 Task: Look for Airbnb properties in Cooper City, United States from 5th November, 2023 to 16th November, 2023 for 2 adults. Place can be entire room with 1  bedroom having 1 bed and 1 bathroom. Property type can be hotel.
Action: Mouse moved to (499, 97)
Screenshot: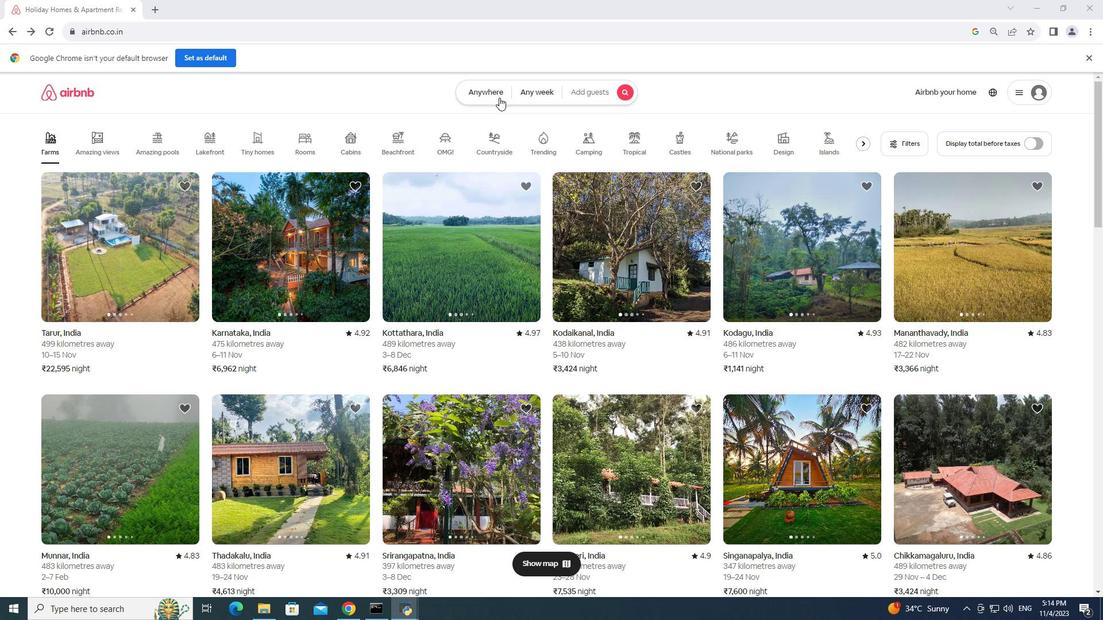 
Action: Mouse pressed left at (499, 97)
Screenshot: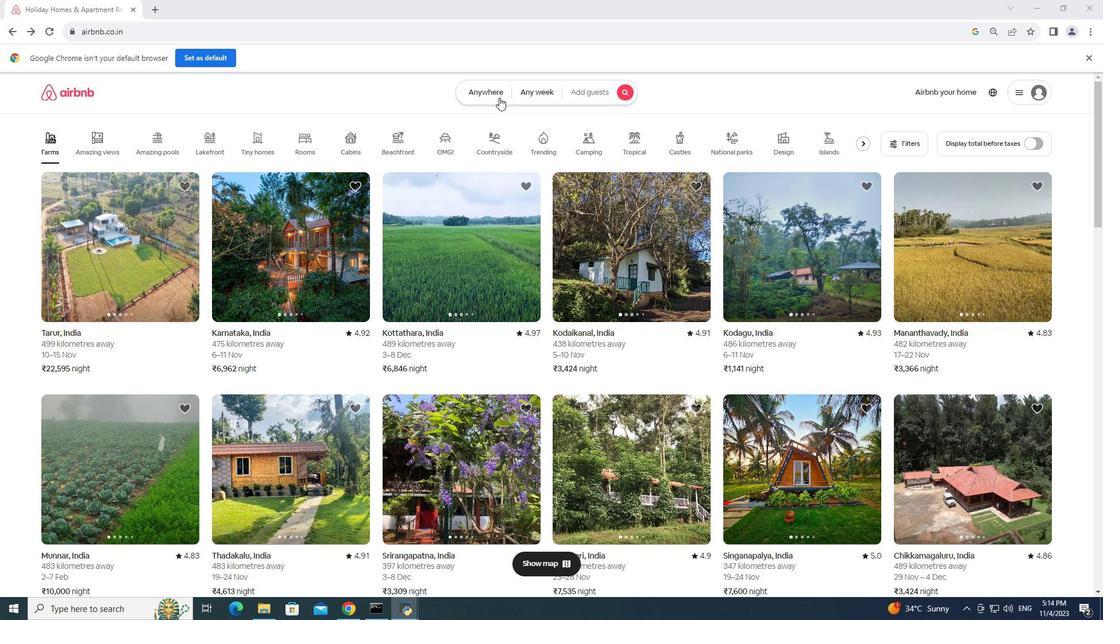 
Action: Mouse moved to (404, 129)
Screenshot: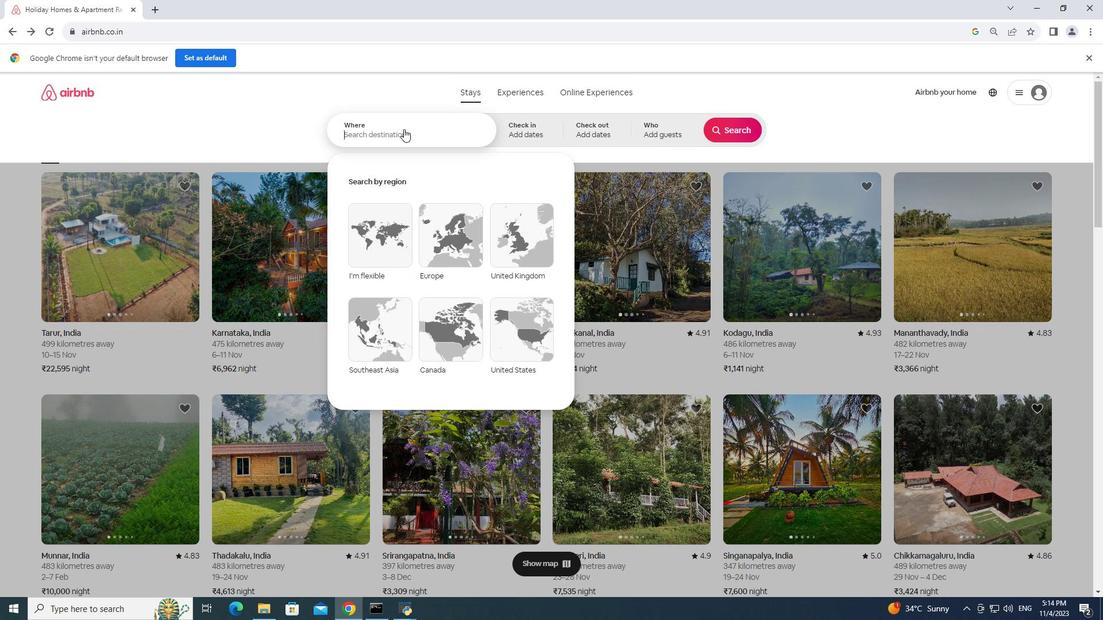 
Action: Key pressed cooper<Key.space>city,<Key.space>united<Key.space>states<Key.enter>
Screenshot: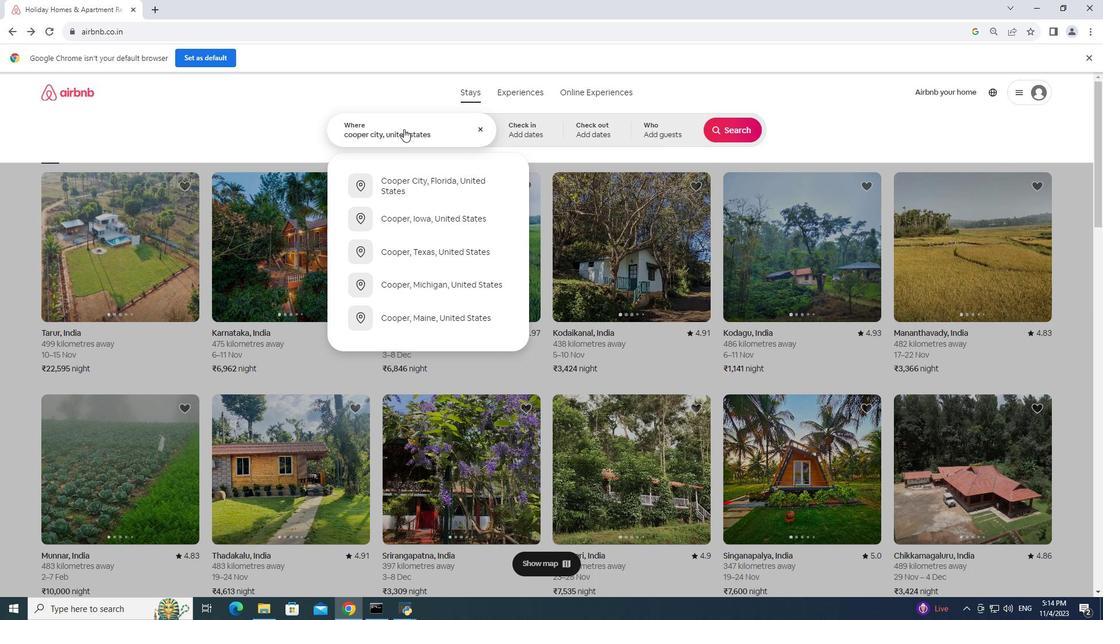 
Action: Mouse moved to (367, 284)
Screenshot: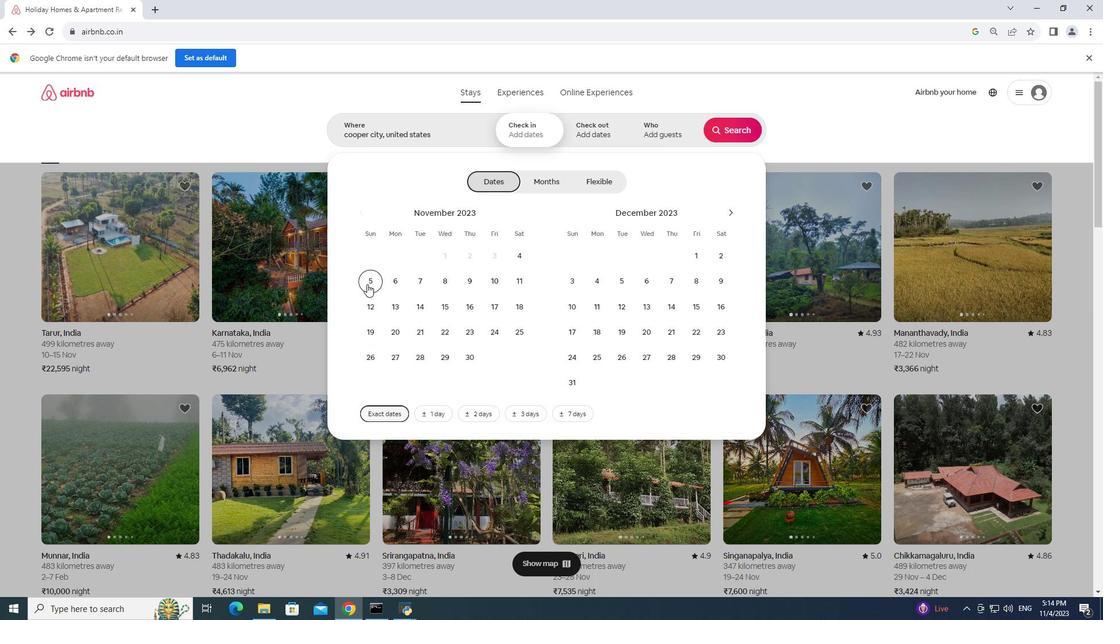 
Action: Mouse pressed left at (367, 284)
Screenshot: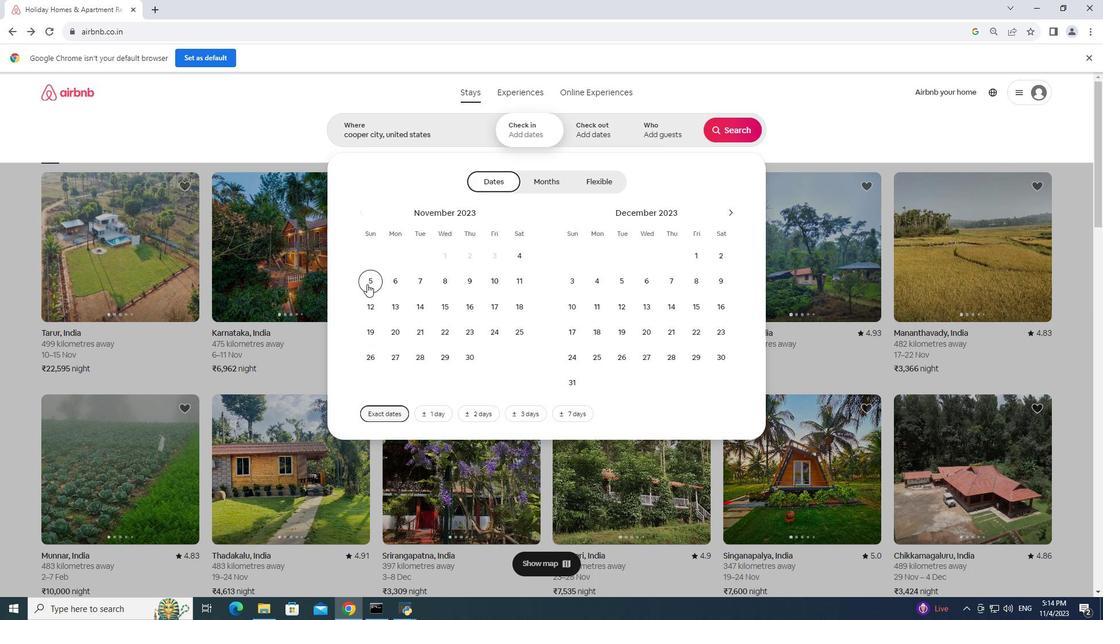 
Action: Mouse moved to (471, 308)
Screenshot: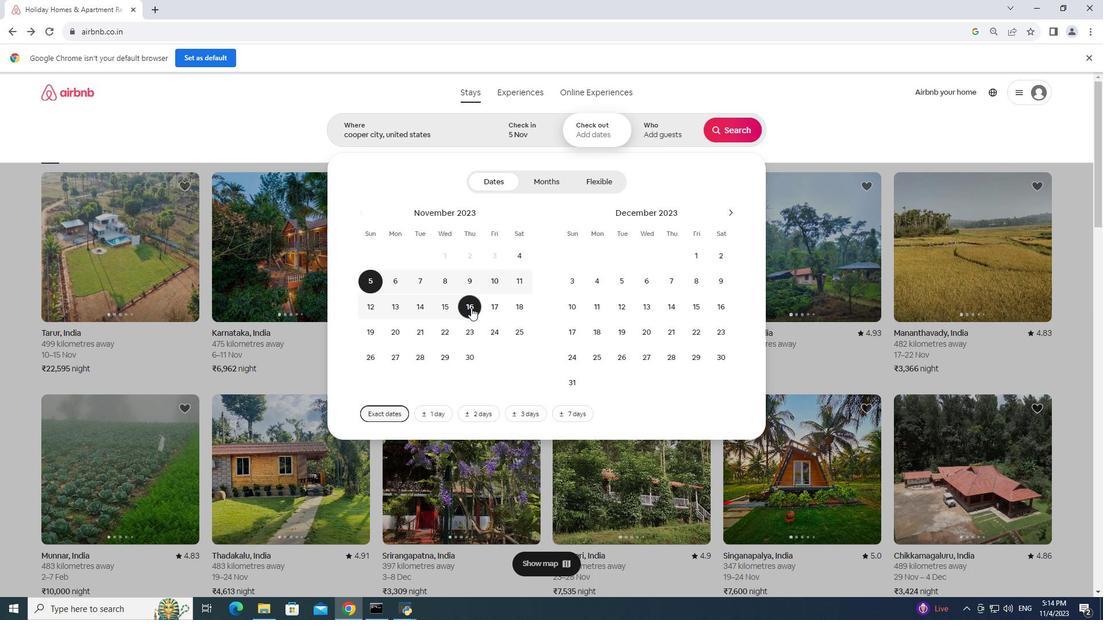 
Action: Mouse pressed left at (471, 308)
Screenshot: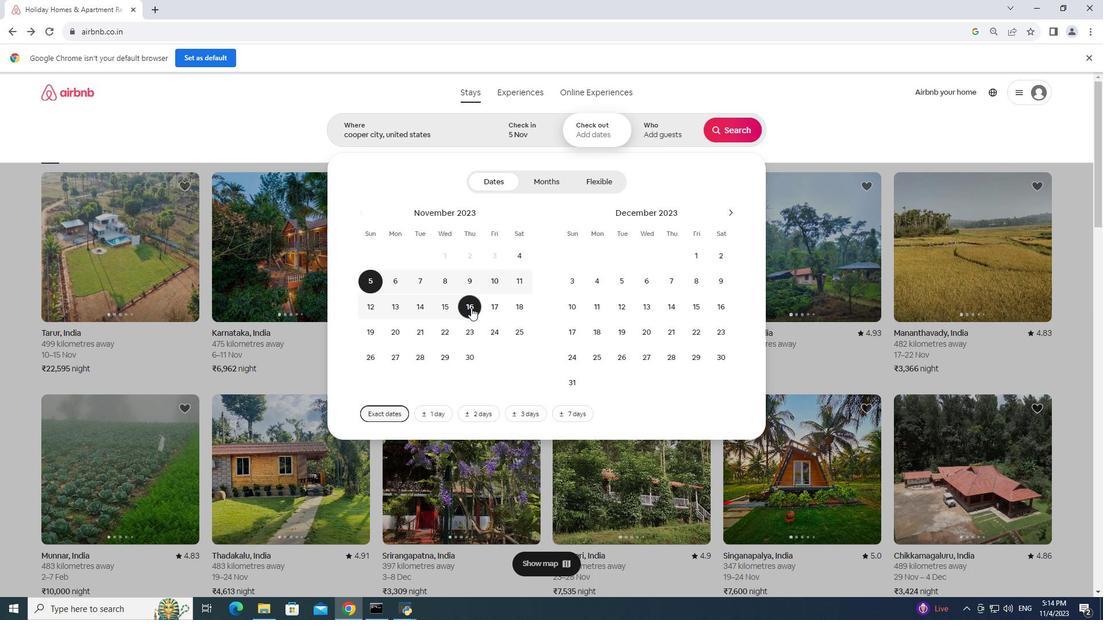 
Action: Mouse moved to (663, 130)
Screenshot: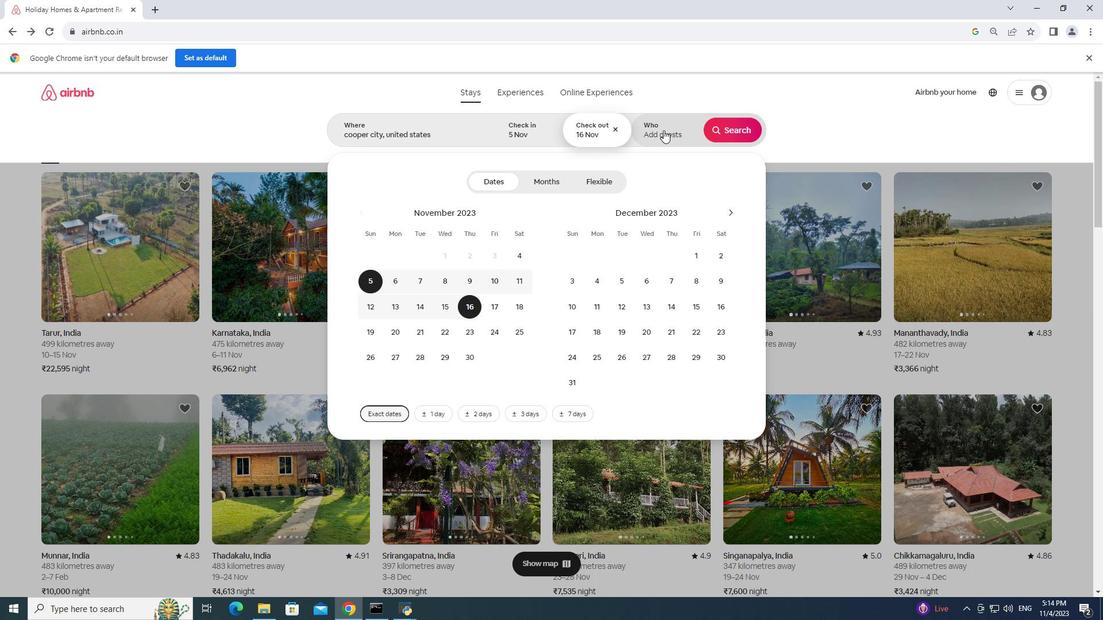 
Action: Mouse pressed left at (663, 130)
Screenshot: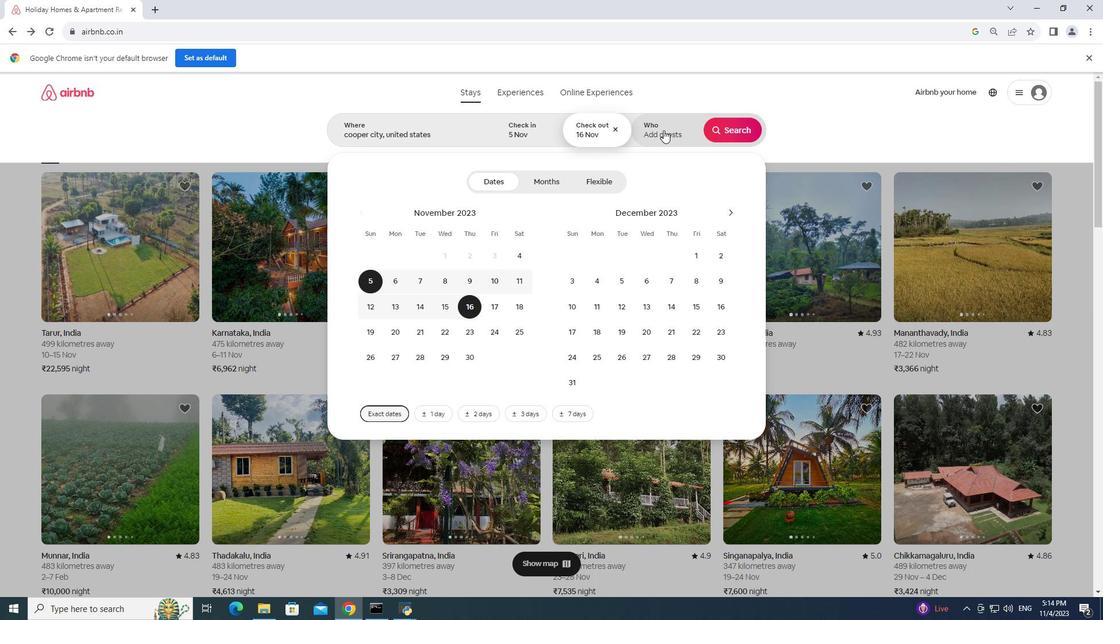 
Action: Mouse moved to (739, 179)
Screenshot: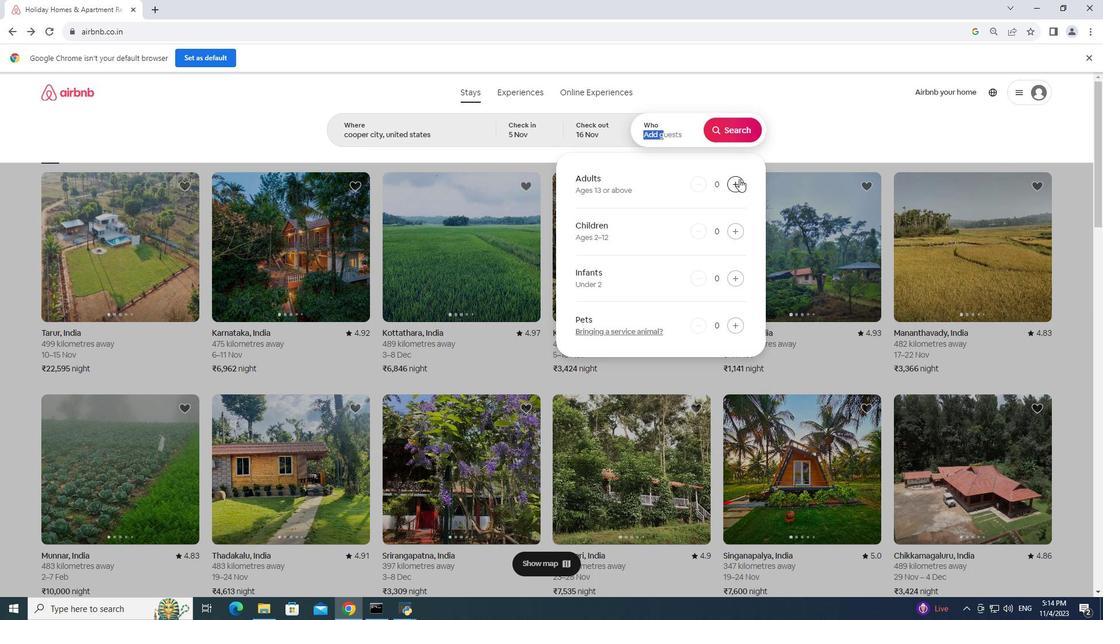 
Action: Mouse pressed left at (739, 179)
Screenshot: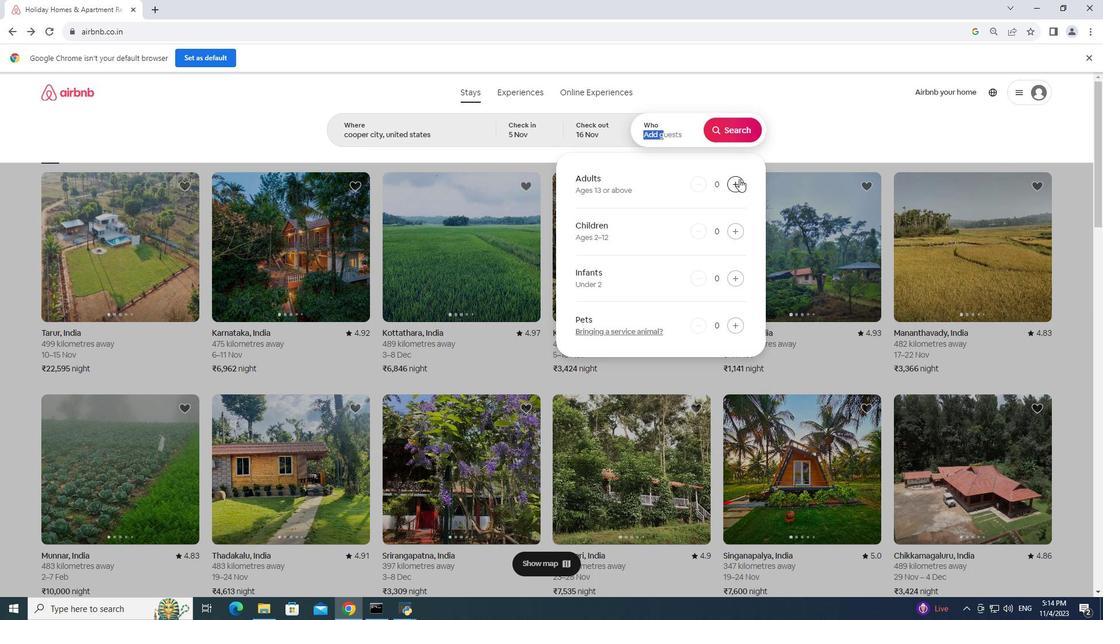 
Action: Mouse pressed left at (739, 179)
Screenshot: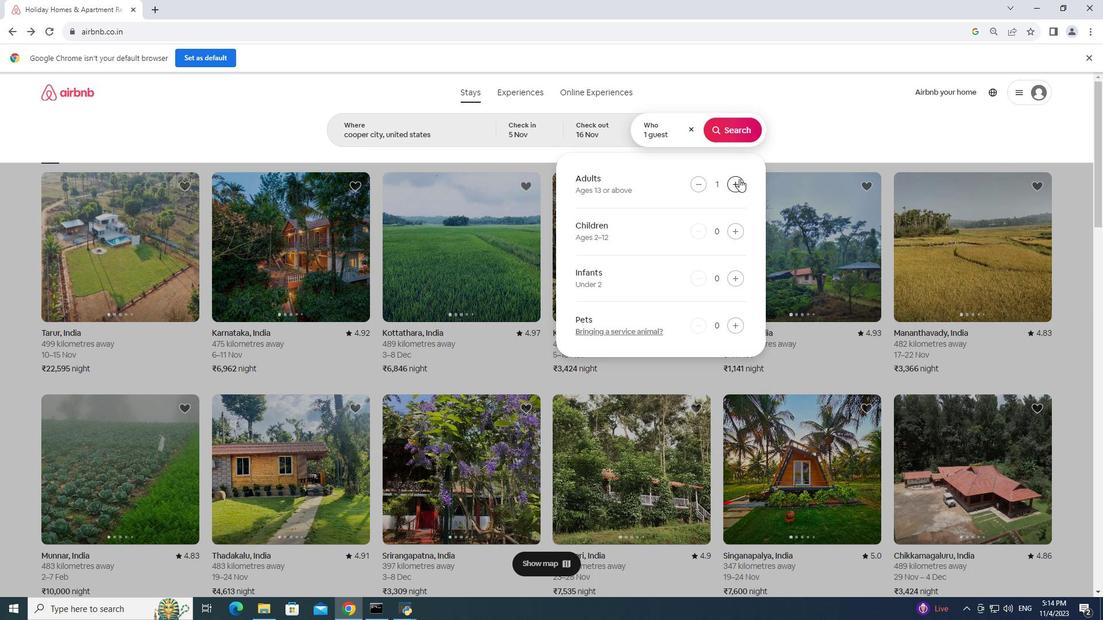 
Action: Mouse moved to (738, 123)
Screenshot: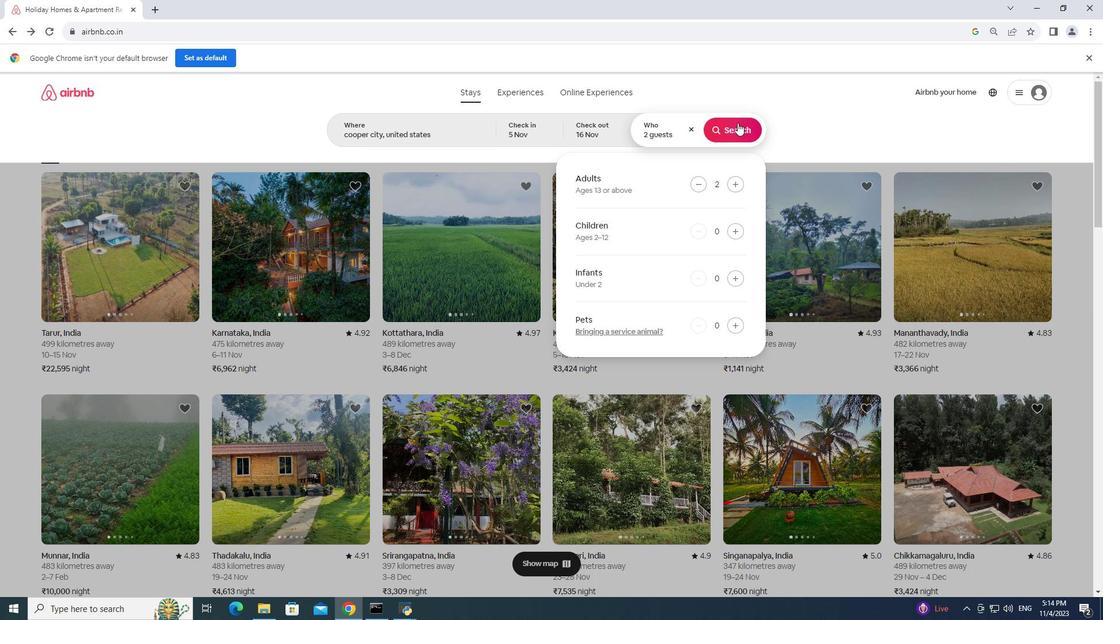 
Action: Mouse pressed left at (738, 123)
Screenshot: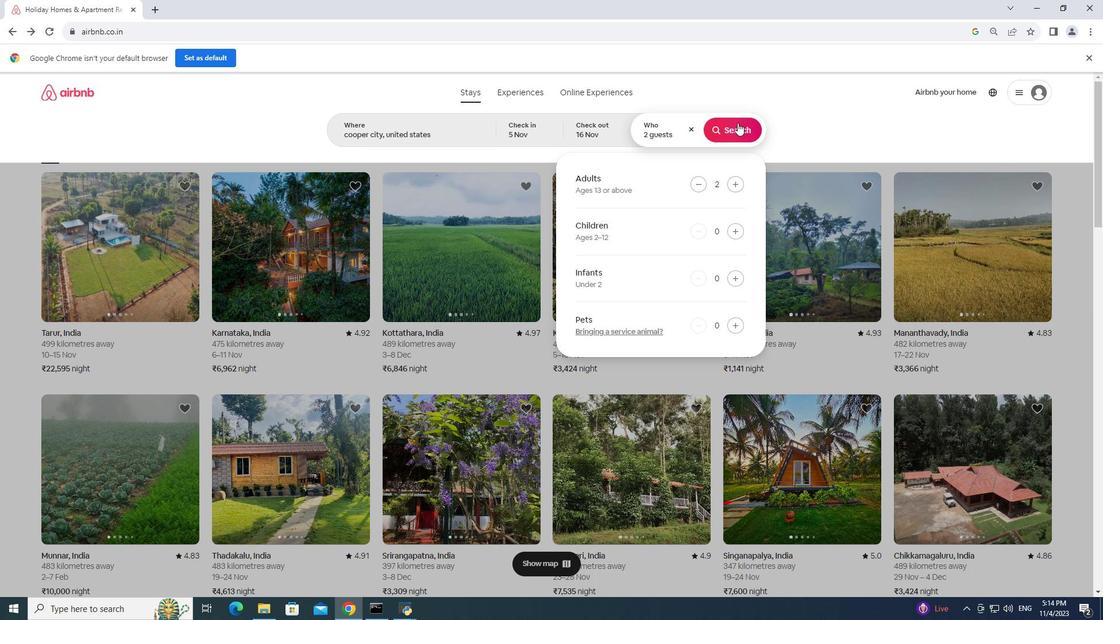 
Action: Mouse moved to (929, 133)
Screenshot: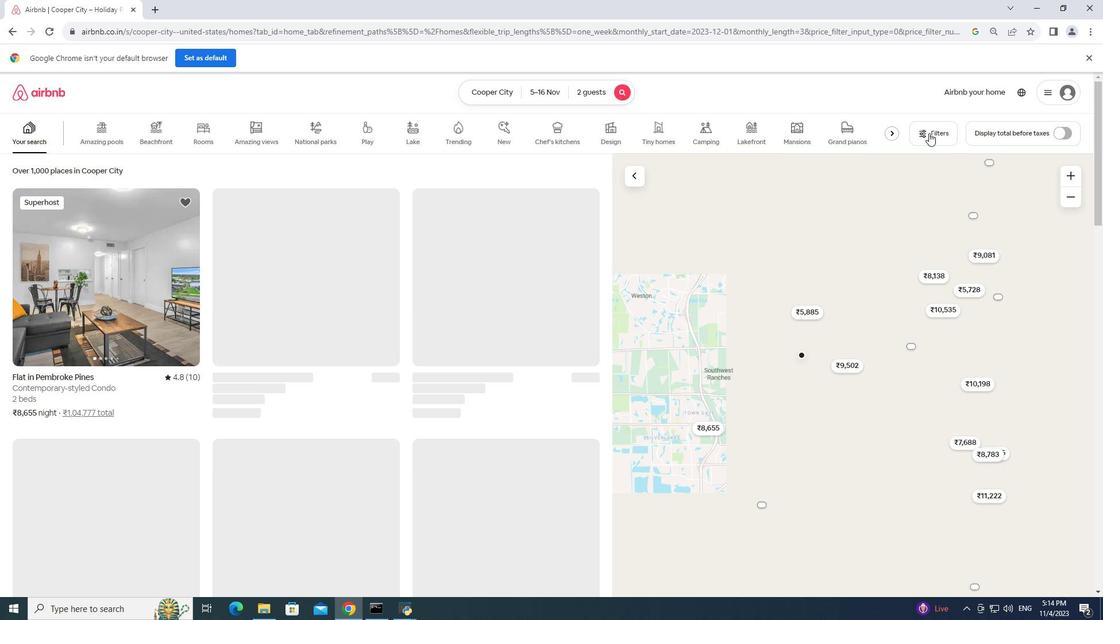 
Action: Mouse pressed left at (929, 133)
Screenshot: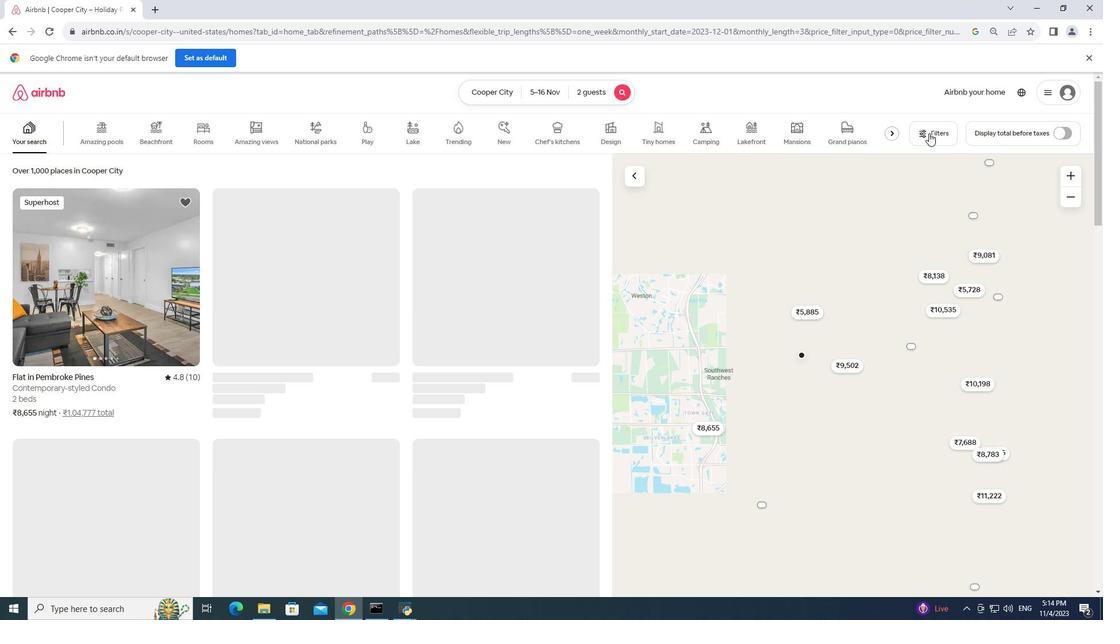 
Action: Mouse moved to (942, 137)
Screenshot: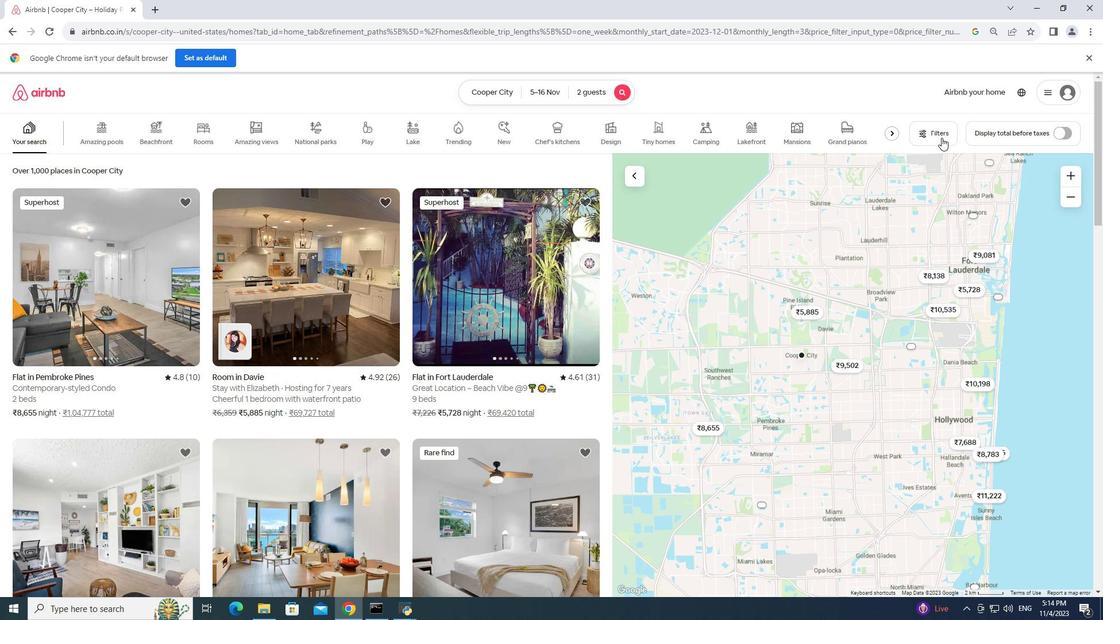 
Action: Mouse pressed left at (942, 137)
Screenshot: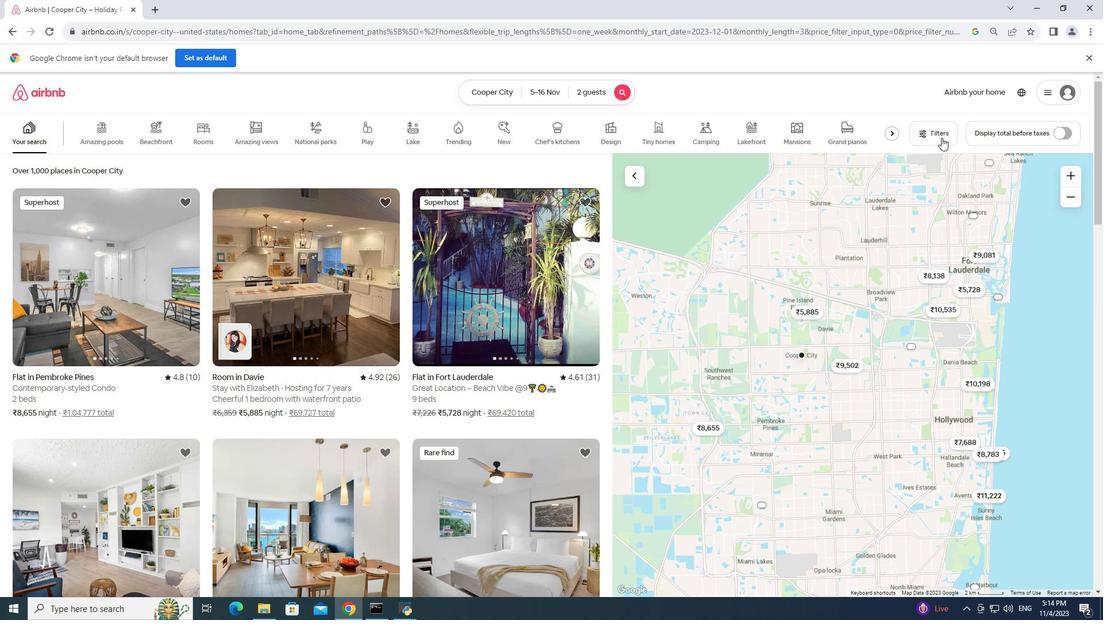 
Action: Mouse moved to (429, 459)
Screenshot: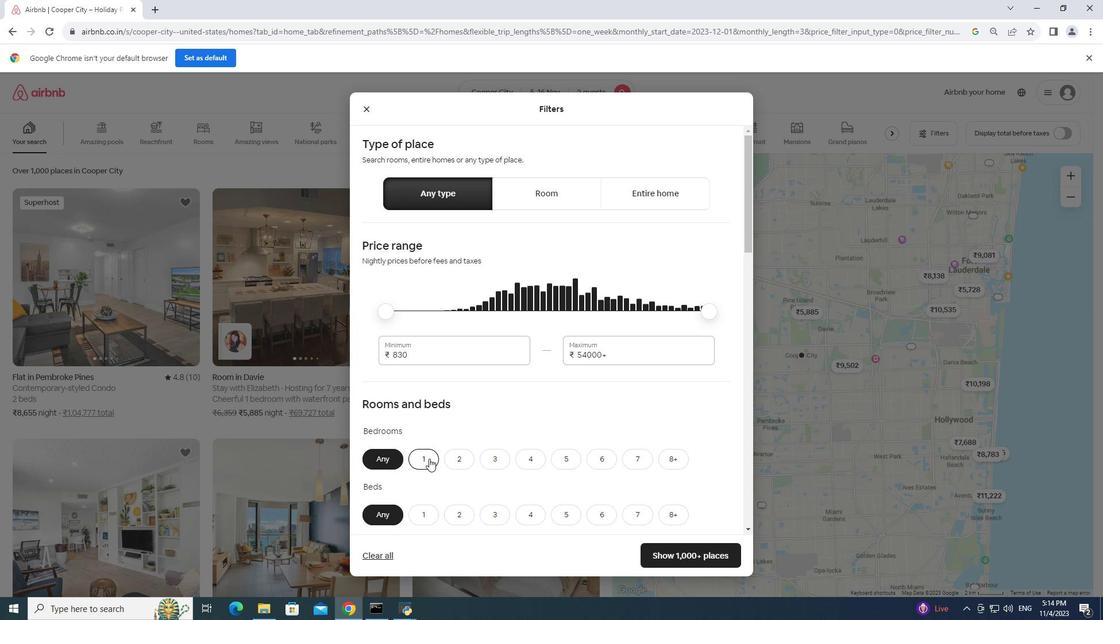 
Action: Mouse pressed left at (429, 459)
Screenshot: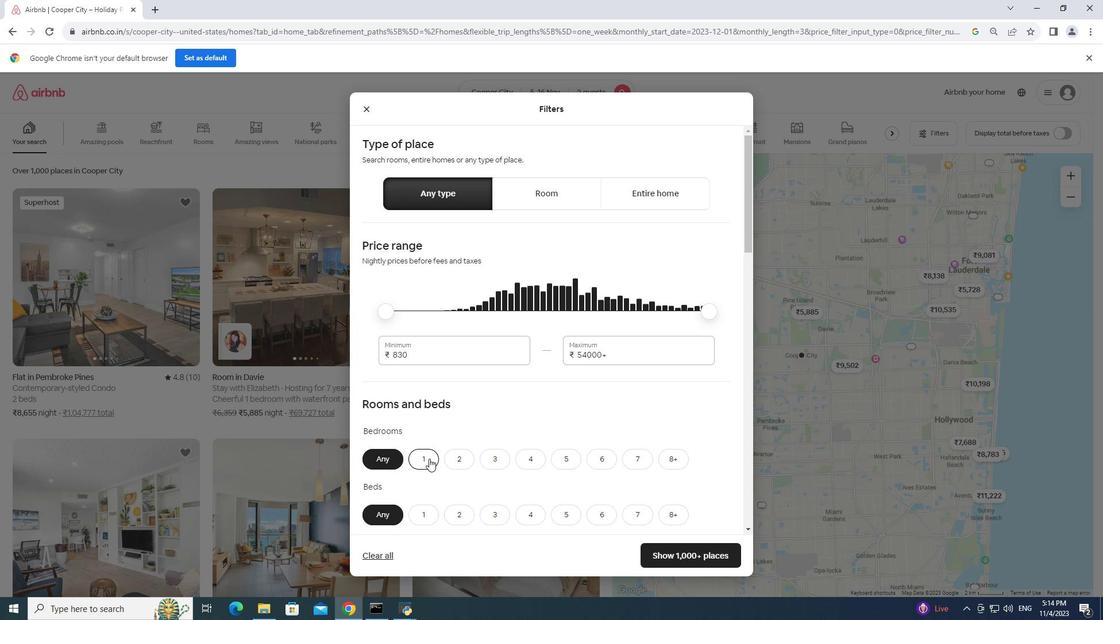 
Action: Mouse moved to (429, 458)
Screenshot: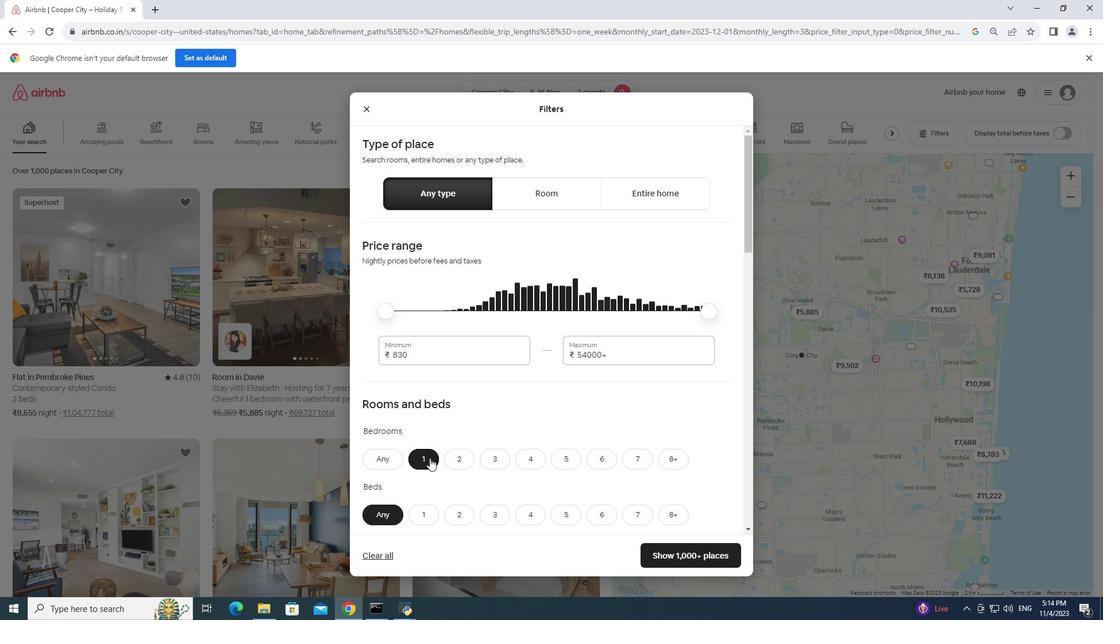 
Action: Mouse scrolled (429, 458) with delta (0, 0)
Screenshot: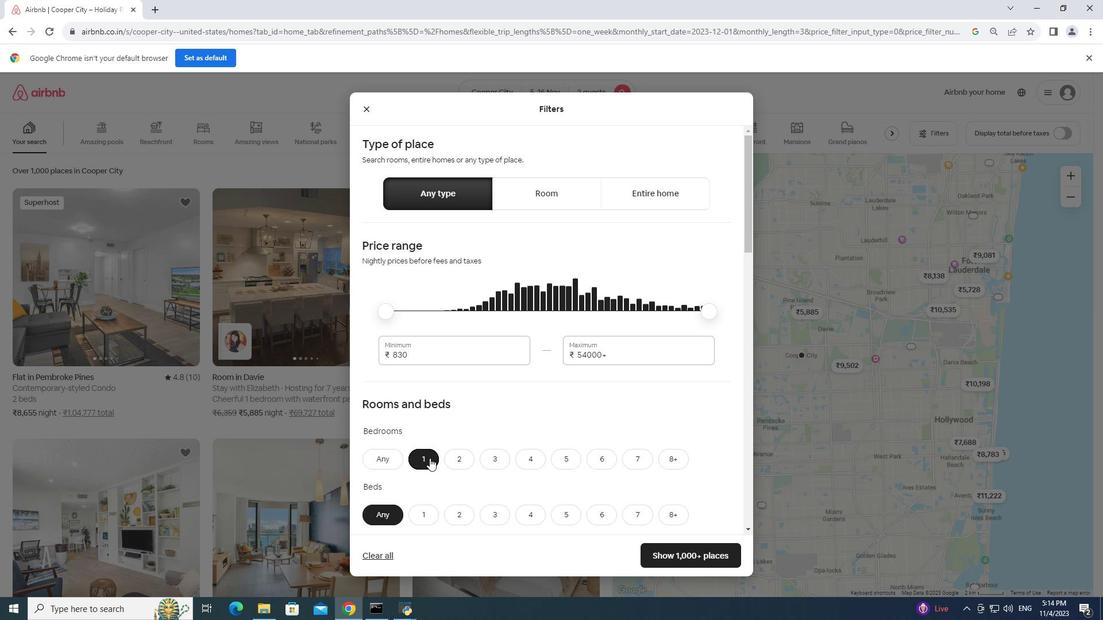 
Action: Mouse scrolled (429, 458) with delta (0, 0)
Screenshot: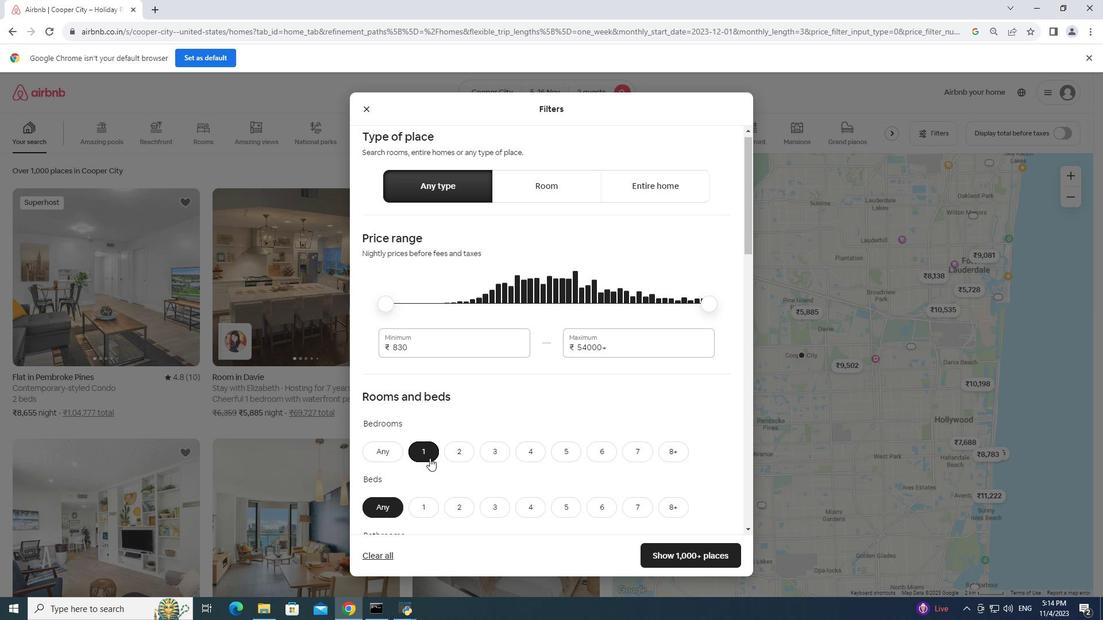 
Action: Mouse moved to (429, 394)
Screenshot: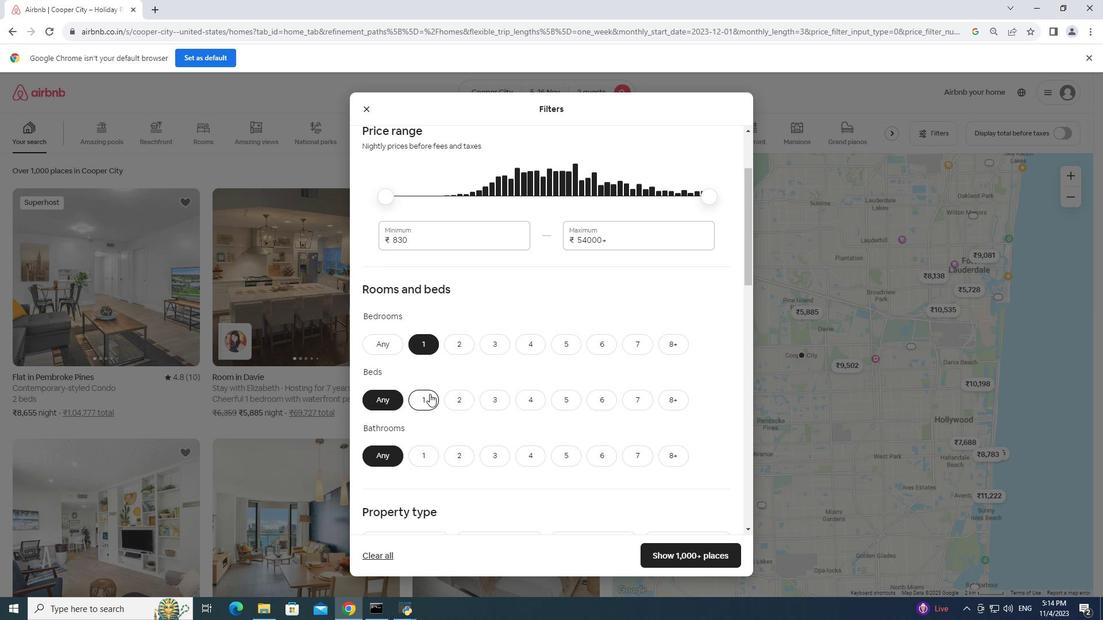 
Action: Mouse pressed left at (429, 394)
Screenshot: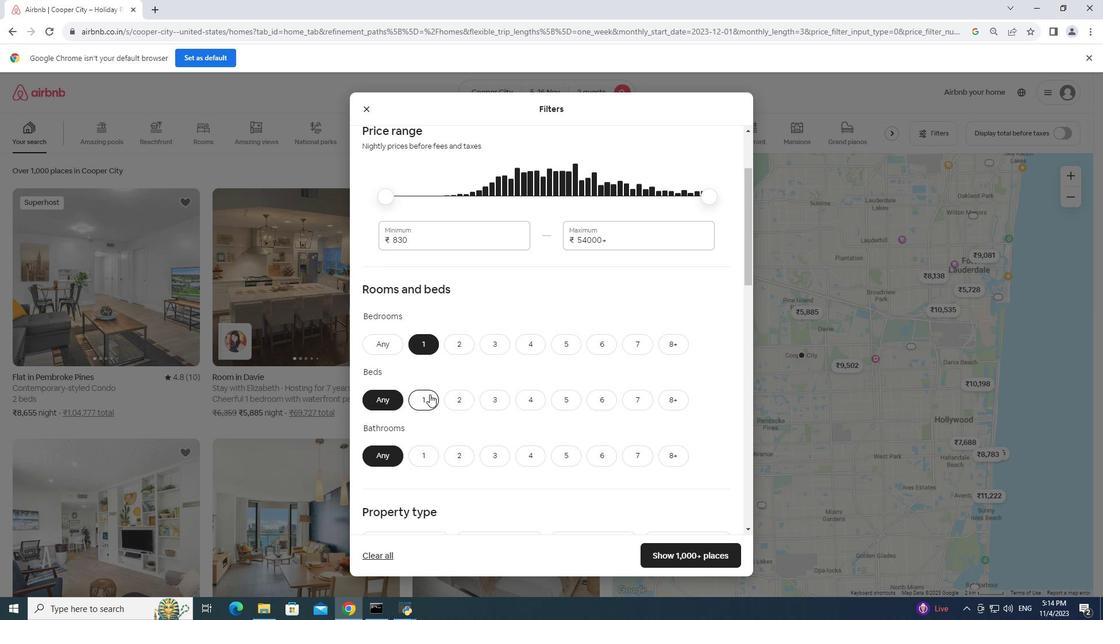 
Action: Mouse moved to (429, 453)
Screenshot: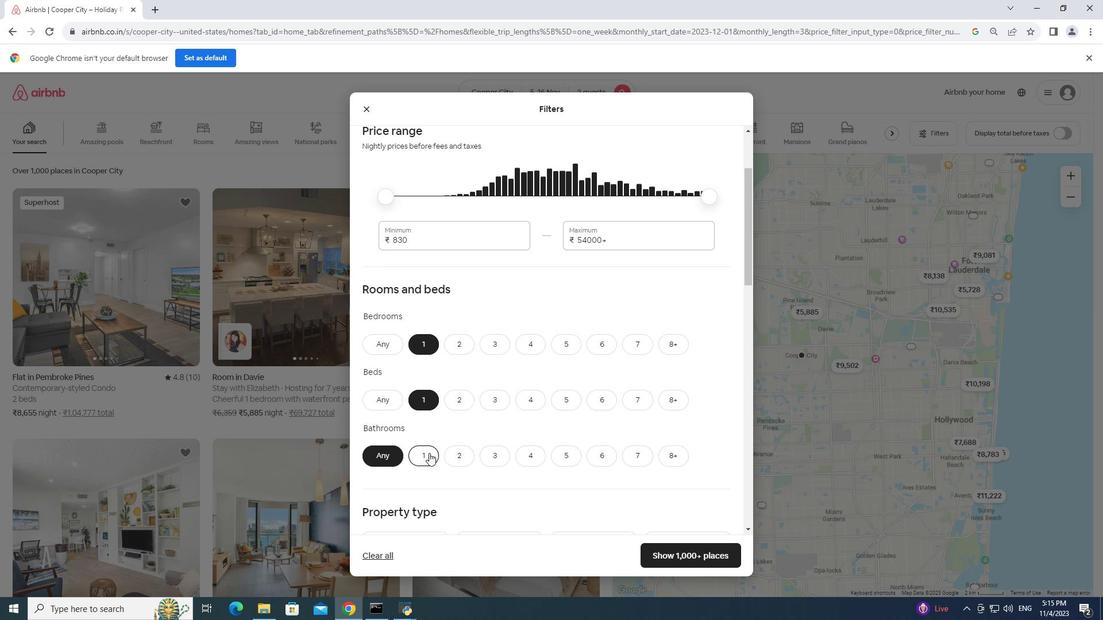 
Action: Mouse pressed left at (429, 453)
Screenshot: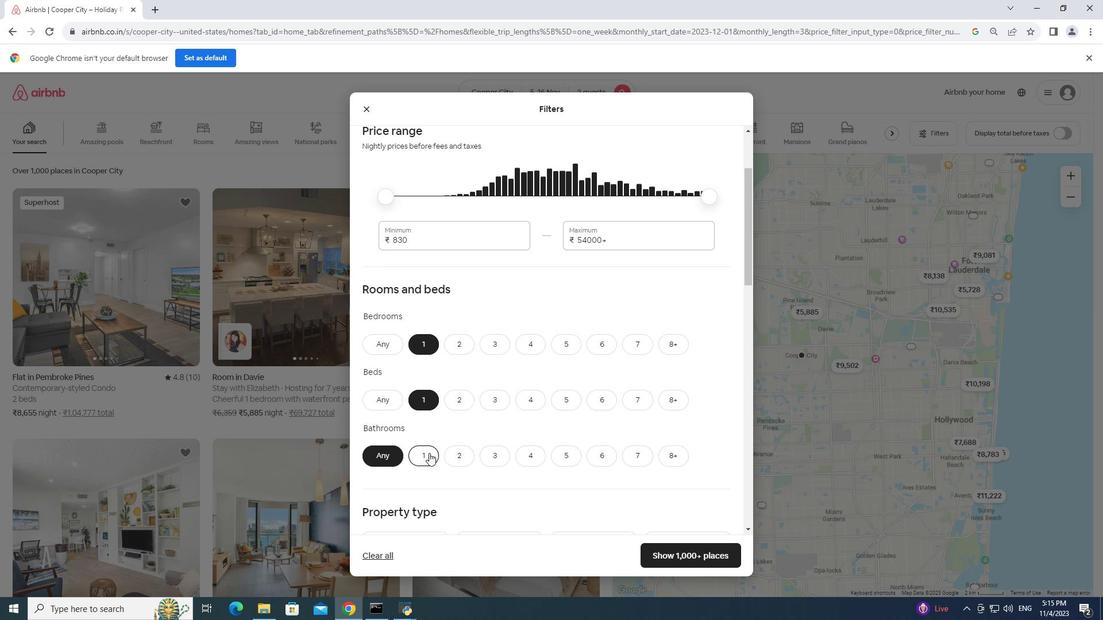 
Action: Mouse moved to (429, 447)
Screenshot: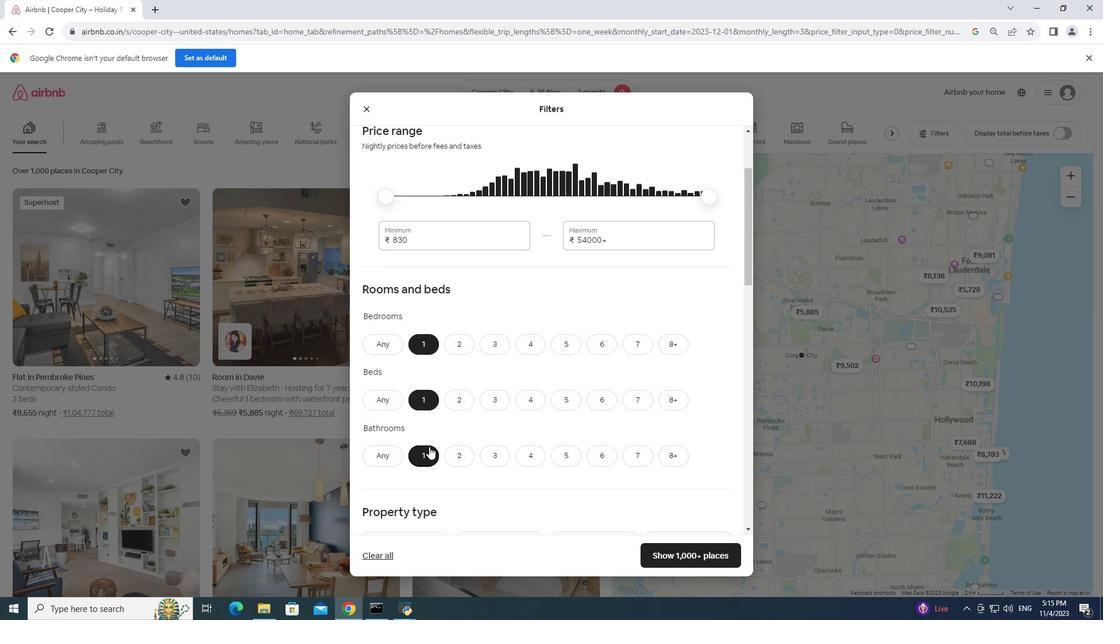 
Action: Mouse scrolled (429, 446) with delta (0, 0)
Screenshot: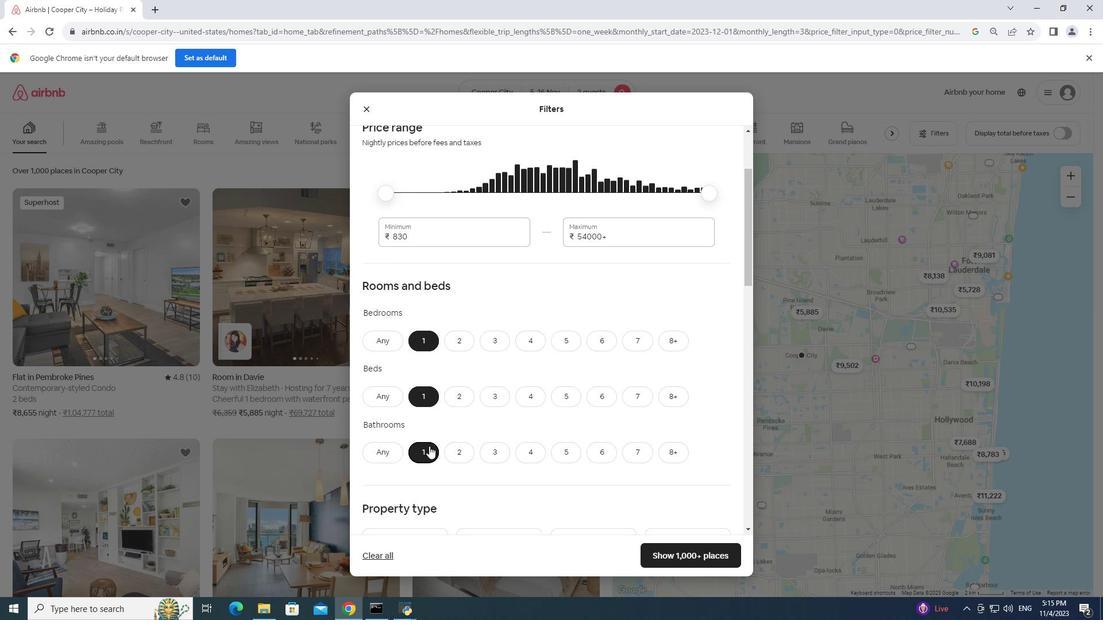 
Action: Mouse moved to (429, 446)
Screenshot: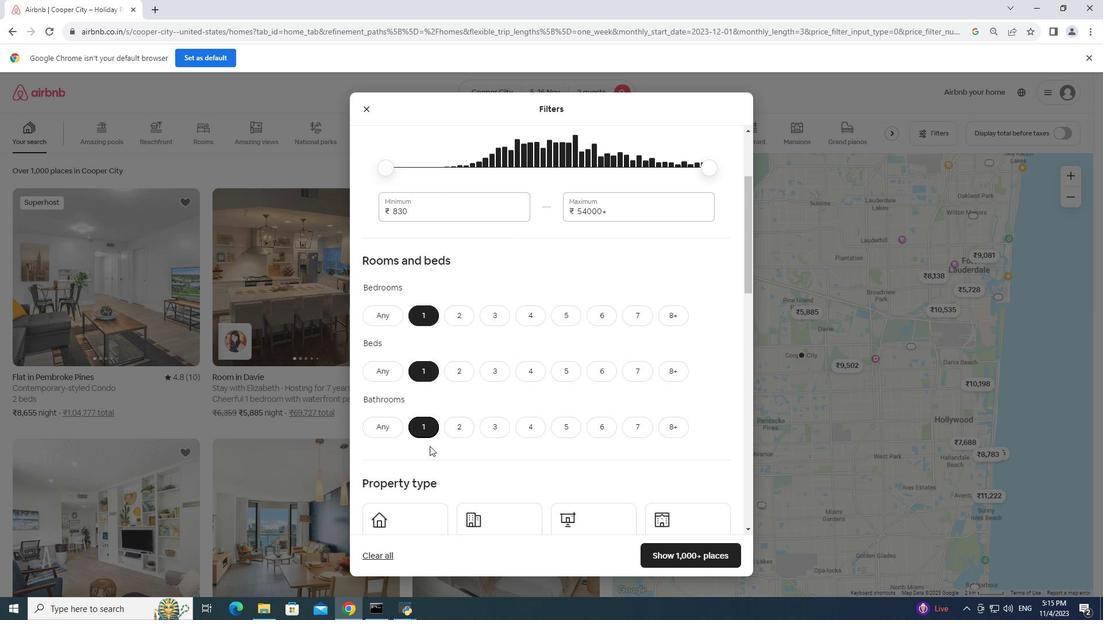 
Action: Mouse scrolled (429, 446) with delta (0, 0)
Screenshot: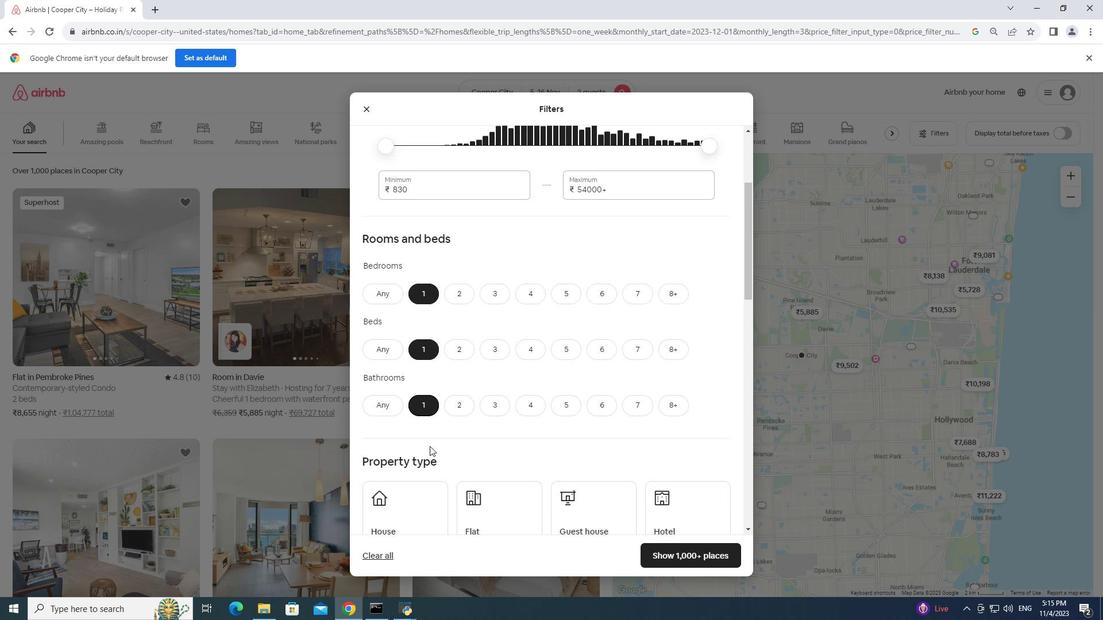 
Action: Mouse scrolled (429, 446) with delta (0, 0)
Screenshot: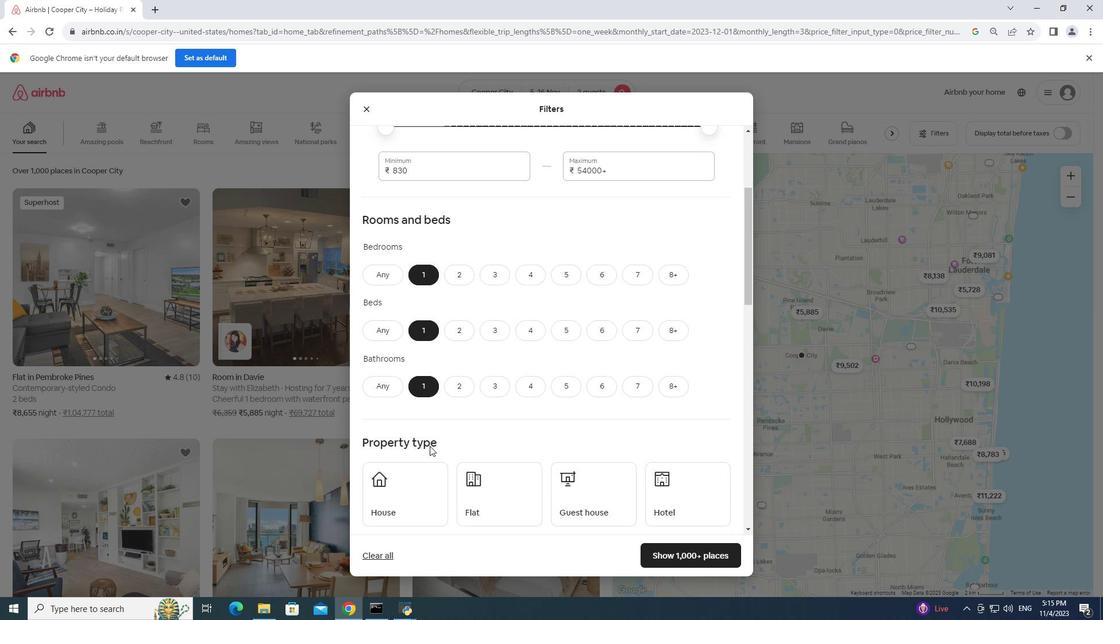 
Action: Mouse moved to (677, 399)
Screenshot: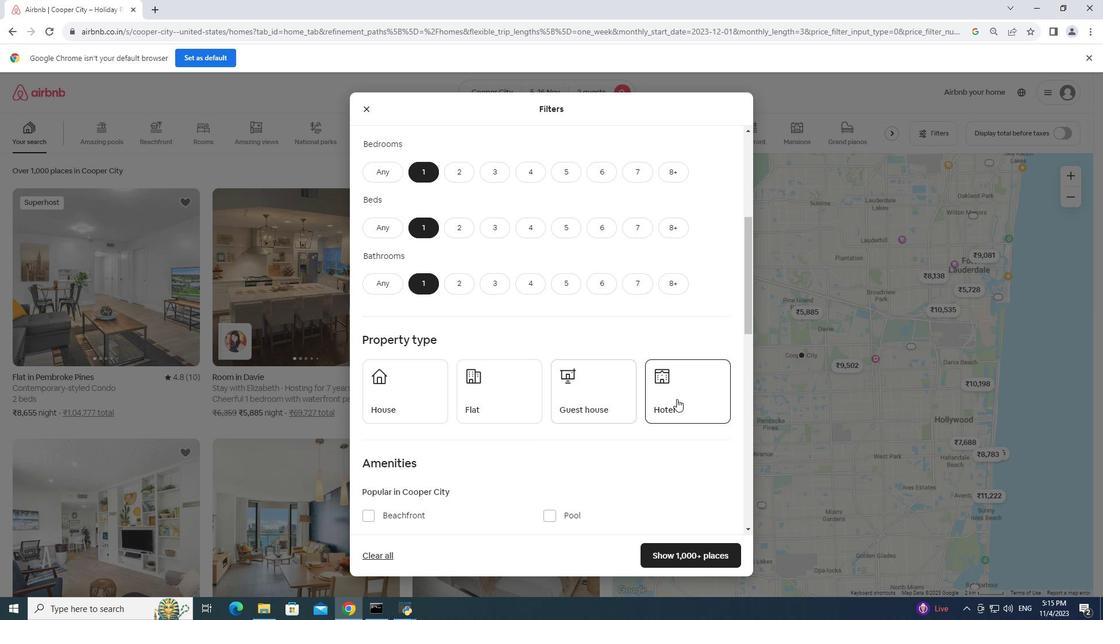 
Action: Mouse pressed left at (677, 399)
Screenshot: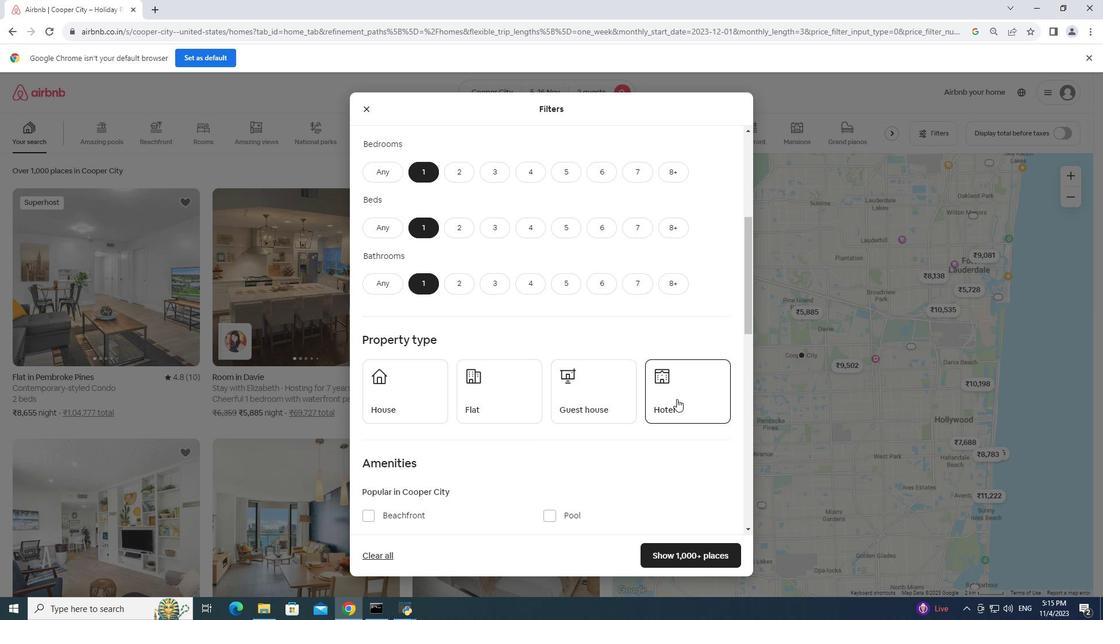 
Action: Mouse moved to (692, 558)
Screenshot: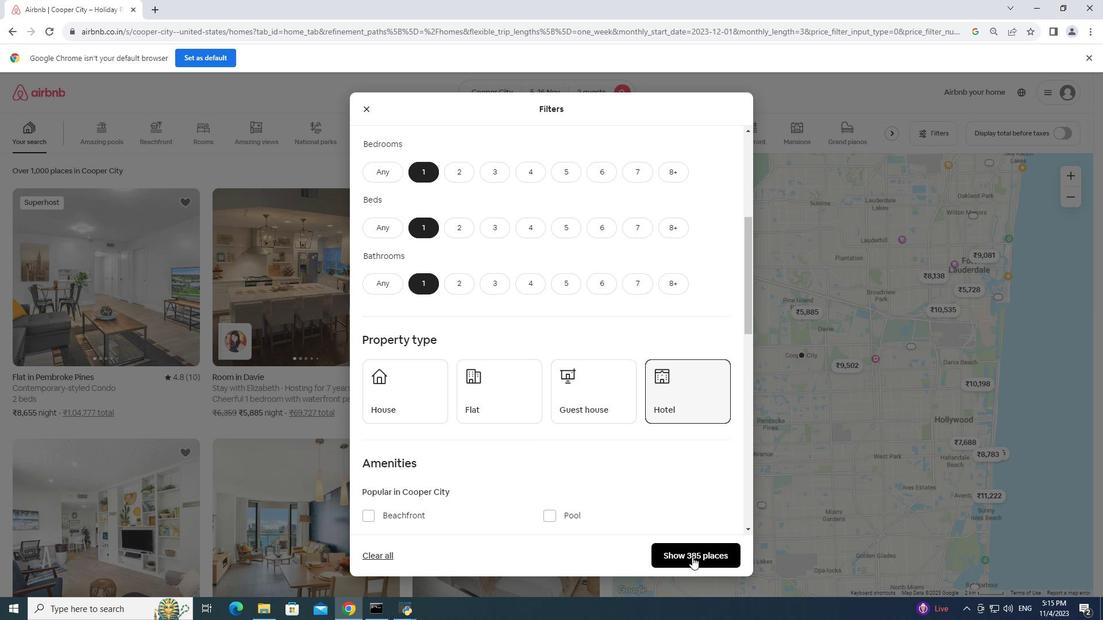
Action: Mouse pressed left at (692, 558)
Screenshot: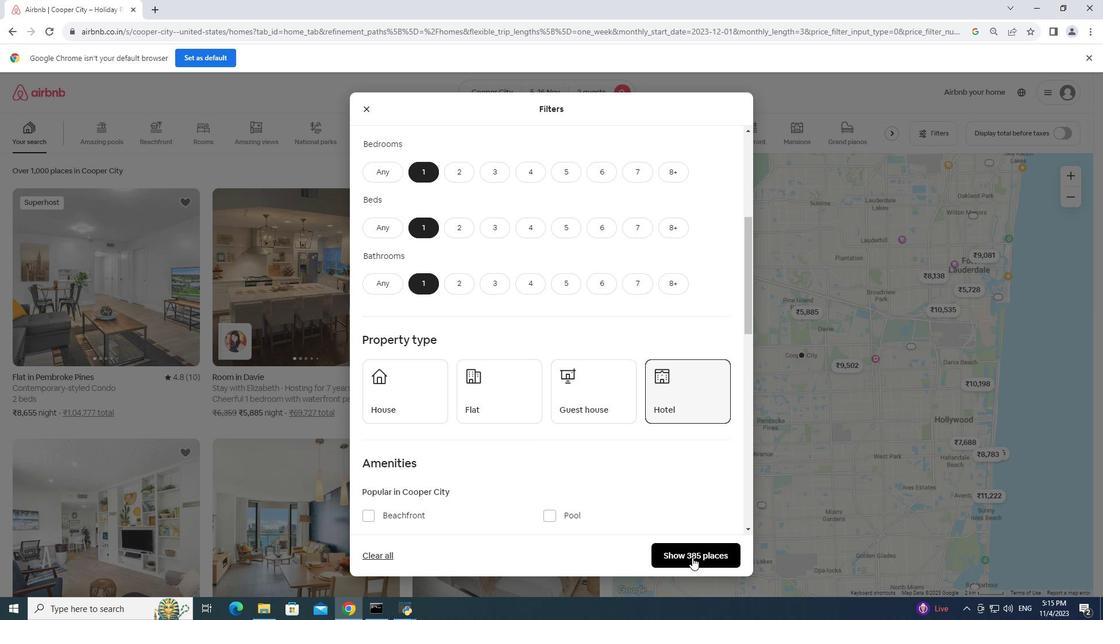 
Action: Mouse moved to (692, 557)
Screenshot: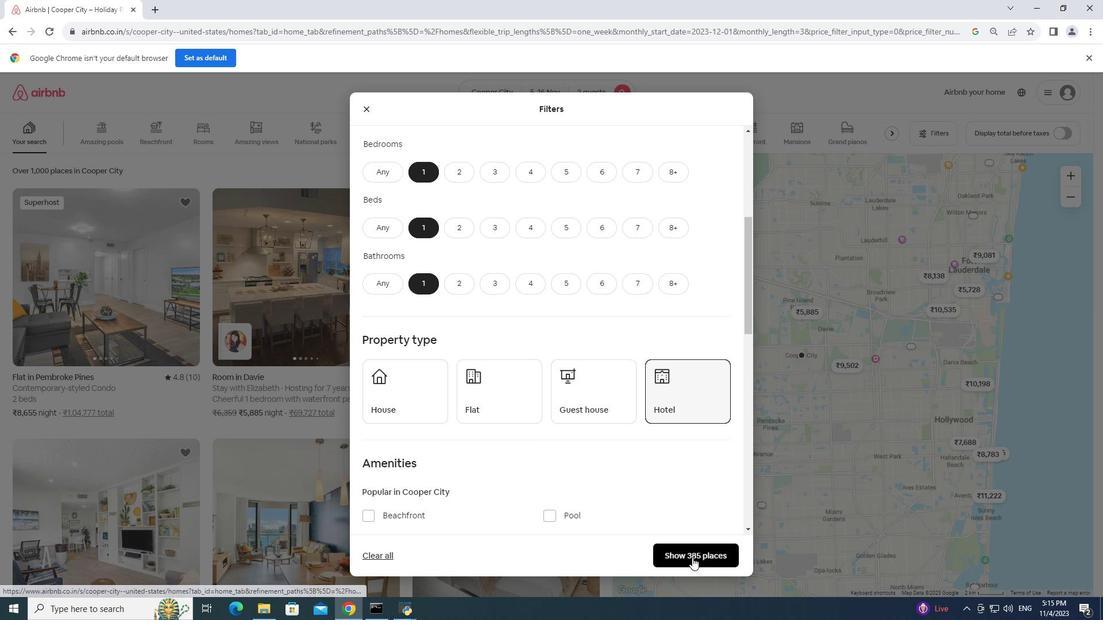 
Action: Mouse pressed left at (692, 557)
Screenshot: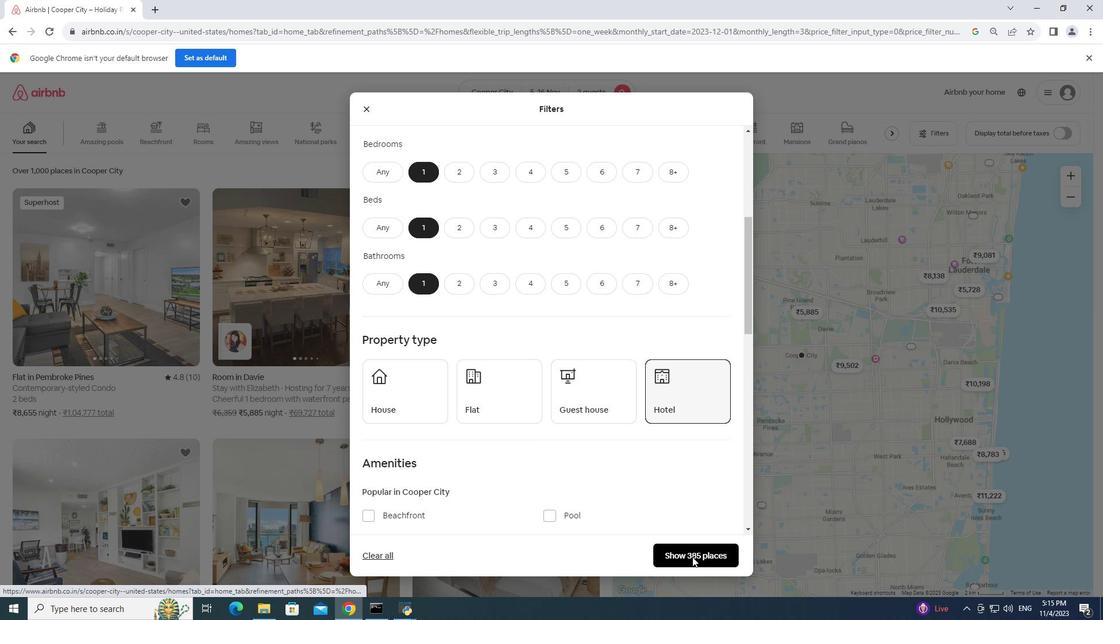 
Action: Mouse moved to (286, 332)
Screenshot: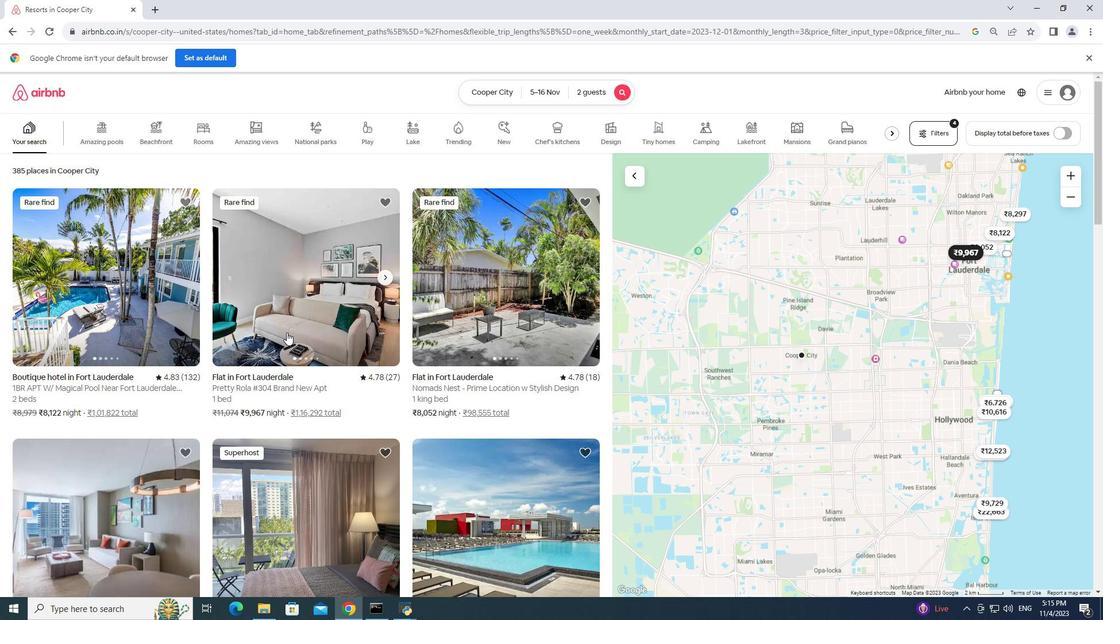 
Action: Mouse pressed left at (286, 332)
Screenshot: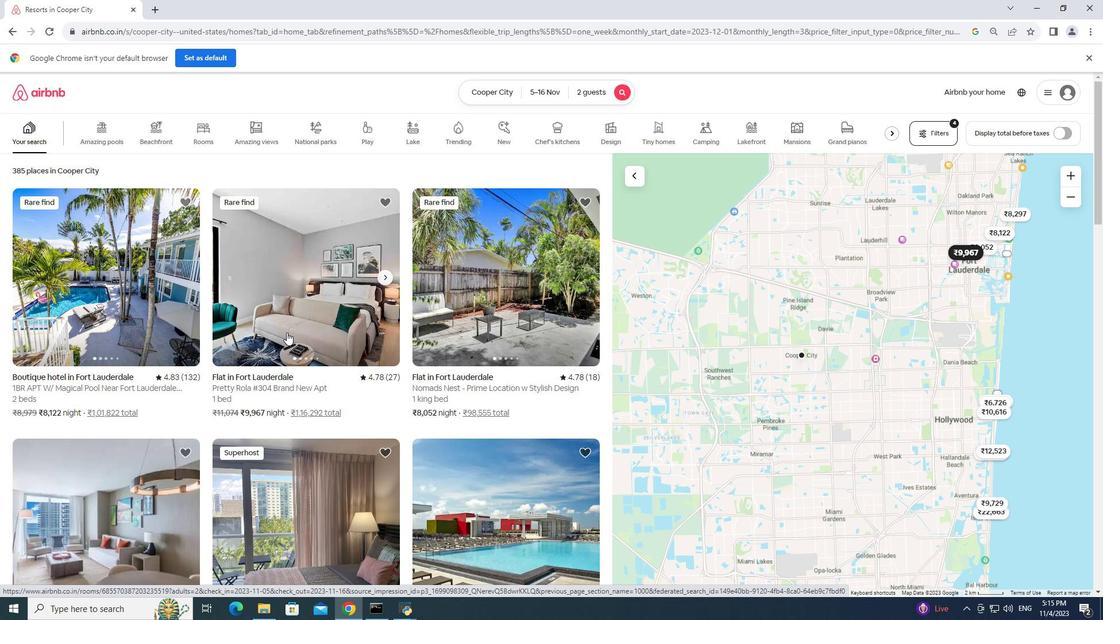
Action: Mouse moved to (794, 405)
Screenshot: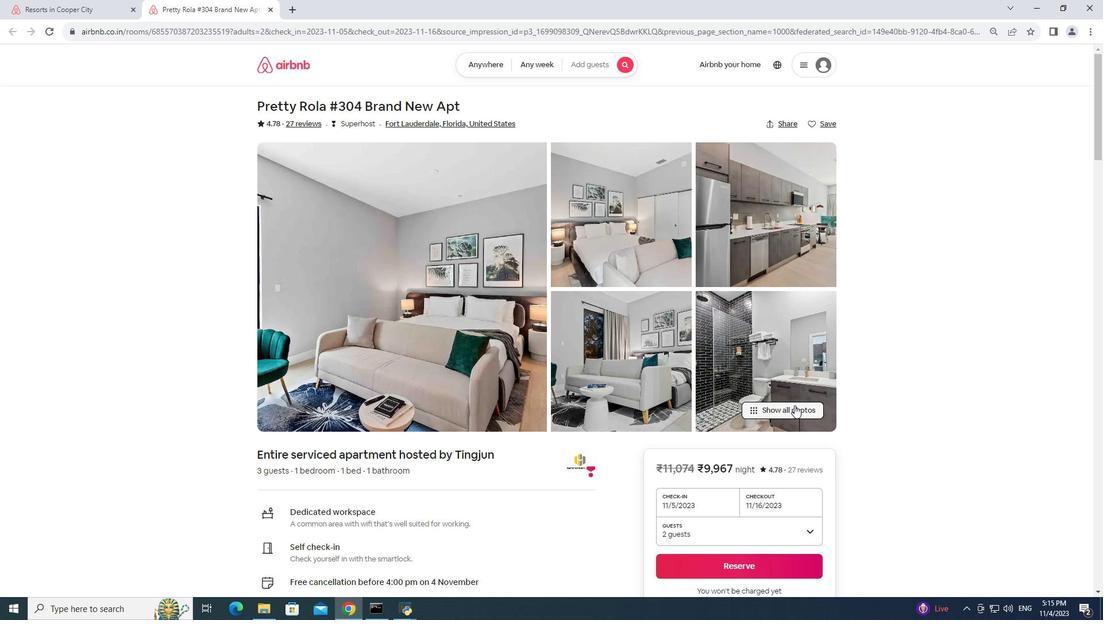 
Action: Mouse pressed left at (794, 405)
Screenshot: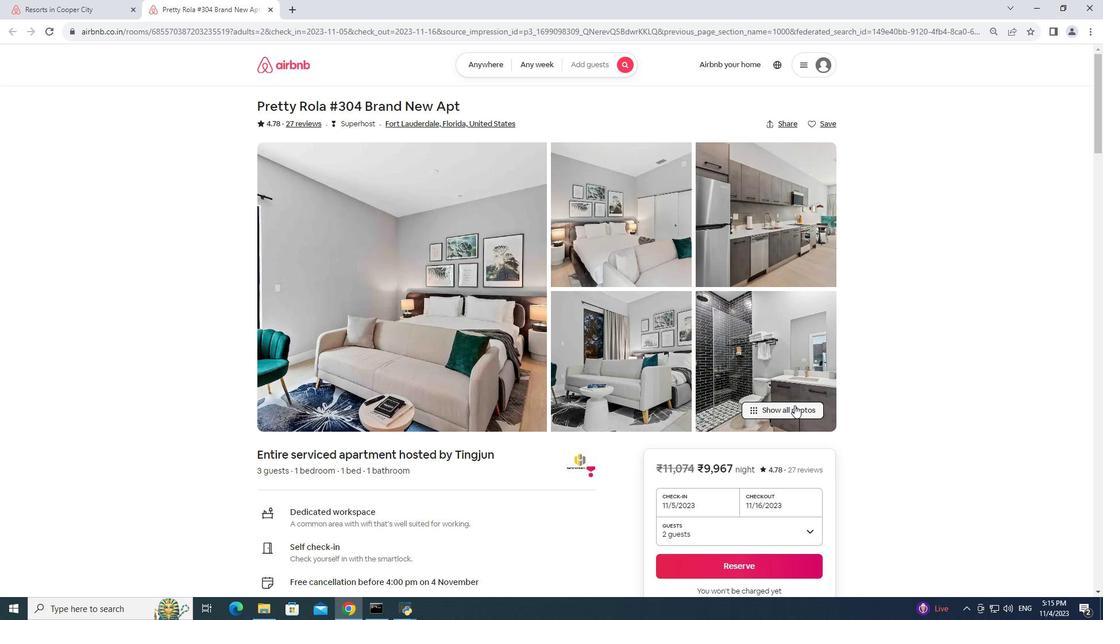 
Action: Mouse moved to (385, 193)
Screenshot: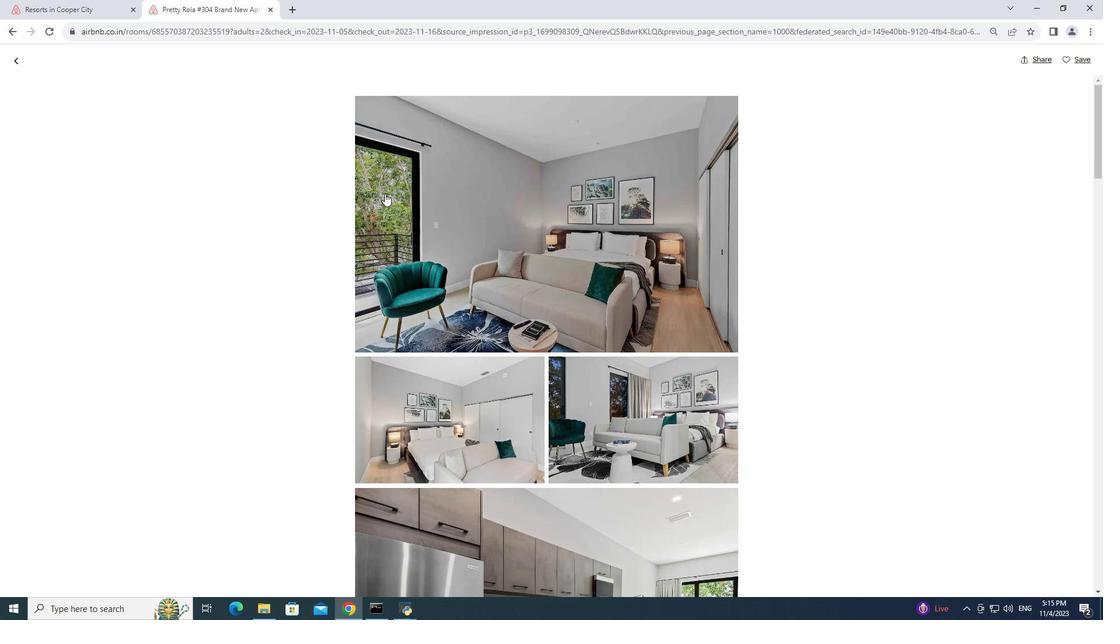 
Action: Mouse scrolled (385, 193) with delta (0, 0)
Screenshot: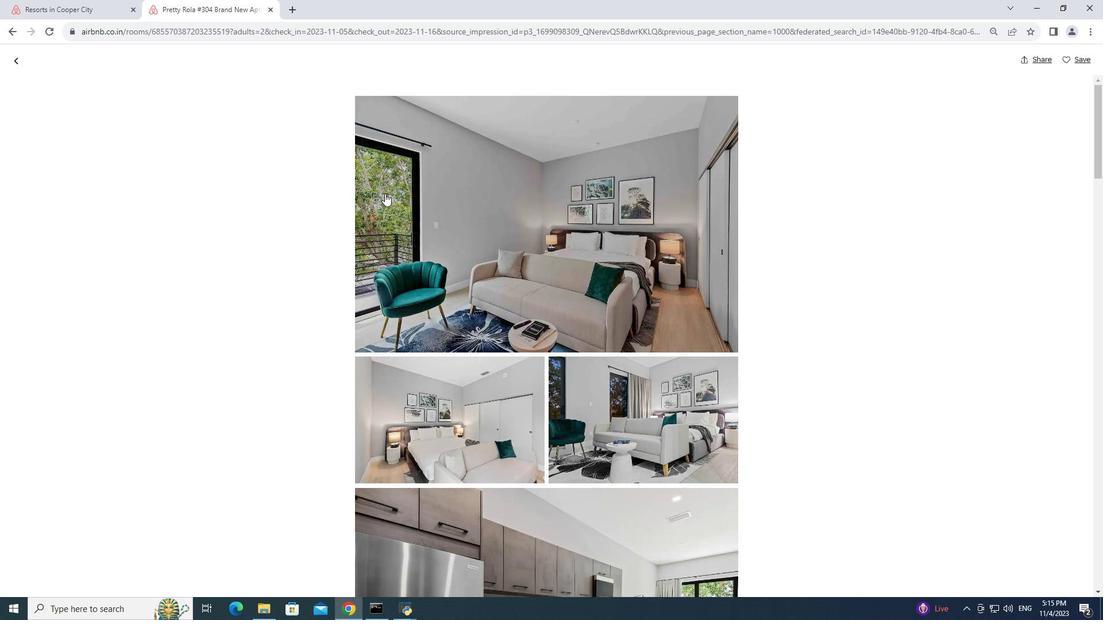 
Action: Mouse moved to (383, 194)
Screenshot: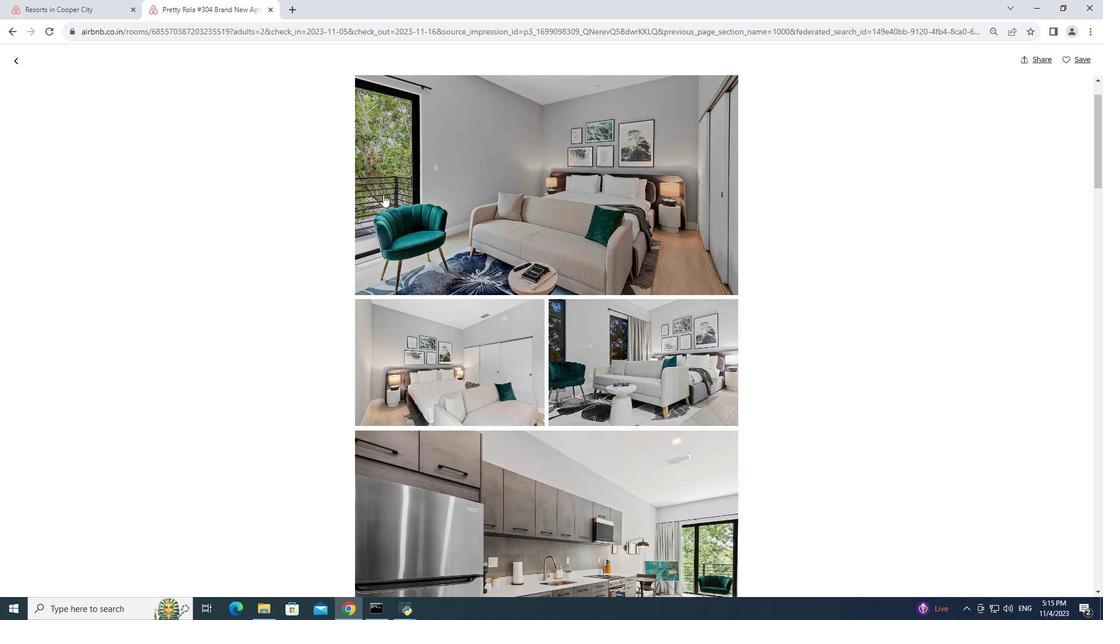 
Action: Mouse scrolled (383, 194) with delta (0, 0)
Screenshot: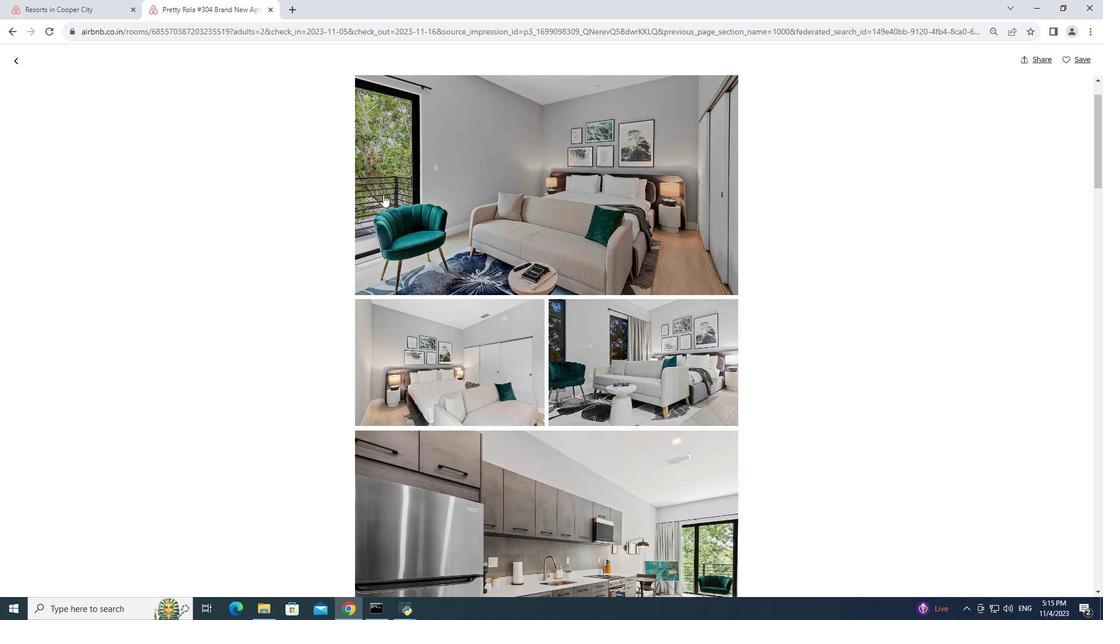 
Action: Mouse scrolled (383, 194) with delta (0, 0)
Screenshot: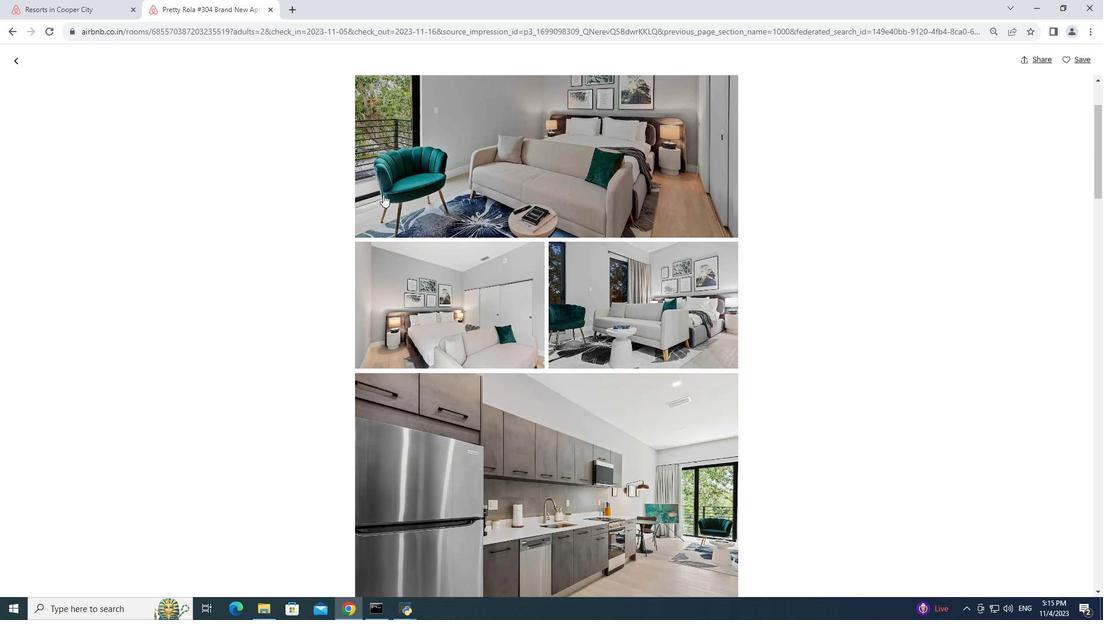 
Action: Mouse moved to (383, 191)
Screenshot: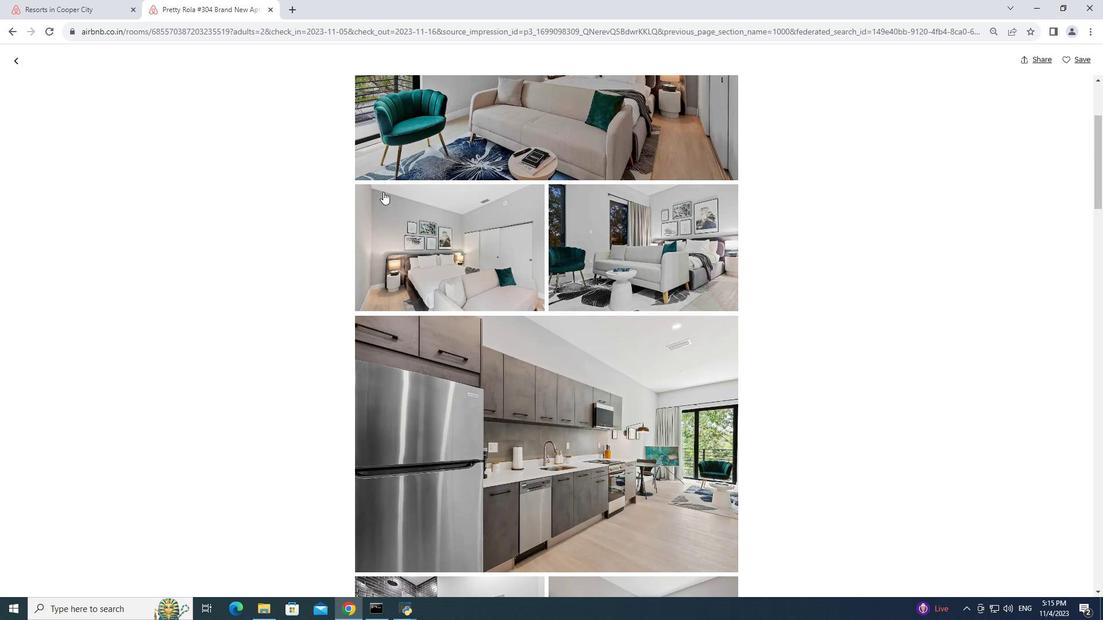 
Action: Mouse scrolled (383, 191) with delta (0, 0)
Screenshot: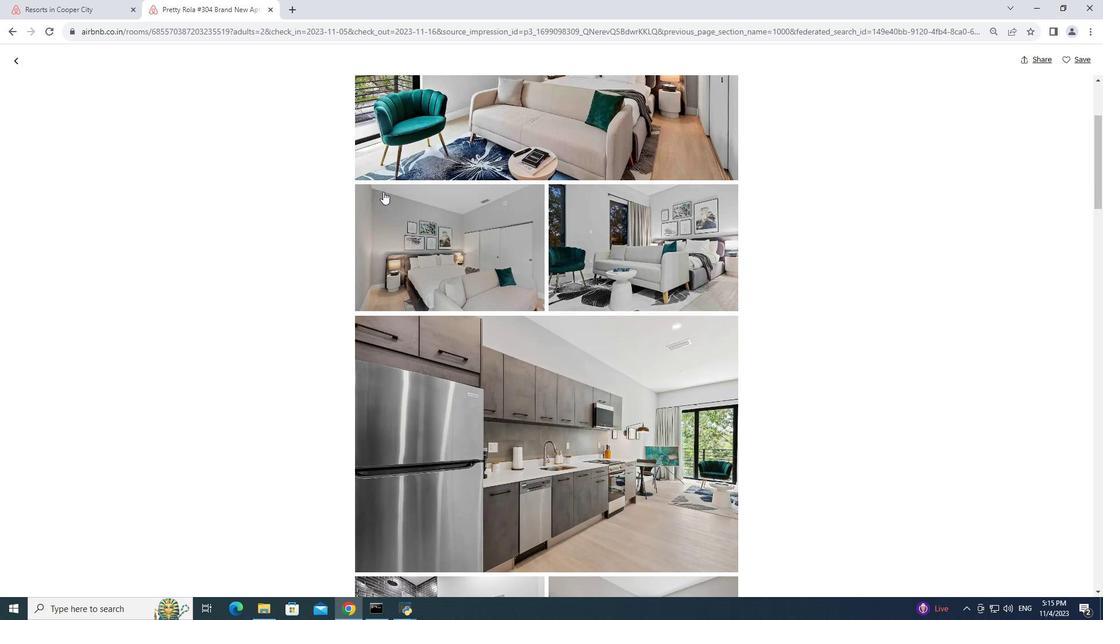 
Action: Mouse scrolled (383, 191) with delta (0, 0)
Screenshot: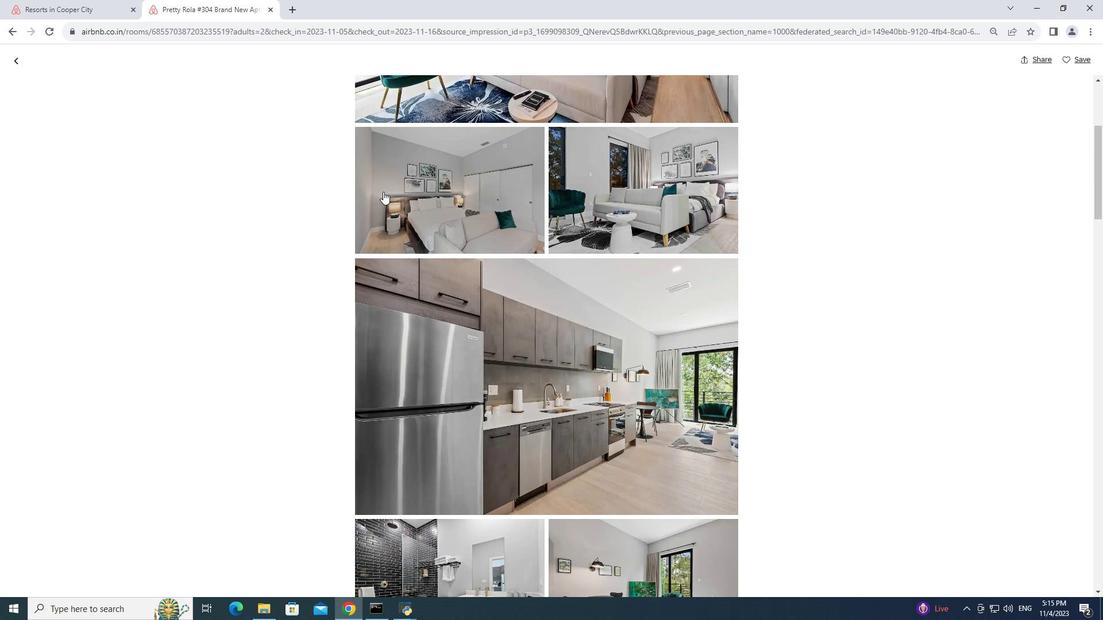 
Action: Mouse moved to (382, 189)
Screenshot: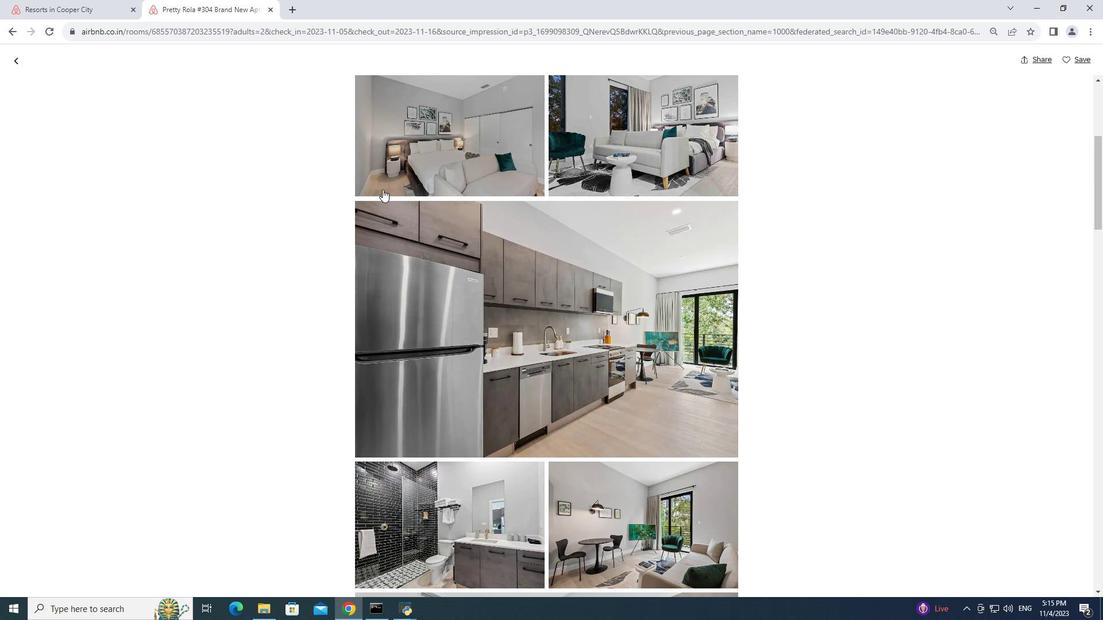 
Action: Mouse scrolled (382, 189) with delta (0, 0)
Screenshot: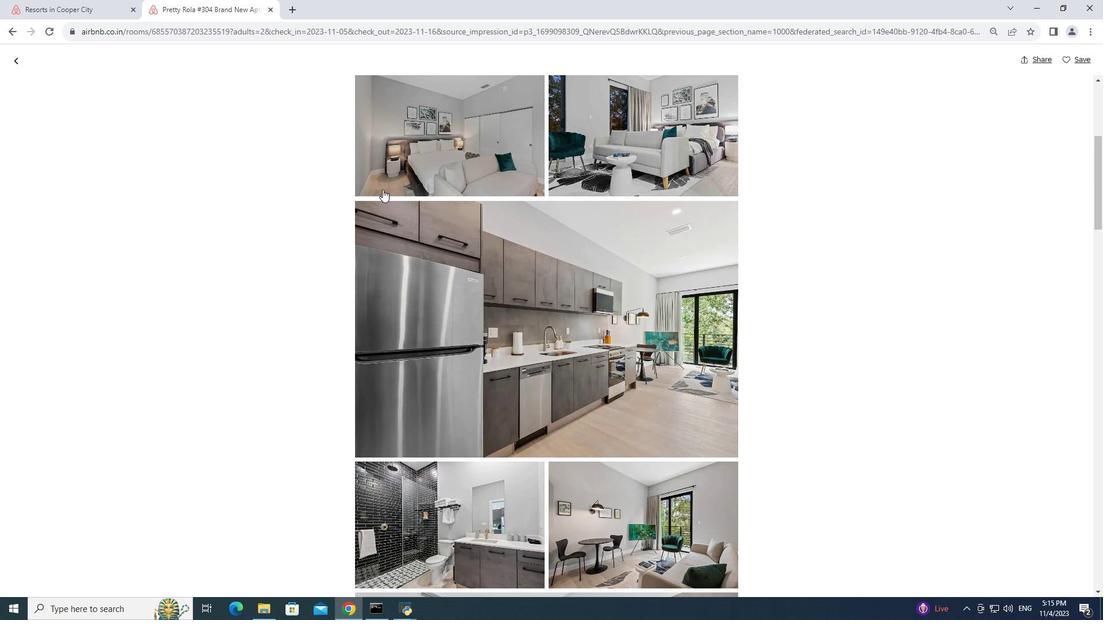 
Action: Mouse scrolled (382, 189) with delta (0, 0)
Screenshot: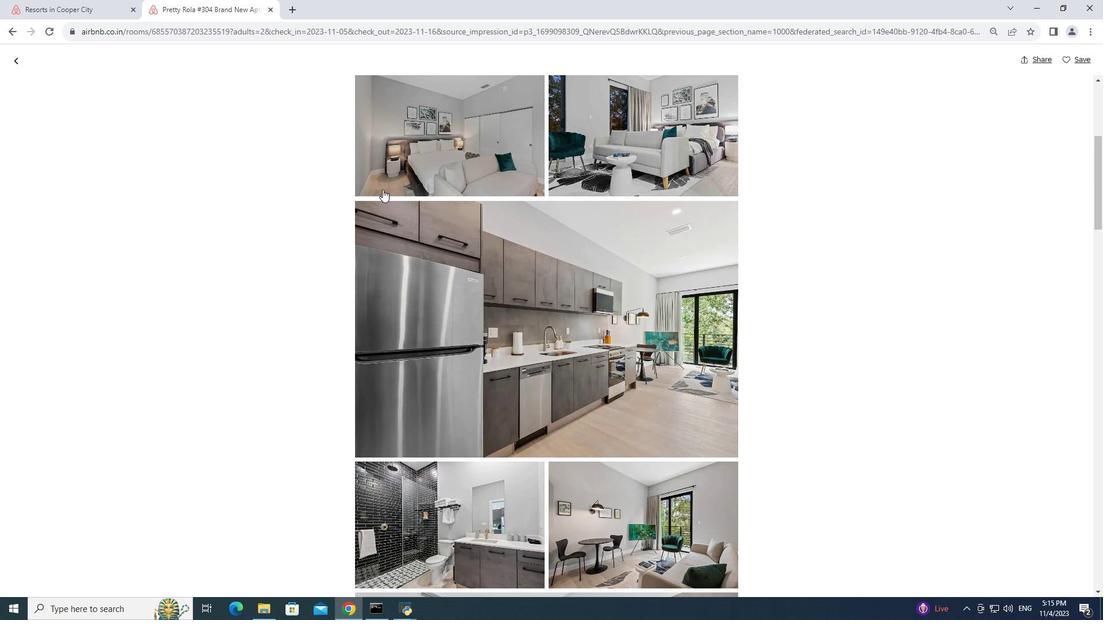 
Action: Mouse moved to (382, 189)
Screenshot: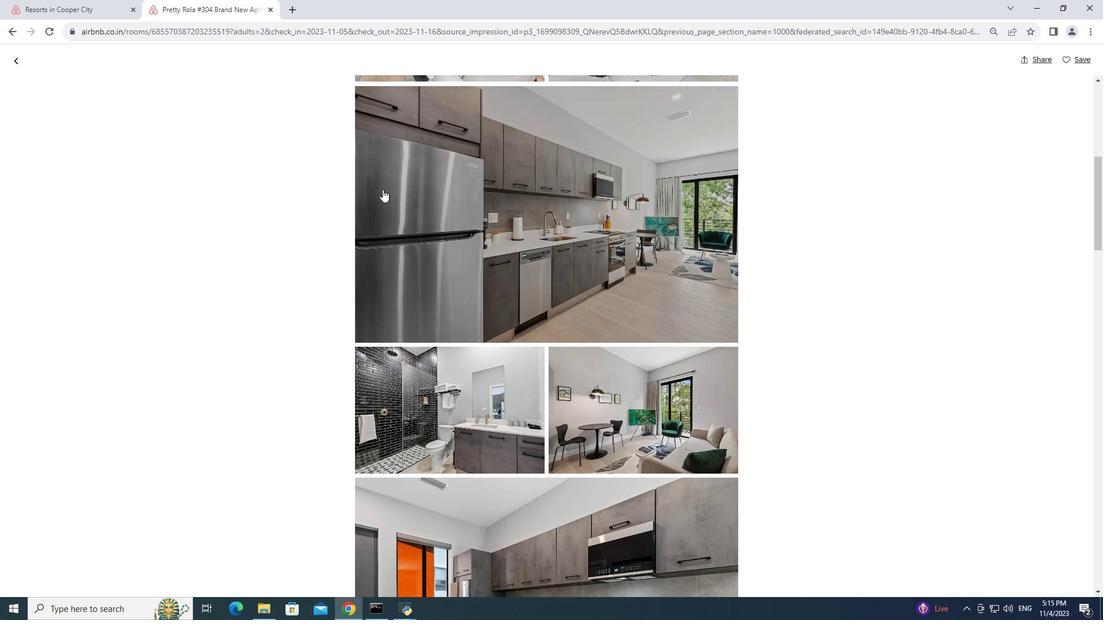 
Action: Mouse scrolled (382, 189) with delta (0, 0)
Screenshot: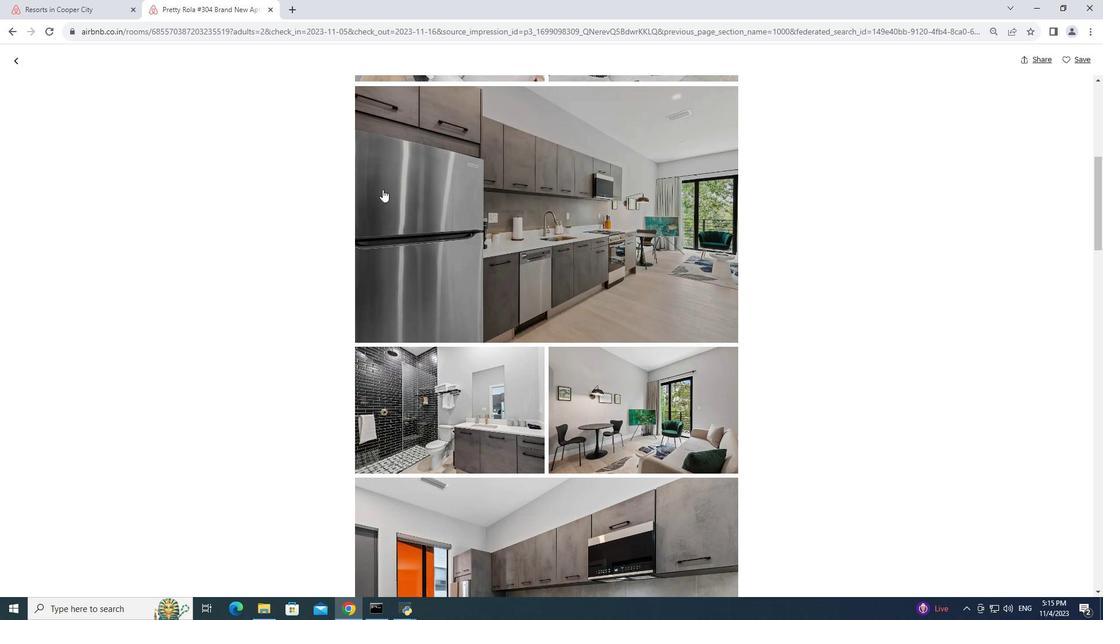 
Action: Mouse moved to (382, 189)
Screenshot: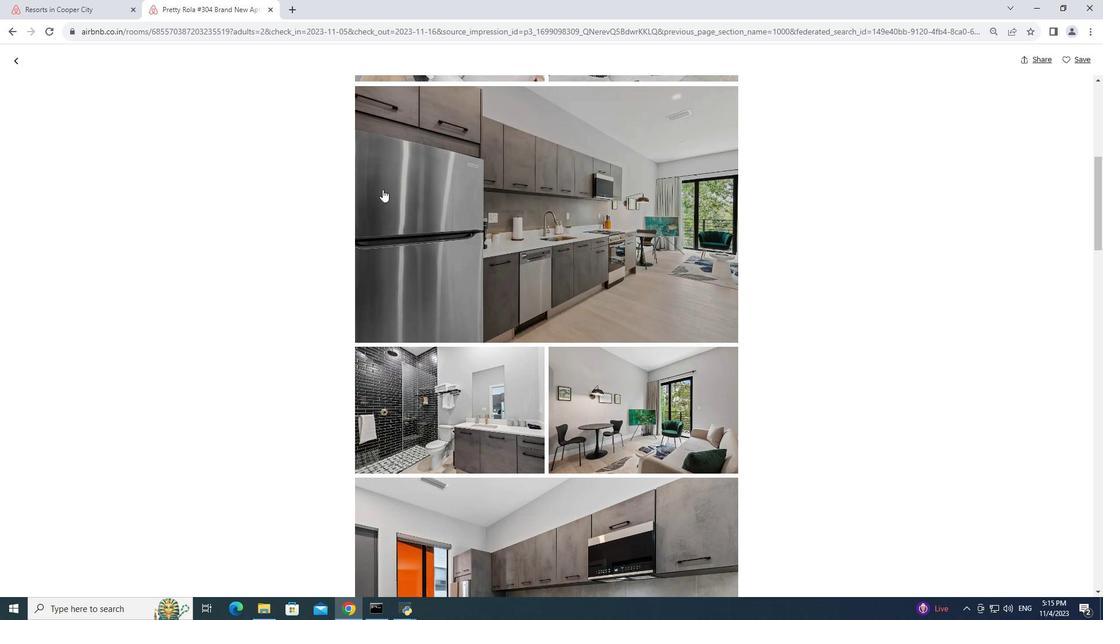 
Action: Mouse scrolled (382, 189) with delta (0, 0)
Screenshot: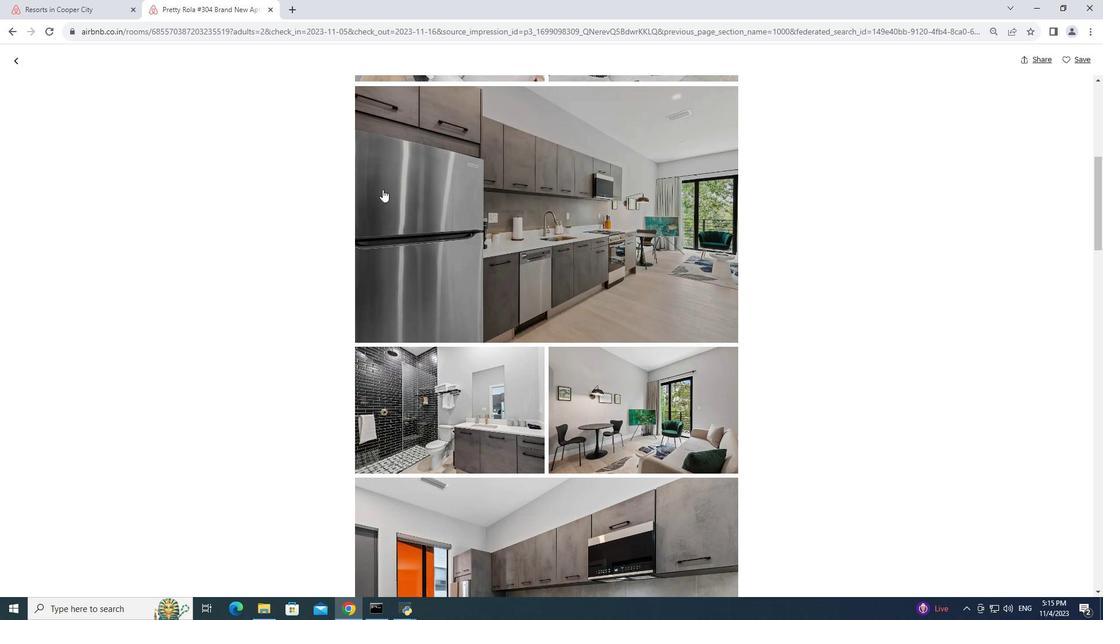 
Action: Mouse moved to (382, 189)
Screenshot: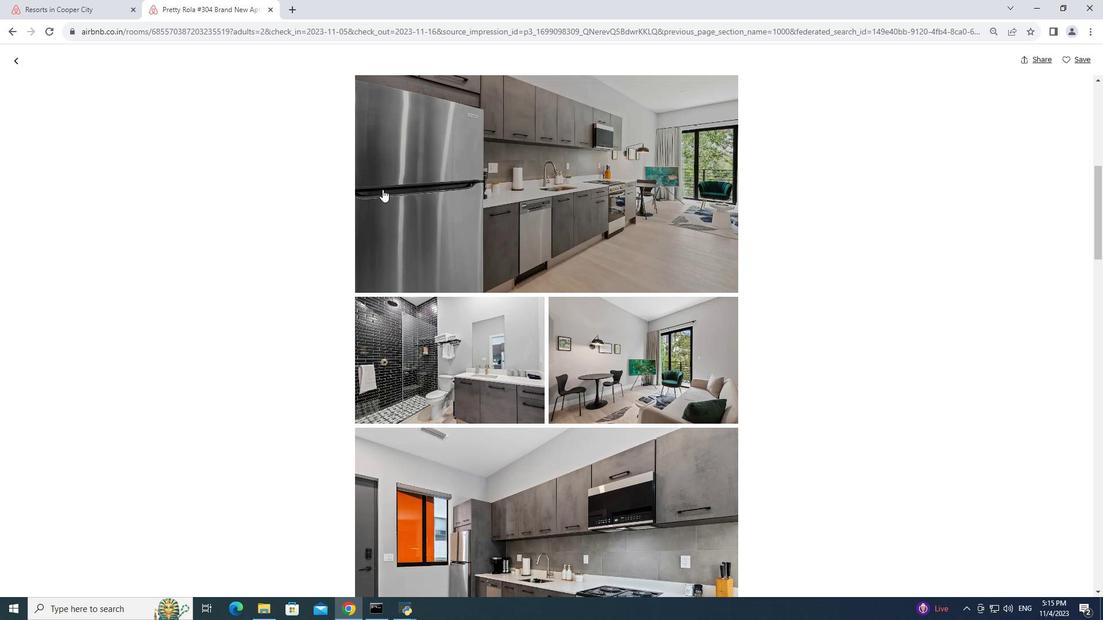 
Action: Mouse scrolled (382, 188) with delta (0, 0)
Screenshot: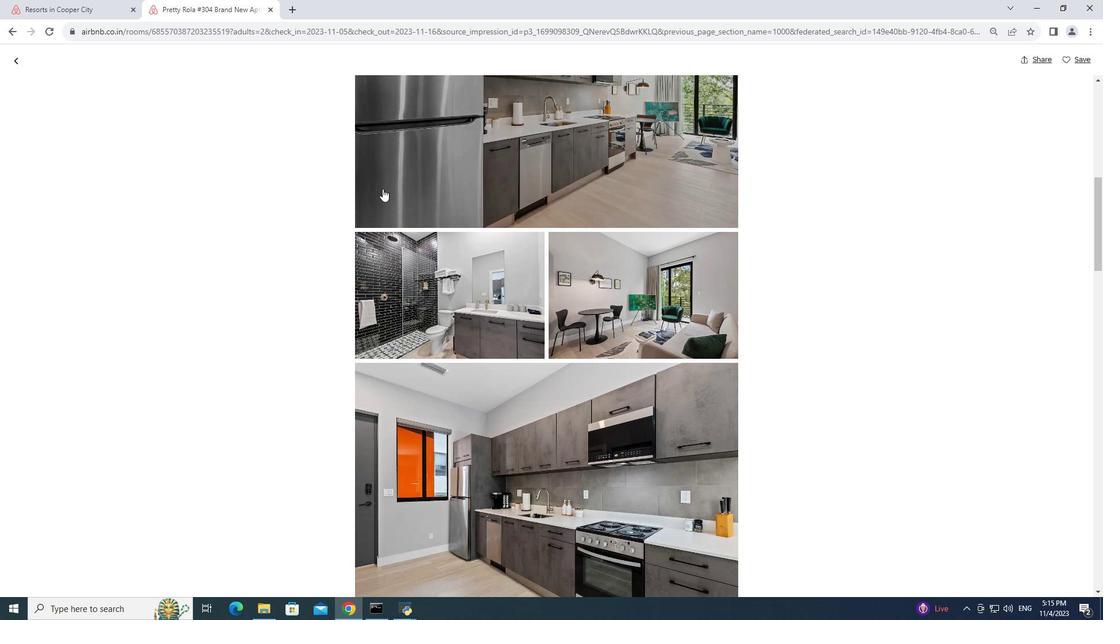 
Action: Mouse moved to (382, 187)
Screenshot: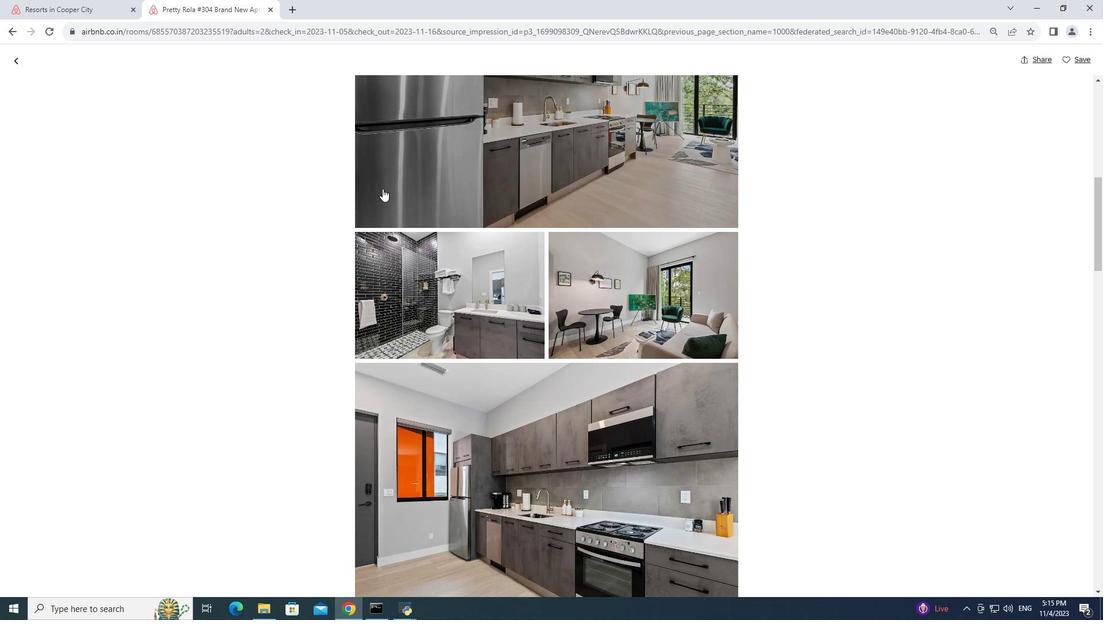 
Action: Mouse scrolled (382, 187) with delta (0, 0)
Screenshot: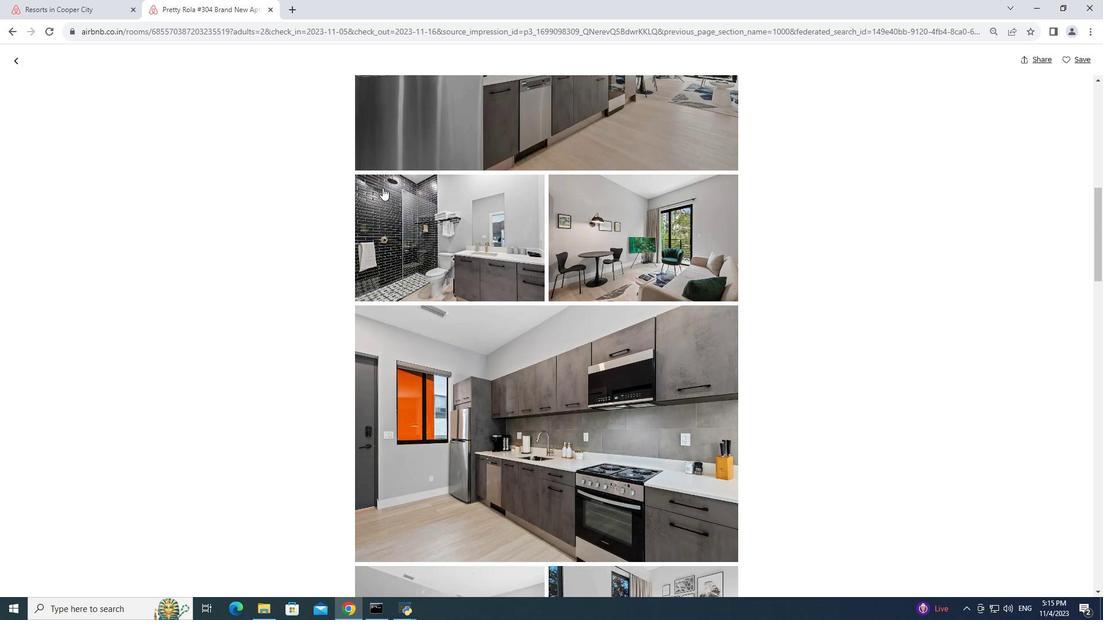 
Action: Mouse moved to (384, 189)
Screenshot: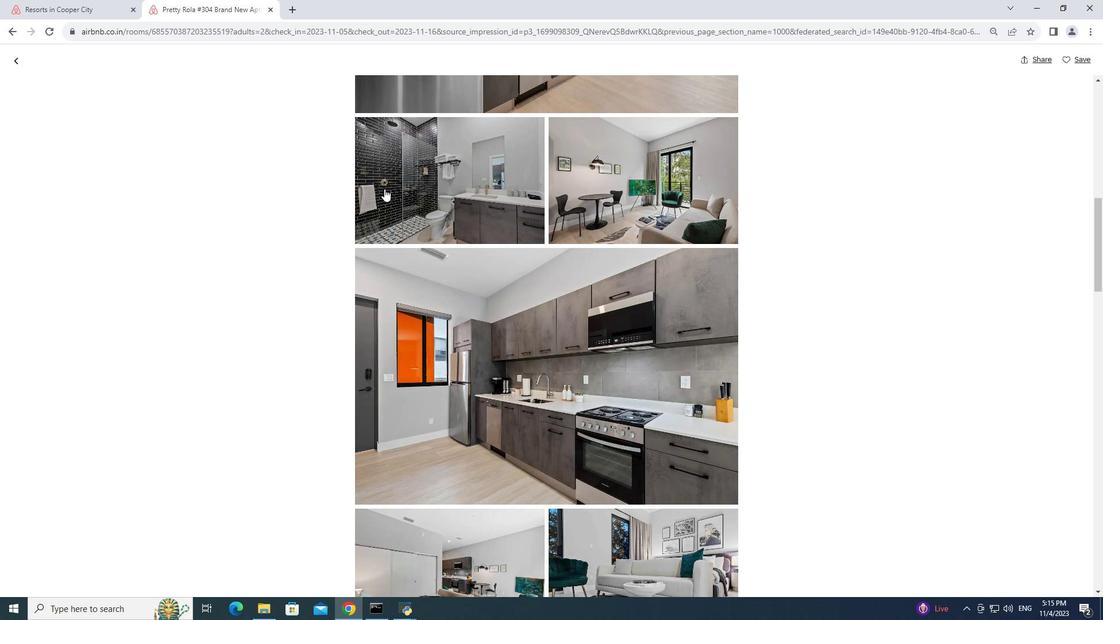 
Action: Mouse scrolled (384, 188) with delta (0, 0)
Screenshot: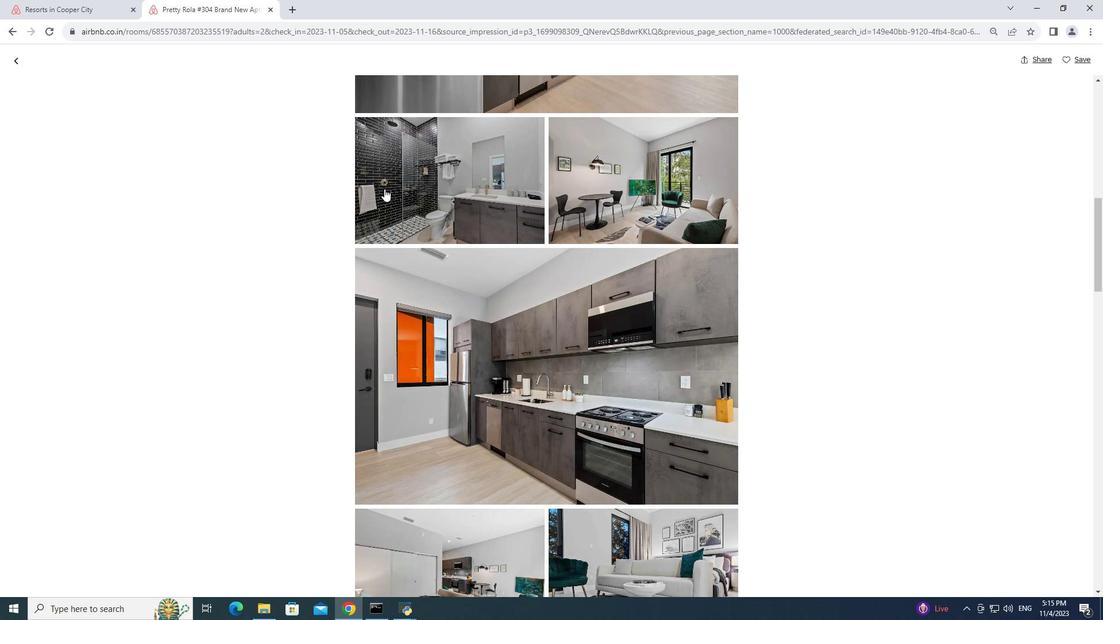 
Action: Mouse moved to (386, 197)
Screenshot: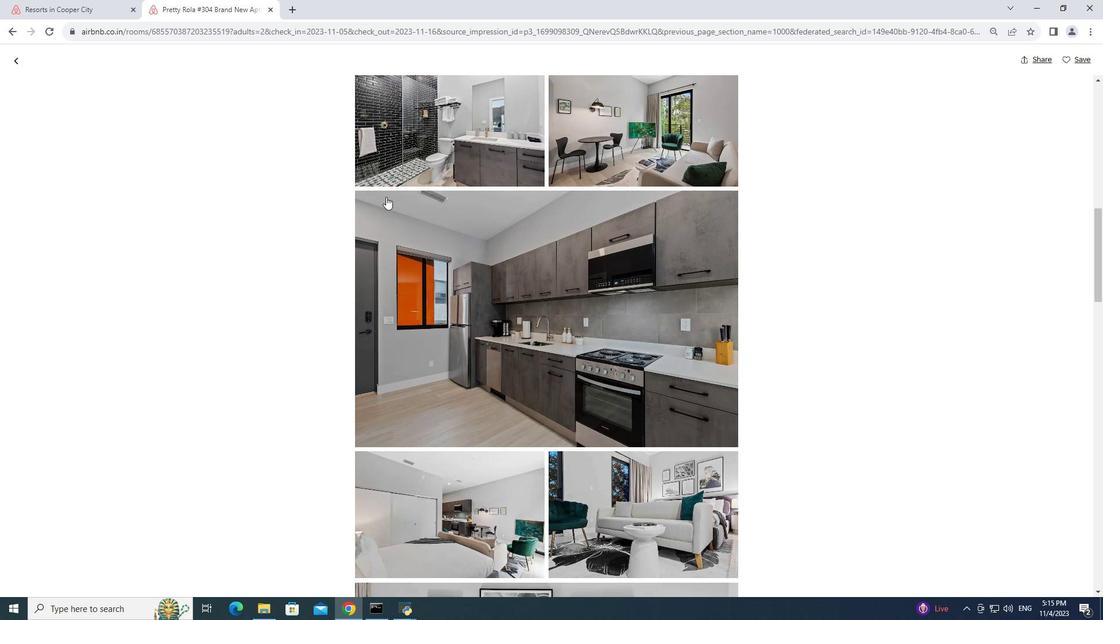 
Action: Mouse scrolled (386, 196) with delta (0, 0)
Screenshot: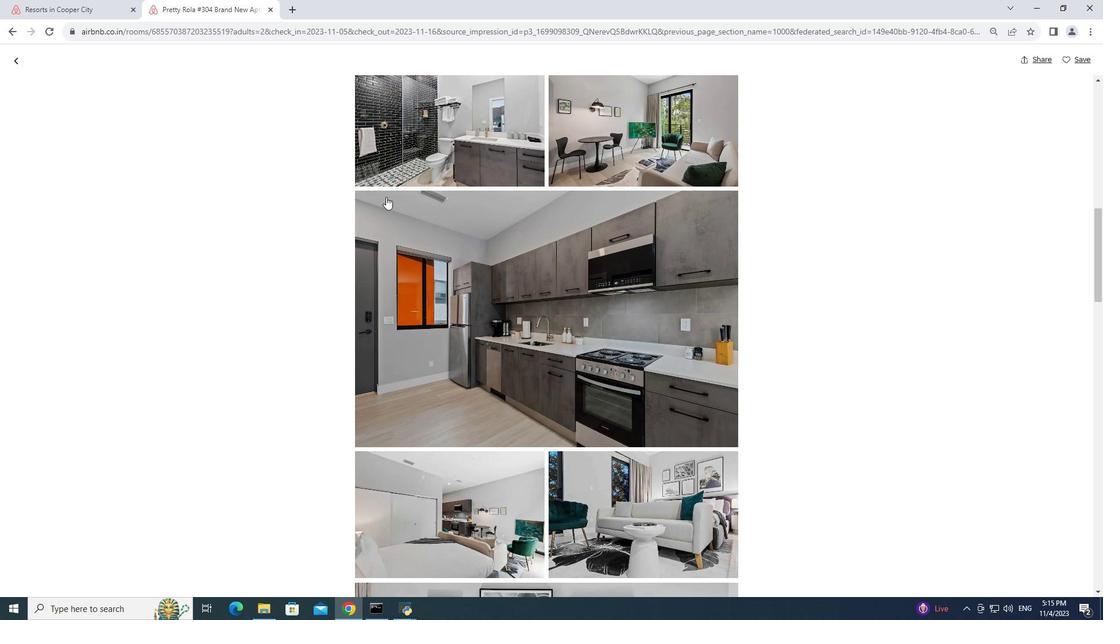 
Action: Mouse scrolled (386, 196) with delta (0, 0)
Screenshot: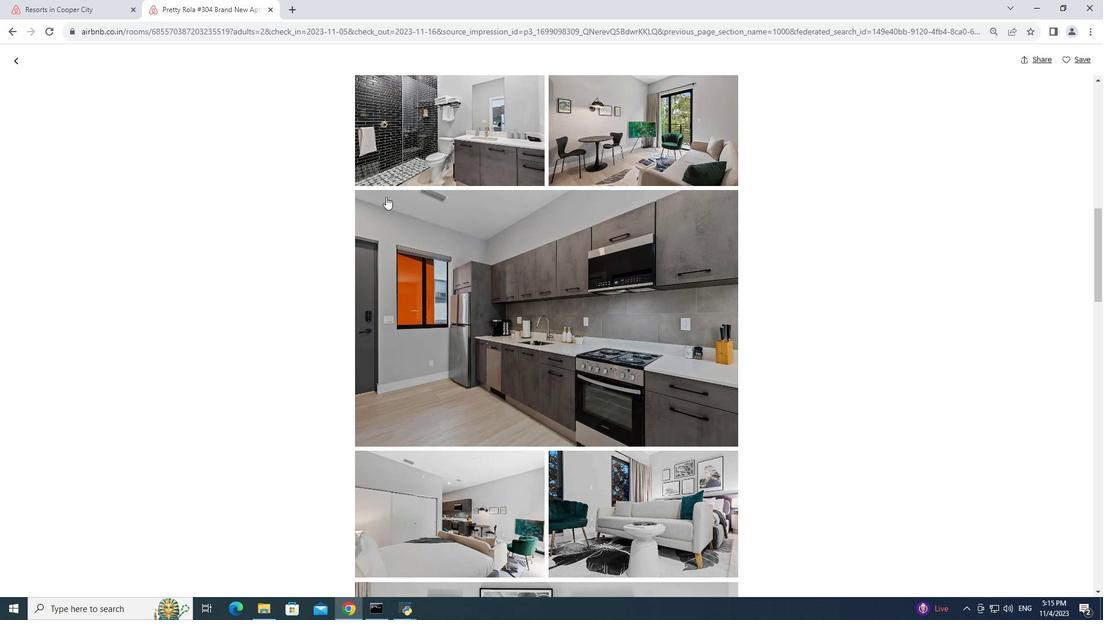 
Action: Mouse moved to (385, 202)
Screenshot: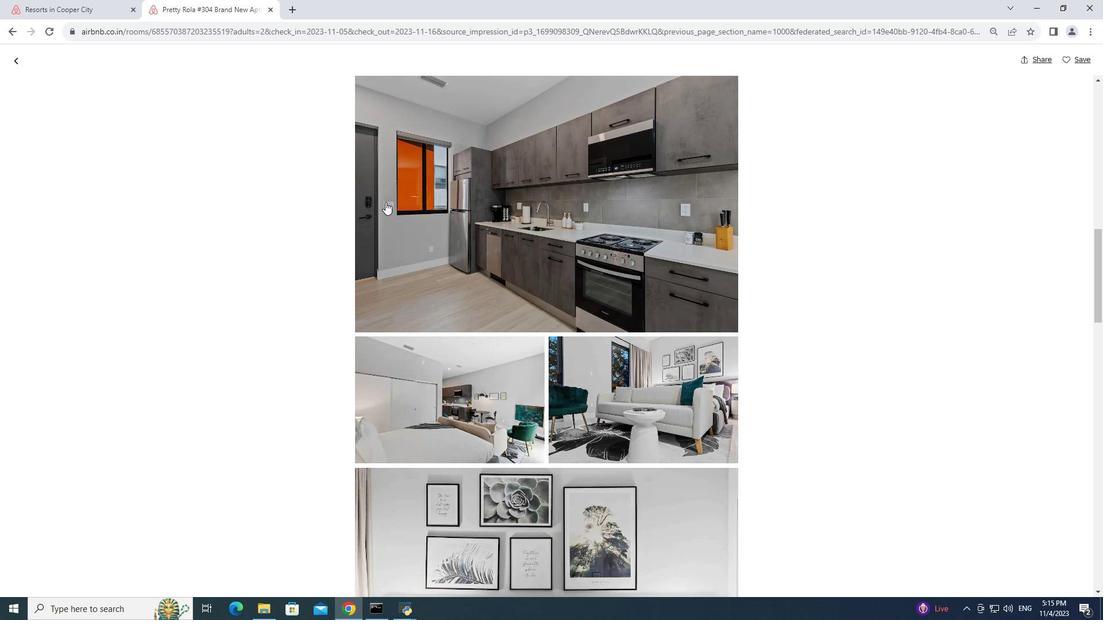 
Action: Mouse scrolled (385, 201) with delta (0, 0)
Screenshot: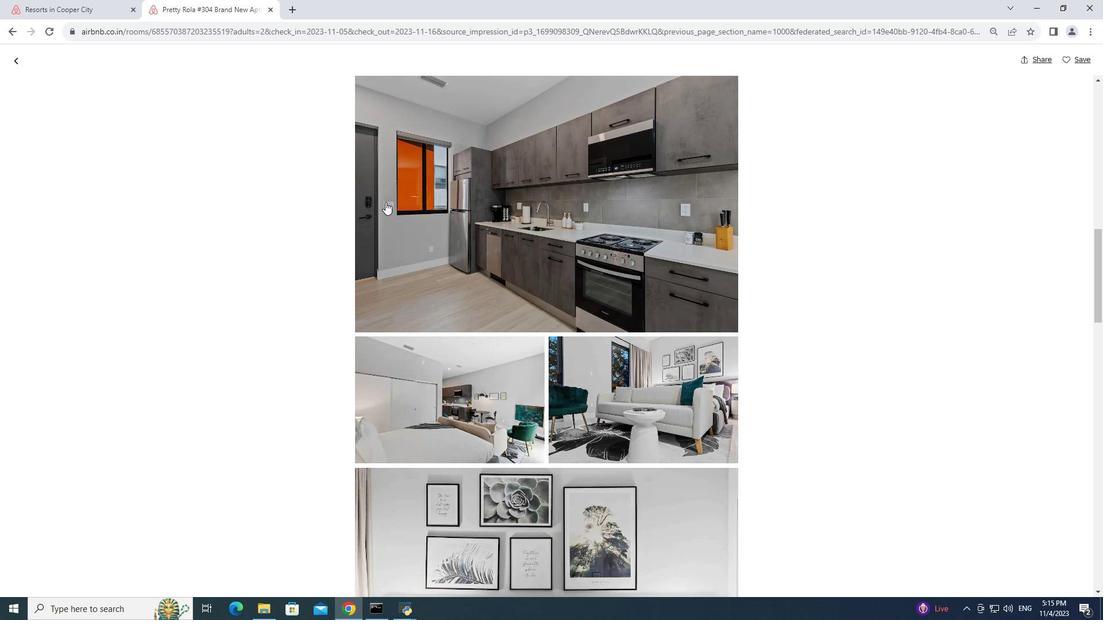 
Action: Mouse moved to (386, 206)
Screenshot: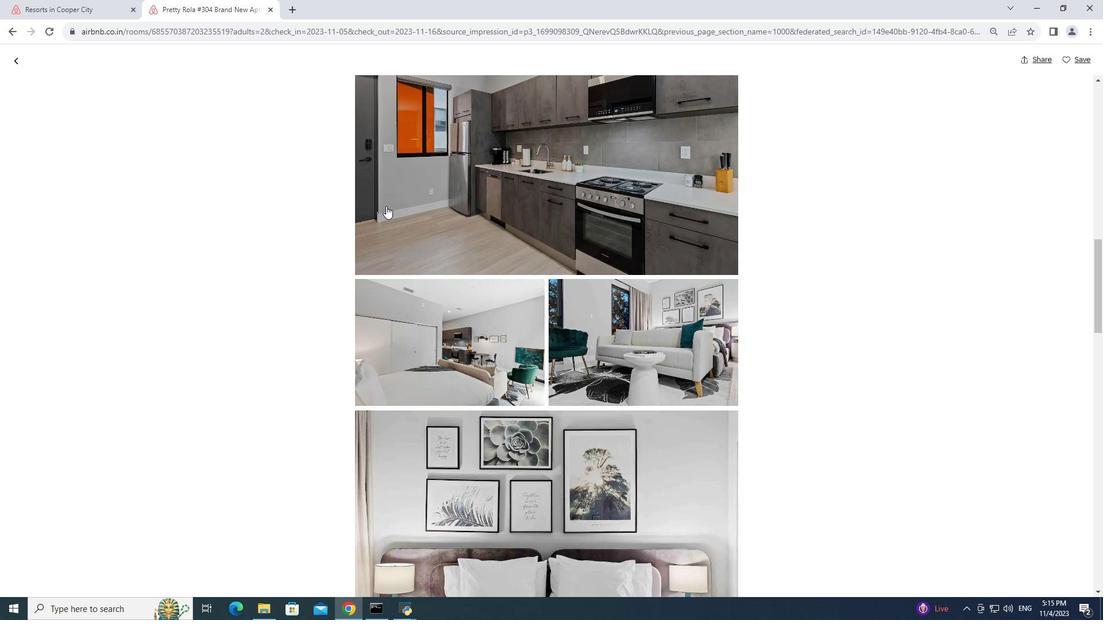 
Action: Mouse scrolled (386, 205) with delta (0, 0)
Screenshot: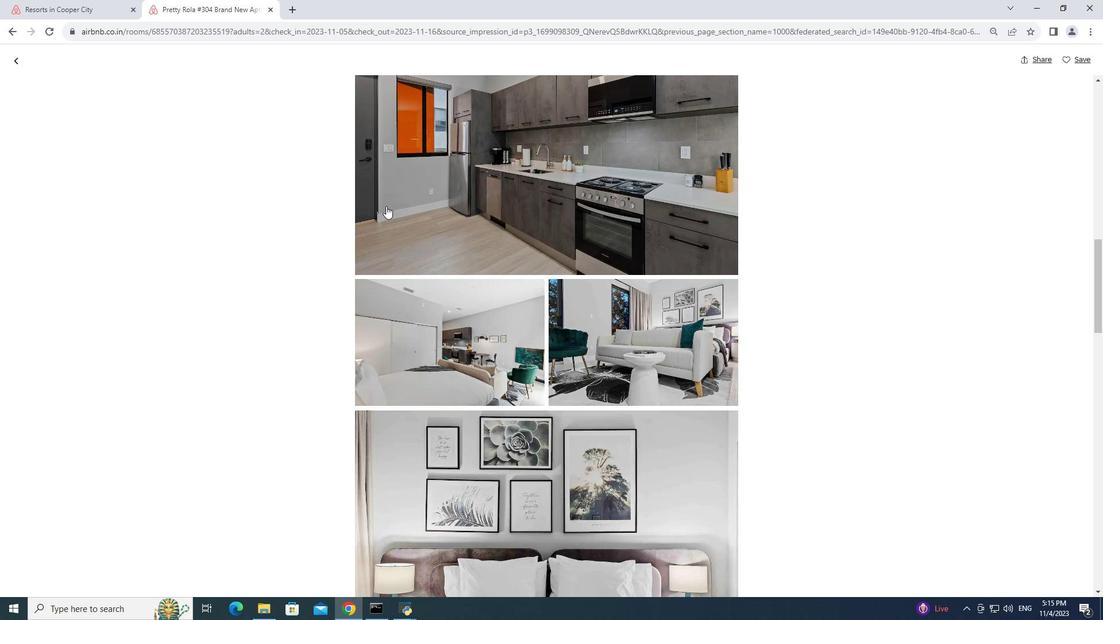 
Action: Mouse moved to (386, 206)
Screenshot: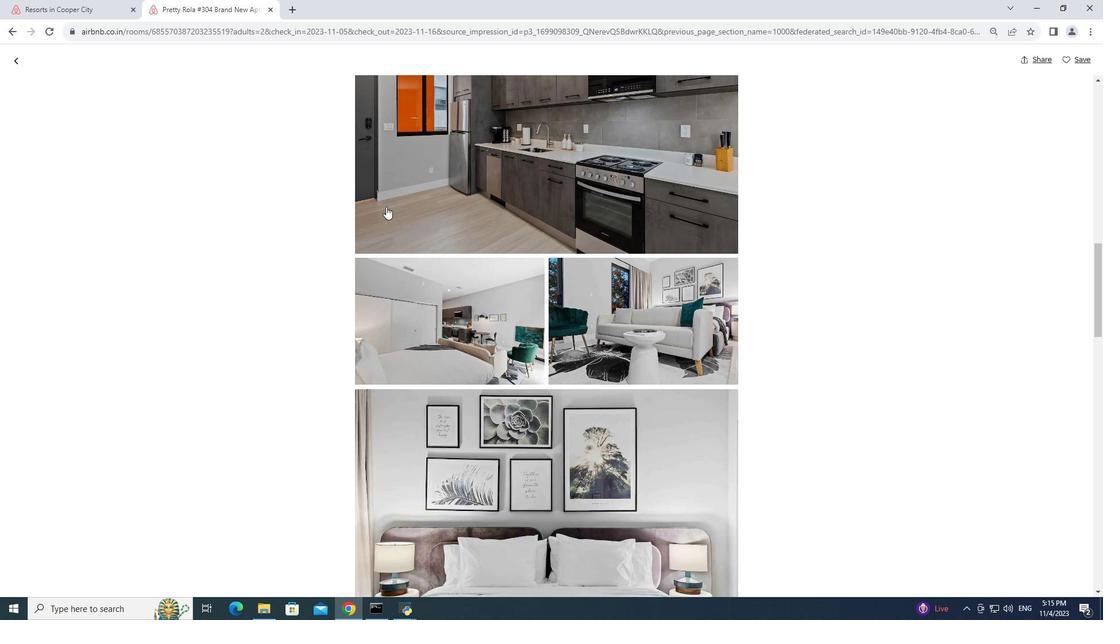 
Action: Mouse scrolled (386, 206) with delta (0, 0)
Screenshot: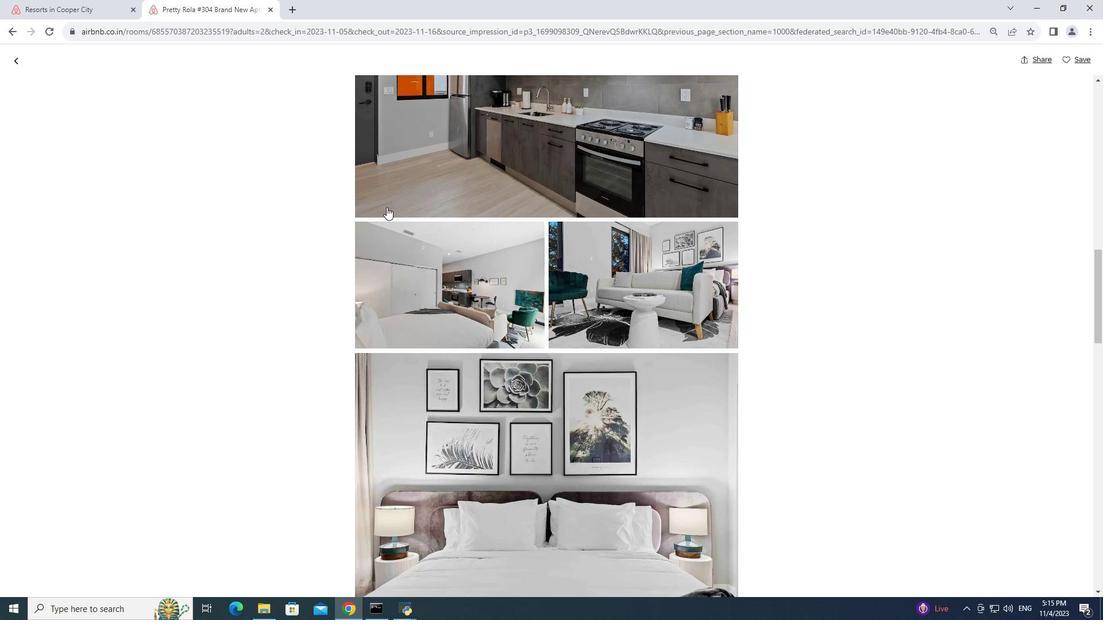 
Action: Mouse moved to (387, 208)
Screenshot: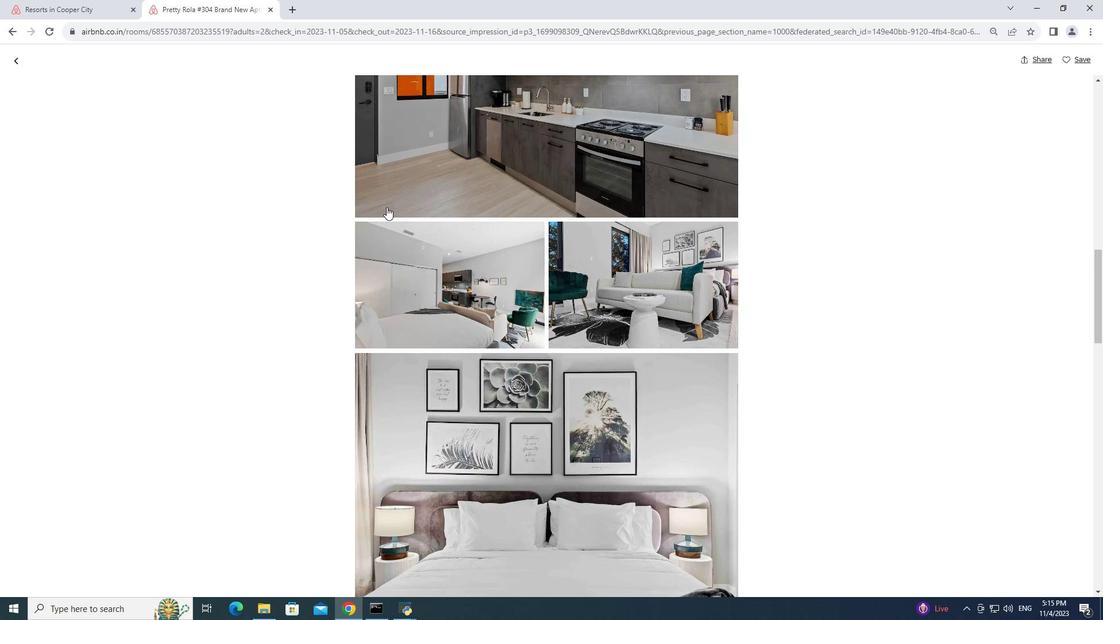 
Action: Mouse scrolled (387, 207) with delta (0, 0)
Screenshot: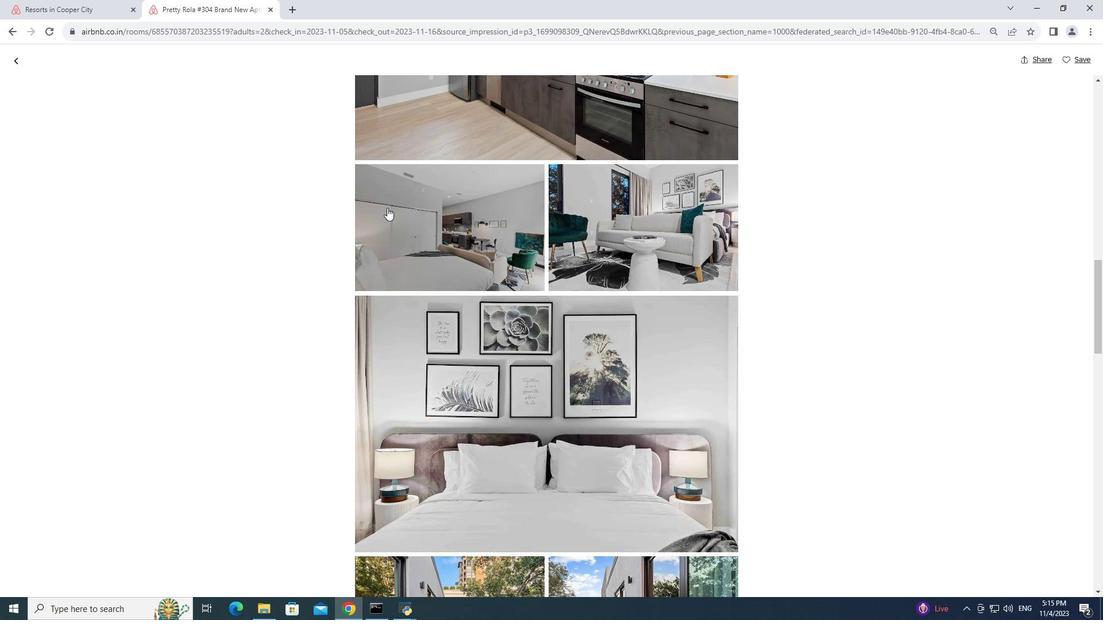 
Action: Mouse scrolled (387, 207) with delta (0, 0)
Screenshot: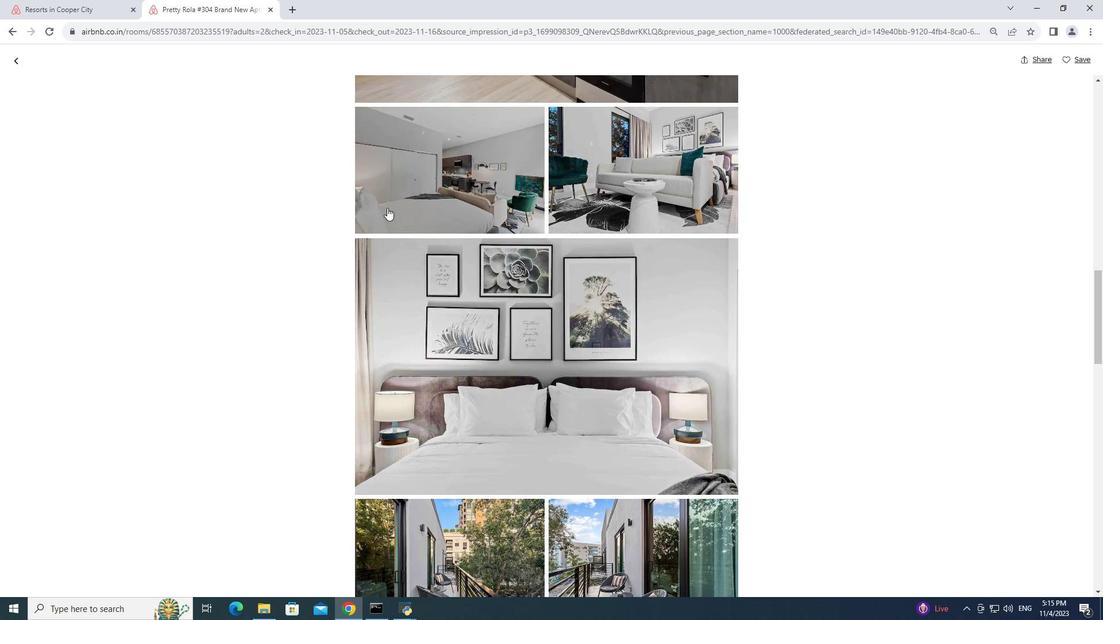 
Action: Mouse moved to (387, 208)
Screenshot: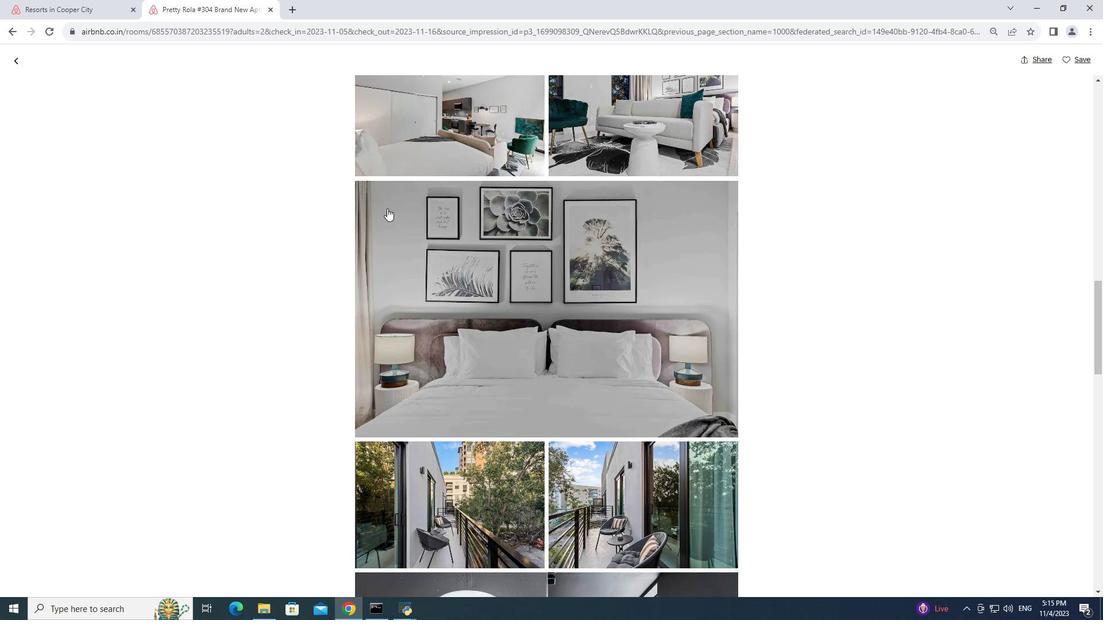 
Action: Mouse scrolled (387, 208) with delta (0, 0)
Screenshot: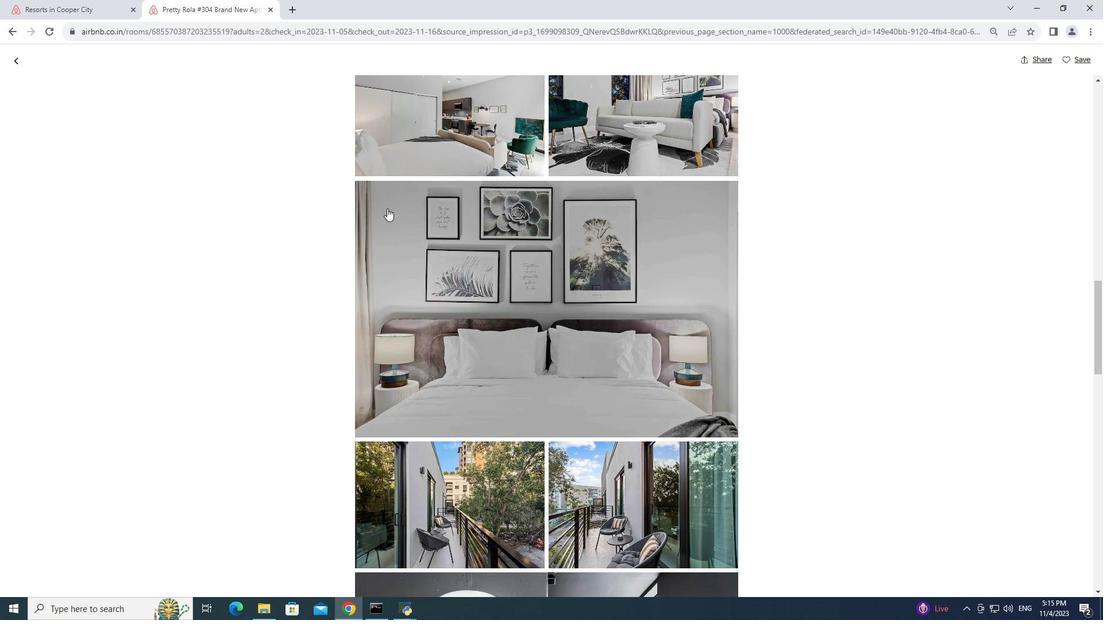 
Action: Mouse scrolled (387, 208) with delta (0, 0)
Screenshot: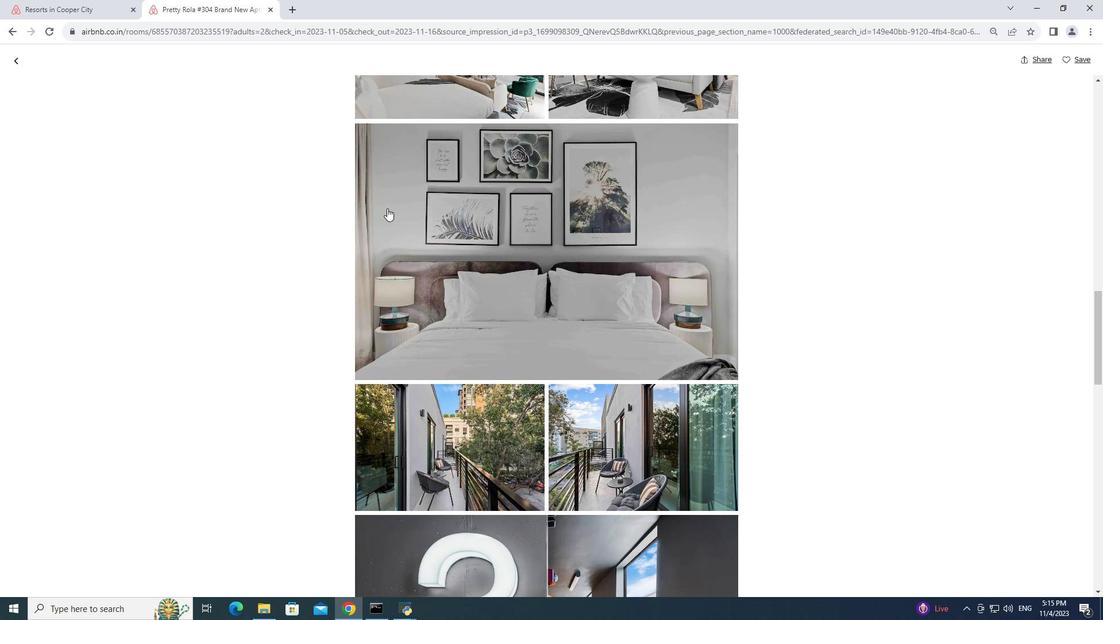 
Action: Mouse moved to (387, 204)
Screenshot: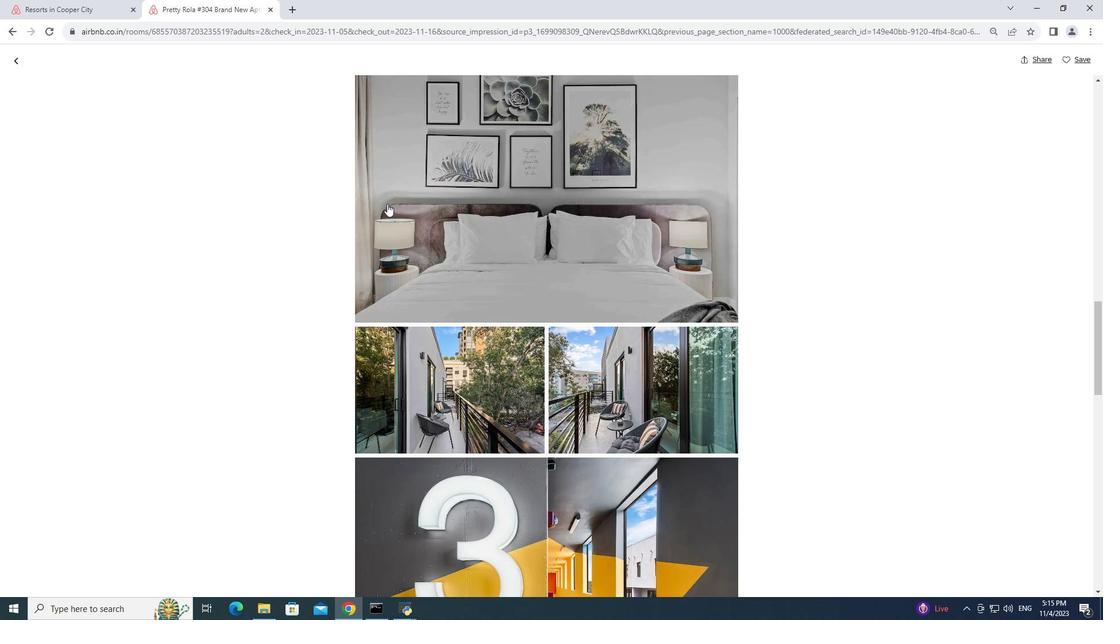
Action: Mouse scrolled (387, 203) with delta (0, 0)
Screenshot: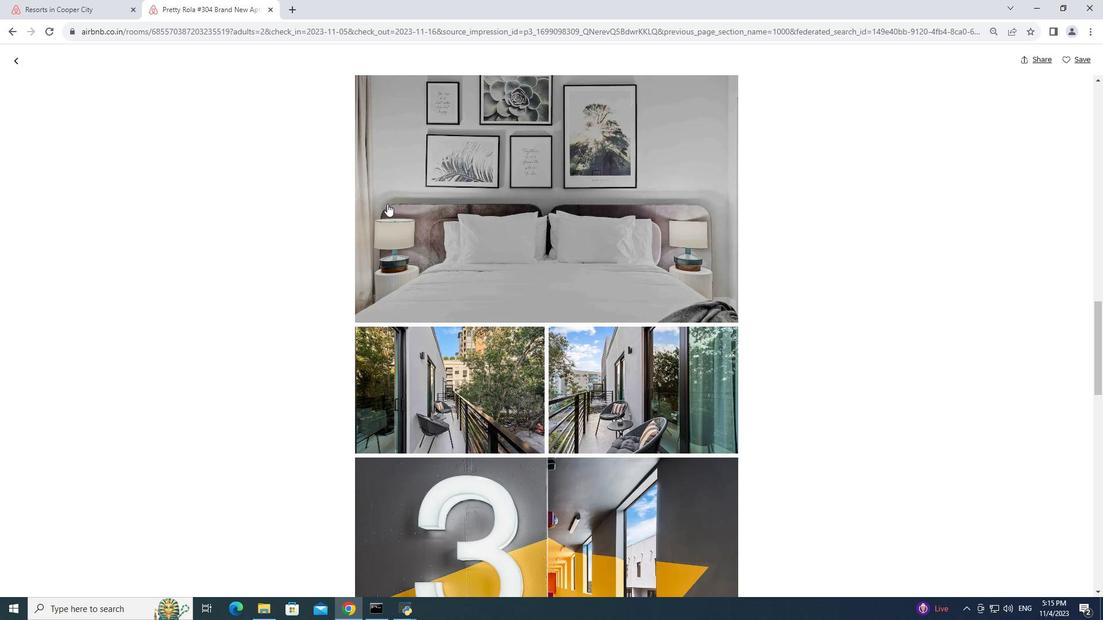 
Action: Mouse moved to (387, 204)
Screenshot: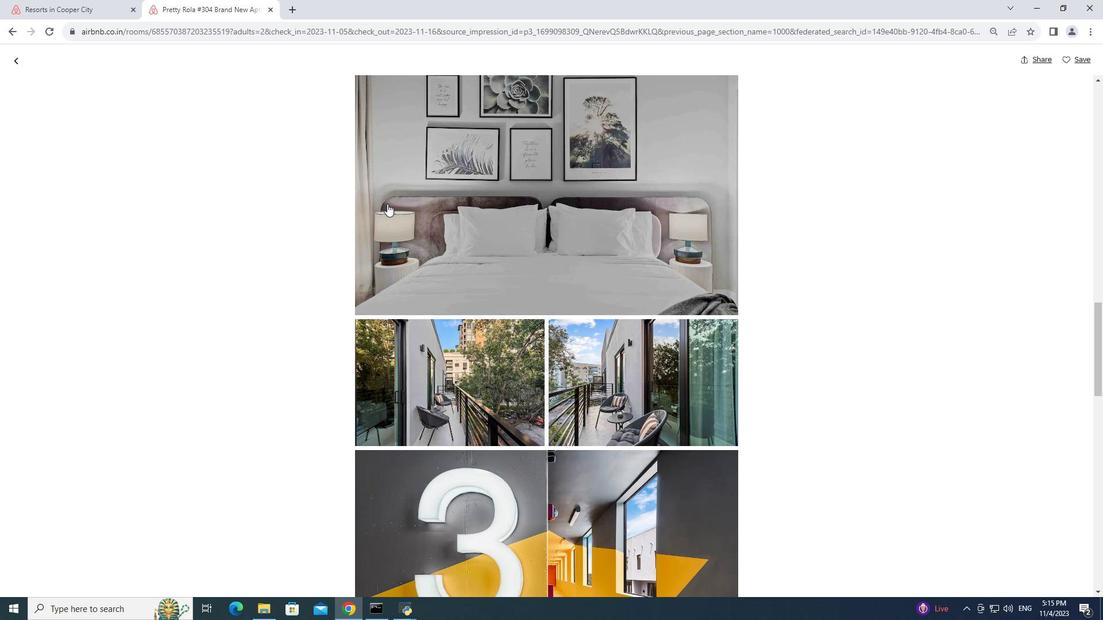 
Action: Mouse scrolled (387, 203) with delta (0, 0)
Screenshot: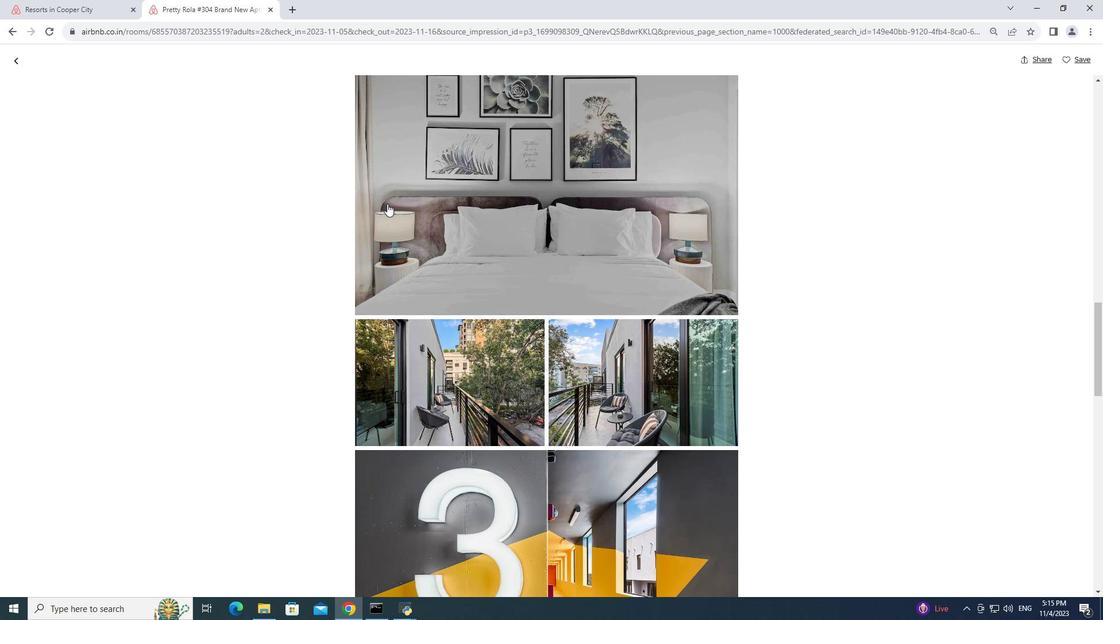 
Action: Mouse scrolled (387, 203) with delta (0, 0)
Screenshot: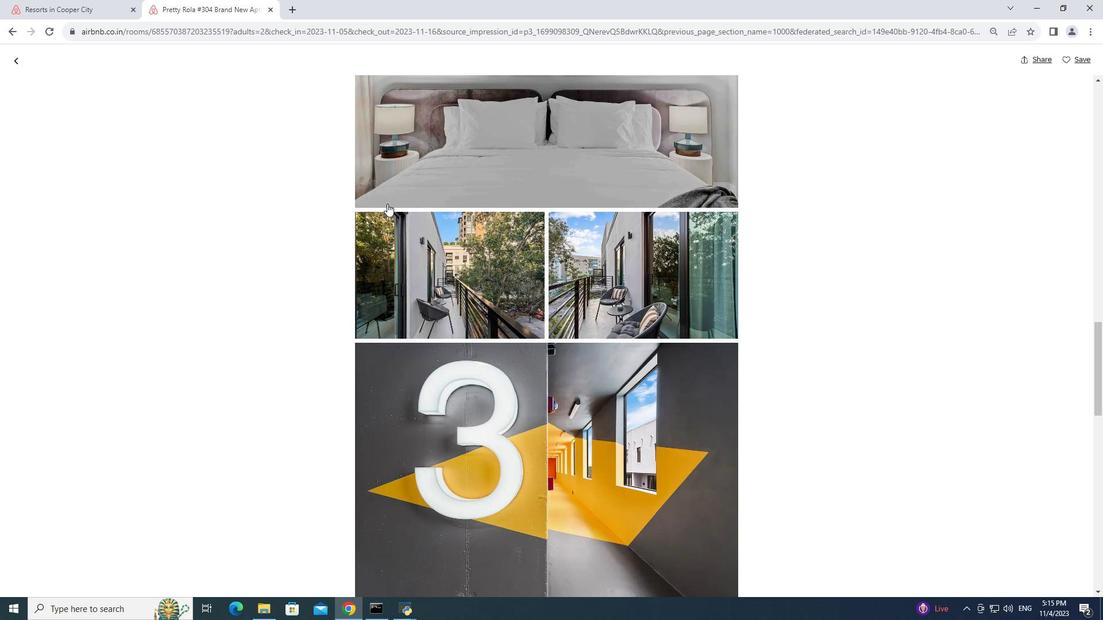 
Action: Mouse scrolled (387, 203) with delta (0, 0)
Screenshot: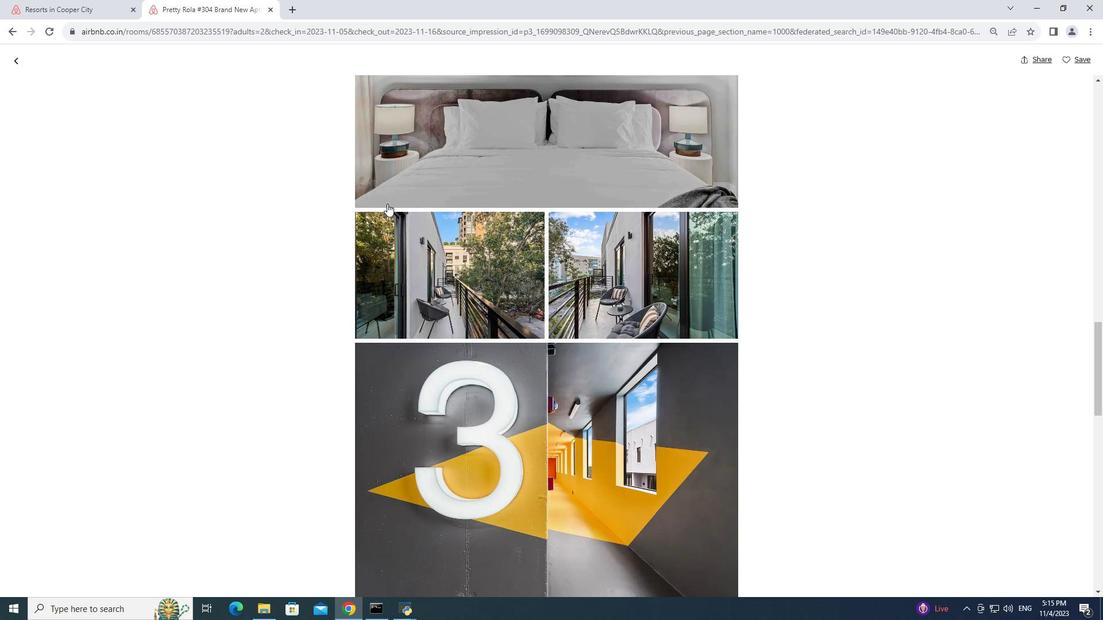 
Action: Mouse moved to (387, 204)
Screenshot: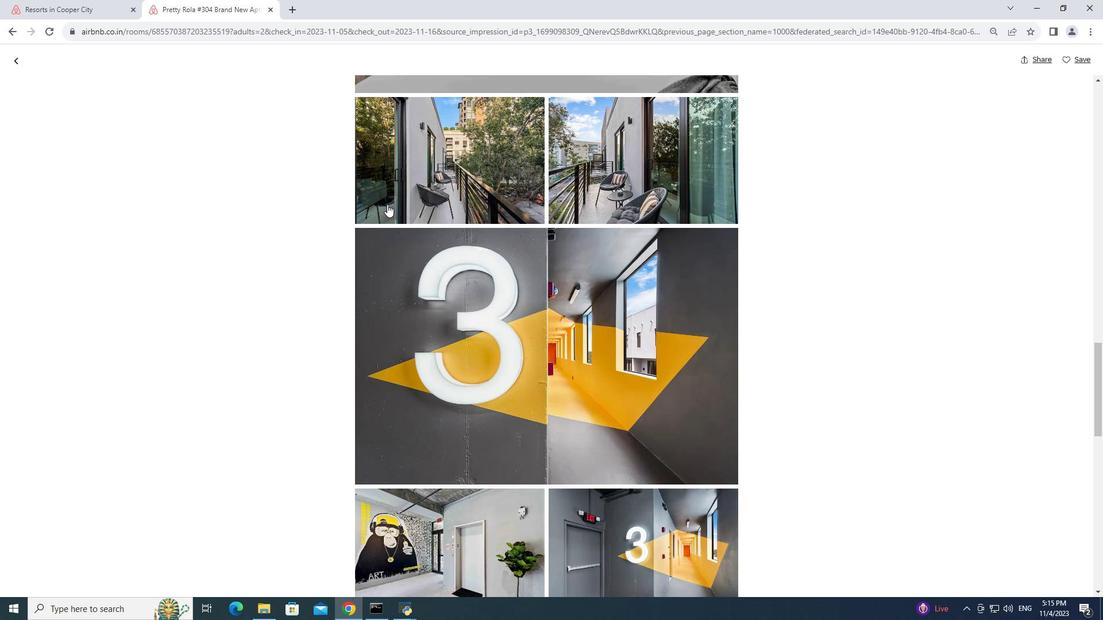 
Action: Mouse scrolled (387, 204) with delta (0, 0)
Screenshot: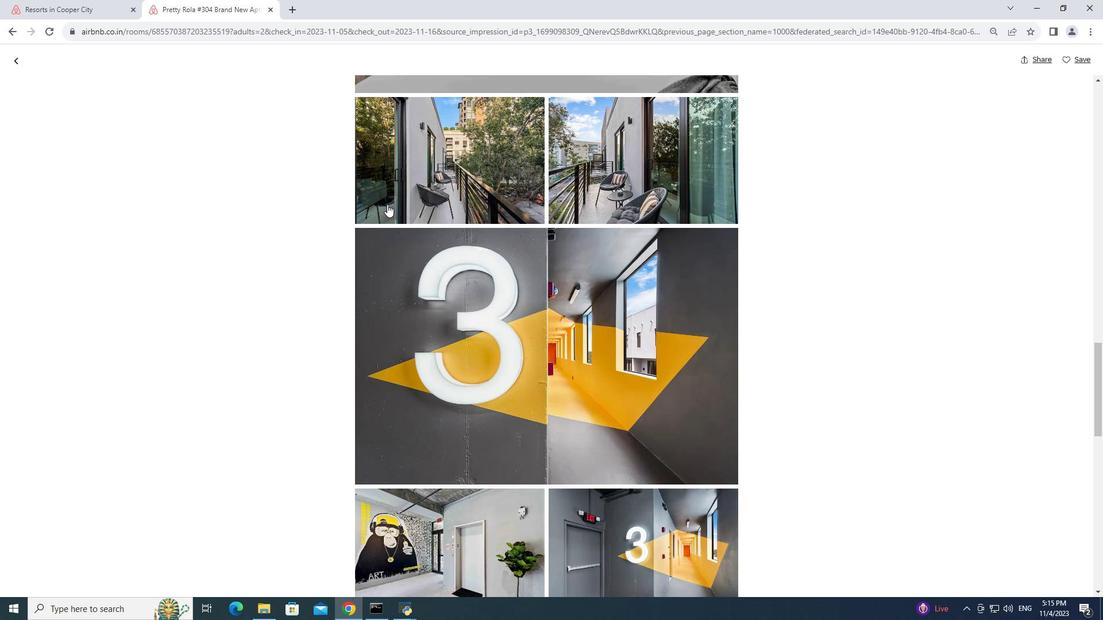 
Action: Mouse scrolled (387, 204) with delta (0, 0)
Screenshot: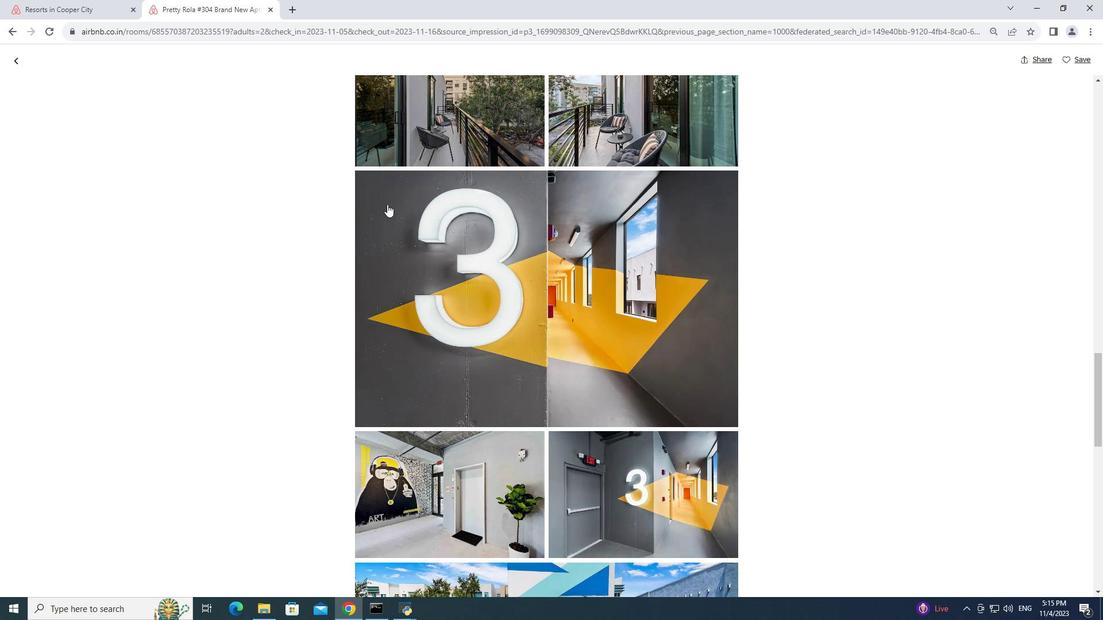 
Action: Mouse scrolled (387, 204) with delta (0, 0)
Screenshot: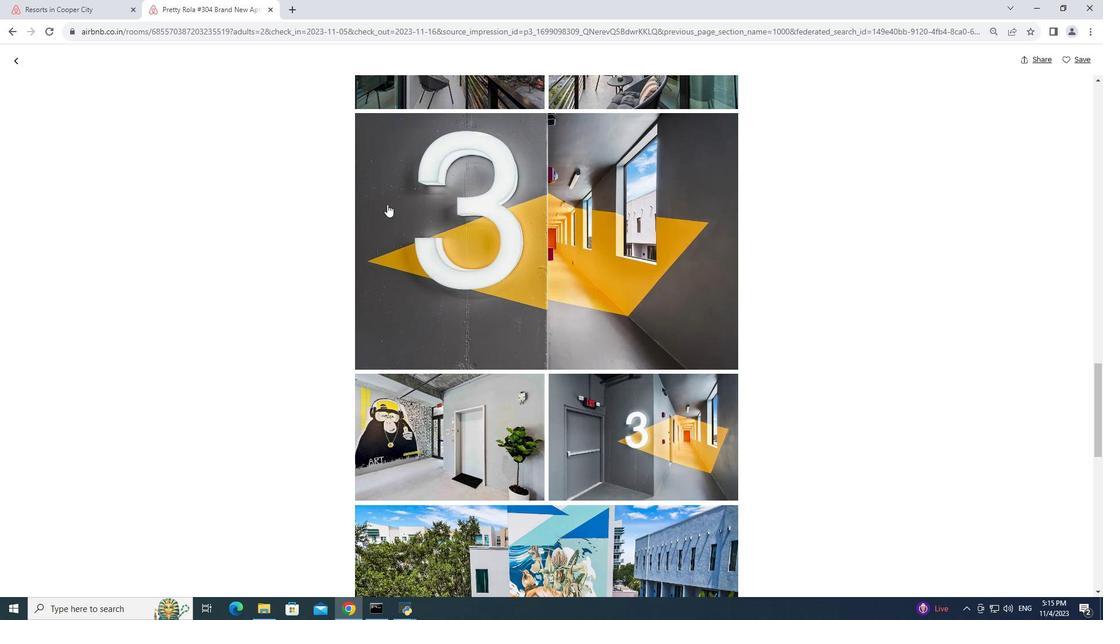 
Action: Mouse scrolled (387, 204) with delta (0, 0)
Screenshot: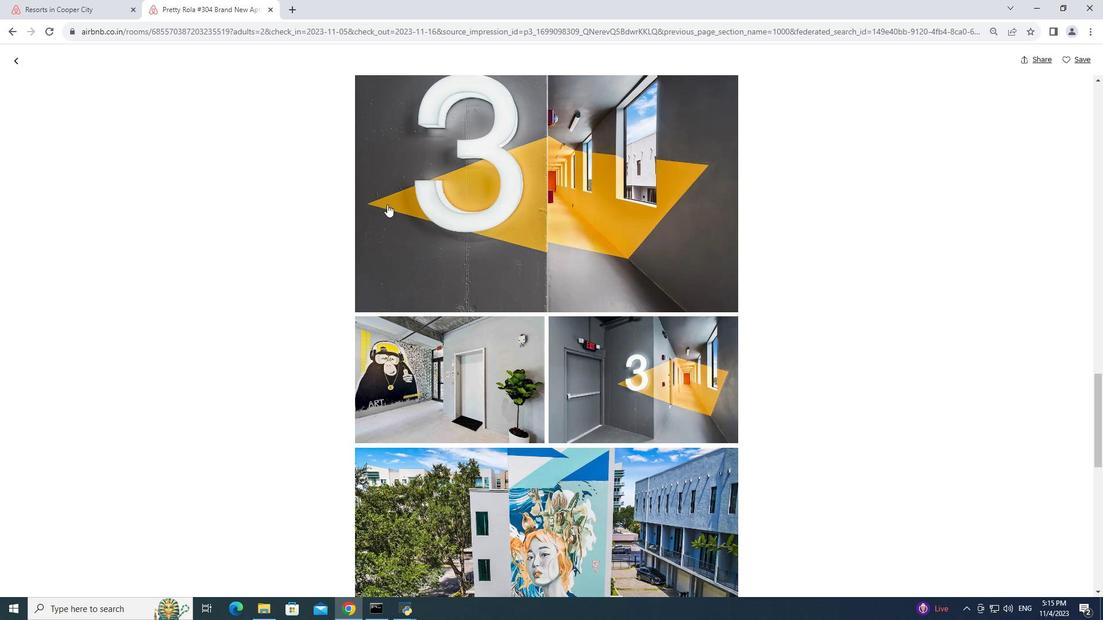 
Action: Mouse scrolled (387, 204) with delta (0, 0)
Screenshot: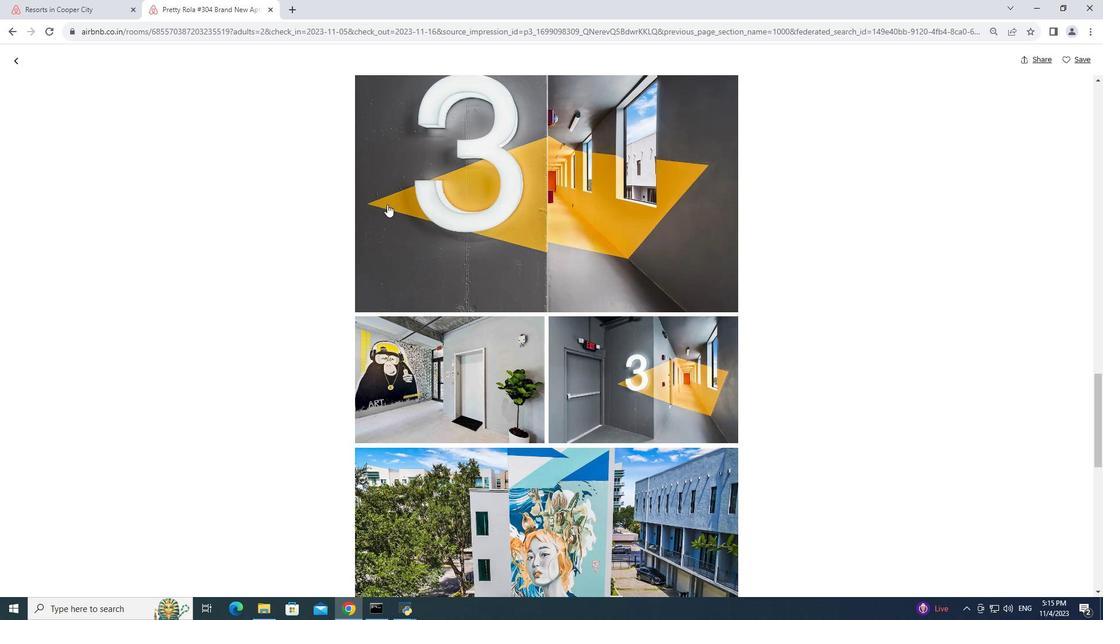 
Action: Mouse scrolled (387, 204) with delta (0, 0)
Screenshot: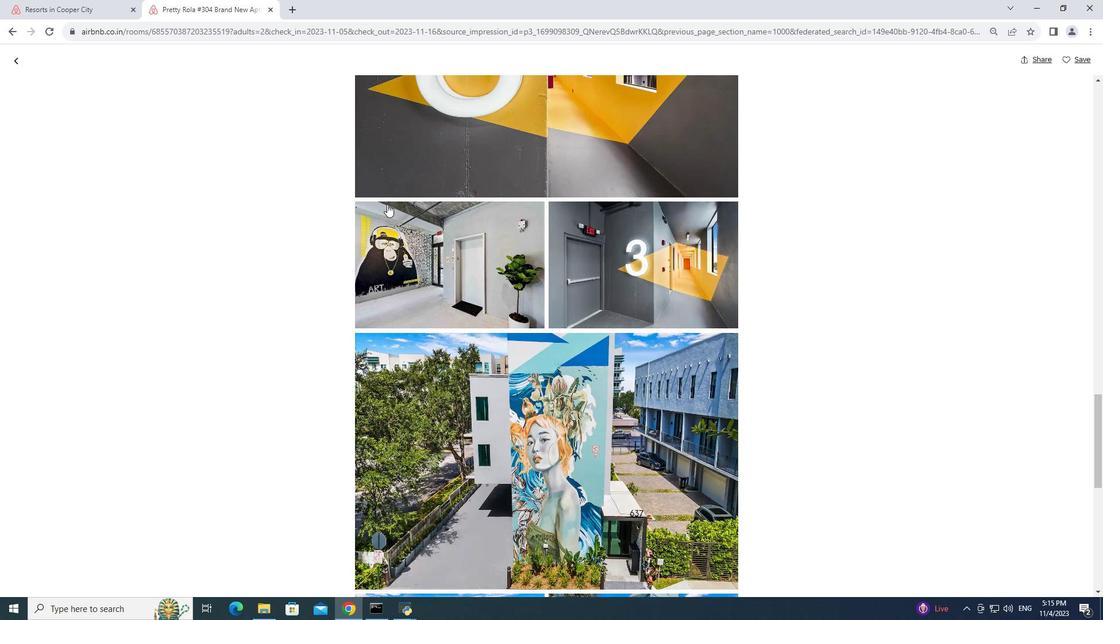 
Action: Mouse scrolled (387, 204) with delta (0, 0)
Screenshot: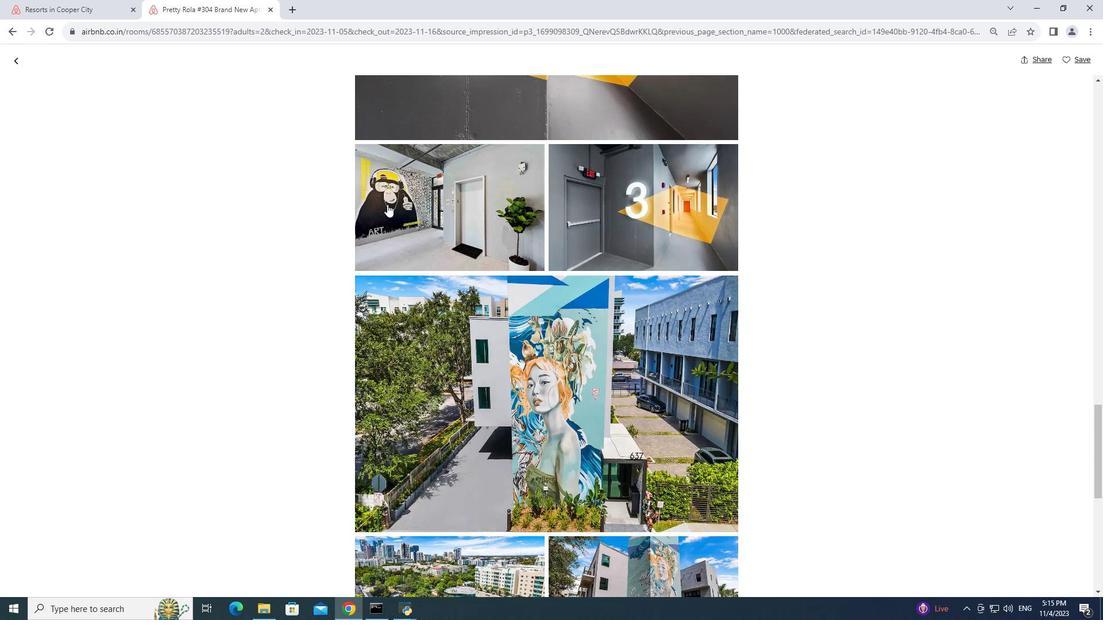 
Action: Mouse scrolled (387, 204) with delta (0, 0)
Screenshot: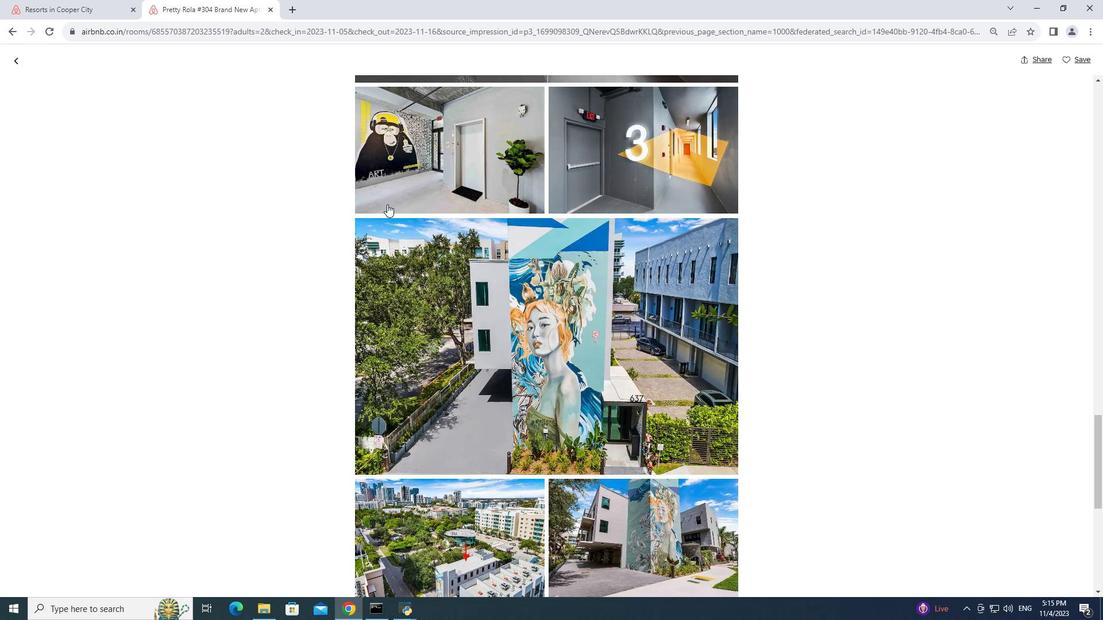 
Action: Mouse scrolled (387, 204) with delta (0, 0)
Screenshot: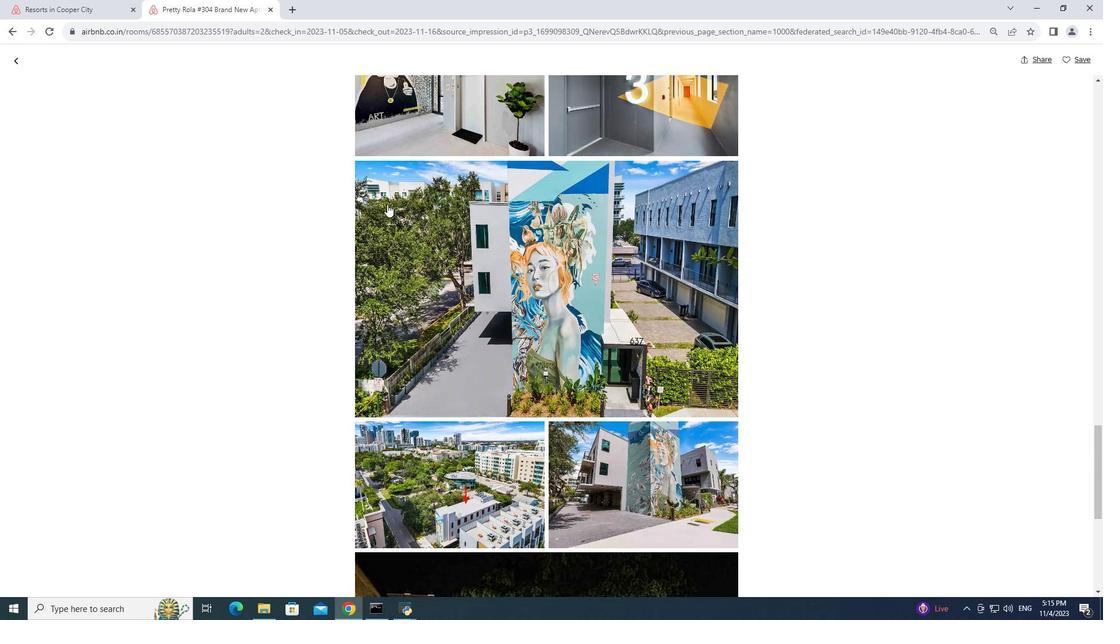
Action: Mouse scrolled (387, 204) with delta (0, 0)
Screenshot: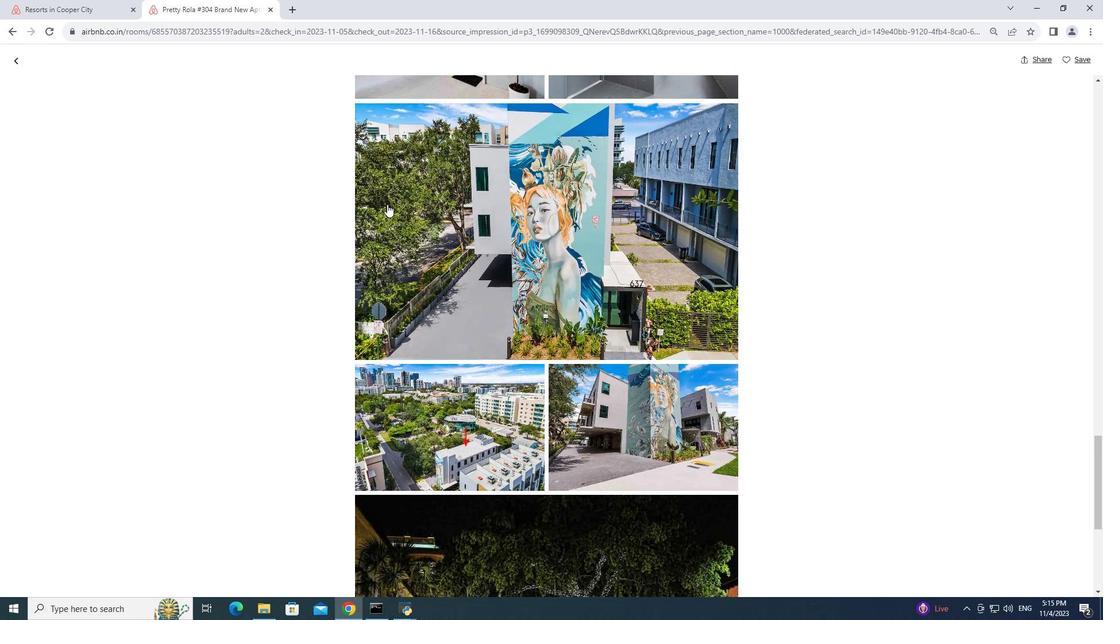 
Action: Mouse scrolled (387, 204) with delta (0, 0)
Screenshot: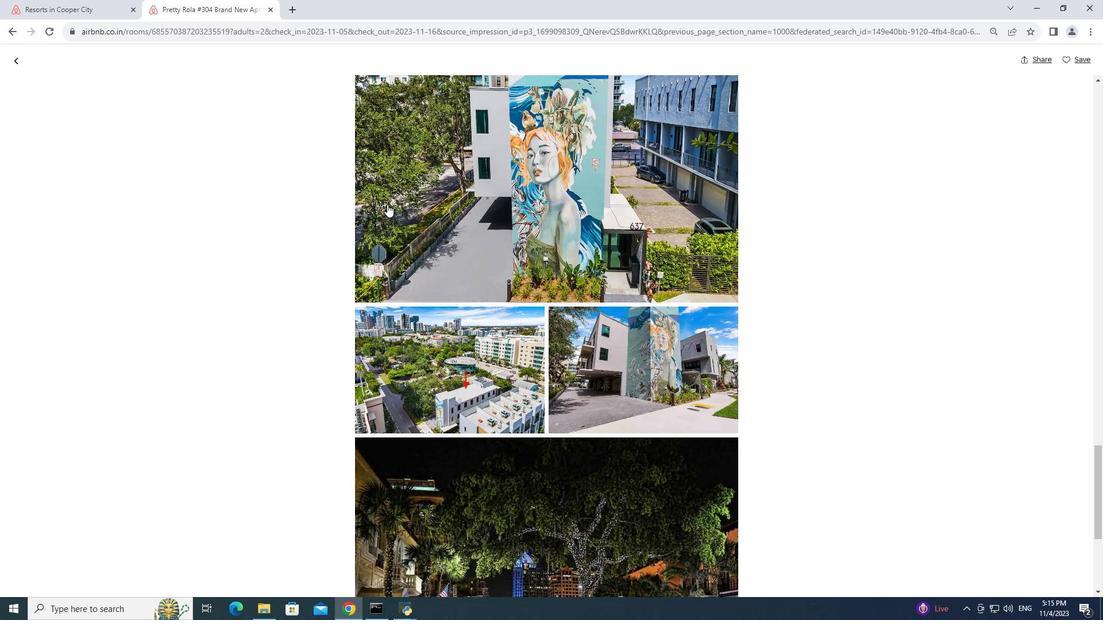 
Action: Mouse scrolled (387, 204) with delta (0, 0)
Screenshot: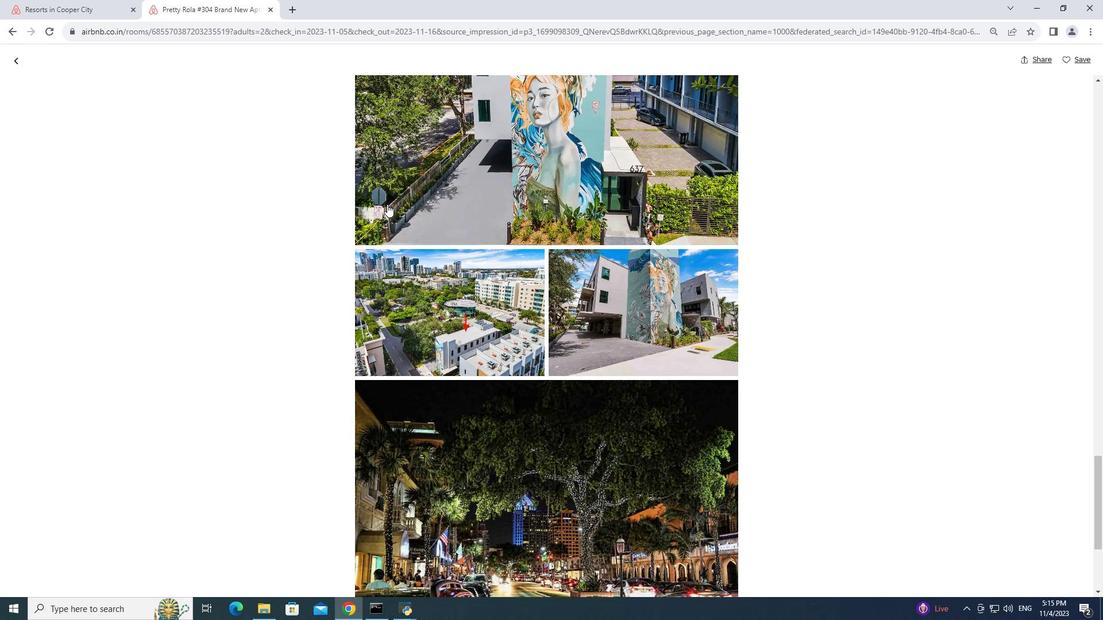 
Action: Mouse moved to (389, 200)
Screenshot: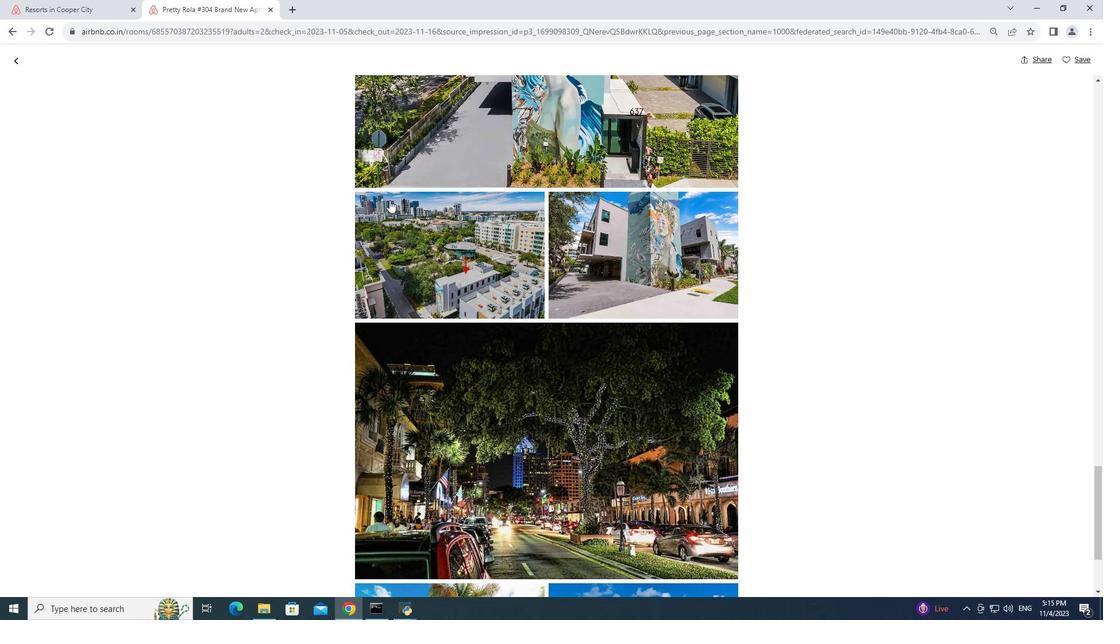 
Action: Mouse scrolled (389, 200) with delta (0, 0)
Screenshot: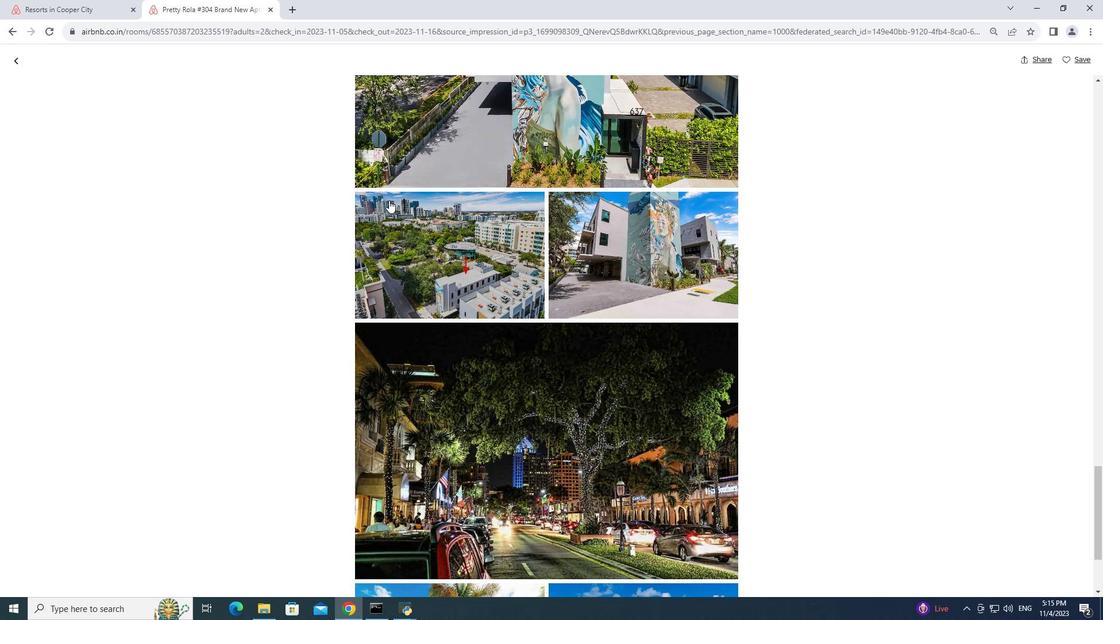 
Action: Mouse moved to (389, 200)
Screenshot: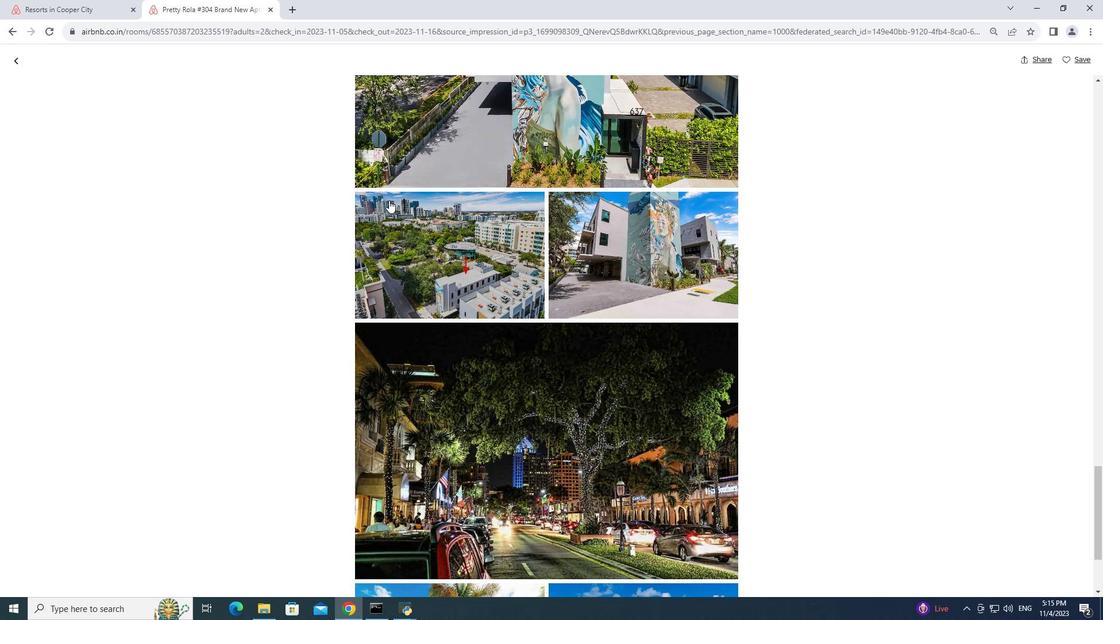 
Action: Mouse scrolled (389, 200) with delta (0, 0)
Screenshot: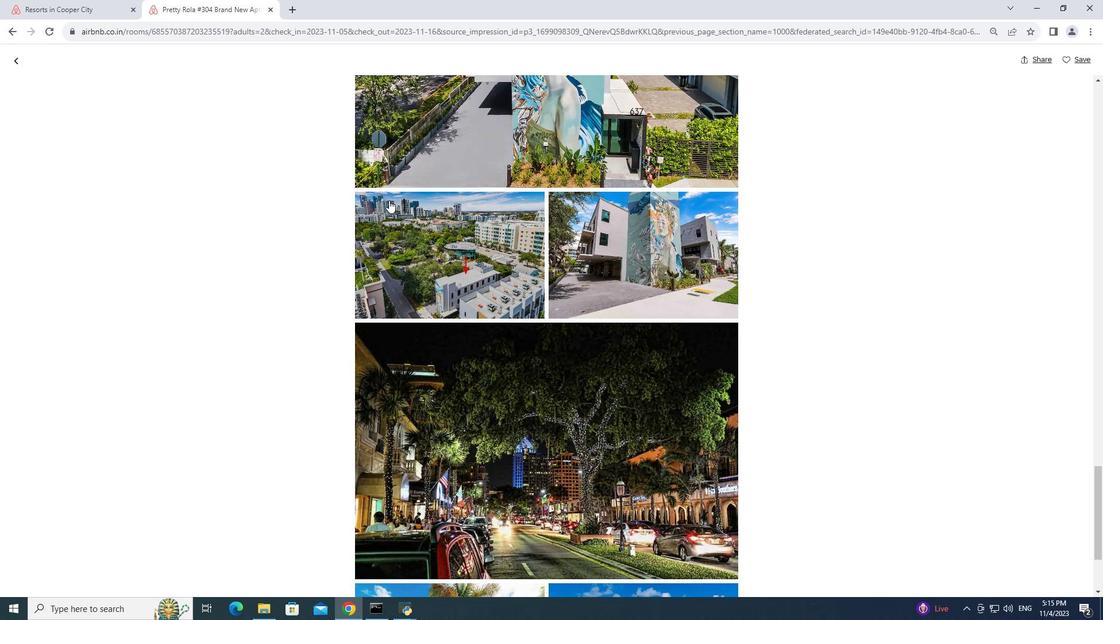 
Action: Mouse moved to (390, 200)
Screenshot: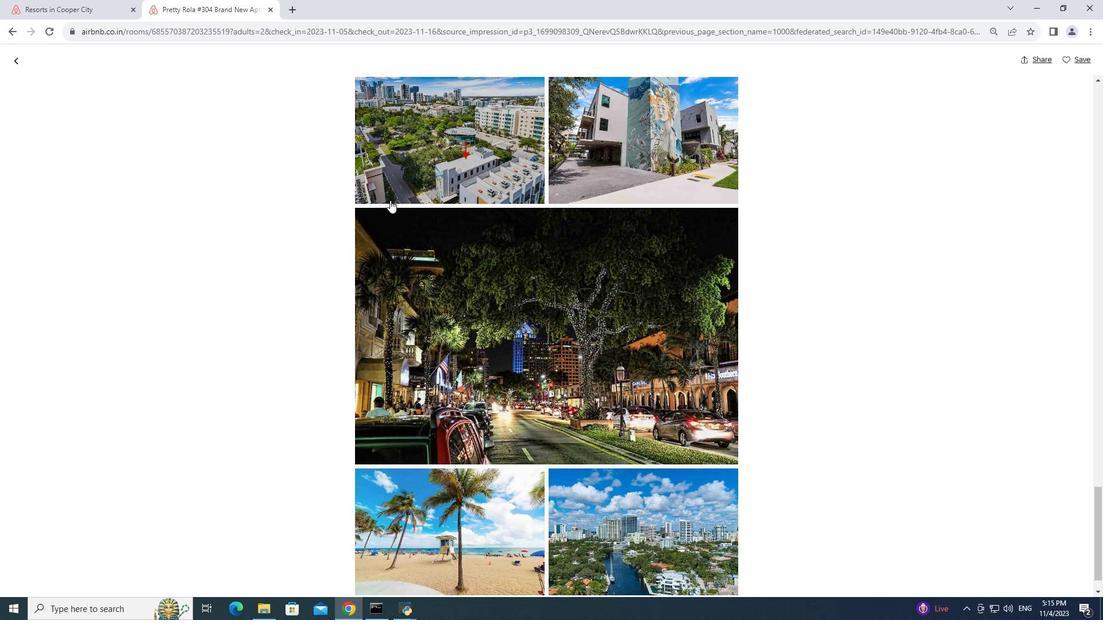 
Action: Mouse scrolled (390, 200) with delta (0, 0)
Screenshot: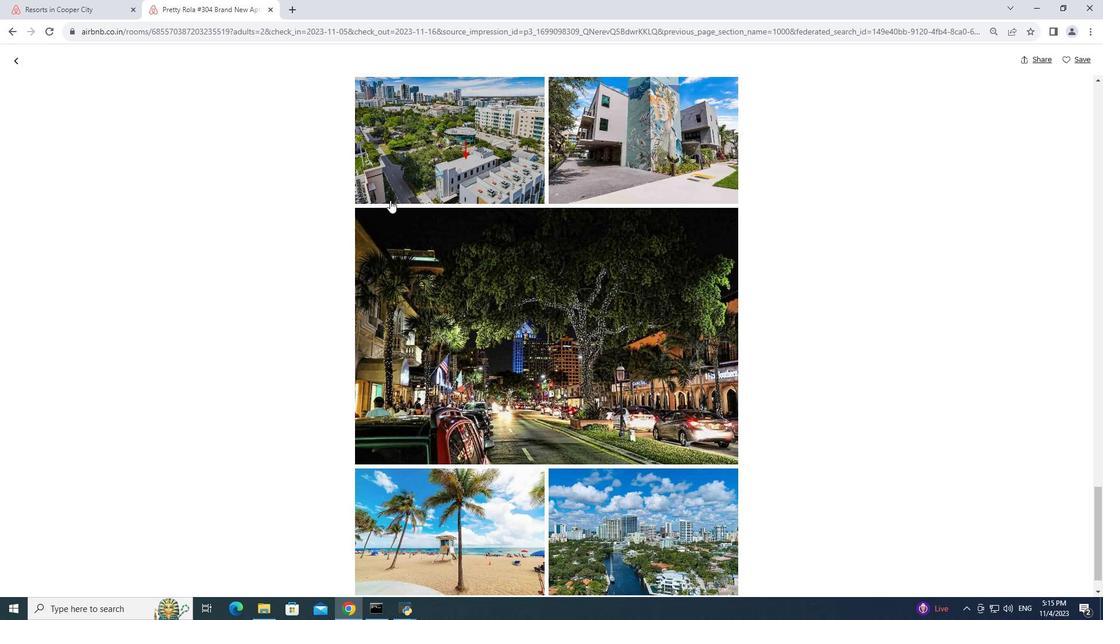 
Action: Mouse scrolled (390, 200) with delta (0, 0)
Screenshot: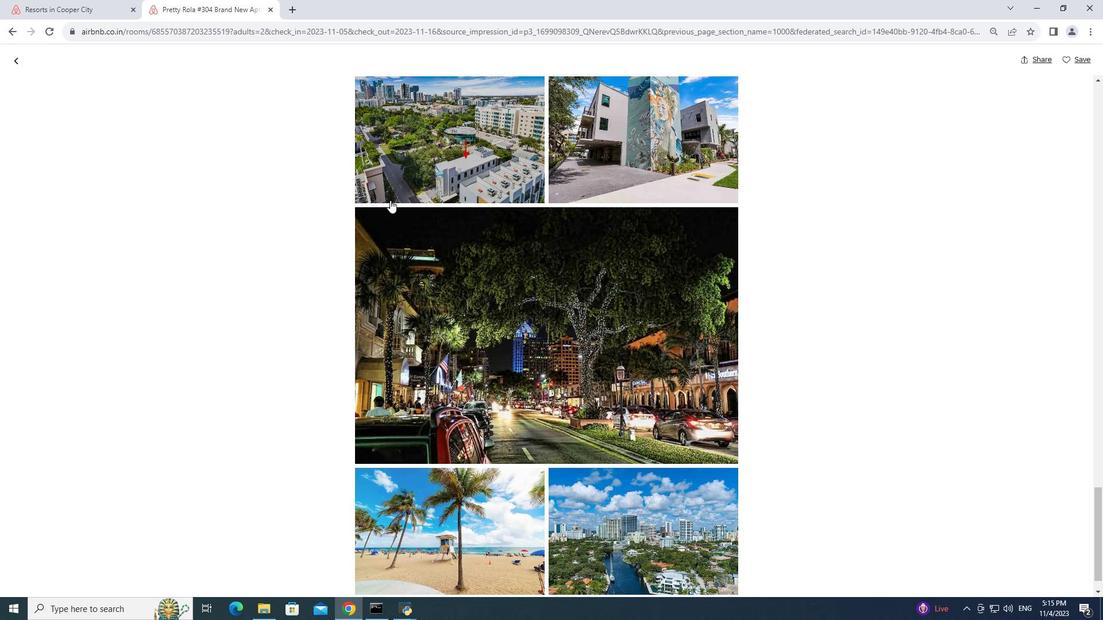
Action: Mouse moved to (389, 204)
Screenshot: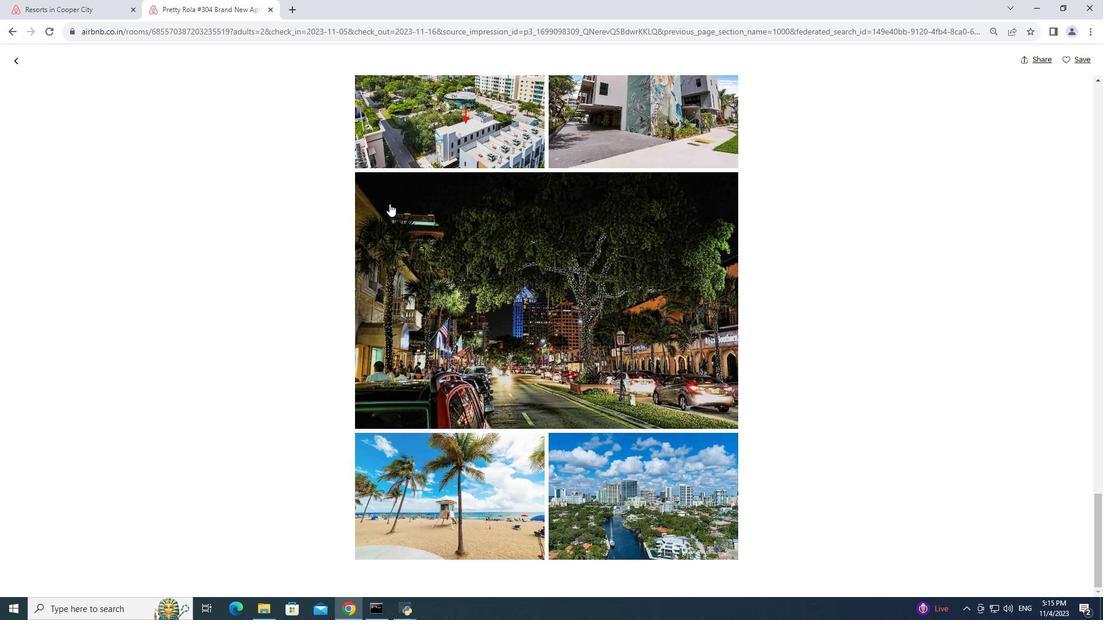
Action: Mouse scrolled (389, 204) with delta (0, 0)
Screenshot: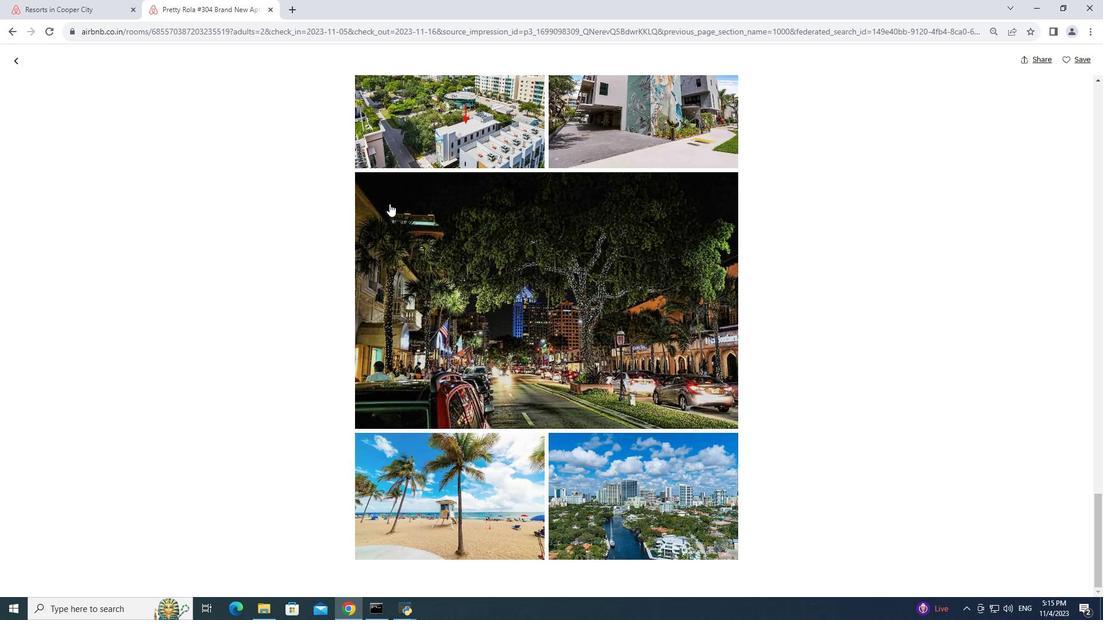 
Action: Mouse scrolled (389, 204) with delta (0, 0)
Screenshot: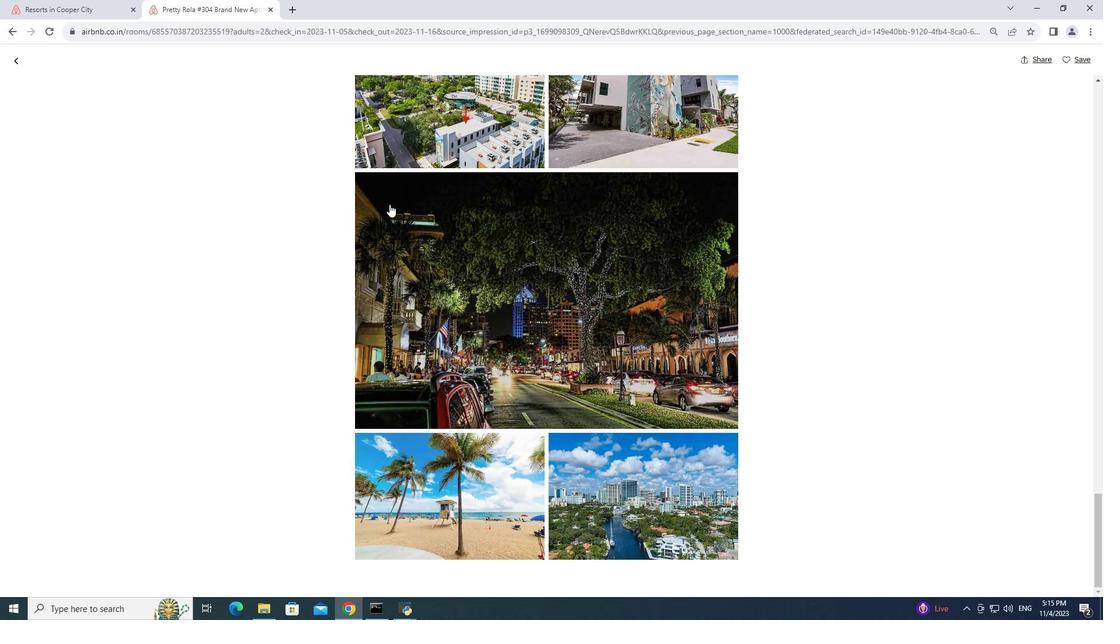 
Action: Mouse moved to (389, 204)
Screenshot: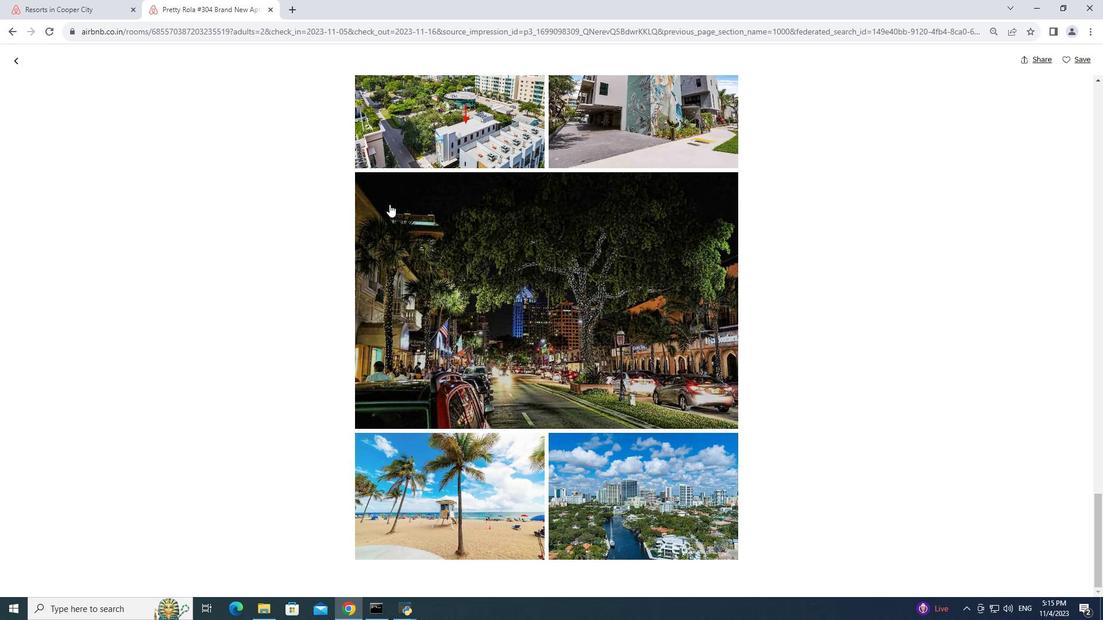 
Action: Mouse scrolled (389, 204) with delta (0, 0)
Screenshot: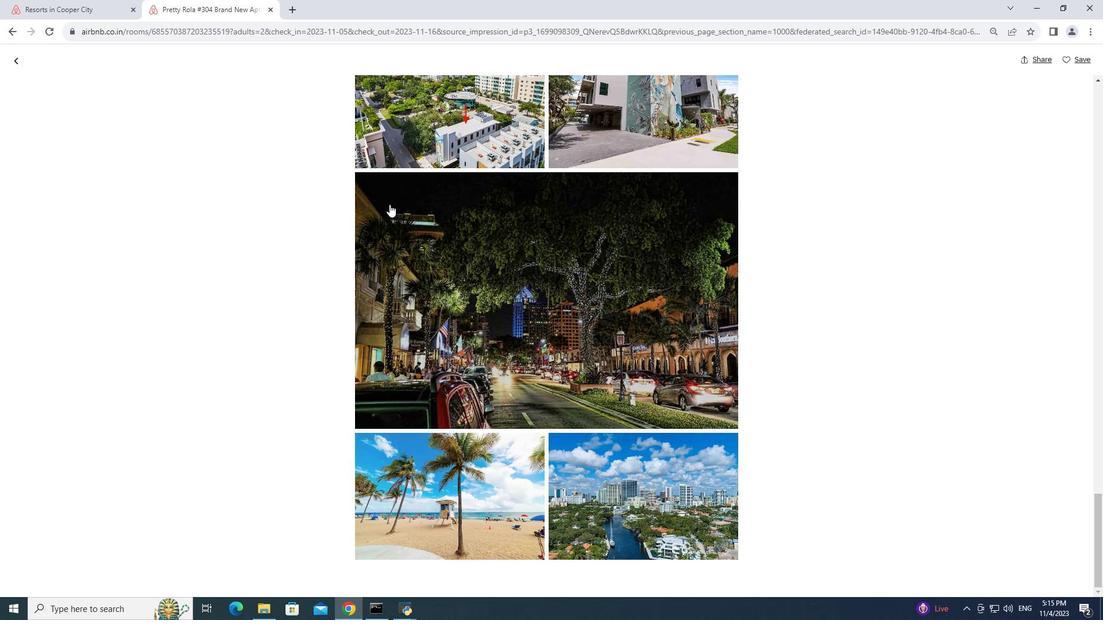 
Action: Mouse scrolled (389, 204) with delta (0, 0)
Screenshot: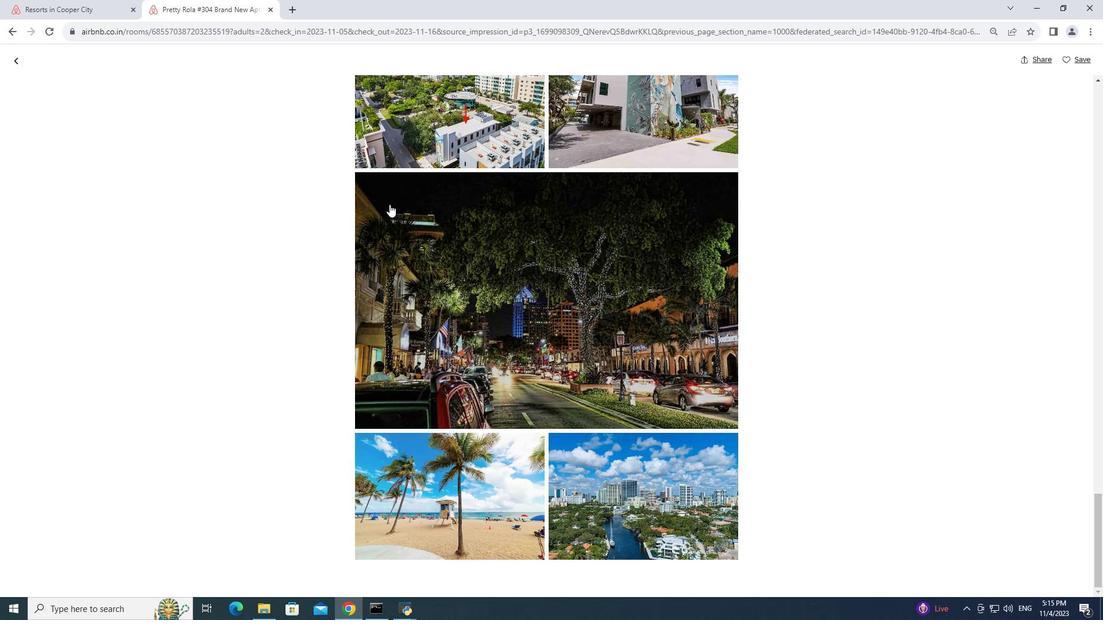 
Action: Mouse scrolled (389, 204) with delta (0, 0)
Screenshot: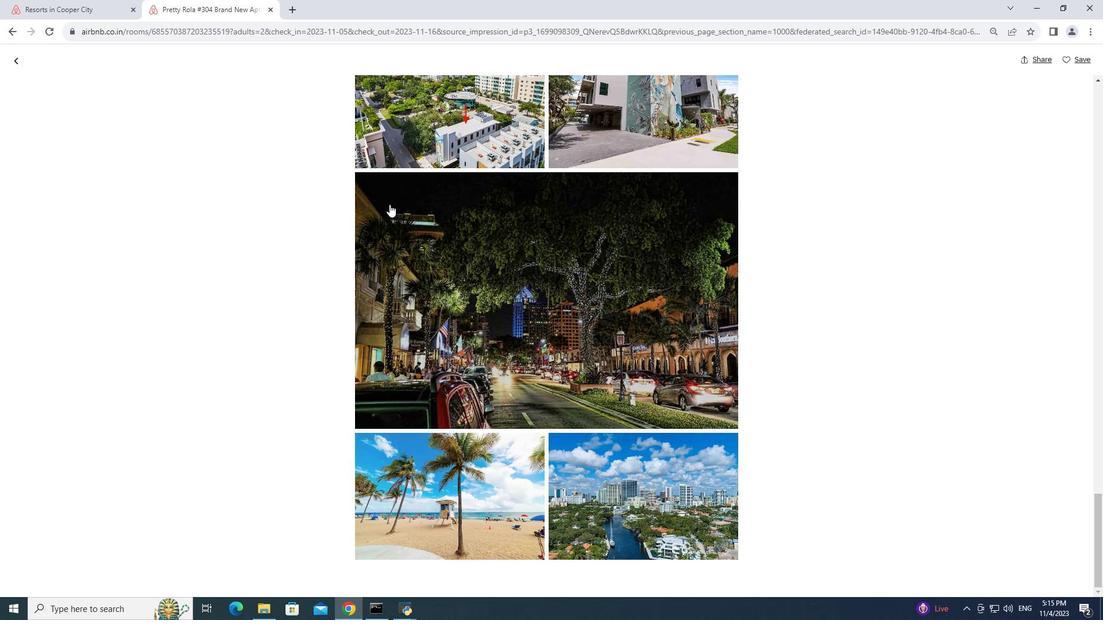 
Action: Mouse moved to (389, 204)
Screenshot: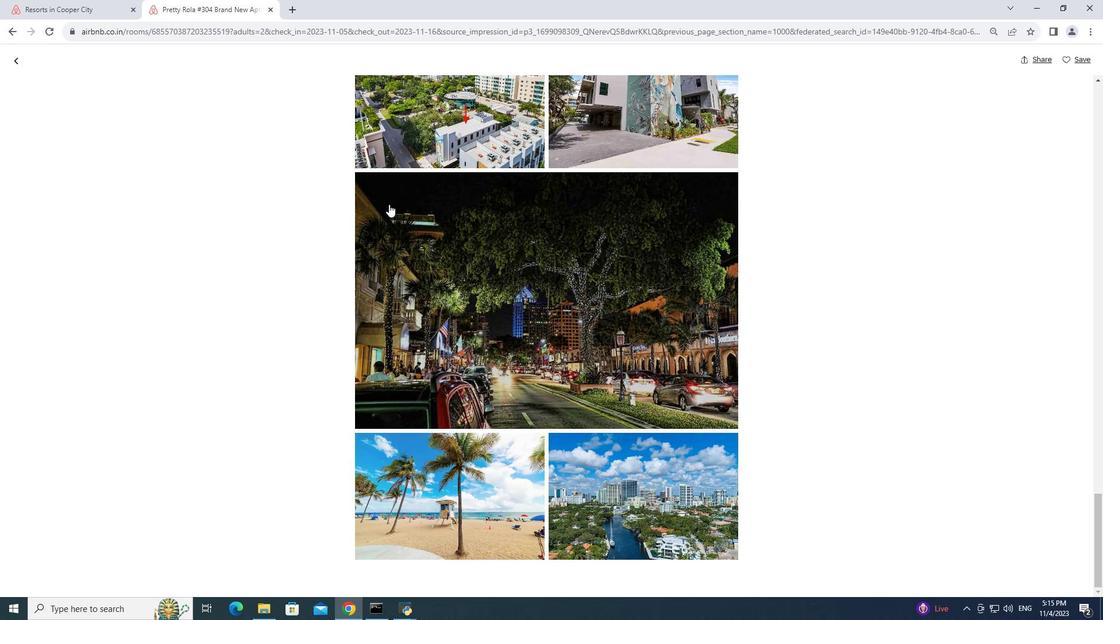 
Action: Mouse scrolled (389, 204) with delta (0, 0)
Screenshot: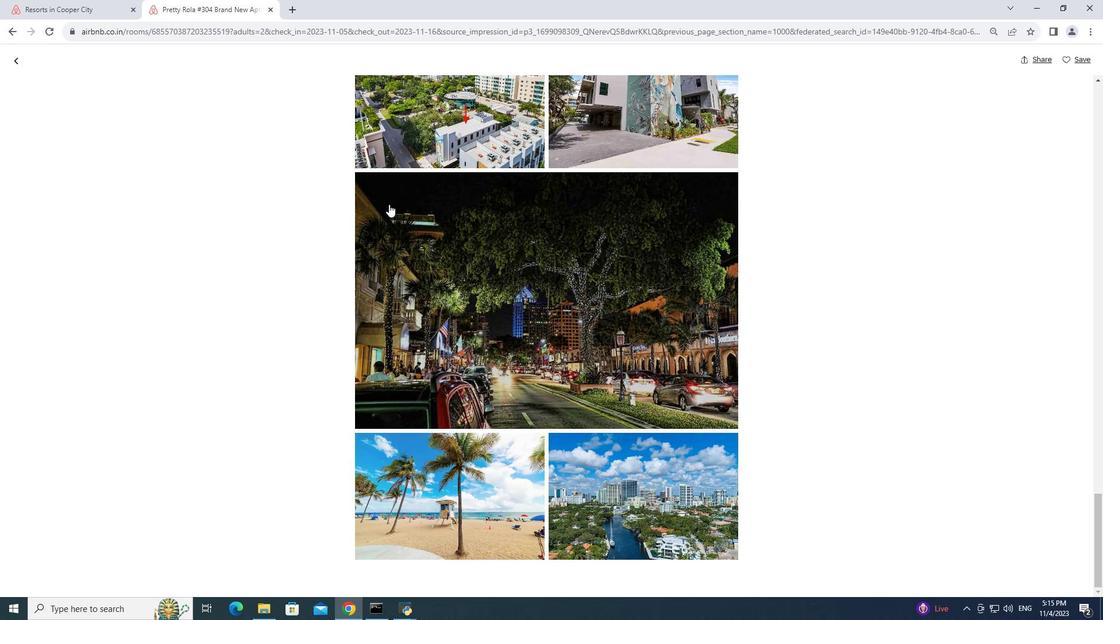 
Action: Mouse scrolled (389, 204) with delta (0, 0)
Screenshot: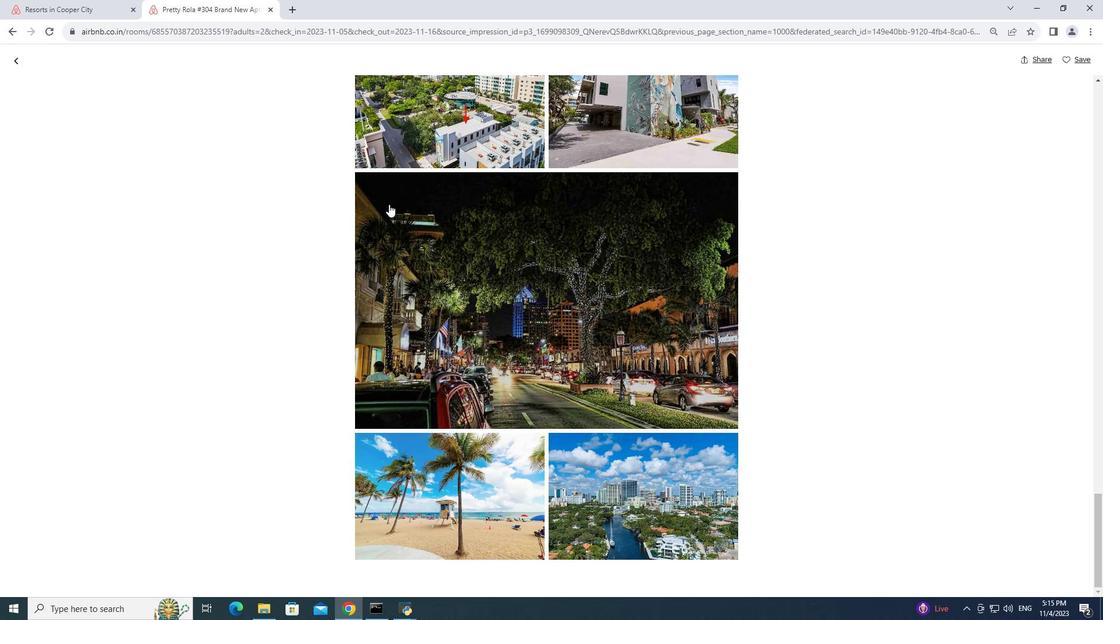 
Action: Mouse scrolled (389, 204) with delta (0, 0)
Screenshot: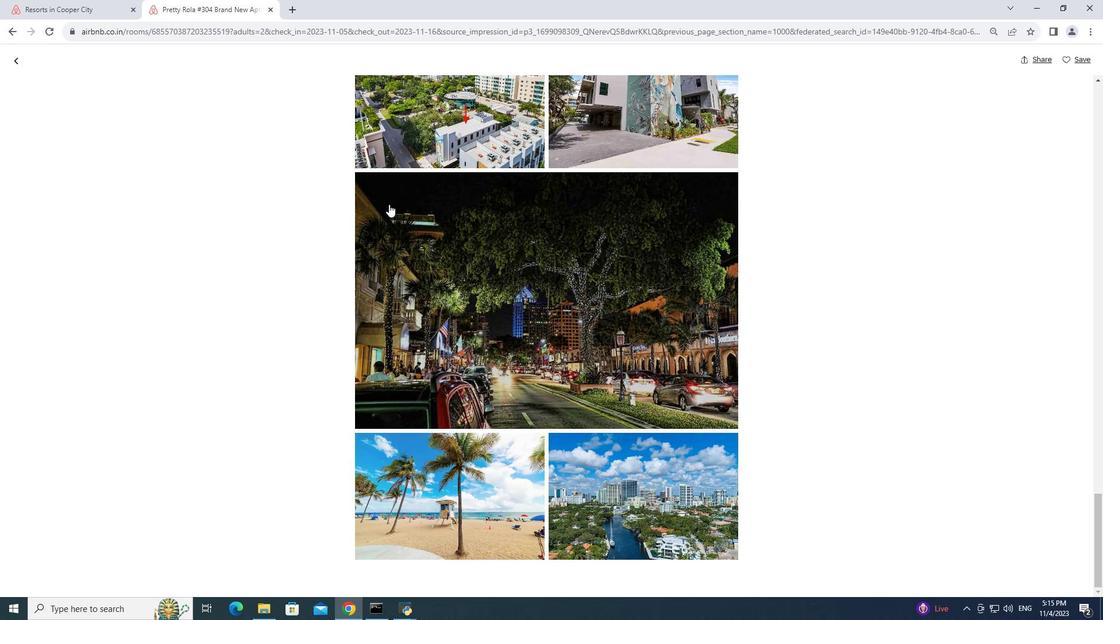 
Action: Mouse scrolled (389, 204) with delta (0, 0)
Screenshot: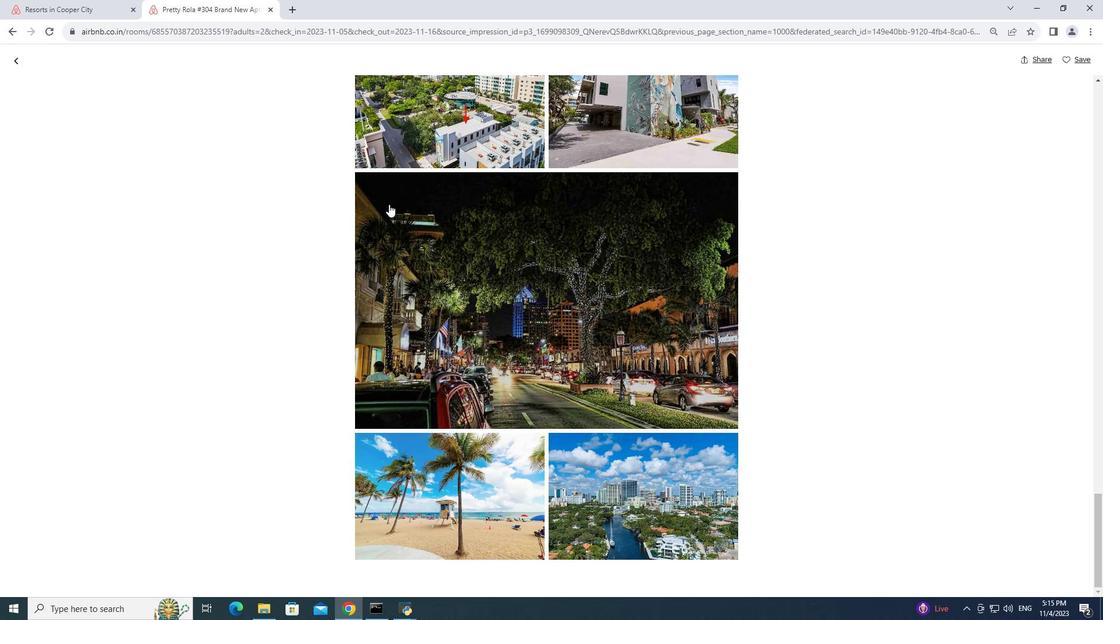 
Action: Mouse scrolled (389, 204) with delta (0, 0)
Screenshot: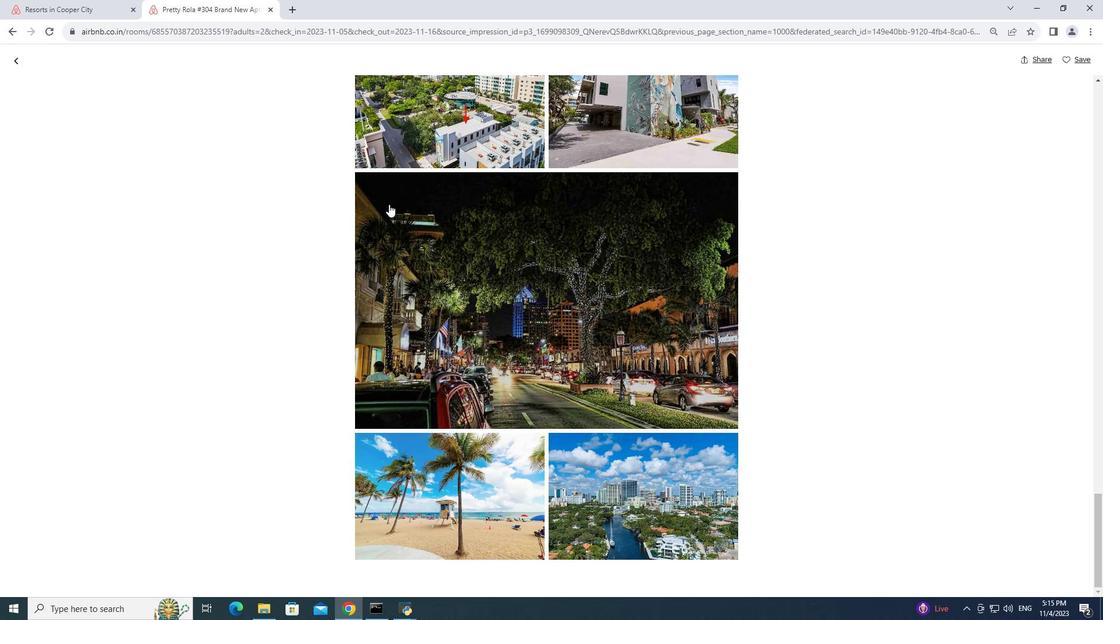 
Action: Mouse scrolled (389, 204) with delta (0, 0)
Screenshot: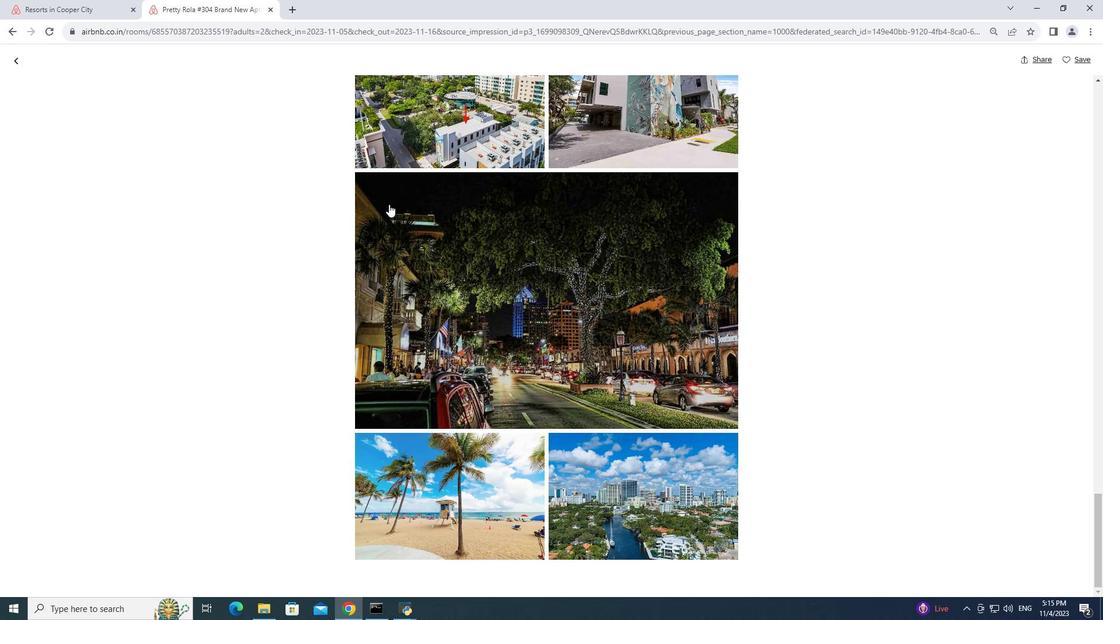 
Action: Mouse scrolled (389, 204) with delta (0, 0)
Screenshot: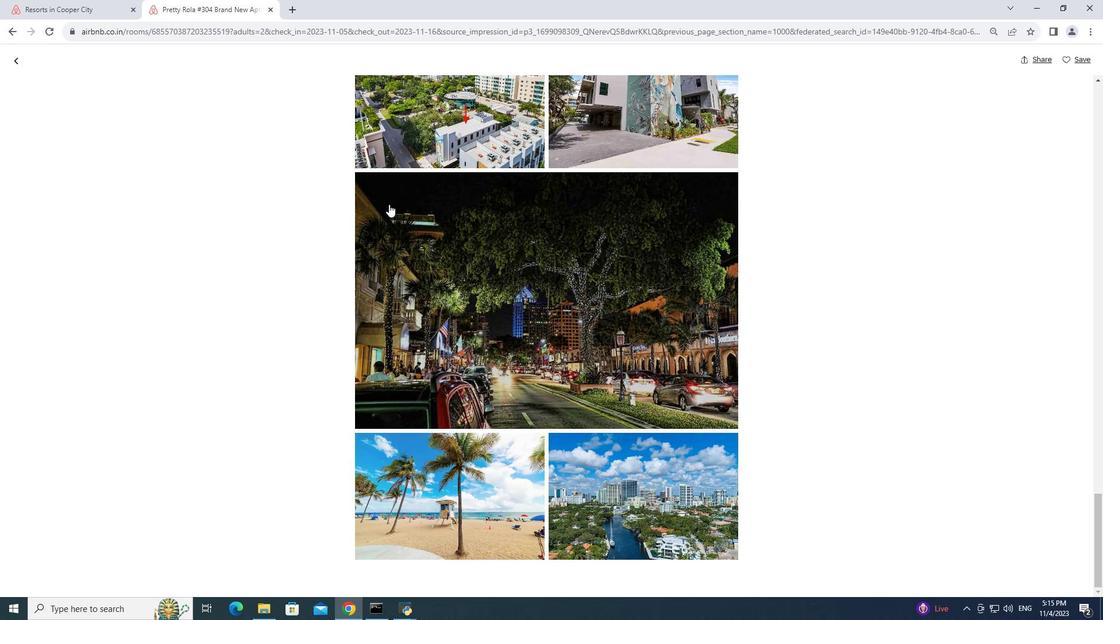 
Action: Mouse scrolled (389, 204) with delta (0, 0)
Screenshot: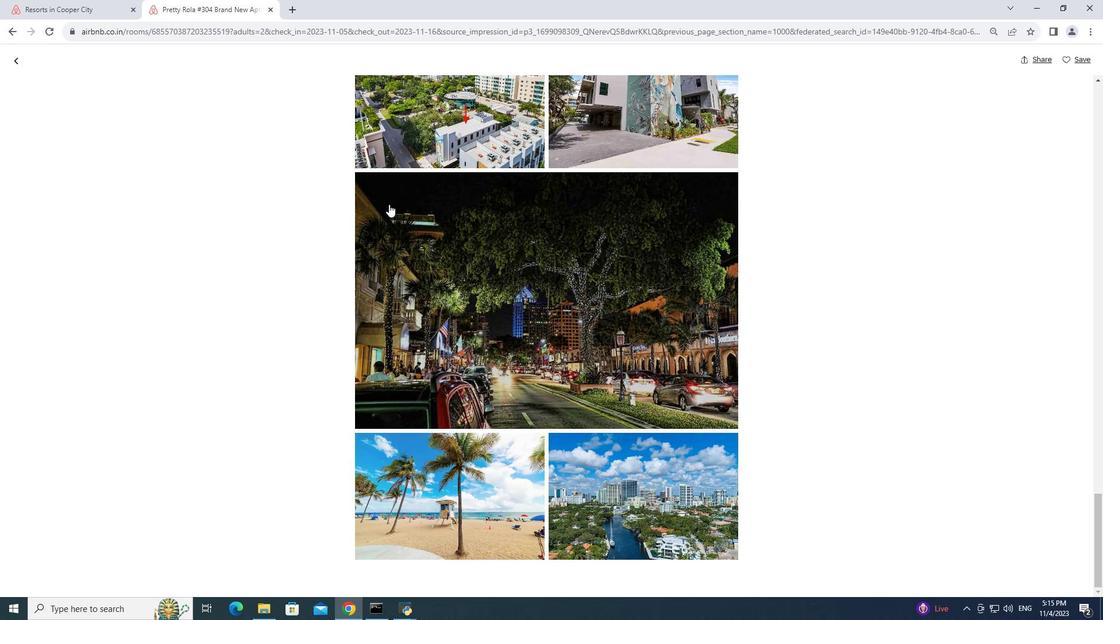 
Action: Mouse scrolled (389, 204) with delta (0, 0)
Screenshot: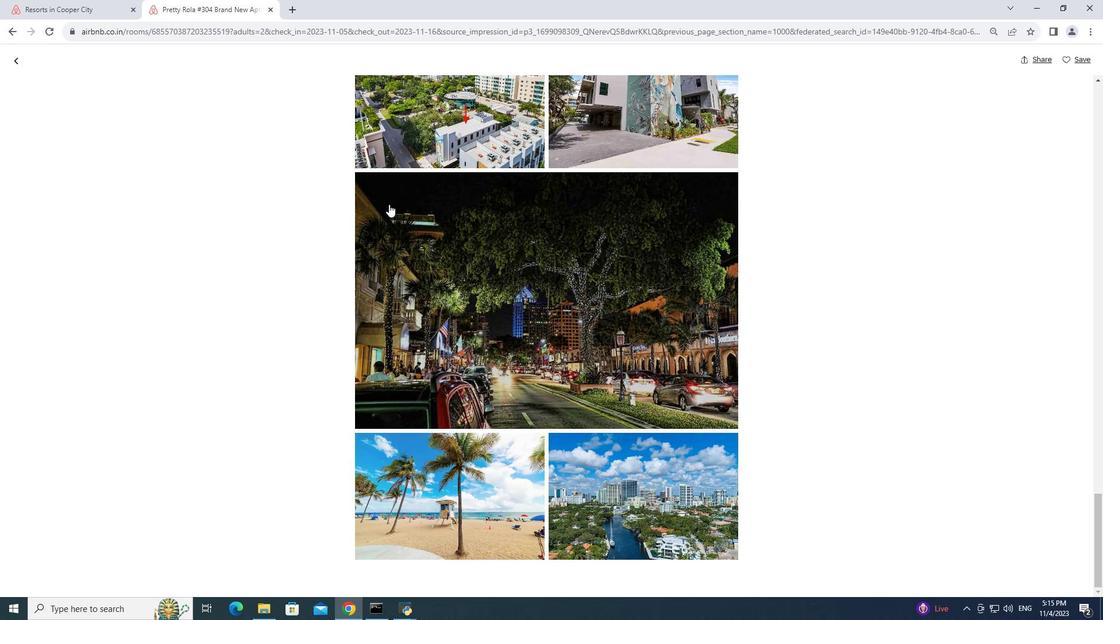 
Action: Mouse scrolled (389, 204) with delta (0, 0)
Screenshot: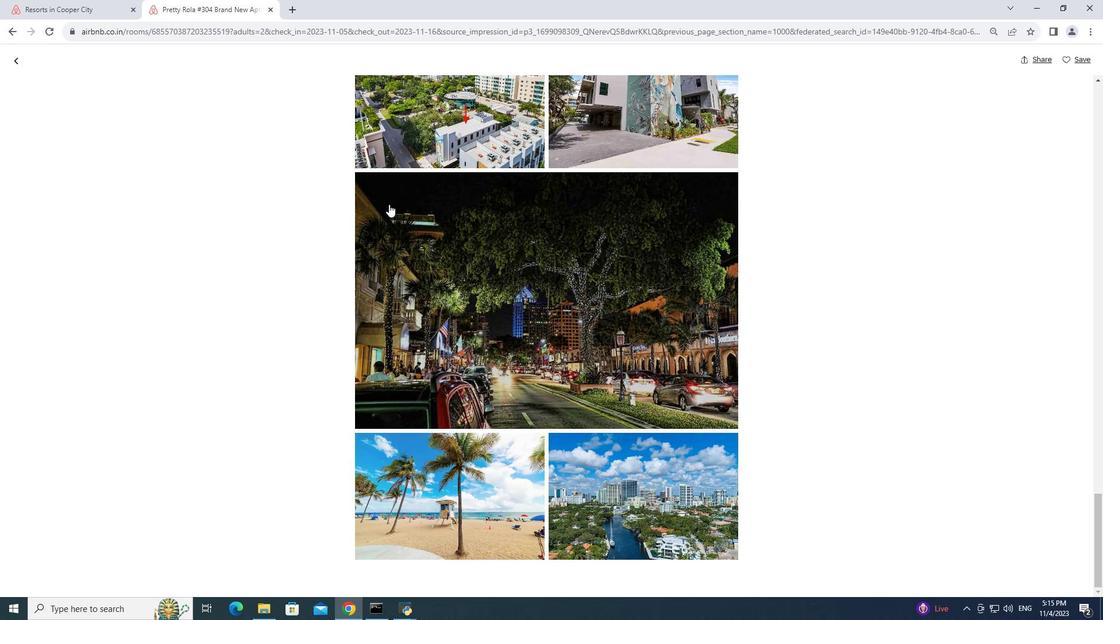 
Action: Mouse scrolled (389, 204) with delta (0, 0)
Screenshot: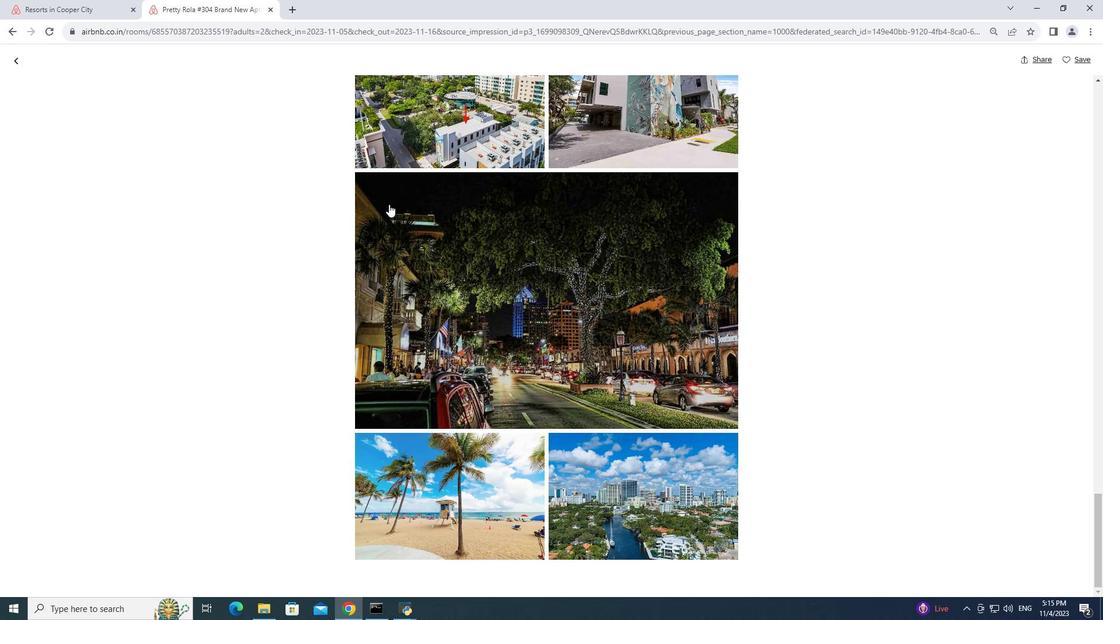 
Action: Mouse scrolled (389, 204) with delta (0, 0)
Screenshot: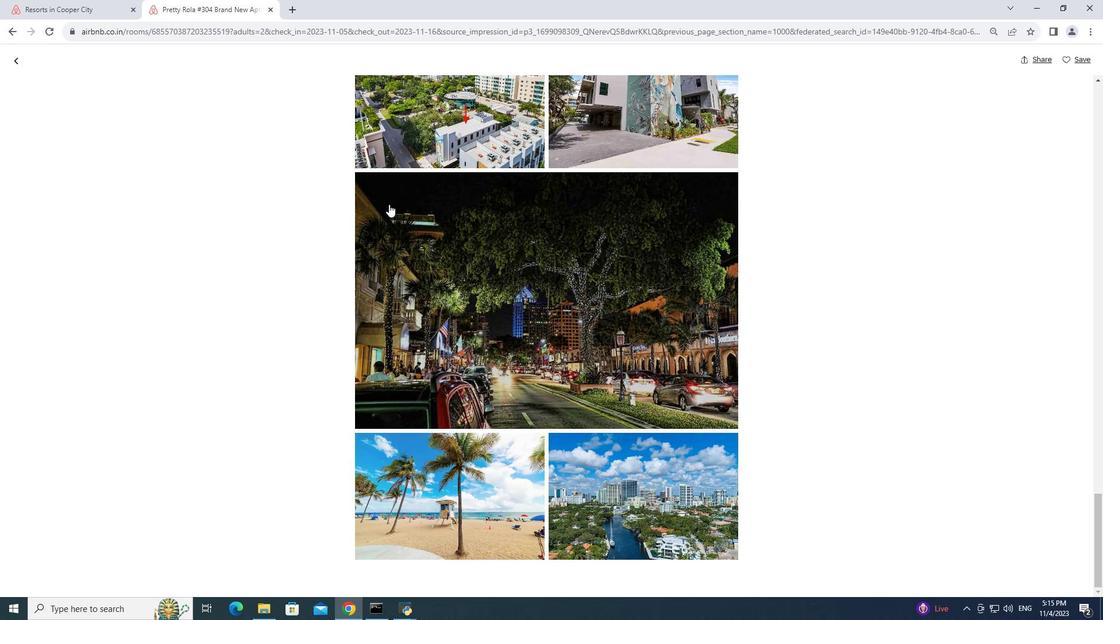 
Action: Mouse scrolled (389, 204) with delta (0, 0)
Screenshot: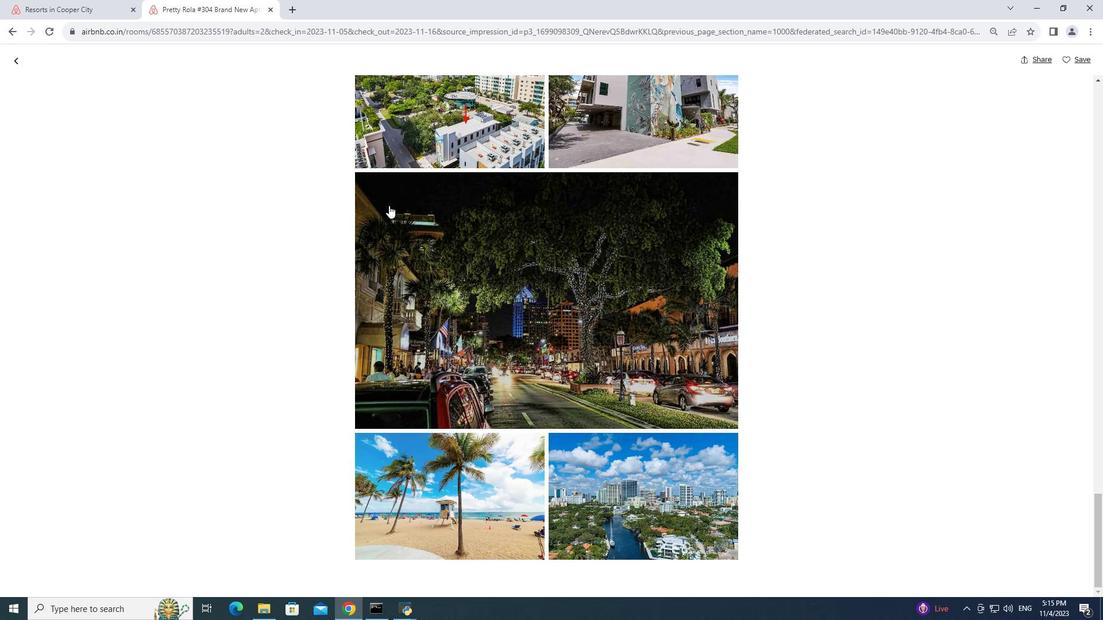 
Action: Mouse moved to (389, 205)
Screenshot: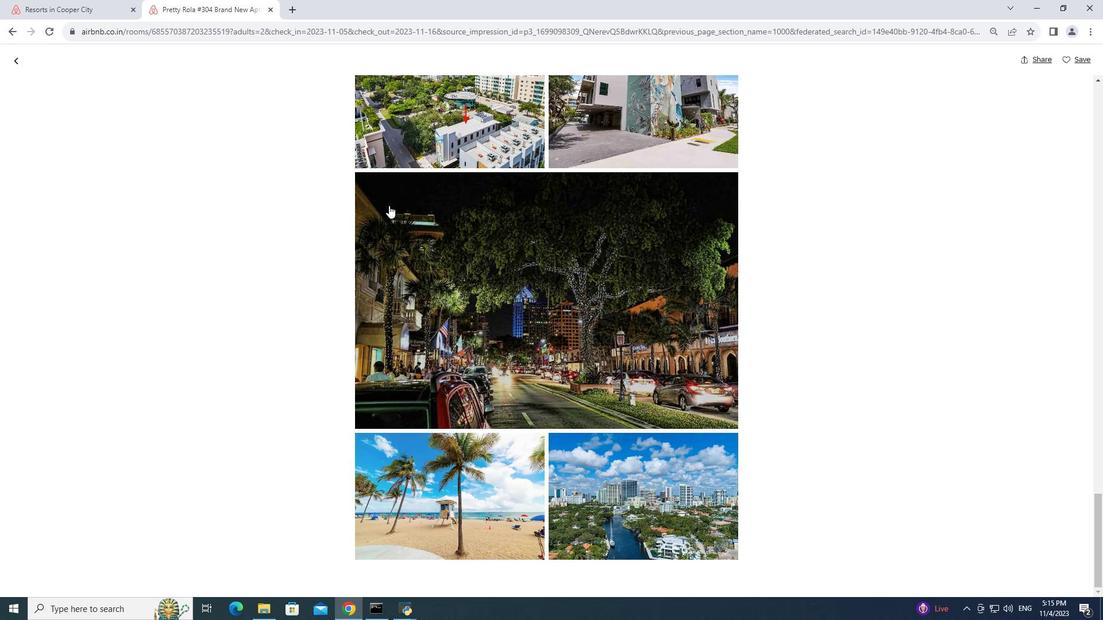 
Action: Mouse scrolled (389, 205) with delta (0, 0)
Screenshot: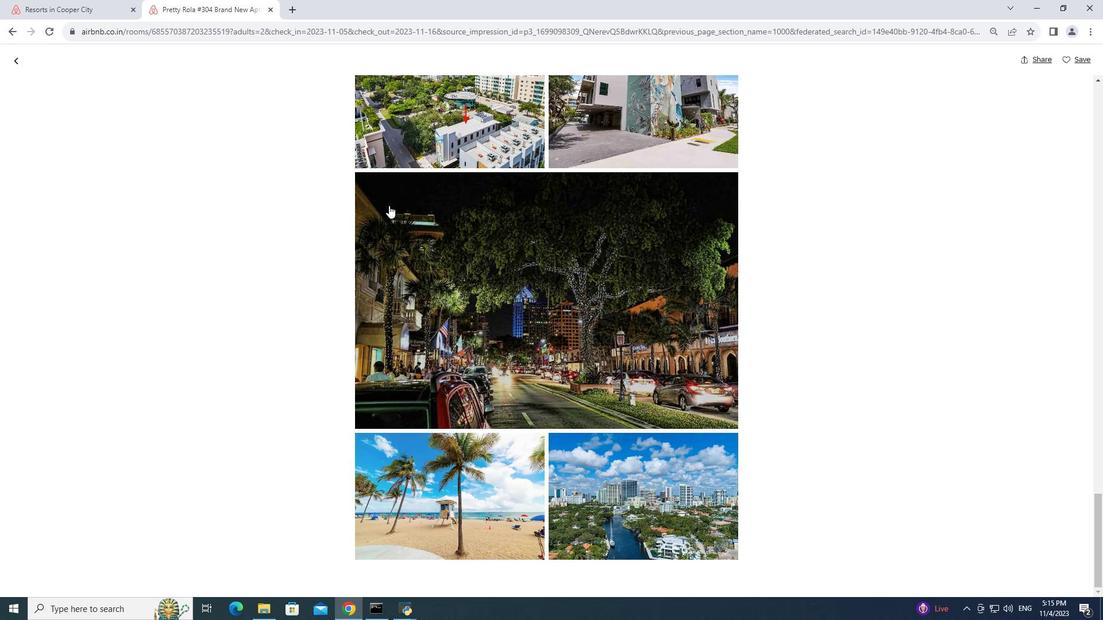 
Action: Mouse scrolled (389, 205) with delta (0, 0)
Screenshot: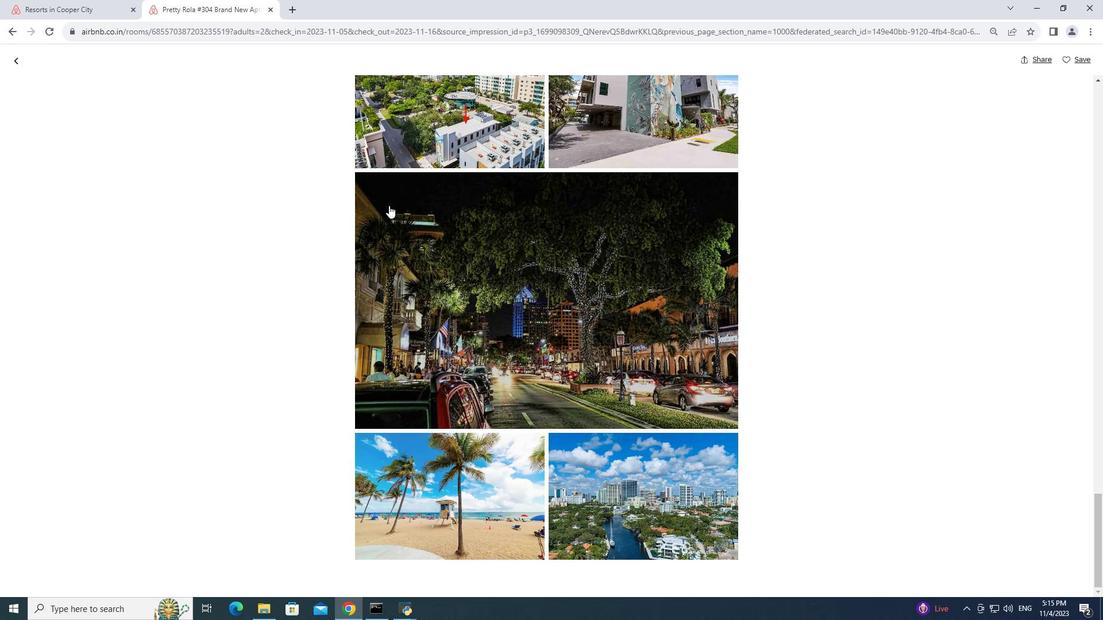 
Action: Mouse moved to (389, 205)
Screenshot: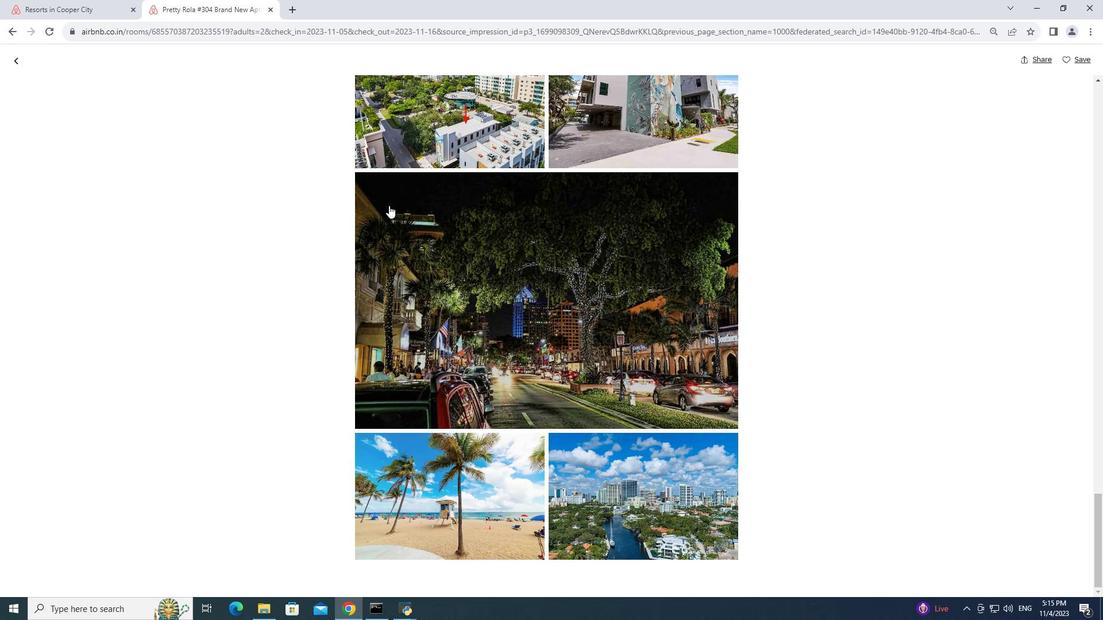 
Action: Mouse scrolled (389, 205) with delta (0, 0)
Screenshot: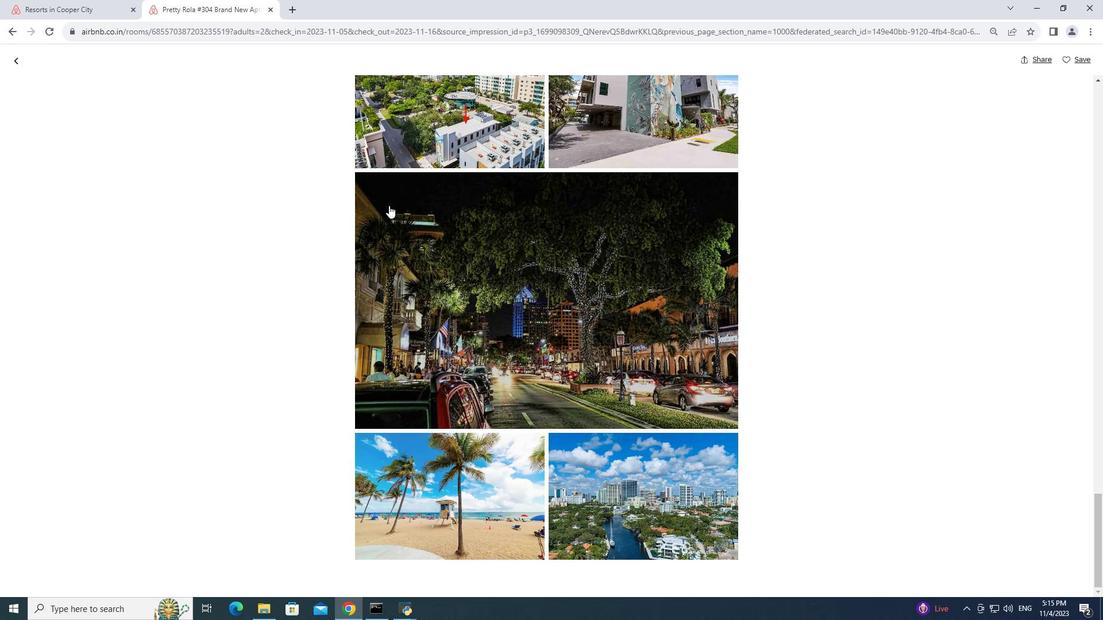 
Action: Mouse scrolled (389, 205) with delta (0, 0)
Screenshot: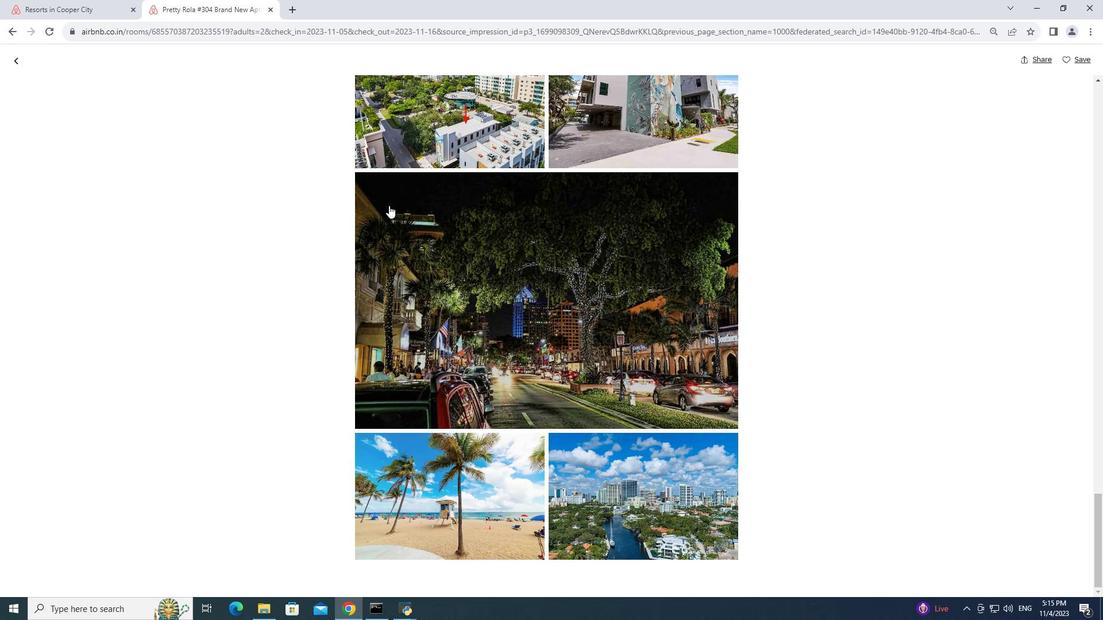
Action: Mouse scrolled (389, 205) with delta (0, 0)
Screenshot: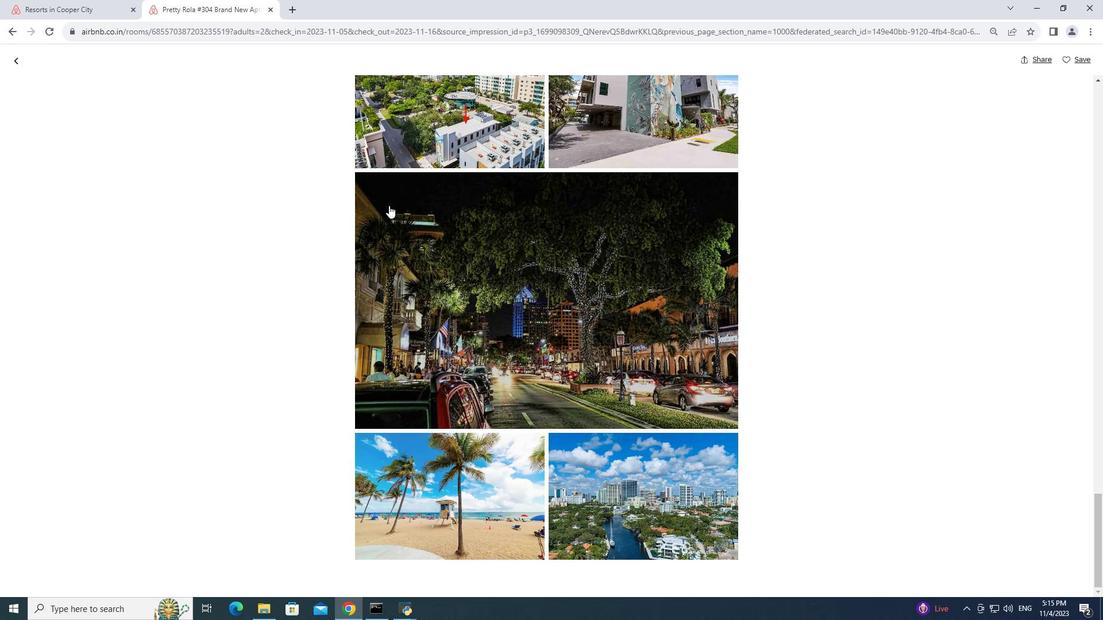 
Action: Mouse scrolled (389, 205) with delta (0, 0)
Screenshot: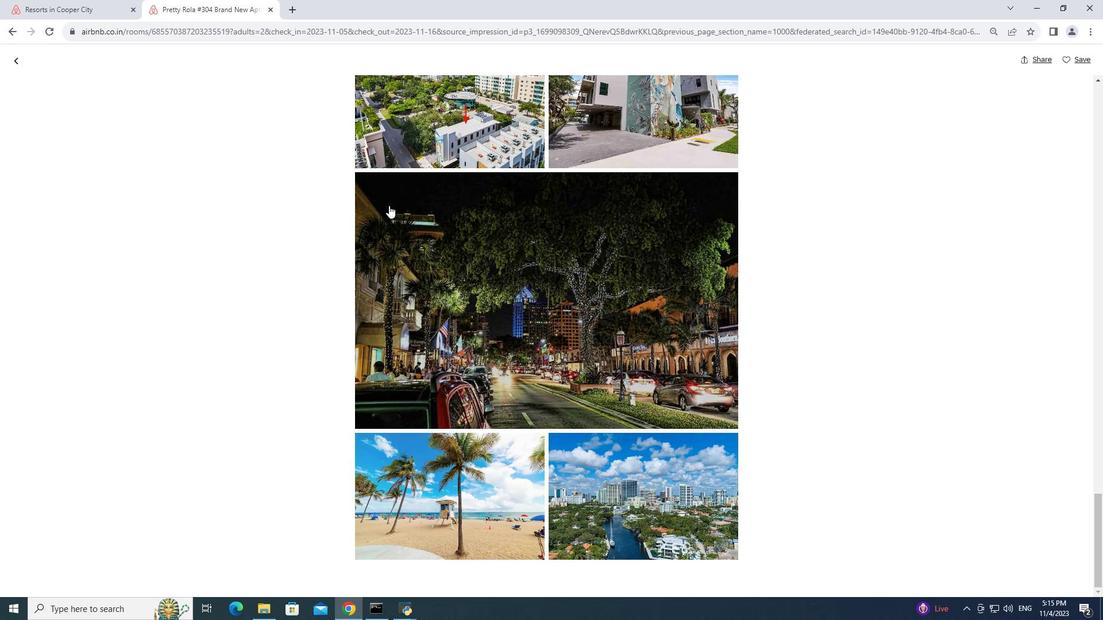 
Action: Mouse scrolled (389, 205) with delta (0, 0)
Screenshot: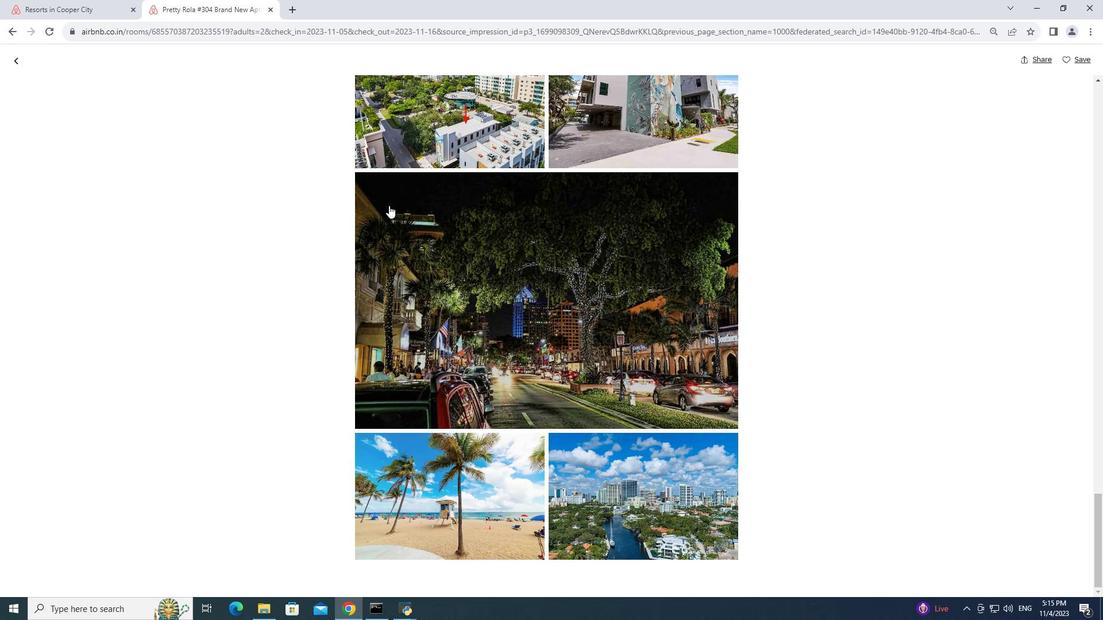 
Action: Mouse scrolled (389, 205) with delta (0, 0)
Screenshot: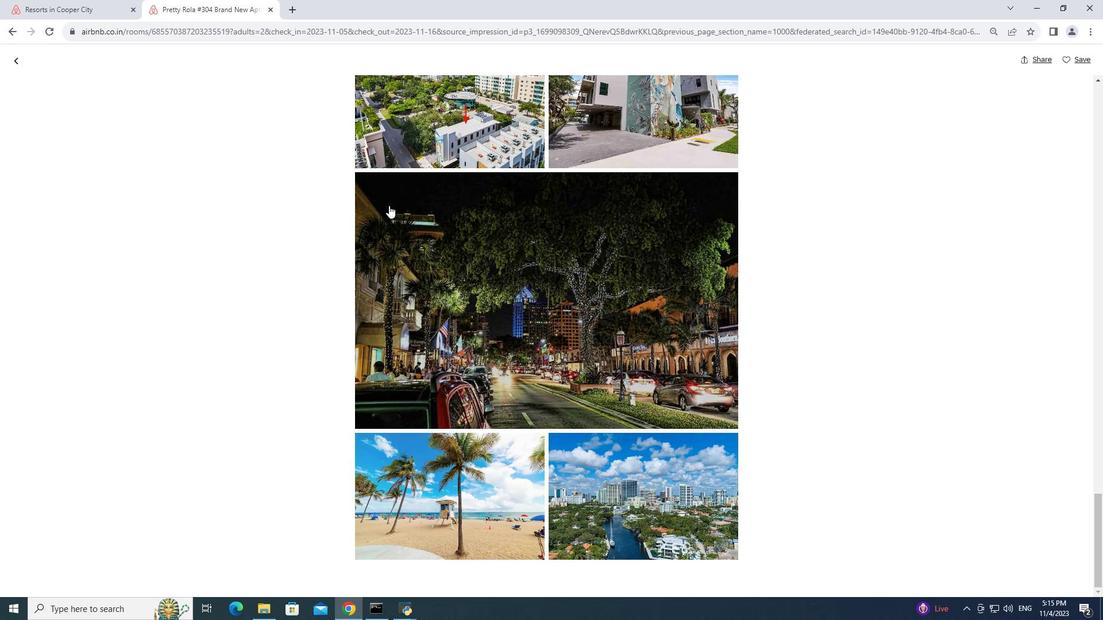 
Action: Mouse scrolled (389, 205) with delta (0, 0)
Screenshot: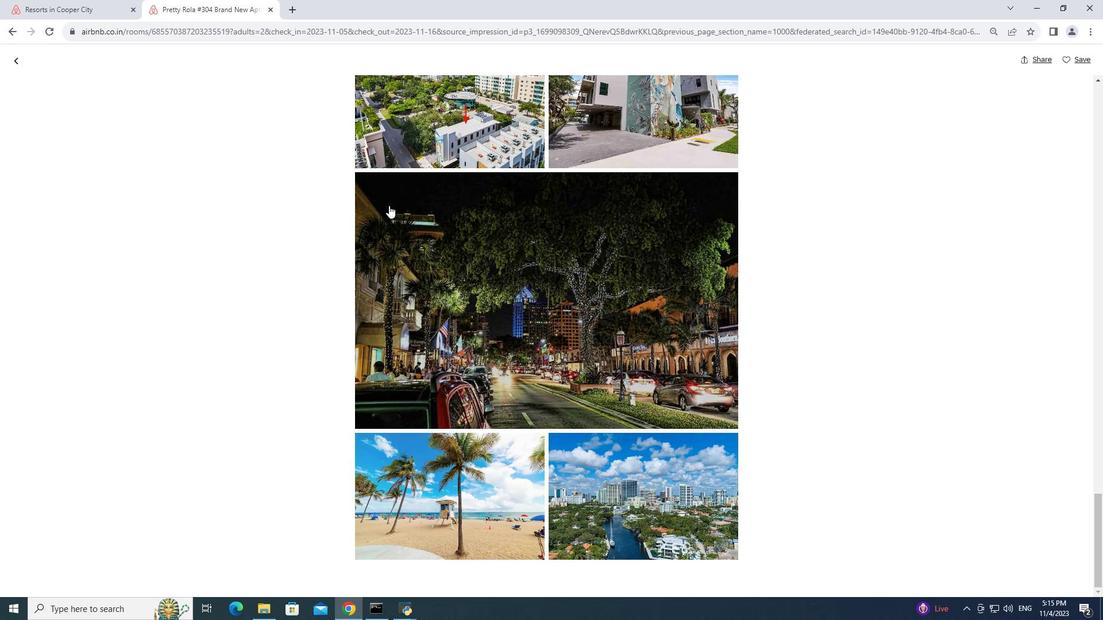 
Action: Mouse scrolled (389, 205) with delta (0, 0)
Screenshot: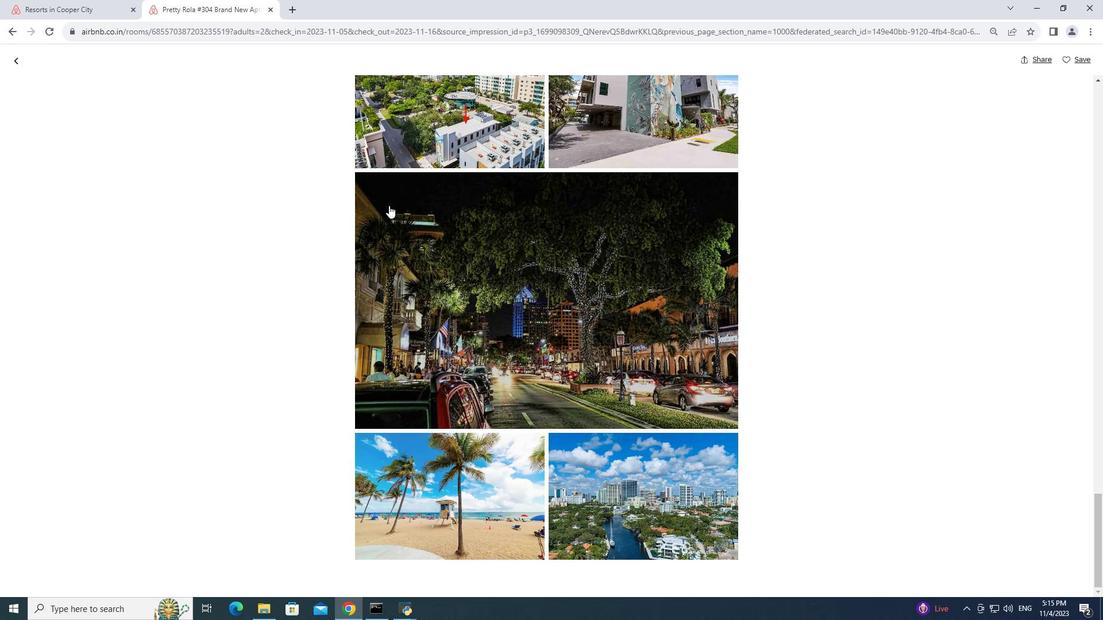 
Action: Mouse moved to (17, 59)
Screenshot: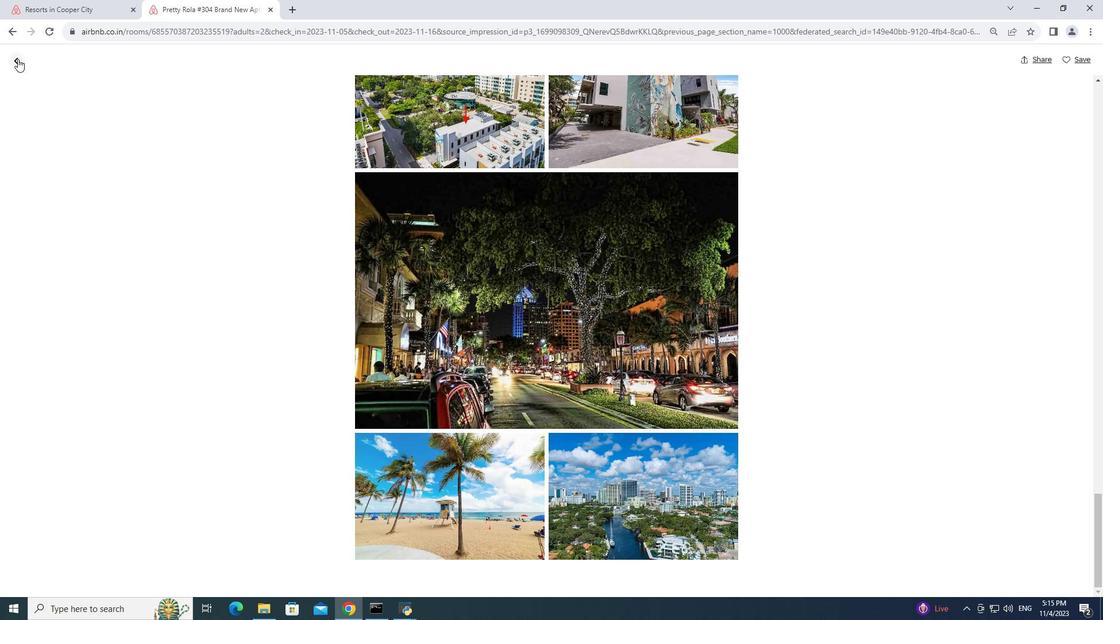 
Action: Mouse pressed left at (17, 59)
Screenshot: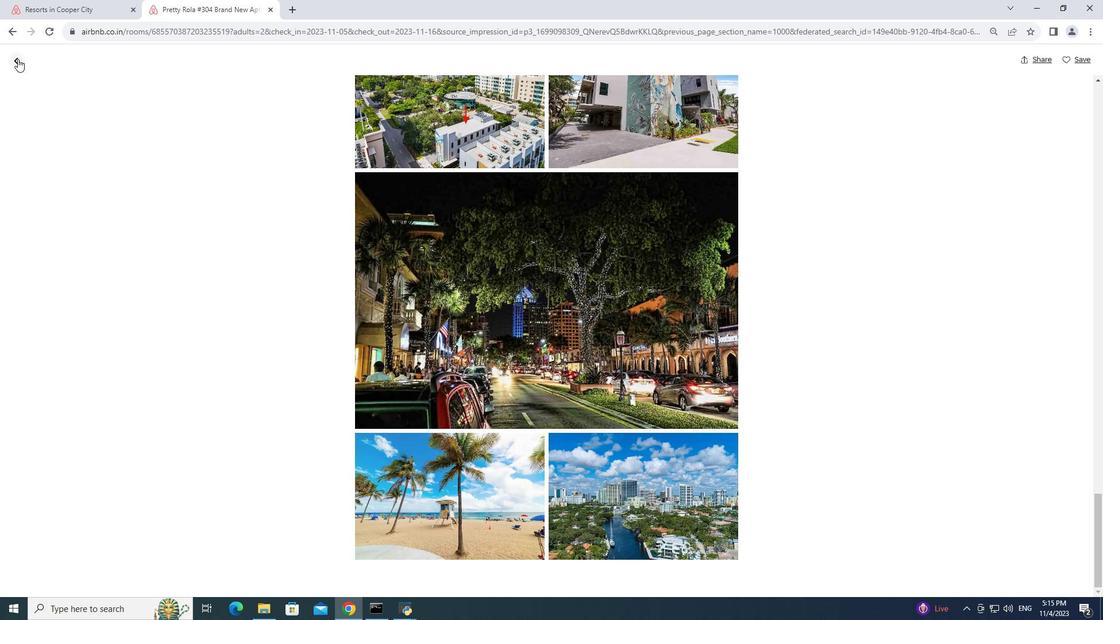 
Action: Mouse moved to (136, 168)
Screenshot: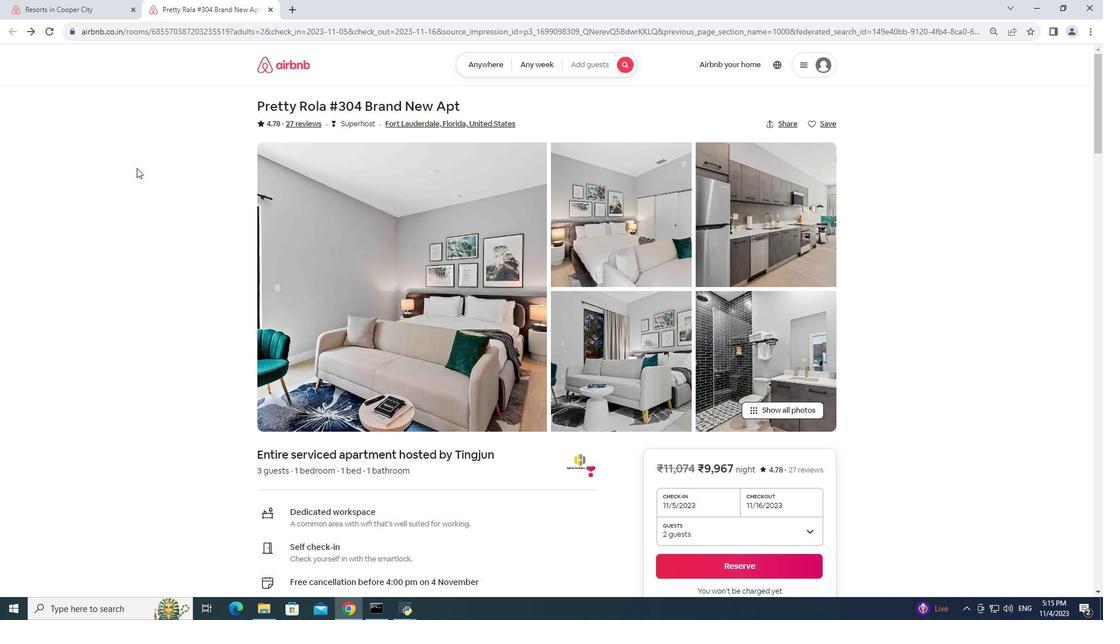 
Action: Mouse scrolled (136, 168) with delta (0, 0)
Screenshot: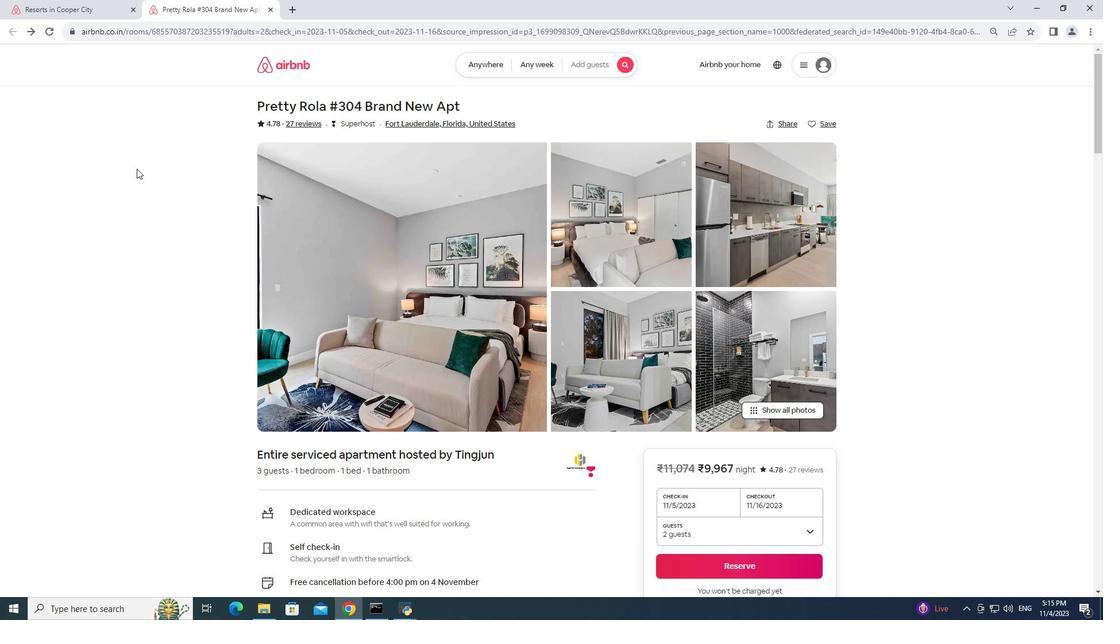 
Action: Mouse scrolled (136, 168) with delta (0, 0)
Screenshot: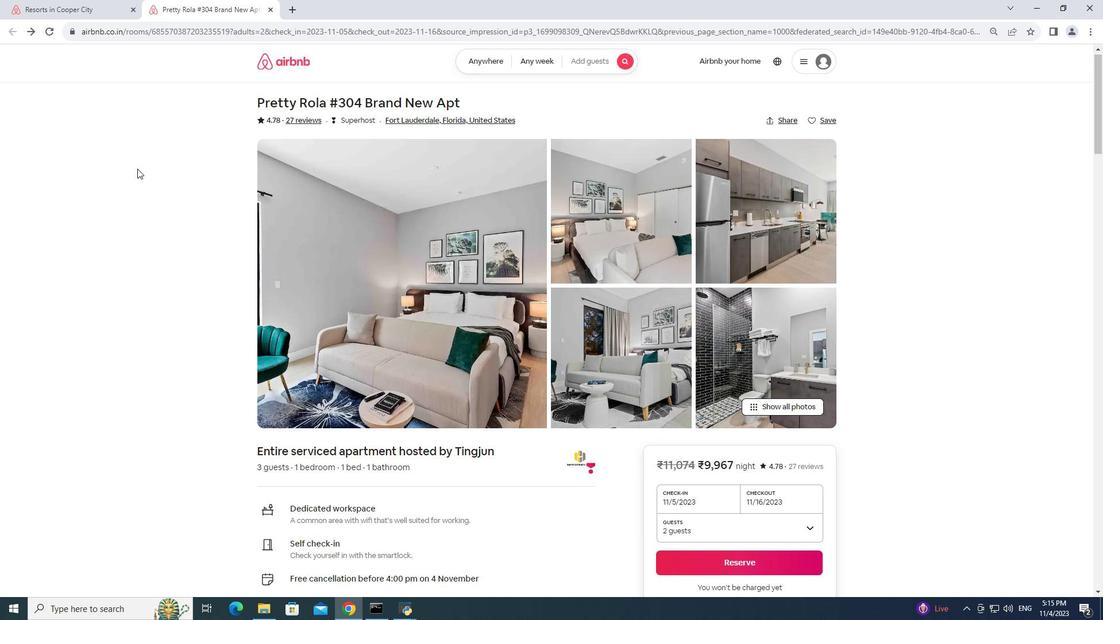 
Action: Mouse moved to (137, 168)
Screenshot: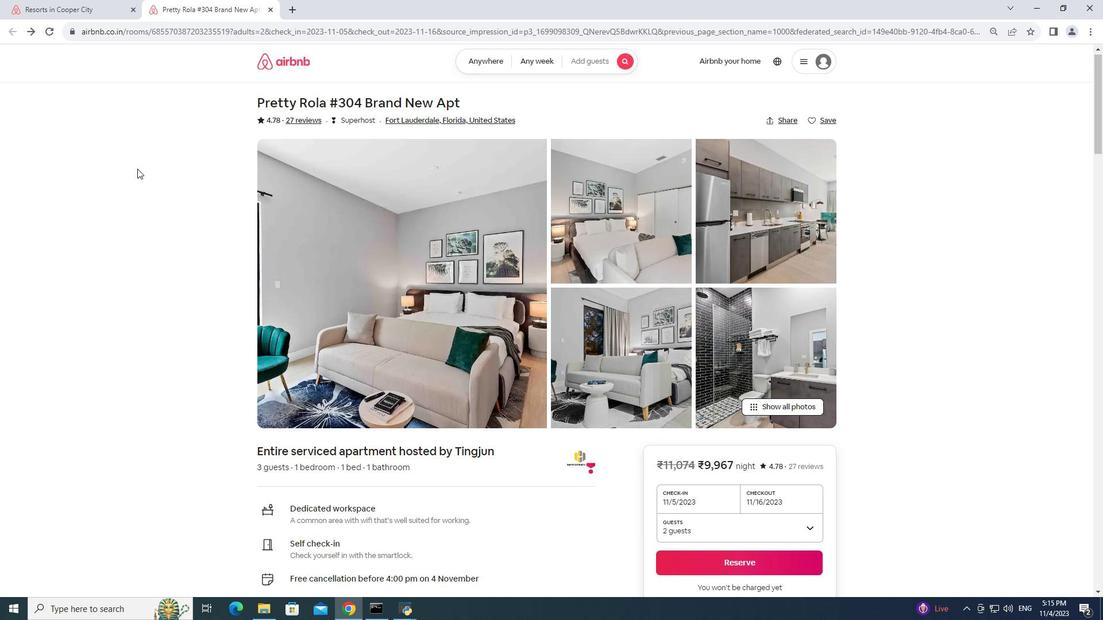 
Action: Mouse scrolled (137, 168) with delta (0, 0)
Screenshot: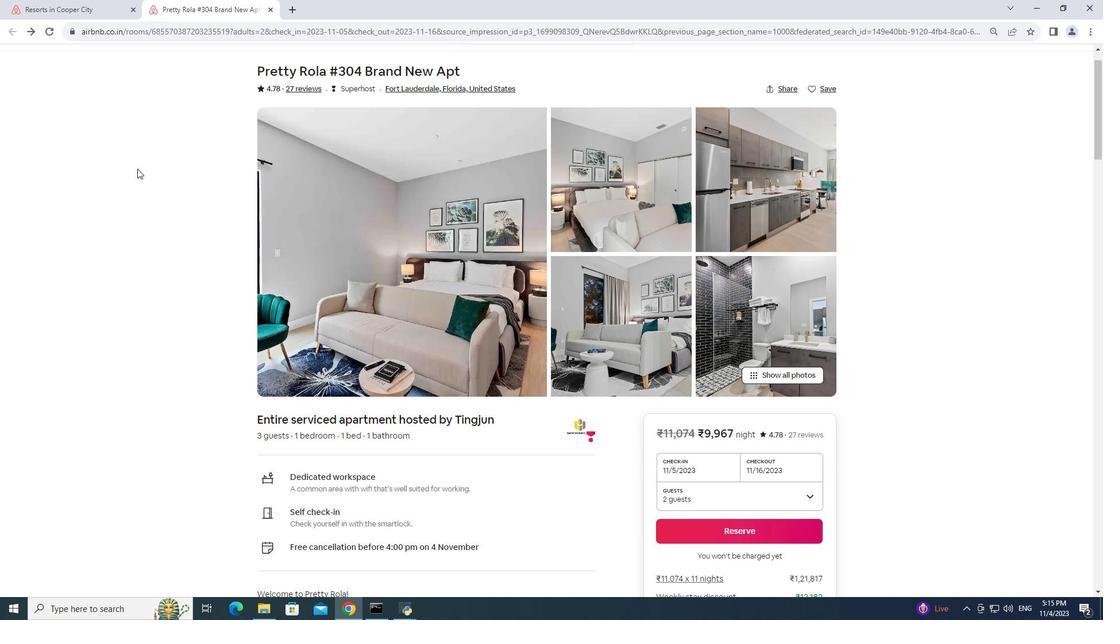 
Action: Mouse moved to (141, 163)
Screenshot: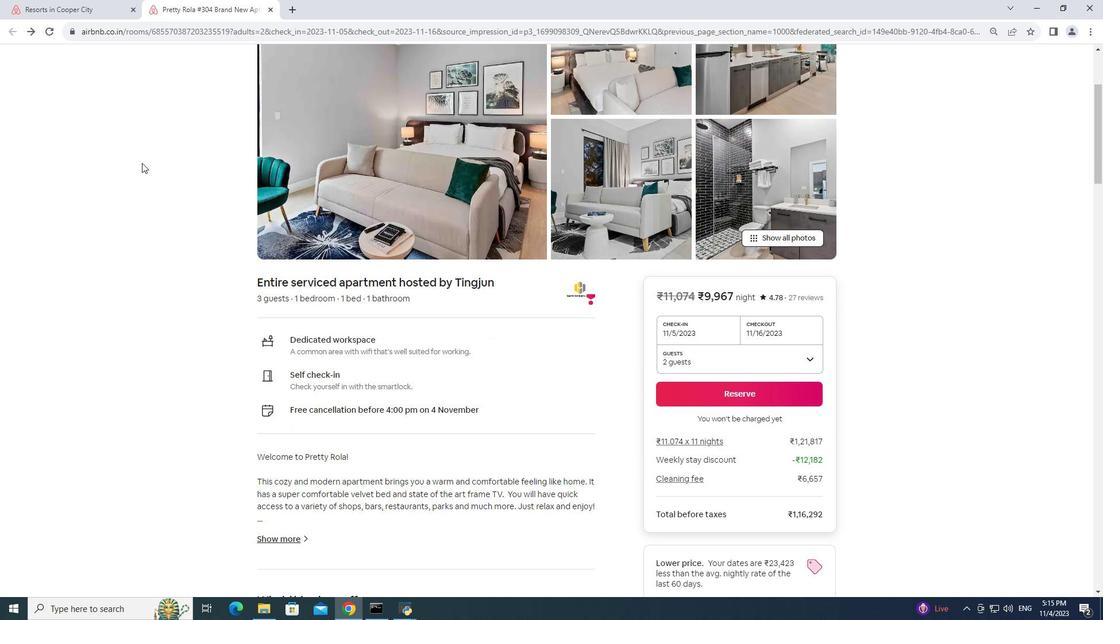 
Action: Mouse scrolled (141, 162) with delta (0, 0)
Screenshot: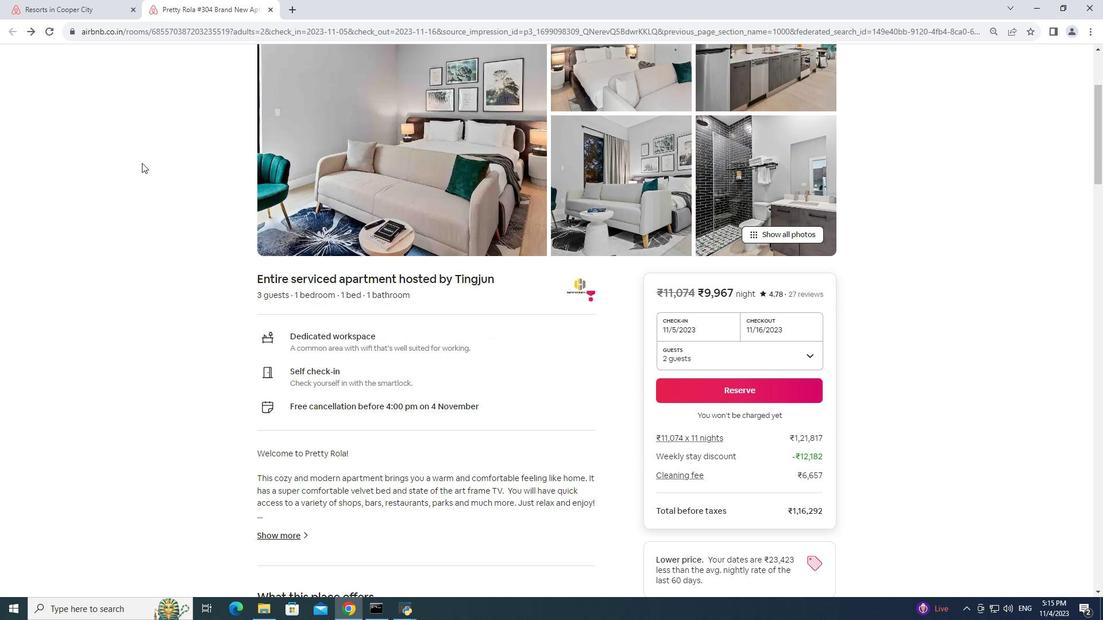 
Action: Mouse scrolled (141, 162) with delta (0, 0)
Screenshot: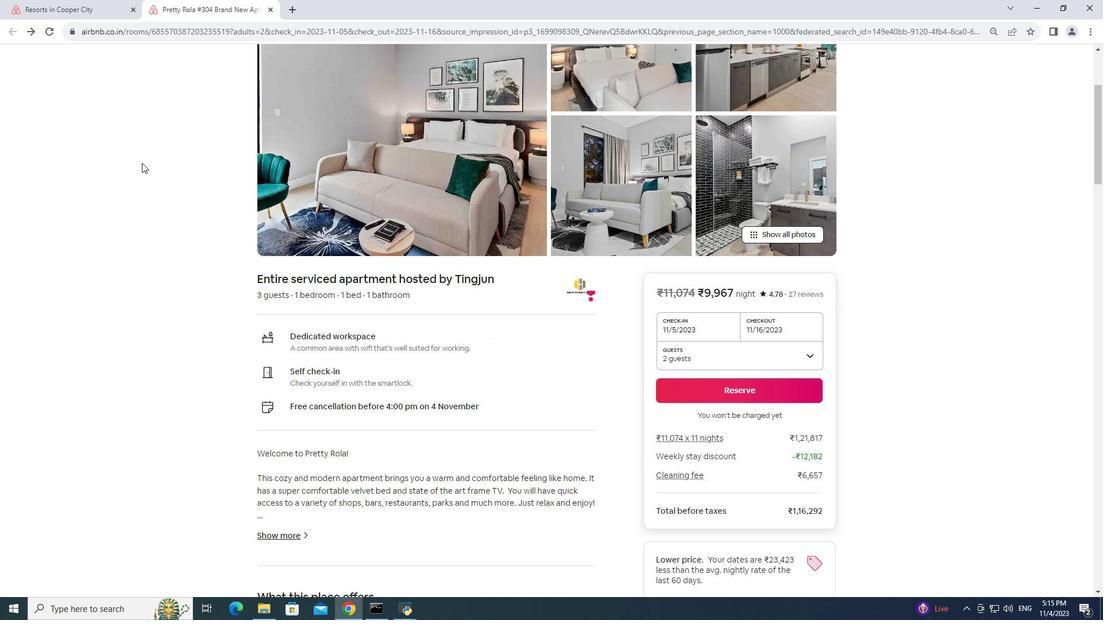 
Action: Mouse moved to (142, 147)
Screenshot: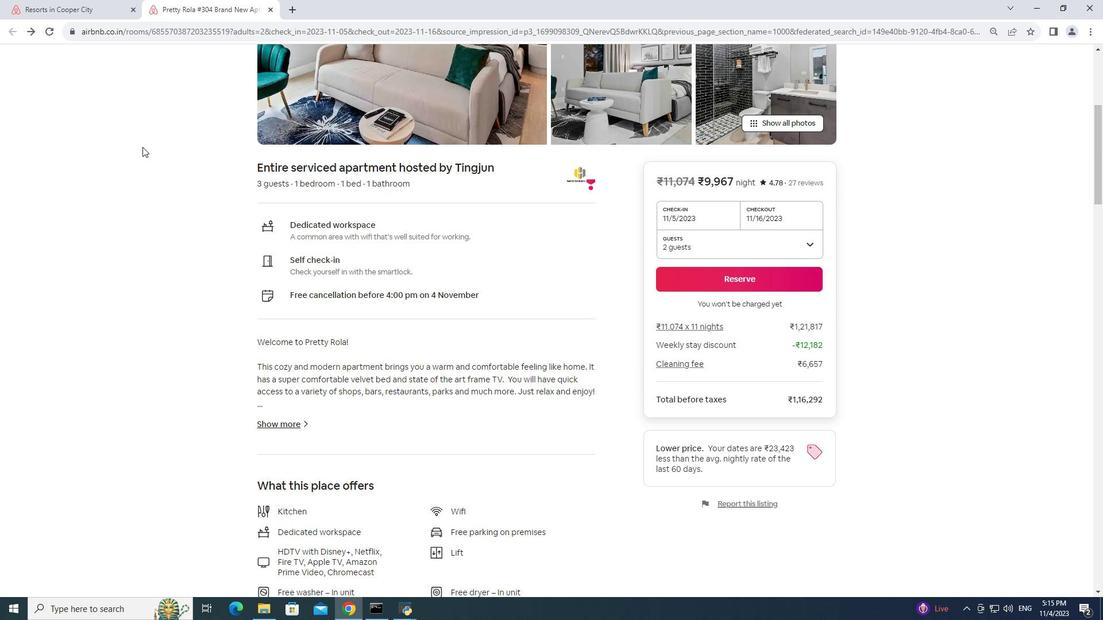 
Action: Mouse scrolled (142, 146) with delta (0, 0)
Screenshot: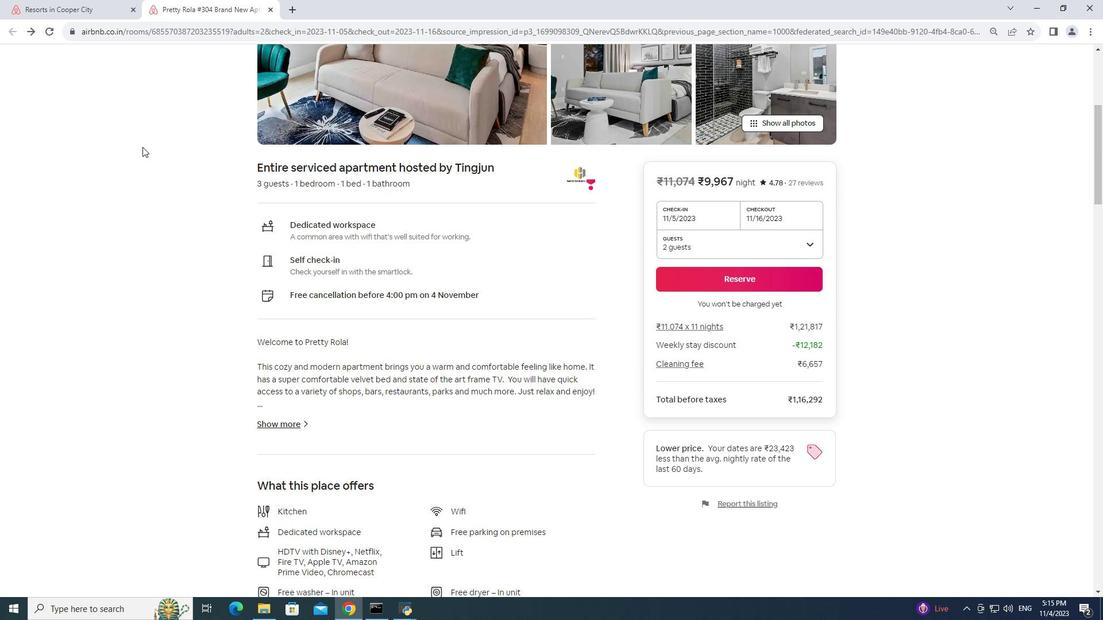 
Action: Mouse scrolled (142, 146) with delta (0, 0)
Screenshot: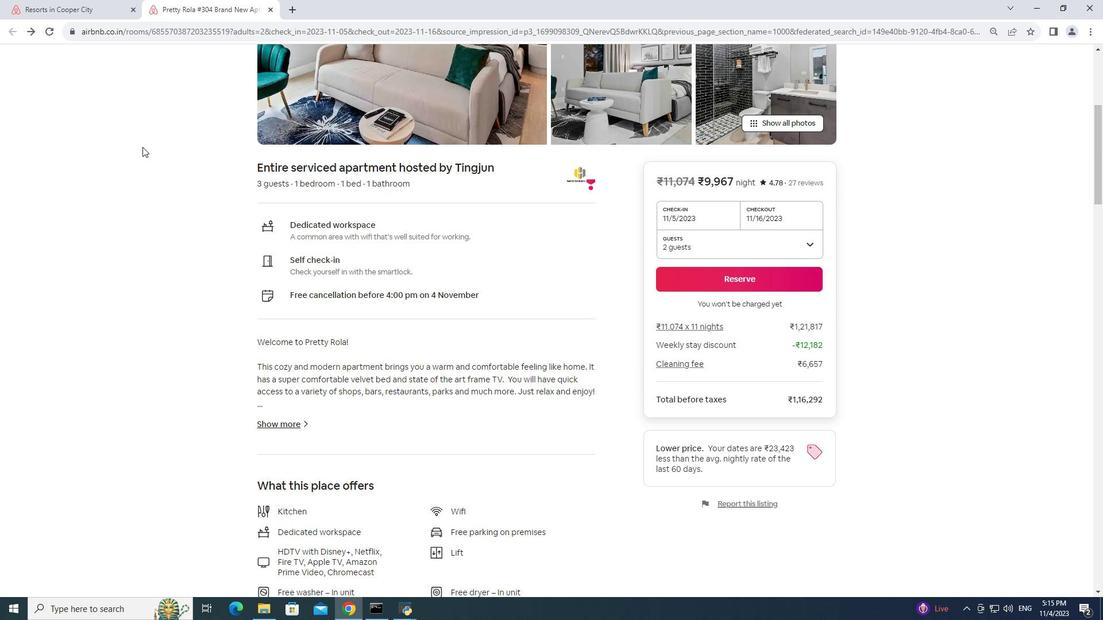 
Action: Mouse moved to (135, 156)
Screenshot: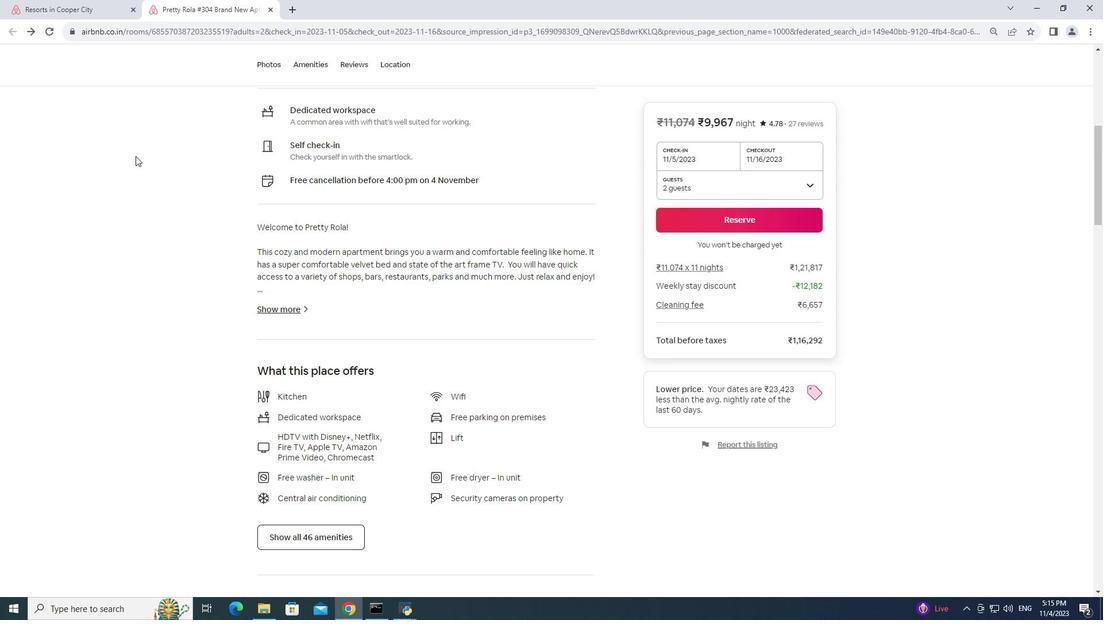 
Action: Mouse scrolled (135, 156) with delta (0, 0)
Screenshot: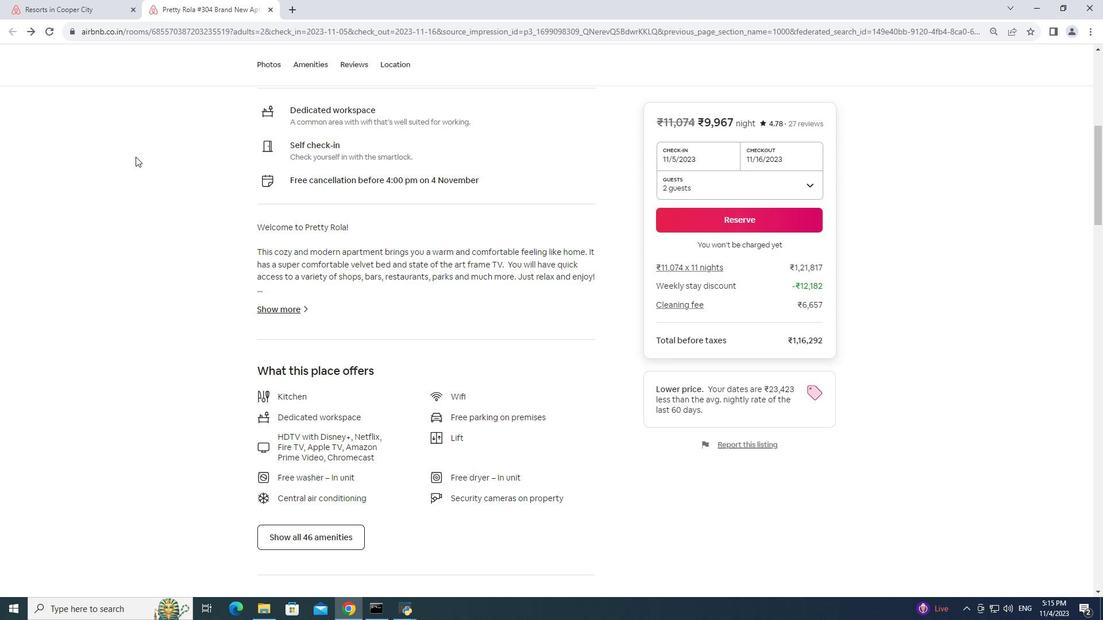 
Action: Mouse scrolled (135, 156) with delta (0, 0)
Screenshot: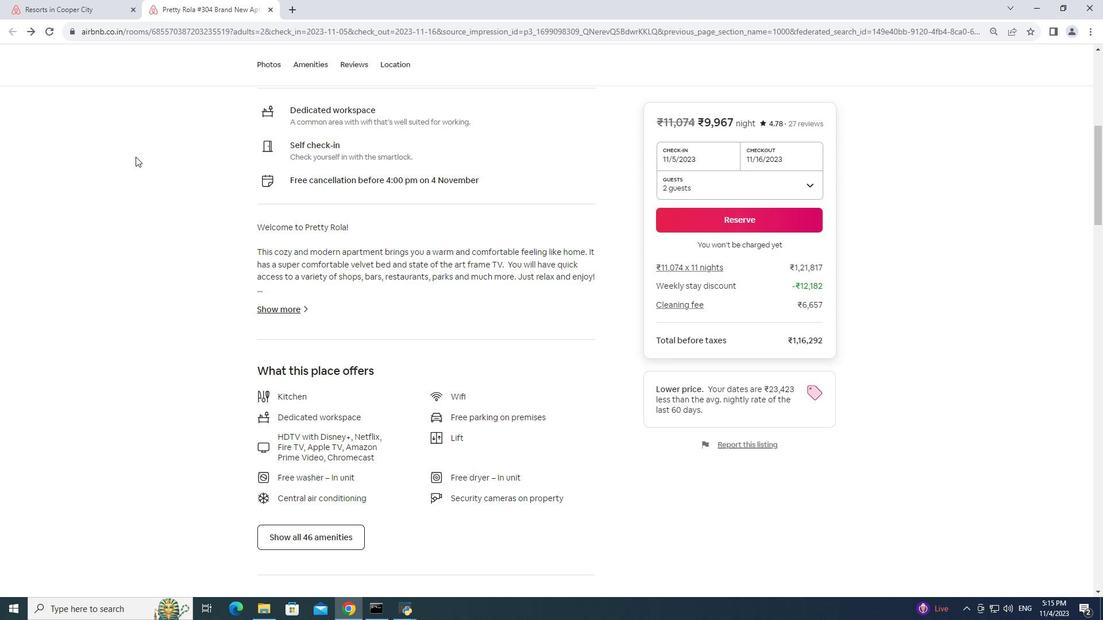 
Action: Mouse scrolled (135, 156) with delta (0, 0)
Screenshot: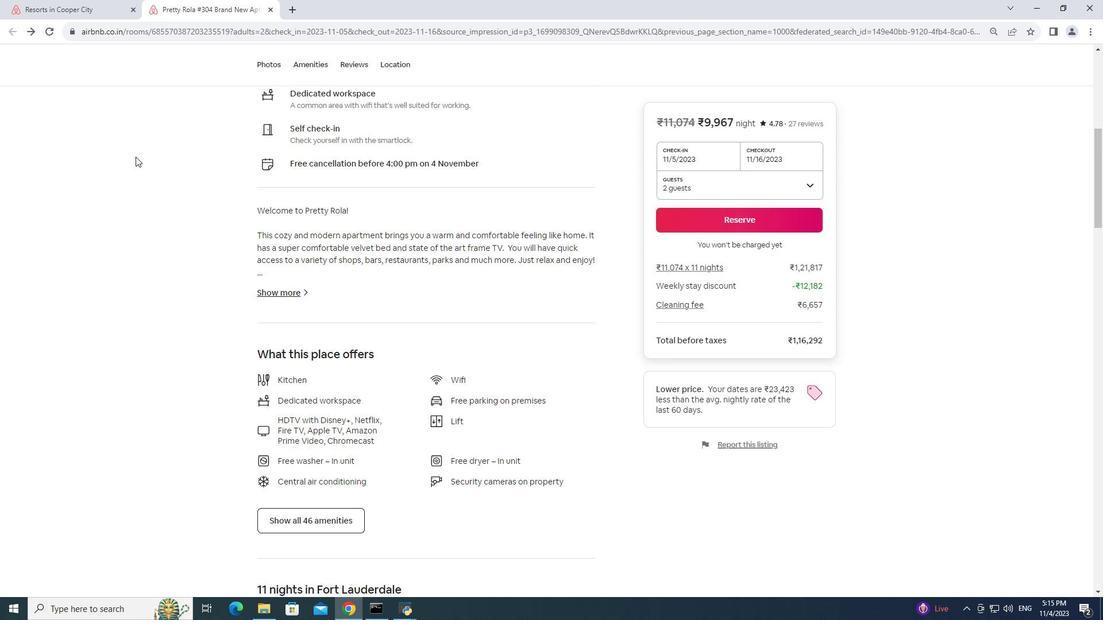 
Action: Mouse scrolled (135, 156) with delta (0, 0)
Screenshot: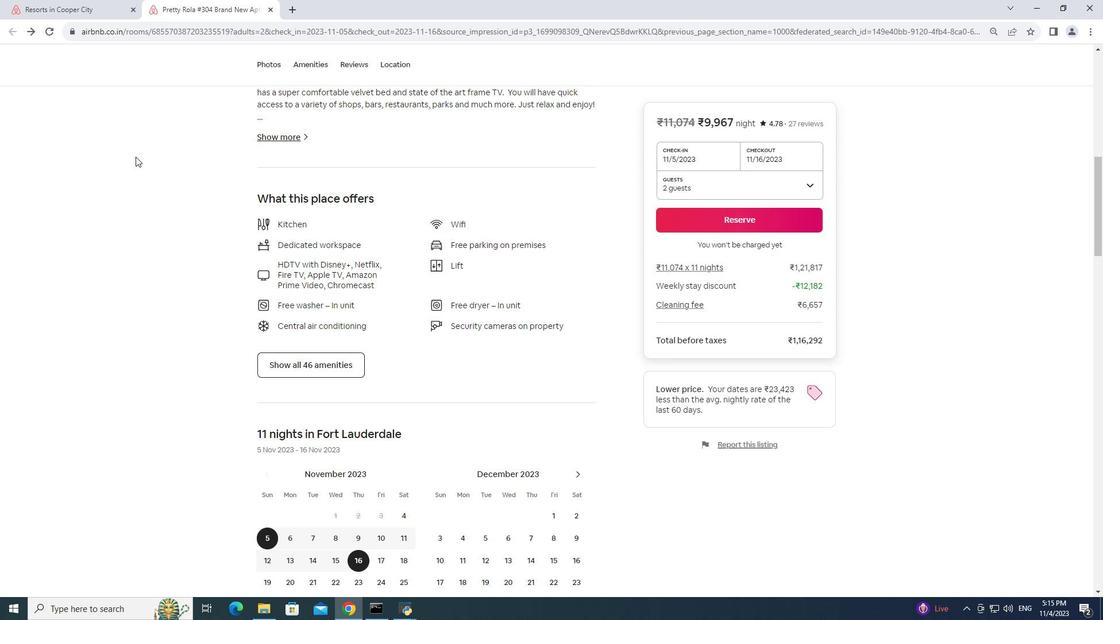 
Action: Mouse scrolled (135, 156) with delta (0, 0)
Screenshot: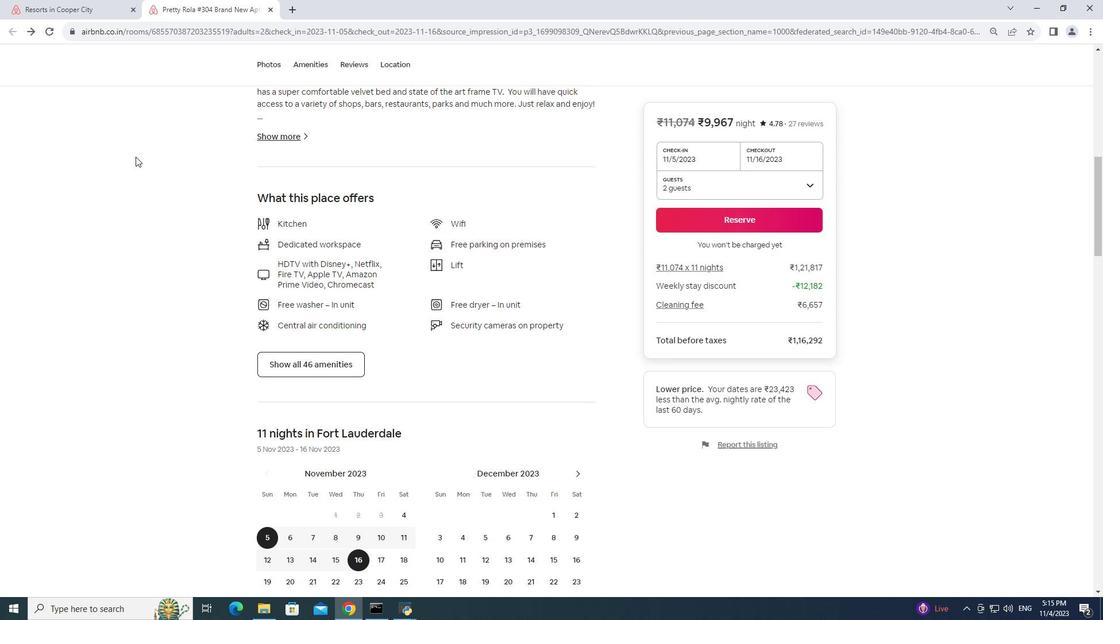 
Action: Mouse scrolled (135, 156) with delta (0, 0)
Screenshot: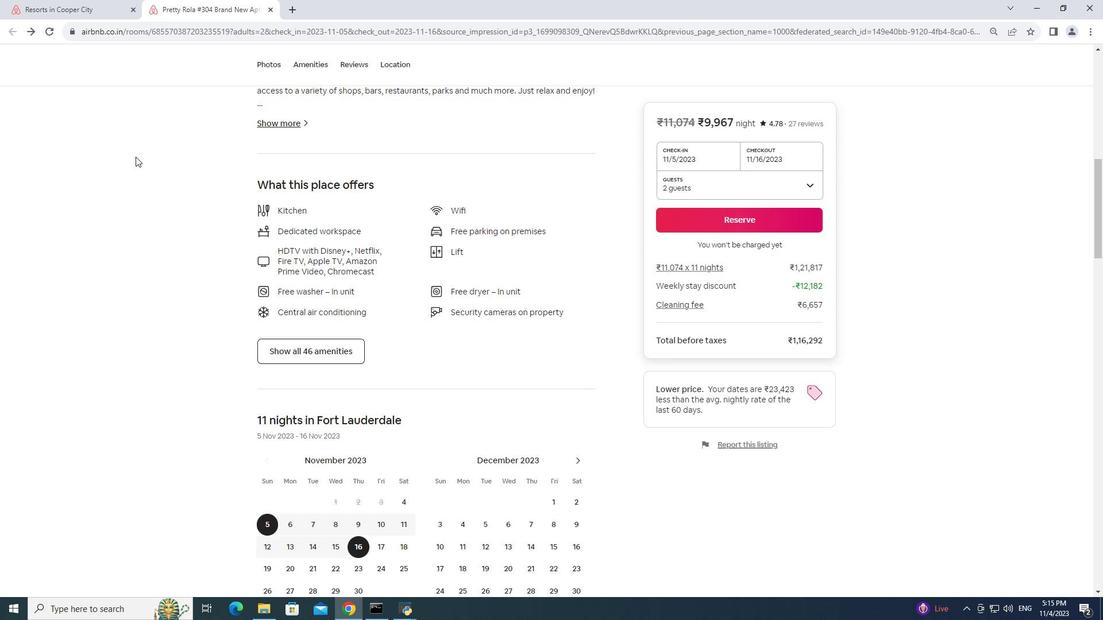 
Action: Mouse moved to (203, 202)
Screenshot: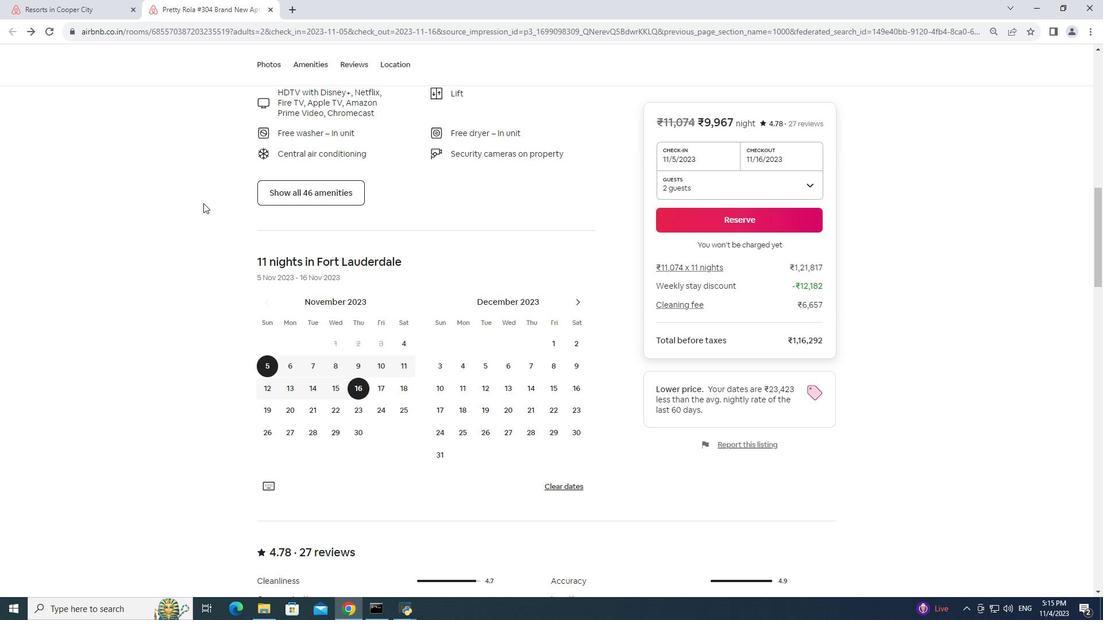 
Action: Mouse scrolled (203, 203) with delta (0, 0)
Screenshot: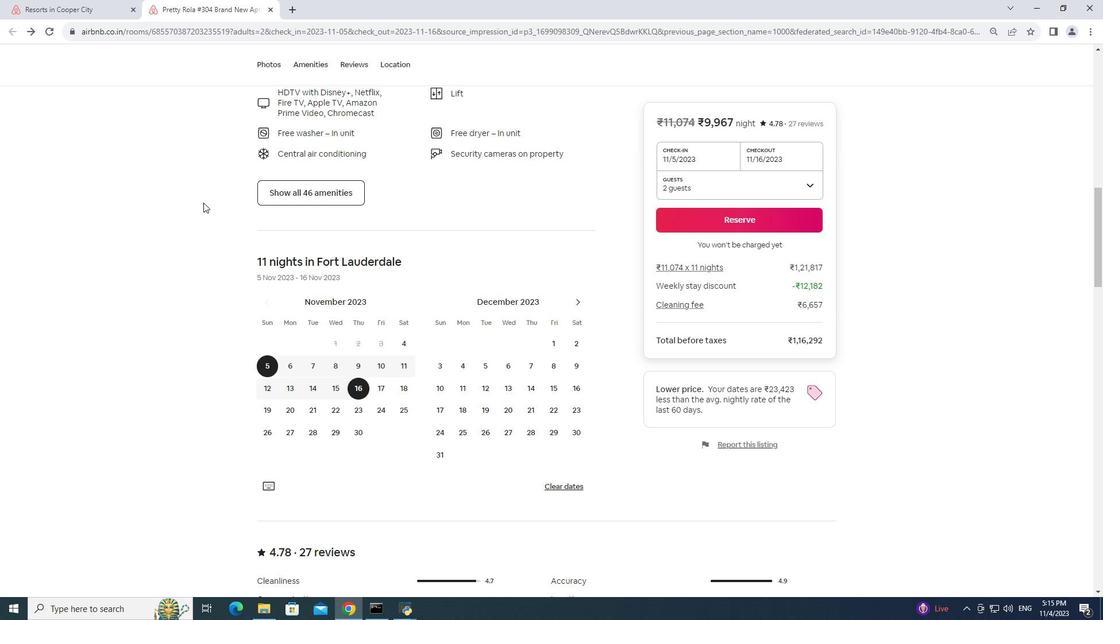 
Action: Mouse scrolled (203, 203) with delta (0, 0)
Screenshot: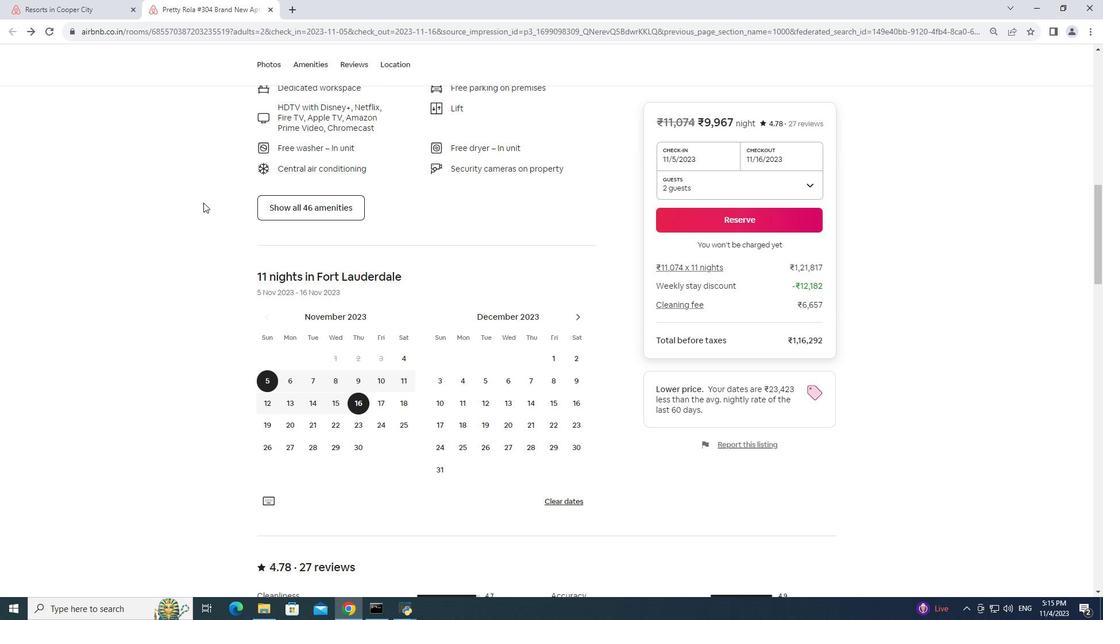 
Action: Mouse moved to (203, 202)
Screenshot: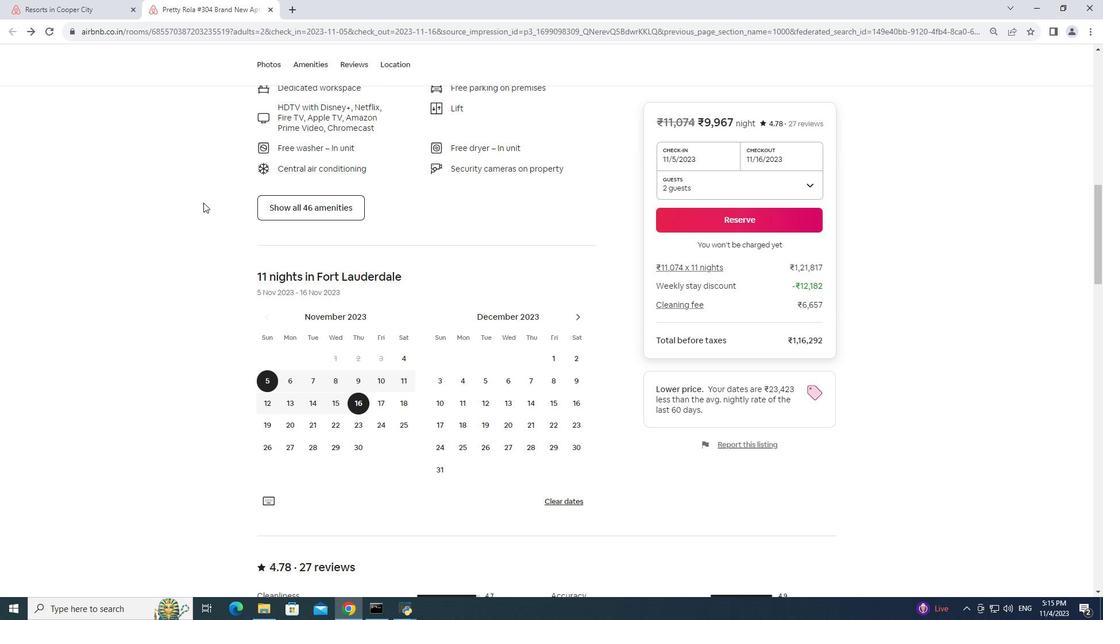 
Action: Mouse scrolled (203, 203) with delta (0, 0)
Screenshot: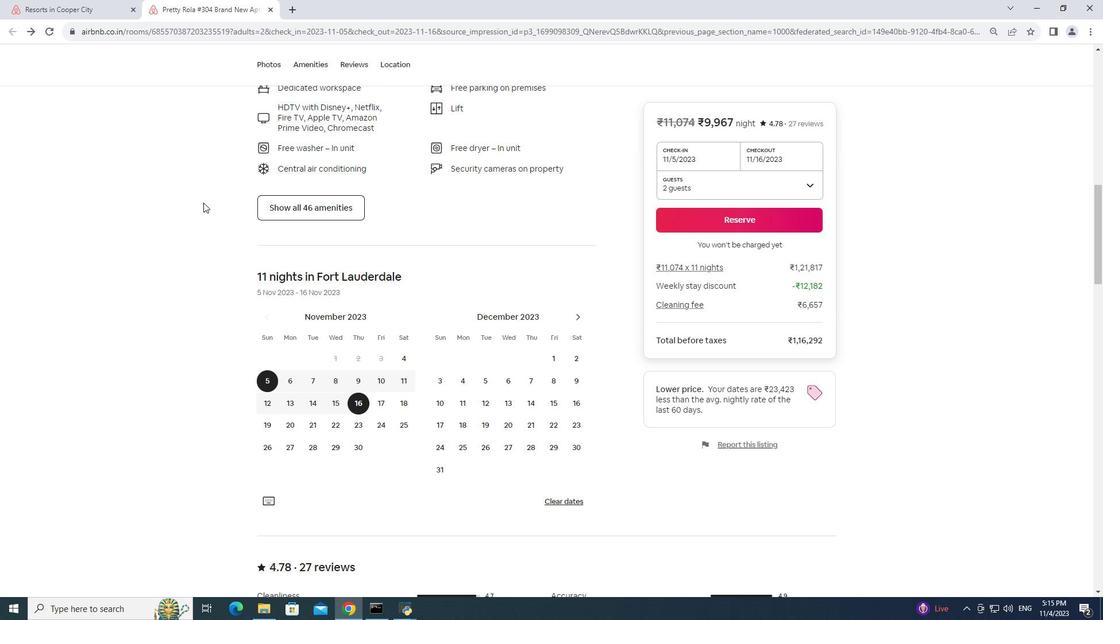 
Action: Mouse moved to (304, 362)
Screenshot: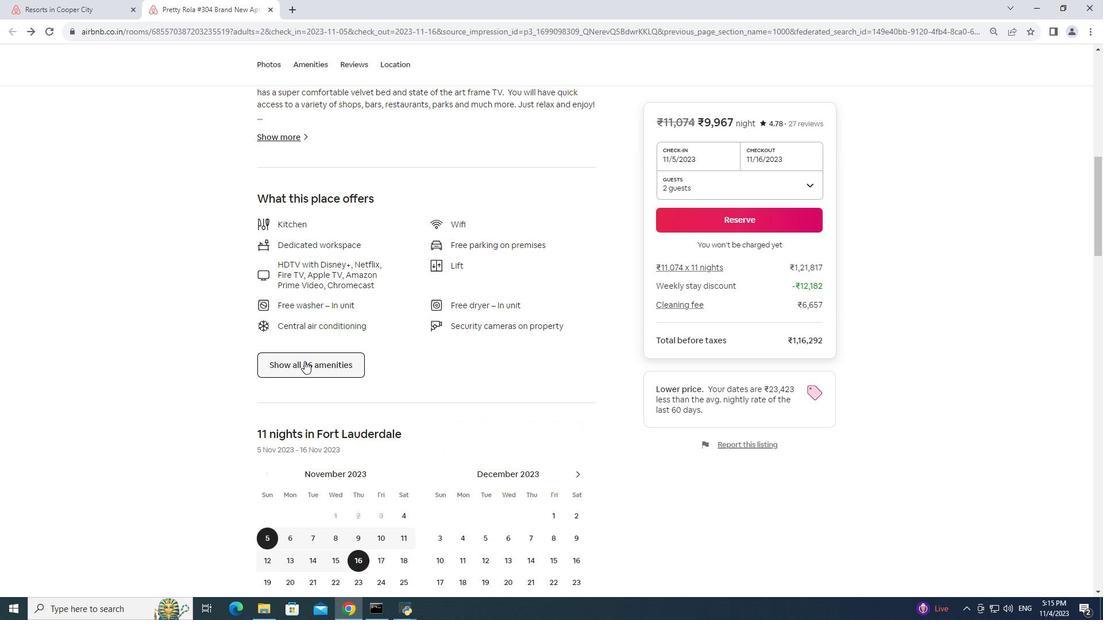 
Action: Mouse pressed left at (304, 362)
Screenshot: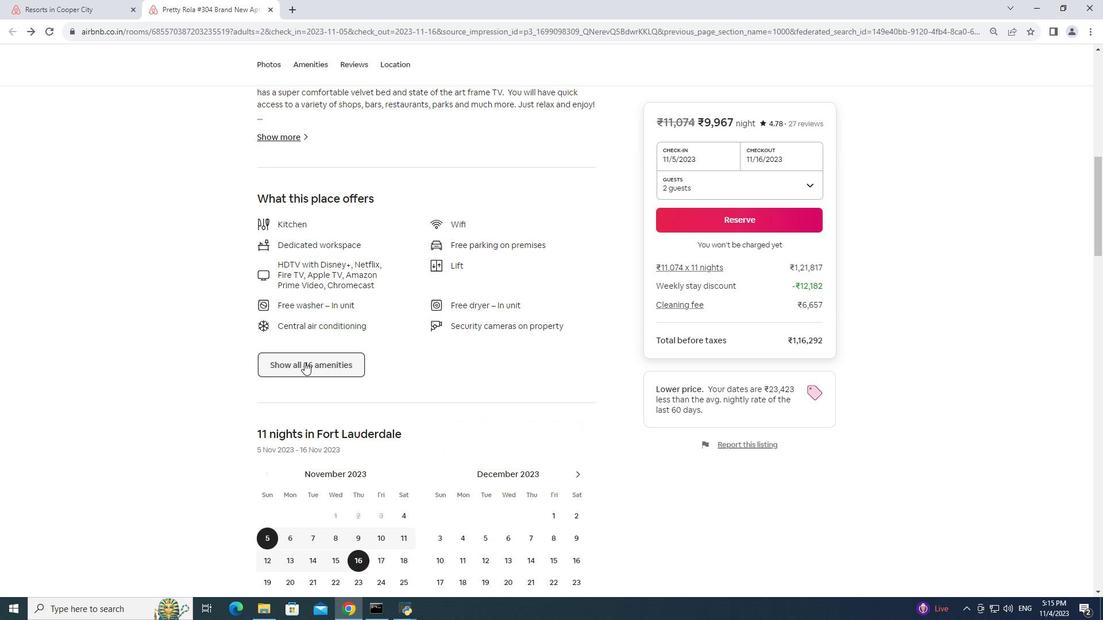 
Action: Mouse moved to (394, 313)
Screenshot: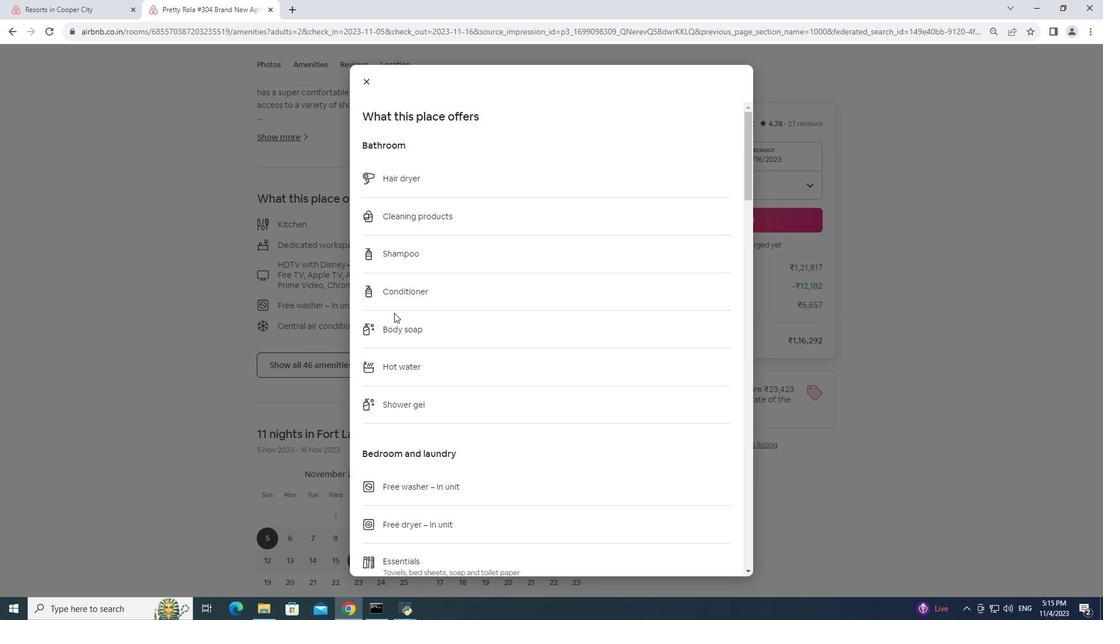 
Action: Mouse scrolled (394, 312) with delta (0, 0)
Screenshot: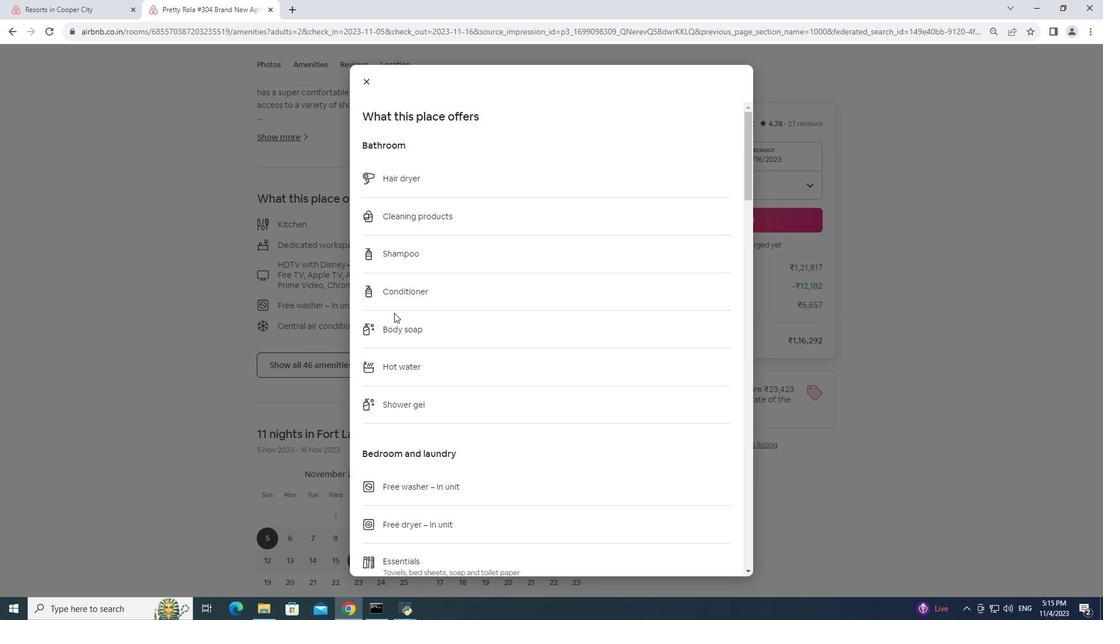 
Action: Mouse moved to (394, 313)
Screenshot: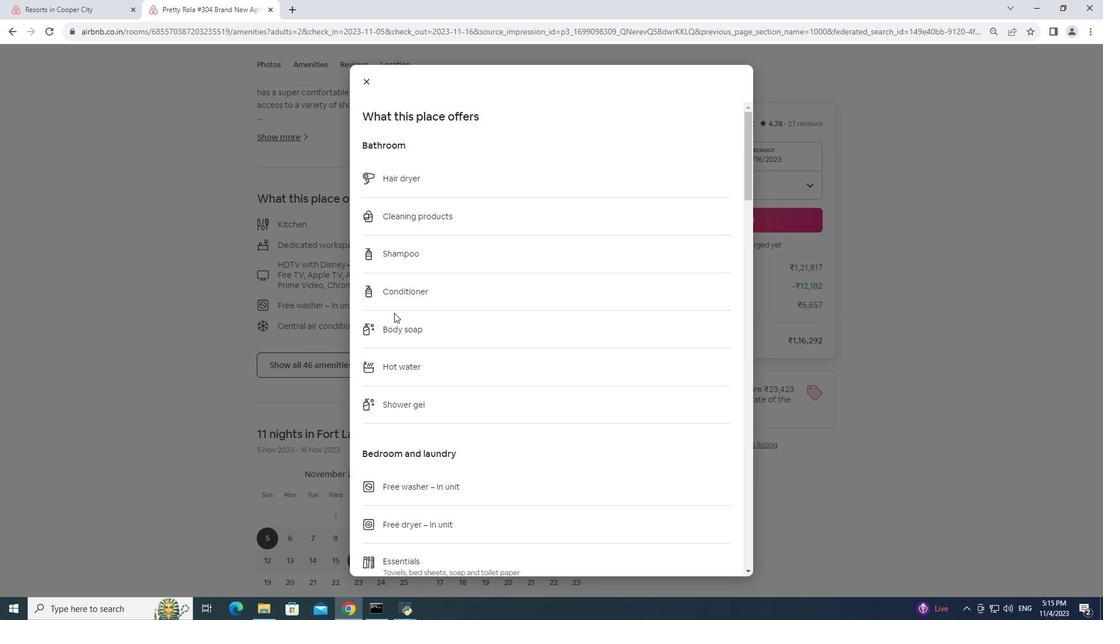 
Action: Mouse scrolled (394, 312) with delta (0, 0)
Screenshot: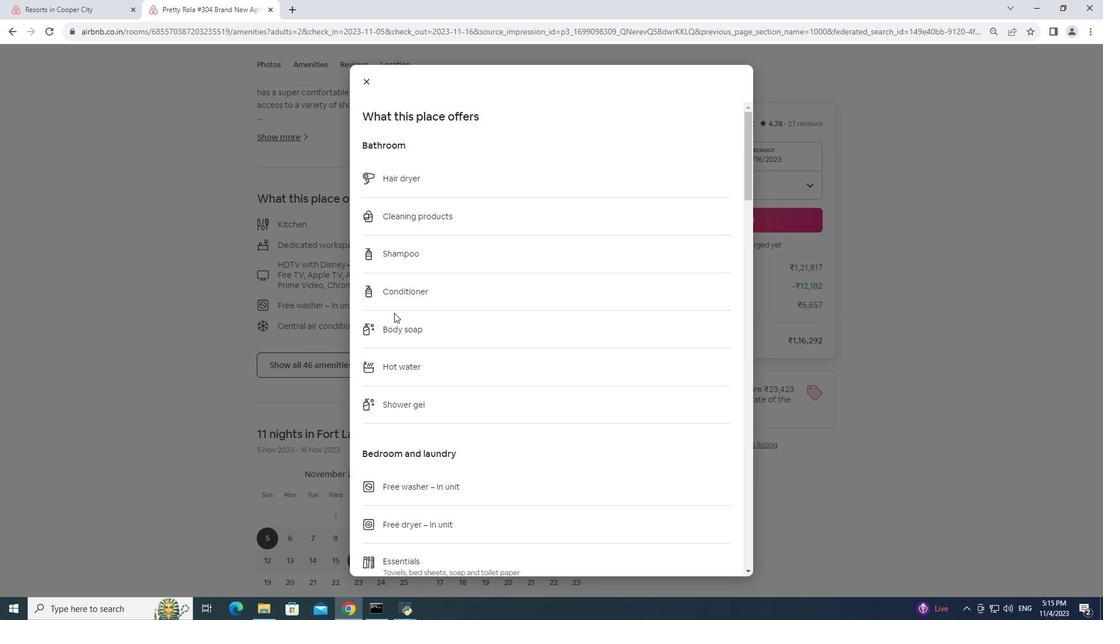 
Action: Mouse moved to (389, 309)
Screenshot: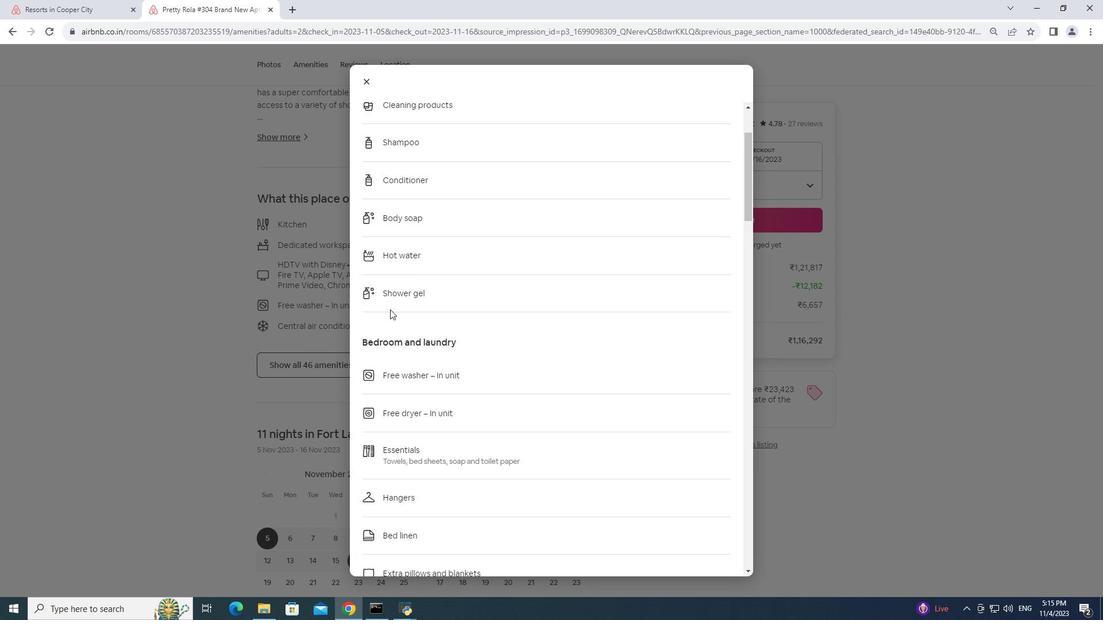 
Action: Mouse scrolled (389, 309) with delta (0, 0)
Screenshot: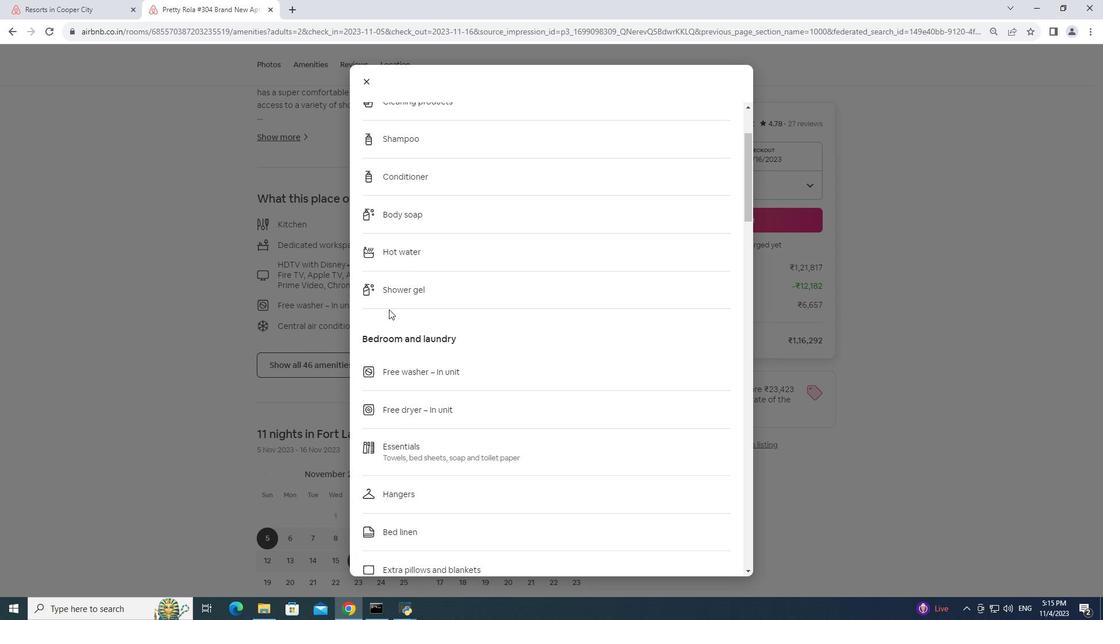 
Action: Mouse scrolled (389, 309) with delta (0, 0)
Screenshot: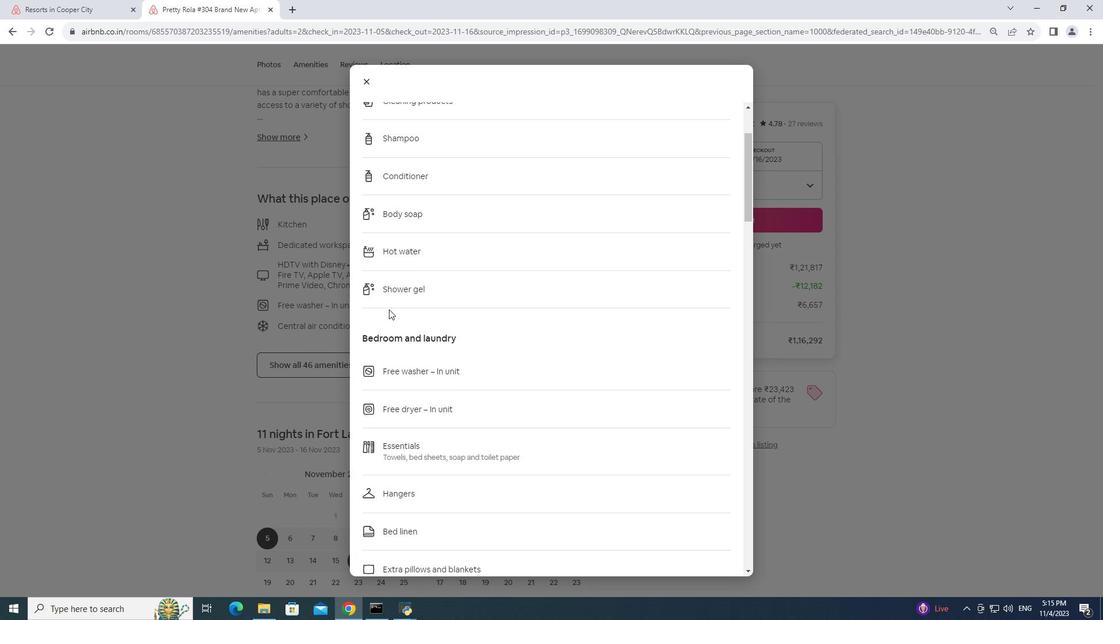 
Action: Mouse moved to (387, 309)
Screenshot: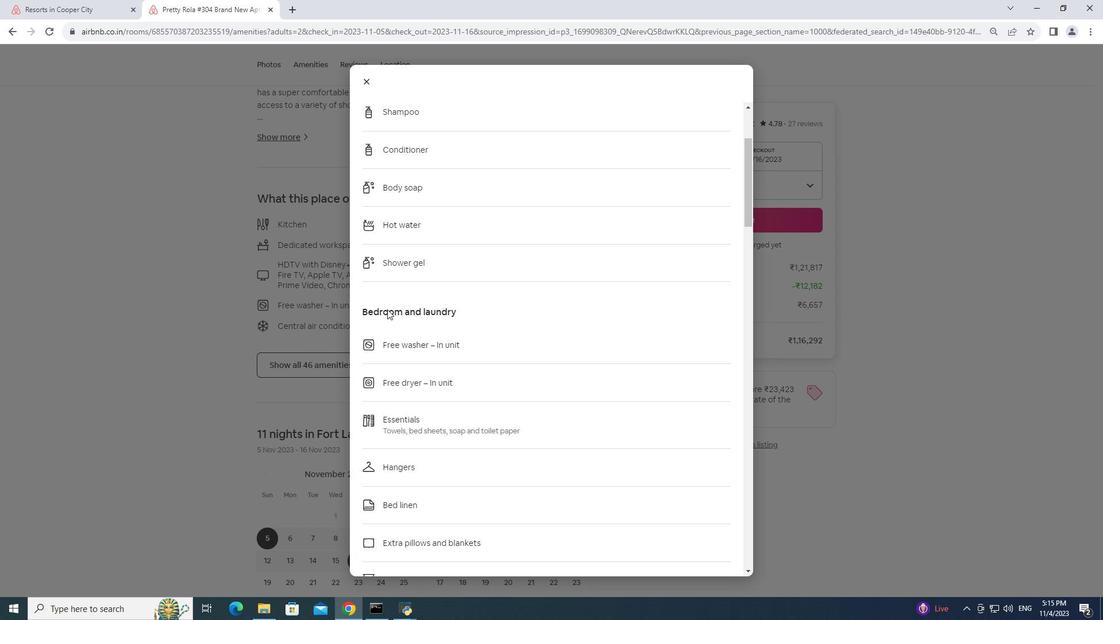 
Action: Mouse scrolled (387, 309) with delta (0, 0)
Screenshot: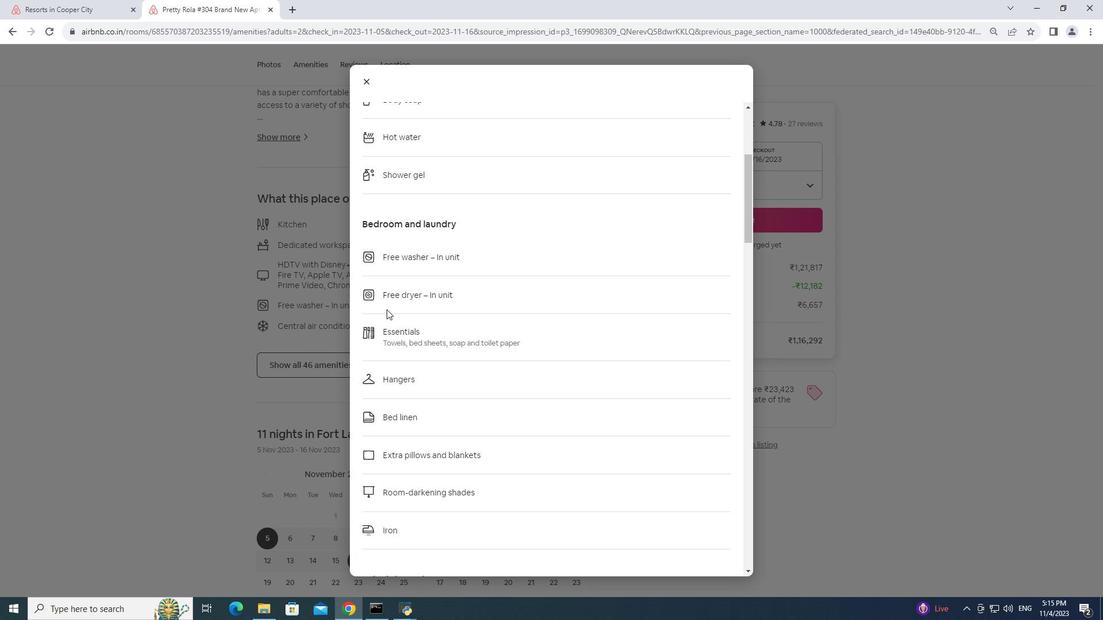 
Action: Mouse scrolled (387, 309) with delta (0, 0)
Screenshot: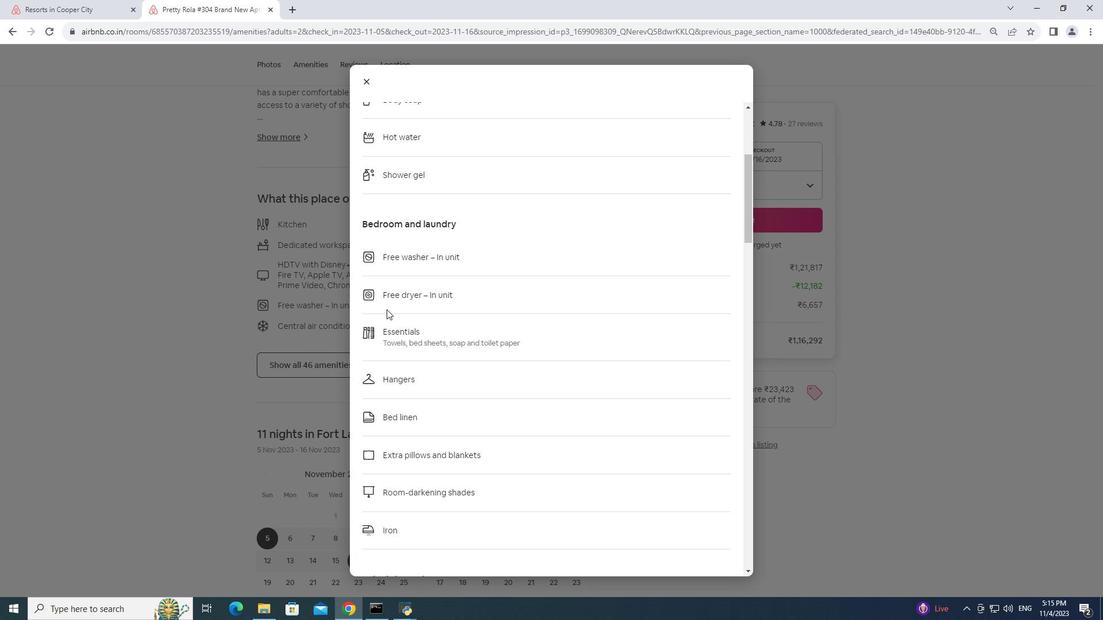 
Action: Mouse moved to (377, 308)
Screenshot: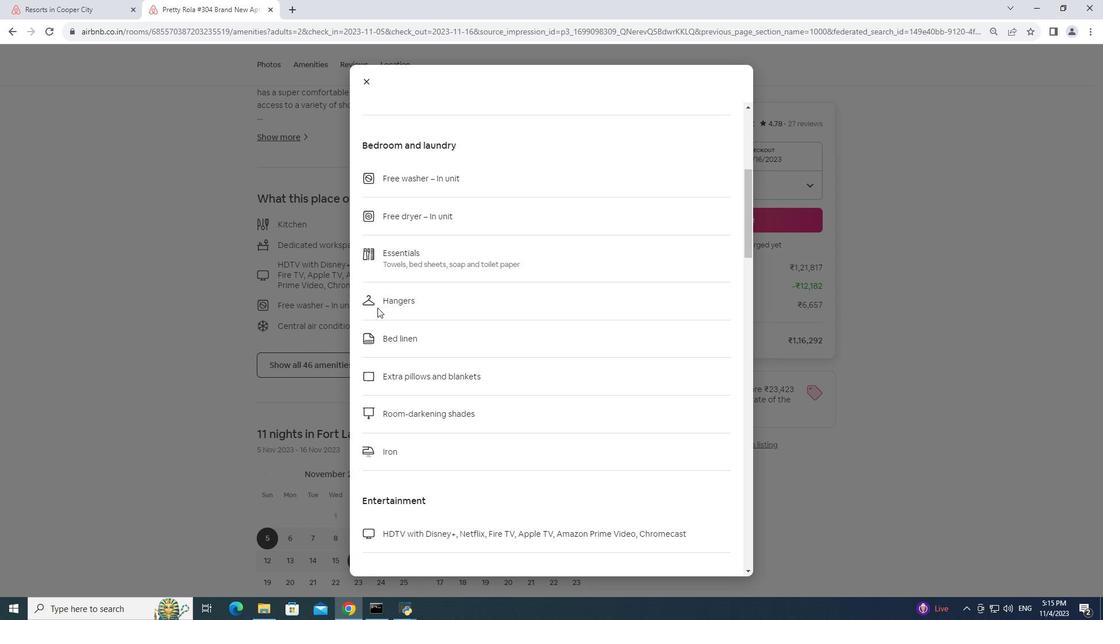 
Action: Mouse scrolled (377, 307) with delta (0, 0)
Screenshot: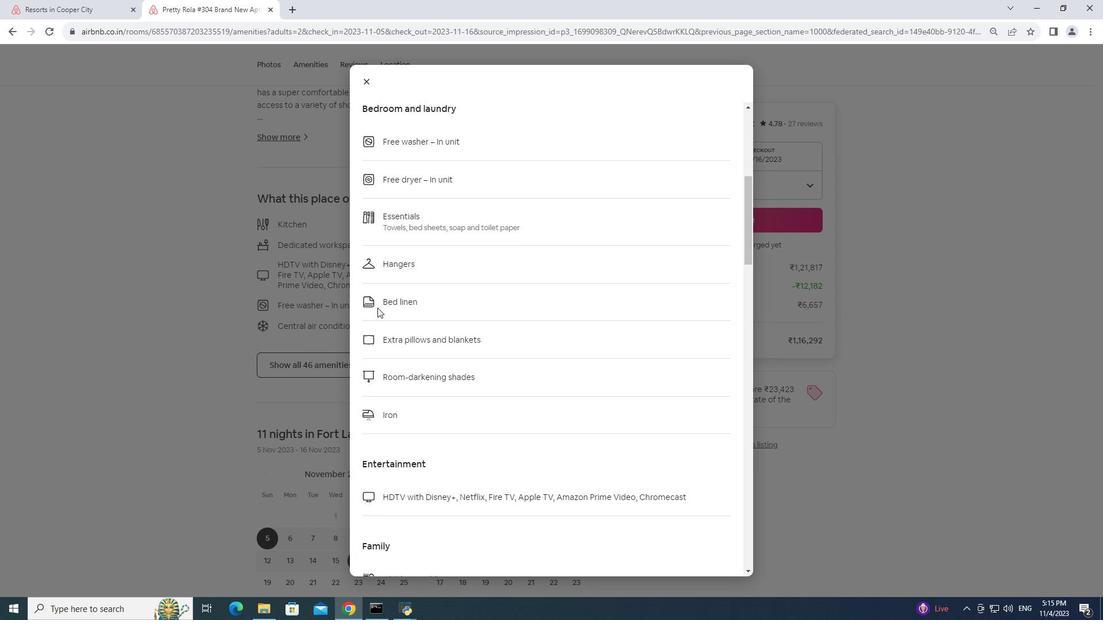 
Action: Mouse moved to (377, 308)
Screenshot: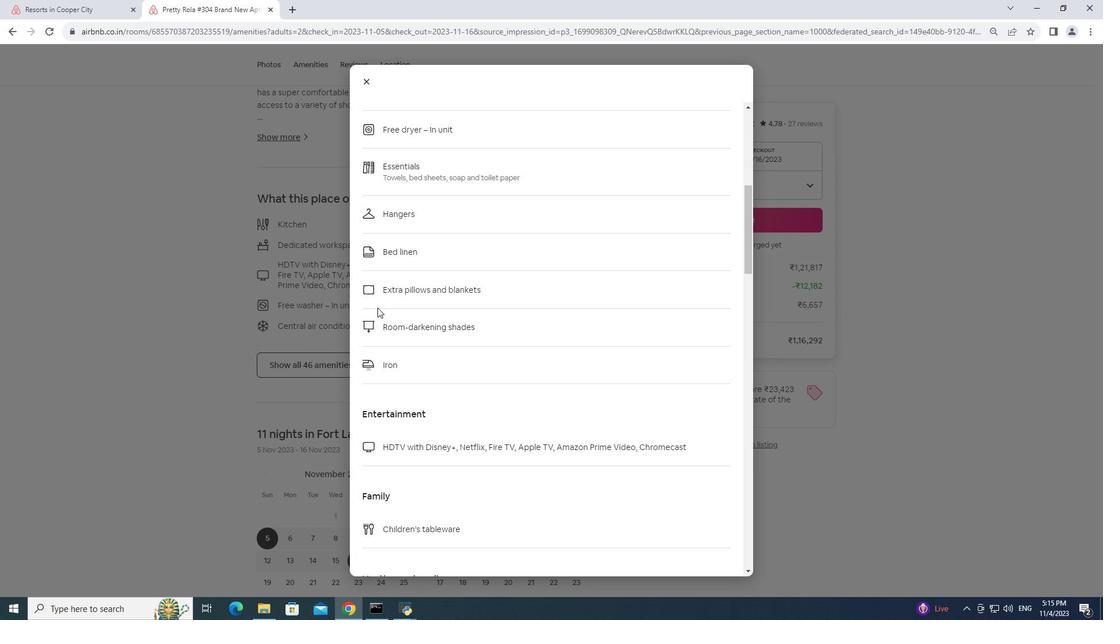 
Action: Mouse scrolled (377, 307) with delta (0, 0)
Screenshot: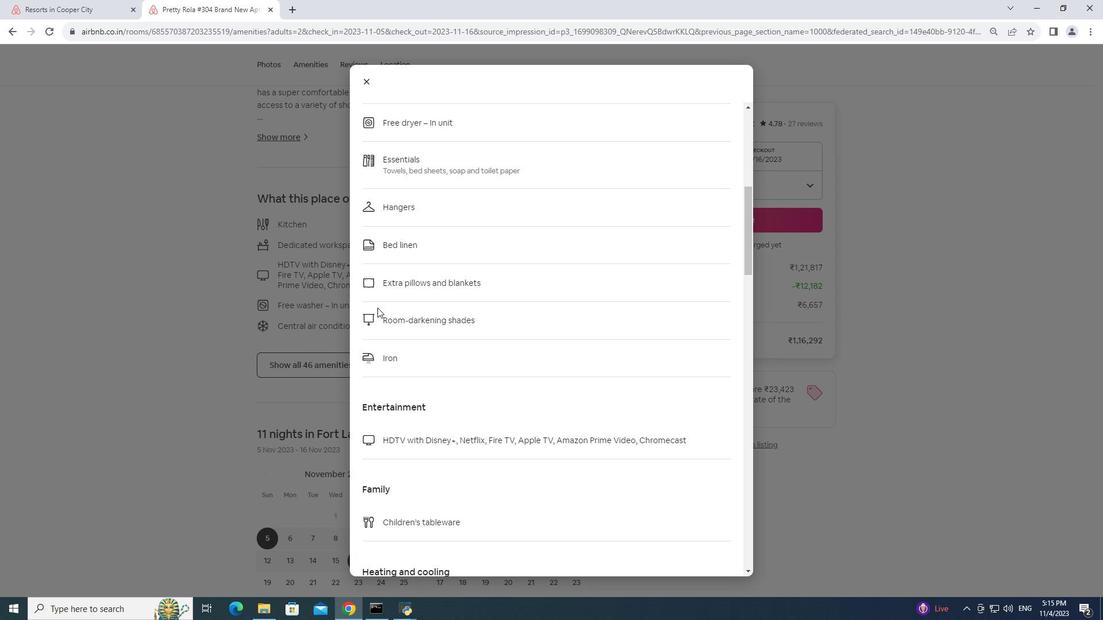 
Action: Mouse scrolled (377, 307) with delta (0, 0)
Screenshot: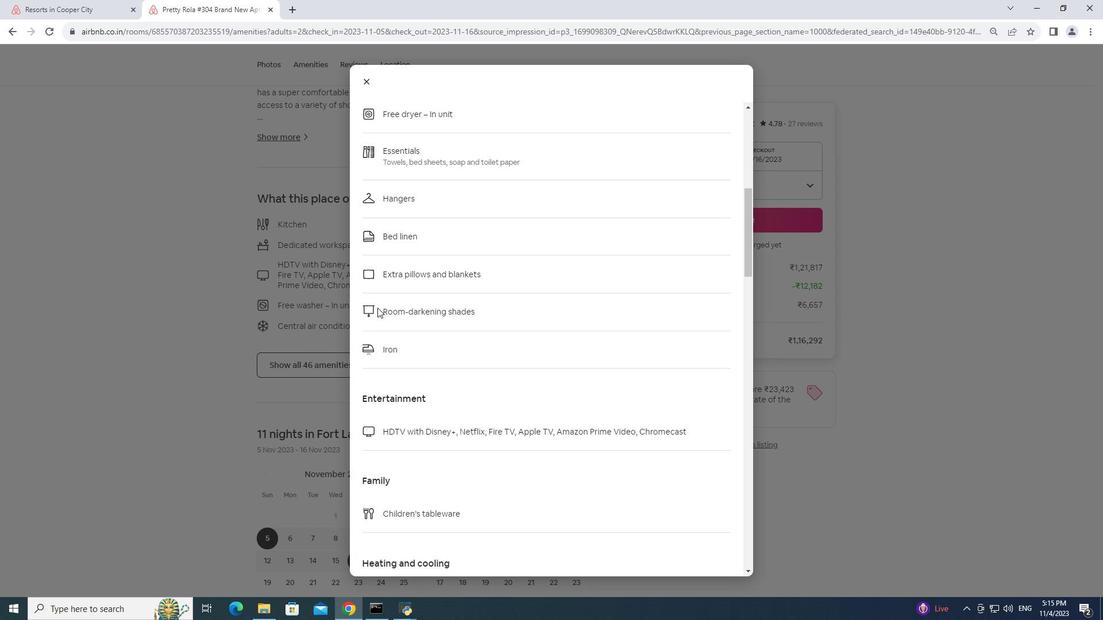 
Action: Mouse scrolled (377, 307) with delta (0, 0)
Screenshot: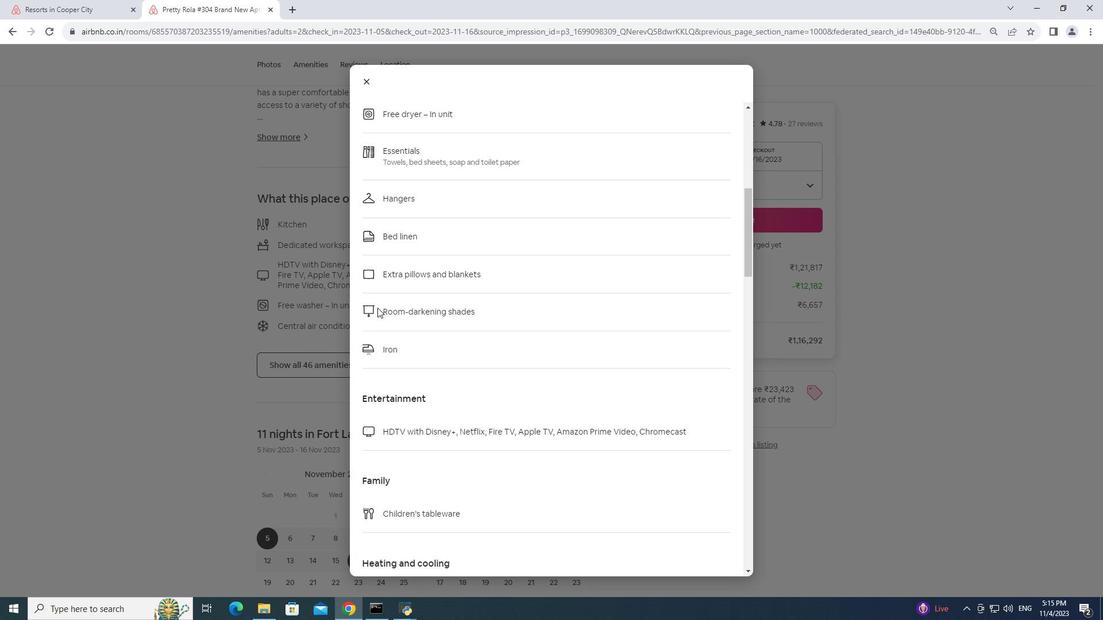 
Action: Mouse moved to (377, 307)
Screenshot: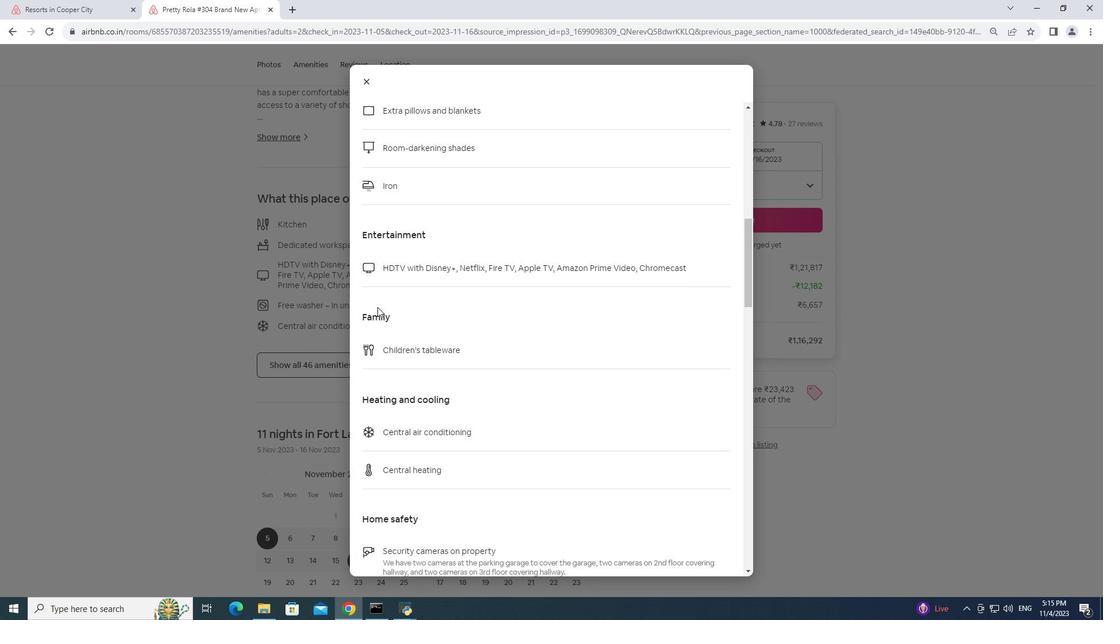 
Action: Mouse scrolled (377, 306) with delta (0, 0)
Screenshot: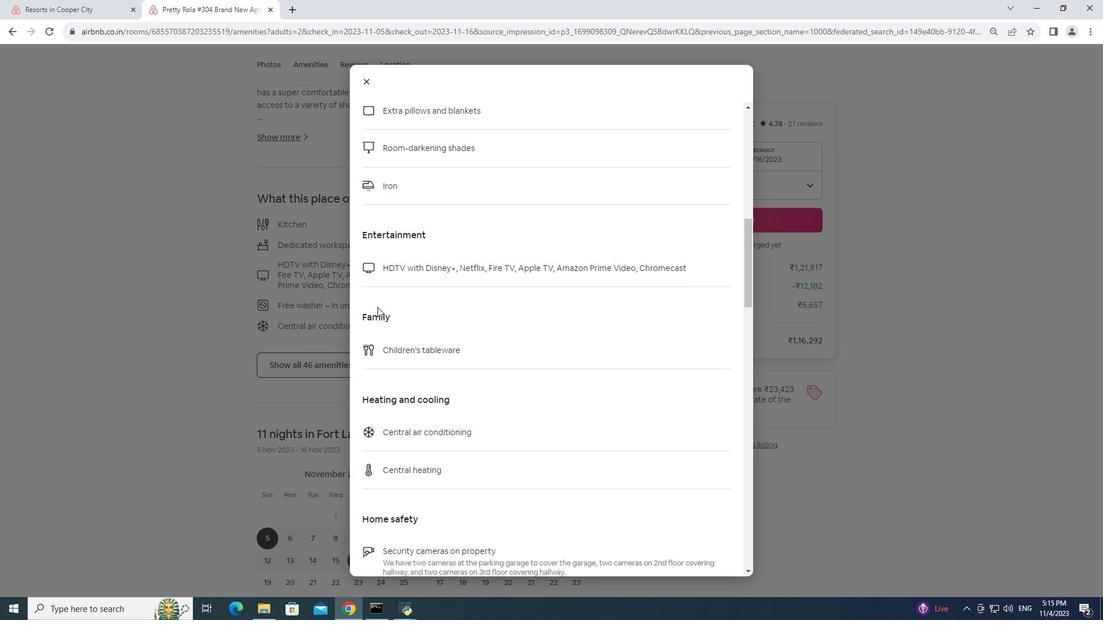 
Action: Mouse scrolled (377, 306) with delta (0, 0)
Screenshot: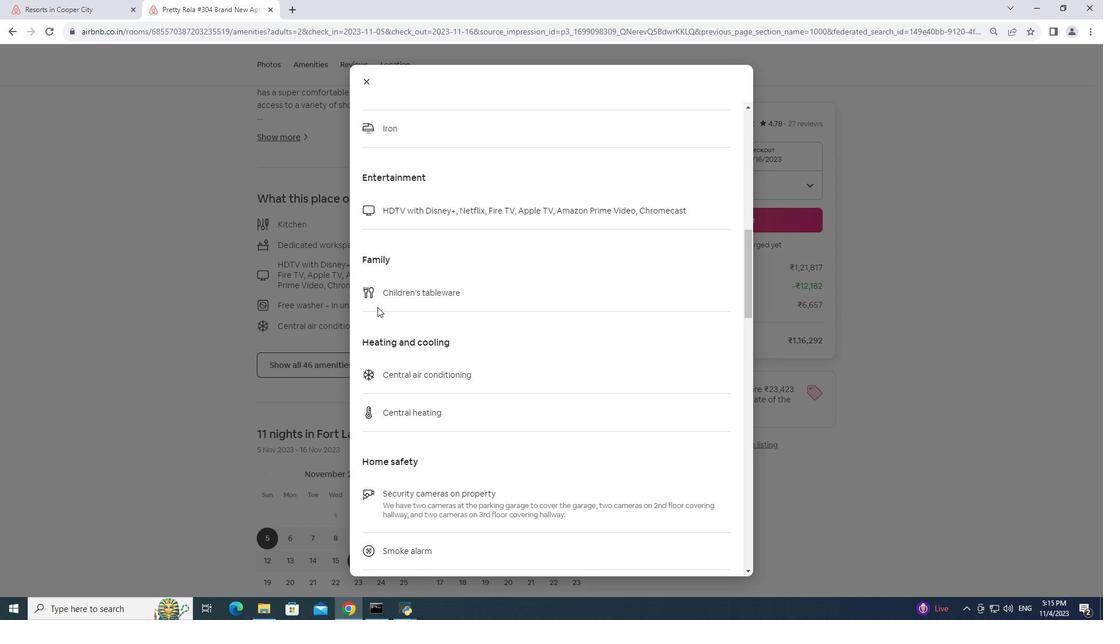 
Action: Mouse scrolled (377, 306) with delta (0, 0)
Screenshot: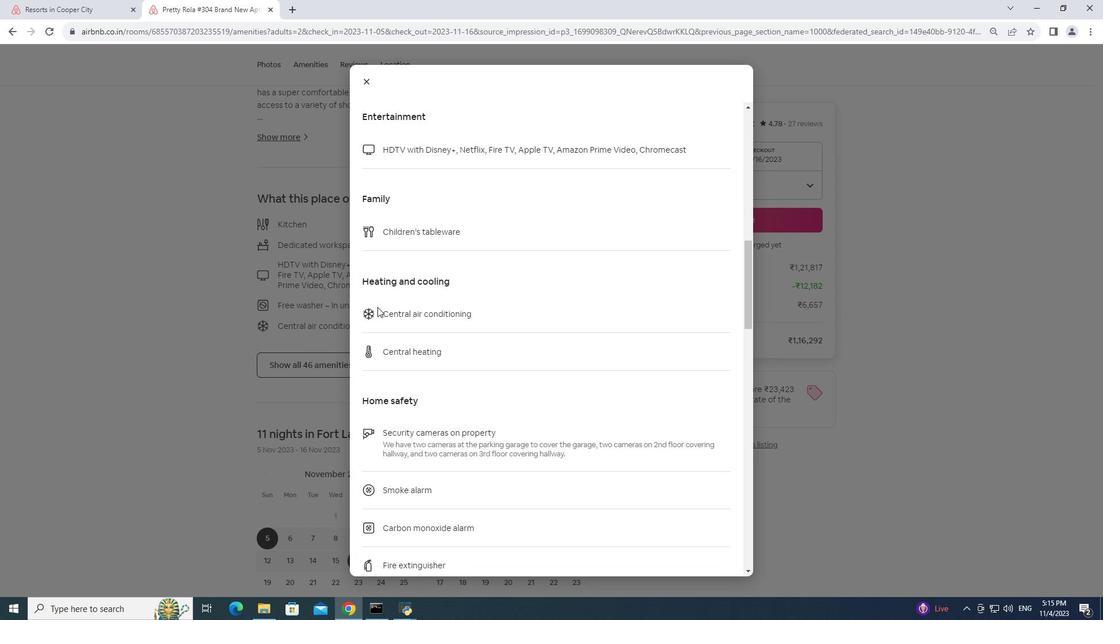 
Action: Mouse scrolled (377, 306) with delta (0, 0)
Screenshot: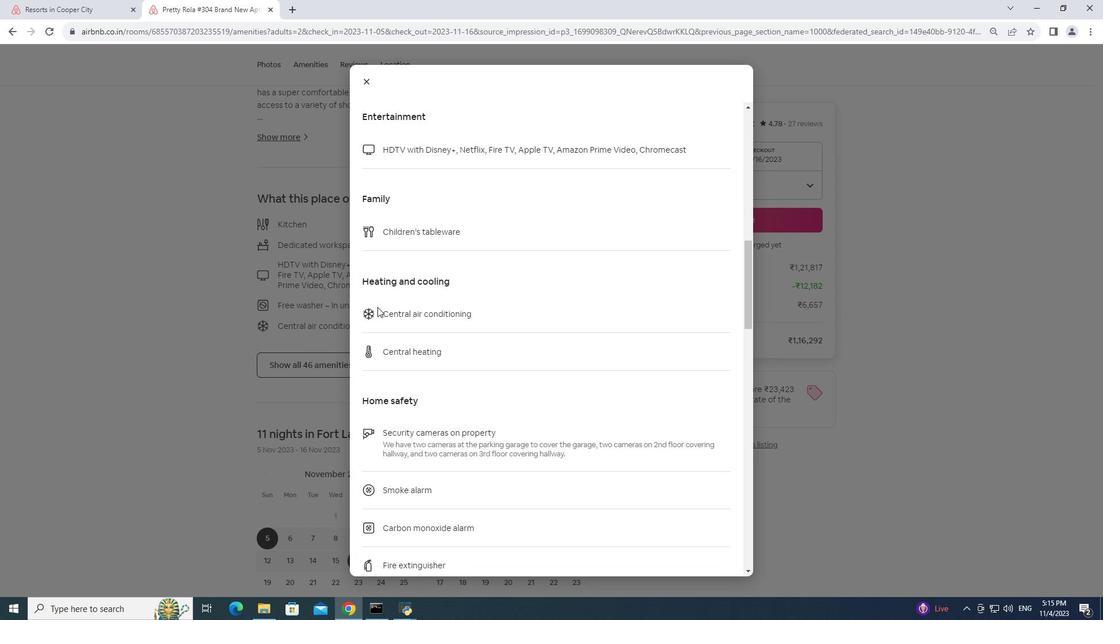 
Action: Mouse moved to (376, 307)
Screenshot: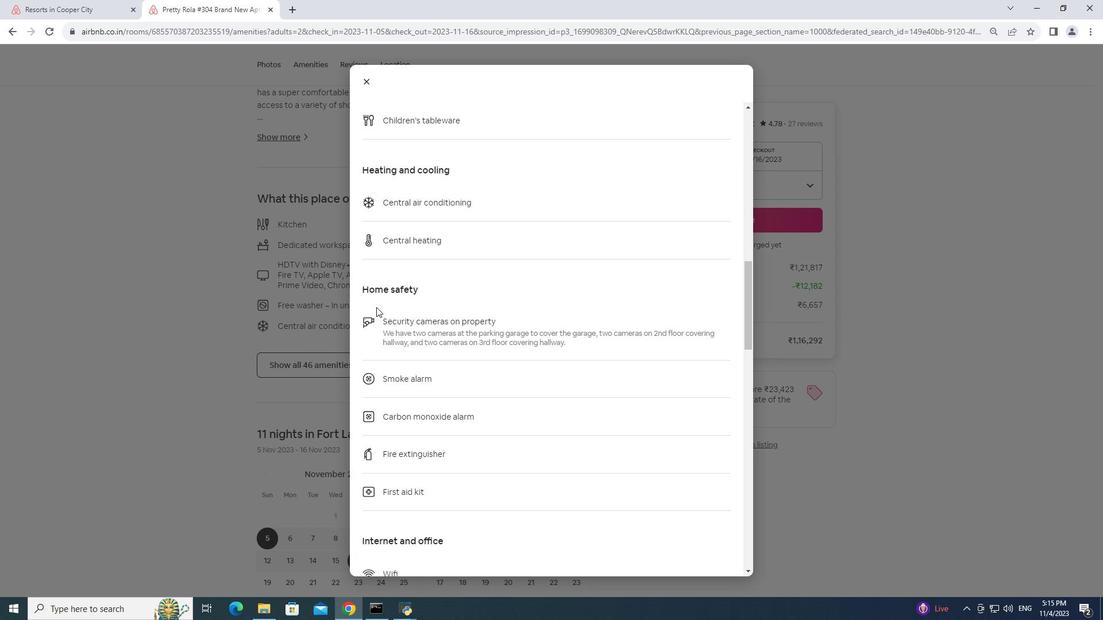 
Action: Mouse scrolled (376, 306) with delta (0, 0)
Screenshot: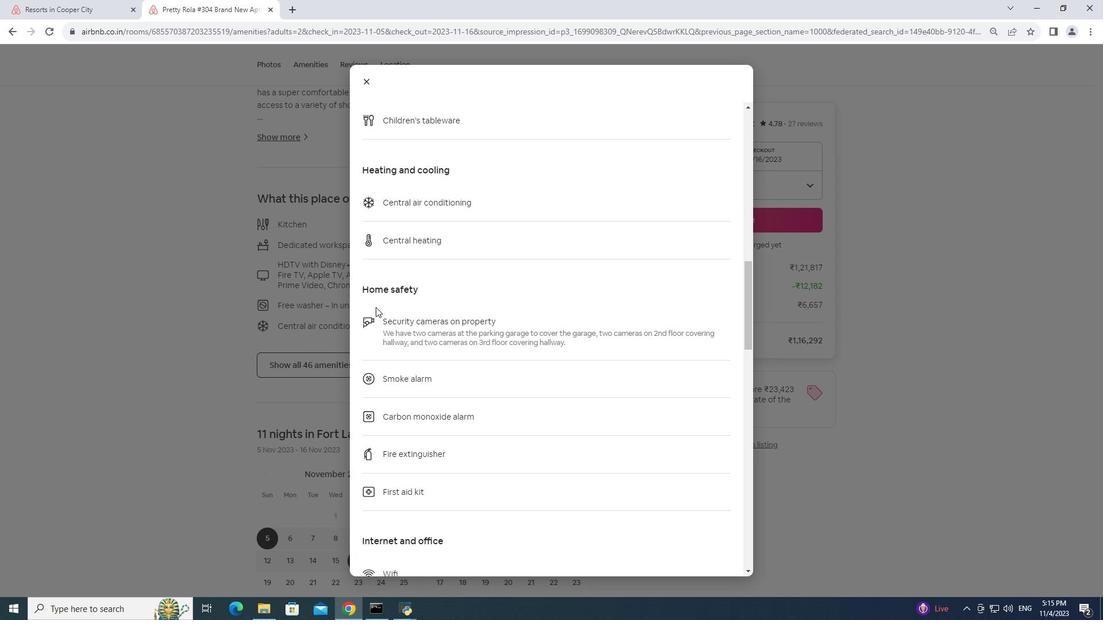 
Action: Mouse moved to (375, 307)
Screenshot: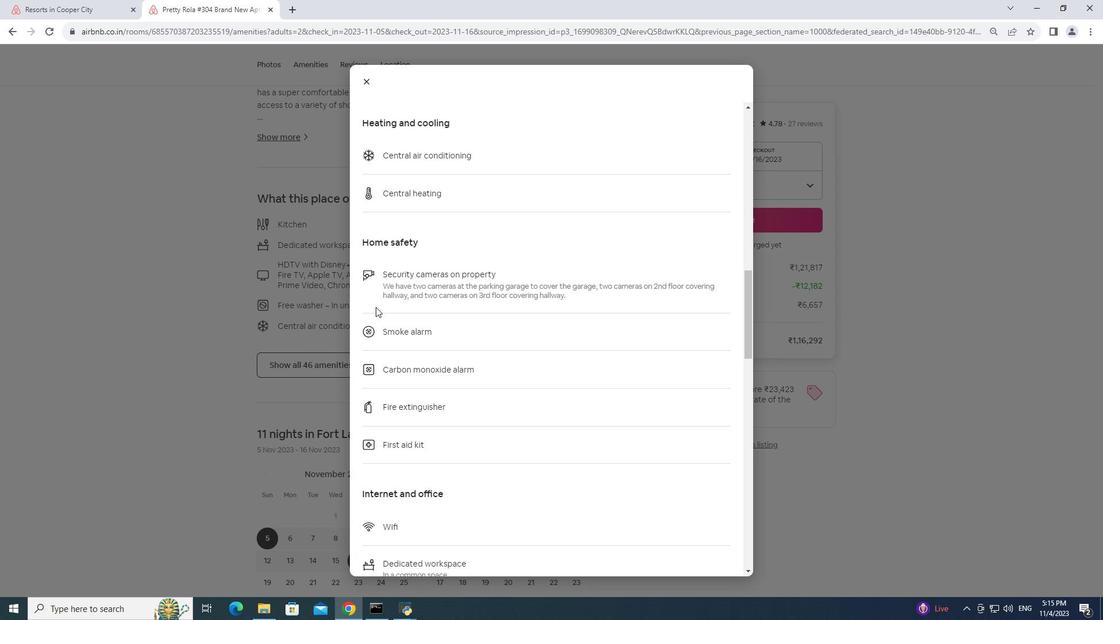 
Action: Mouse scrolled (375, 306) with delta (0, 0)
Screenshot: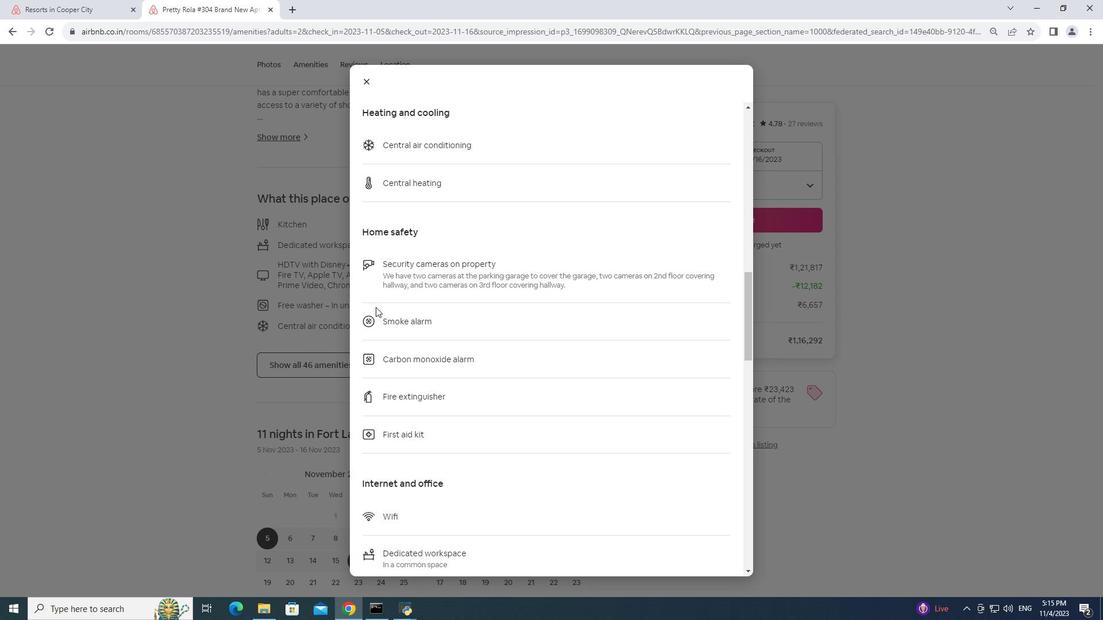 
Action: Mouse scrolled (375, 306) with delta (0, 0)
Screenshot: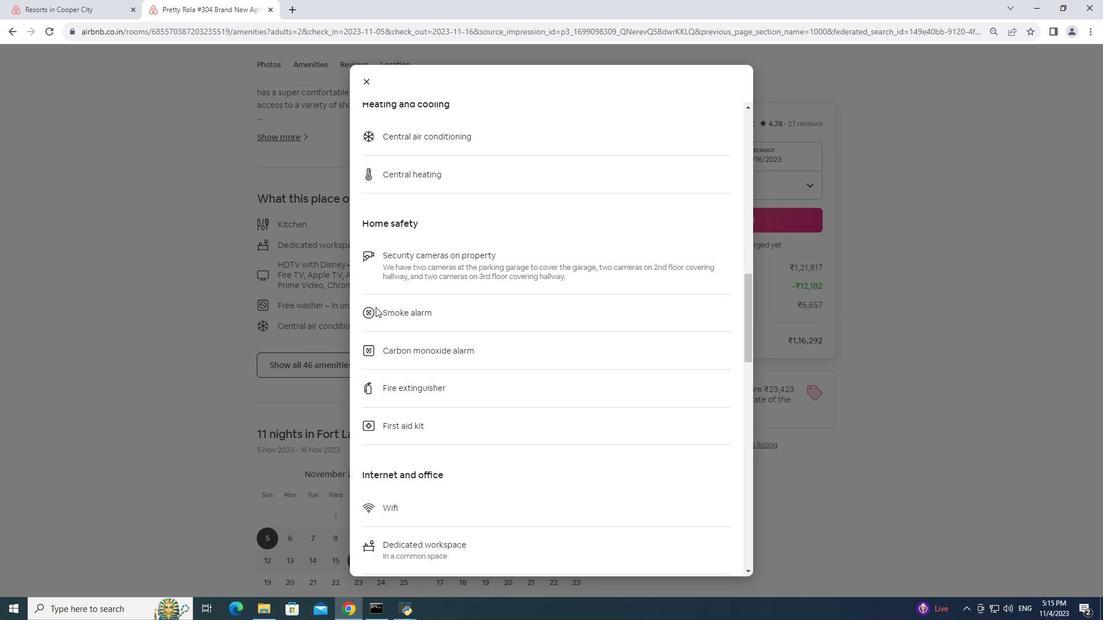 
Action: Mouse scrolled (375, 306) with delta (0, 0)
Screenshot: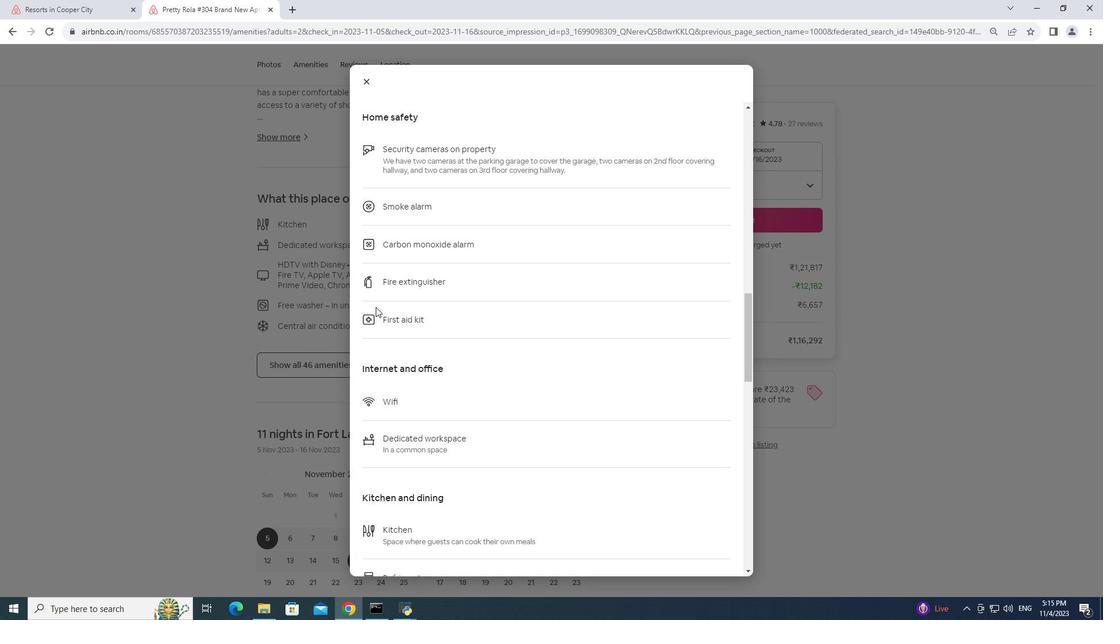 
Action: Mouse moved to (375, 307)
Screenshot: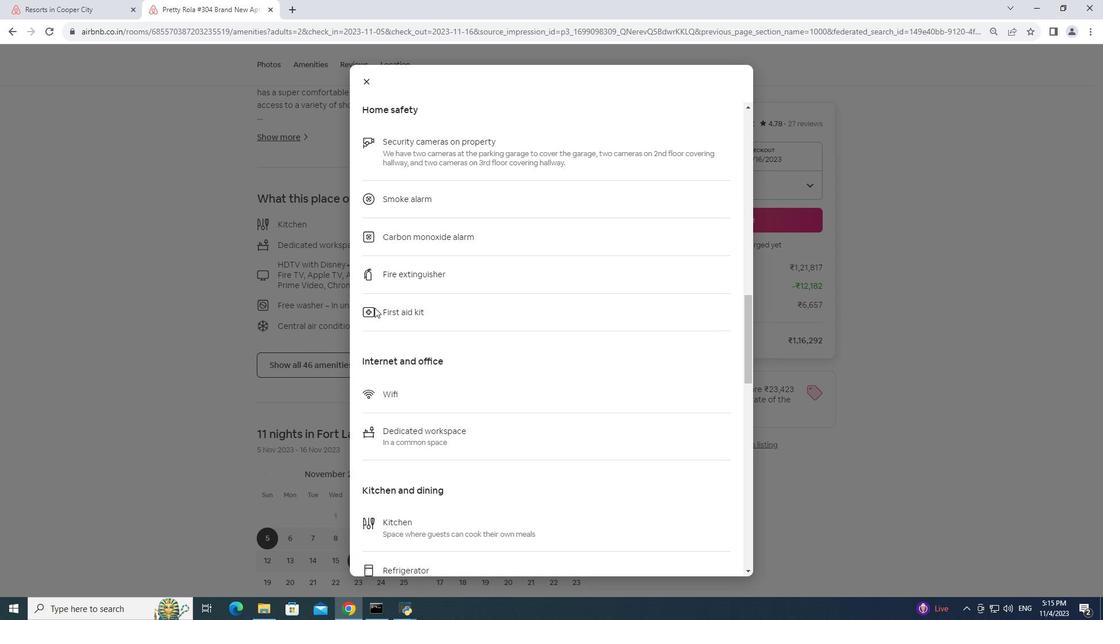 
Action: Mouse scrolled (375, 306) with delta (0, 0)
Screenshot: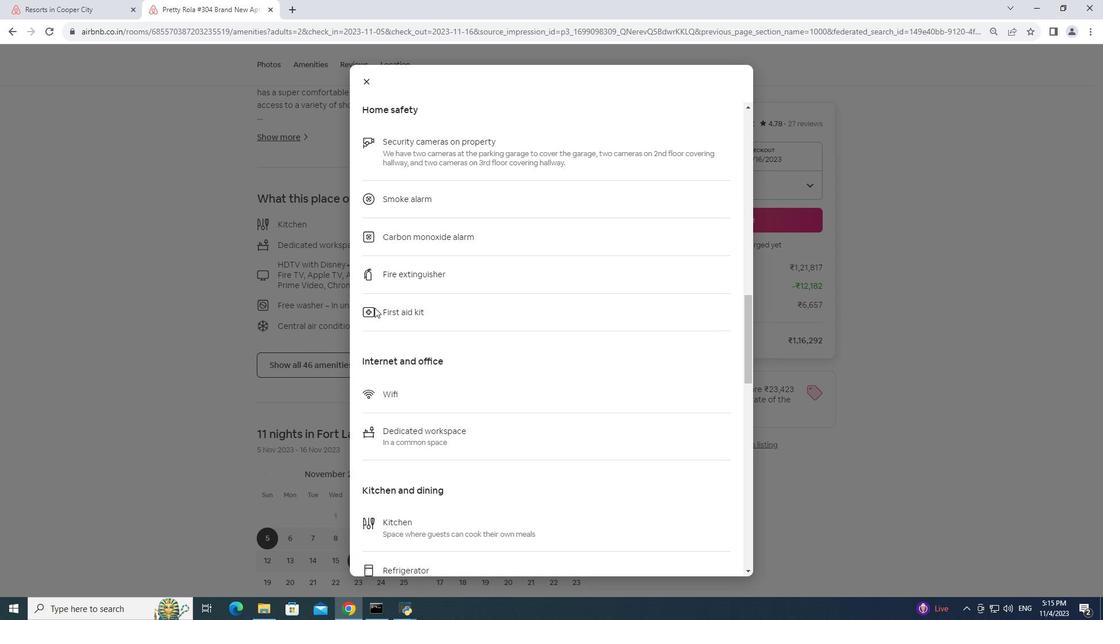 
Action: Mouse moved to (374, 308)
Screenshot: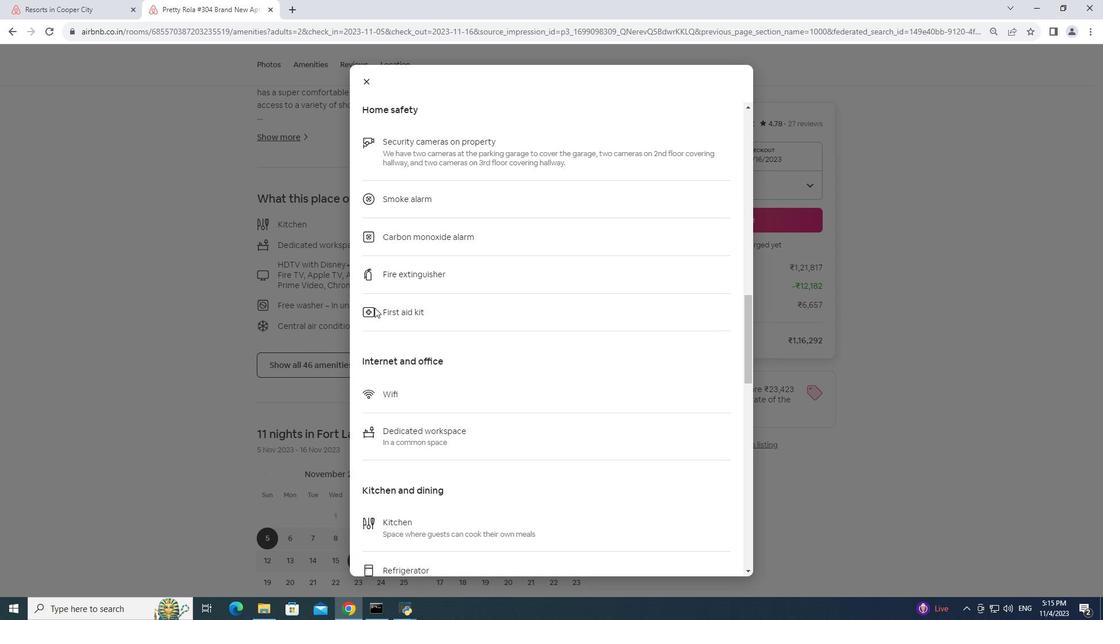 
Action: Mouse scrolled (374, 307) with delta (0, 0)
Screenshot: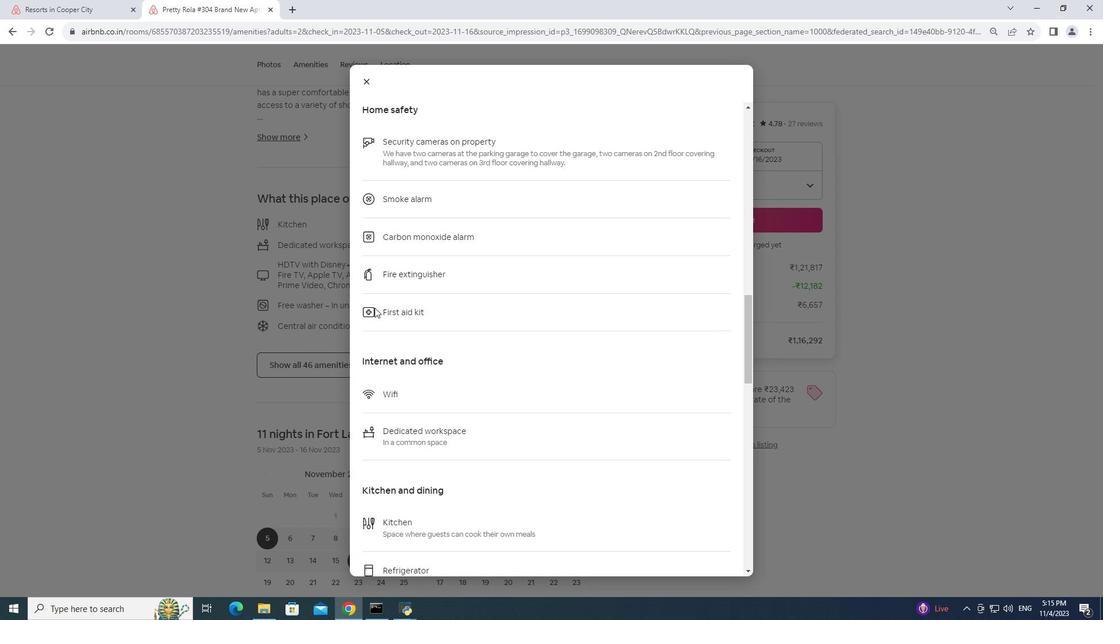 
Action: Mouse moved to (374, 308)
Screenshot: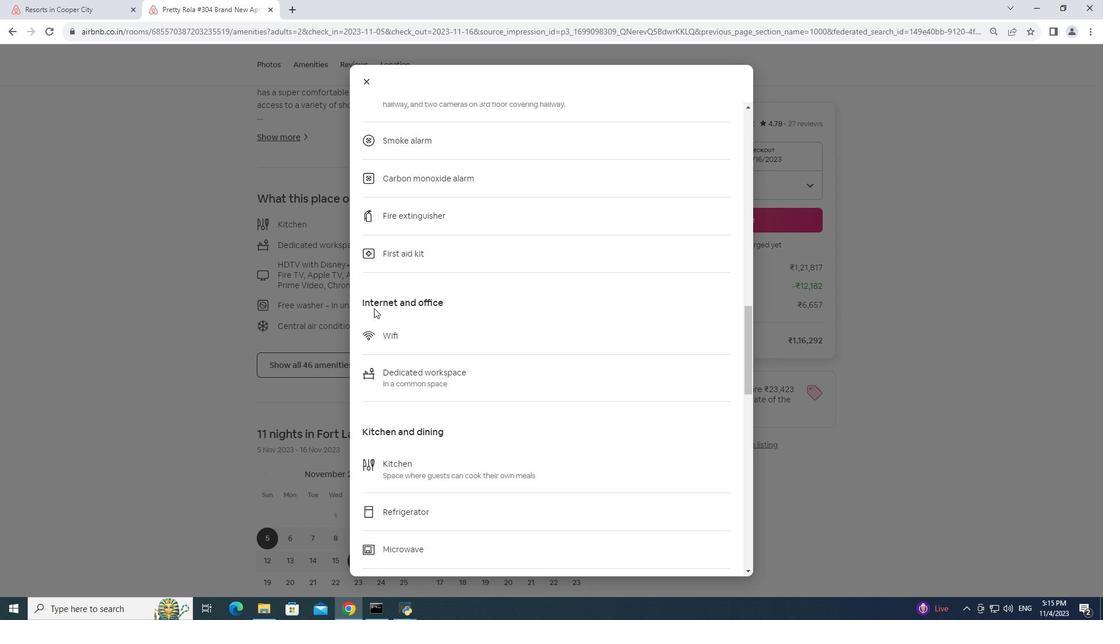 
Action: Mouse scrolled (374, 308) with delta (0, 0)
Screenshot: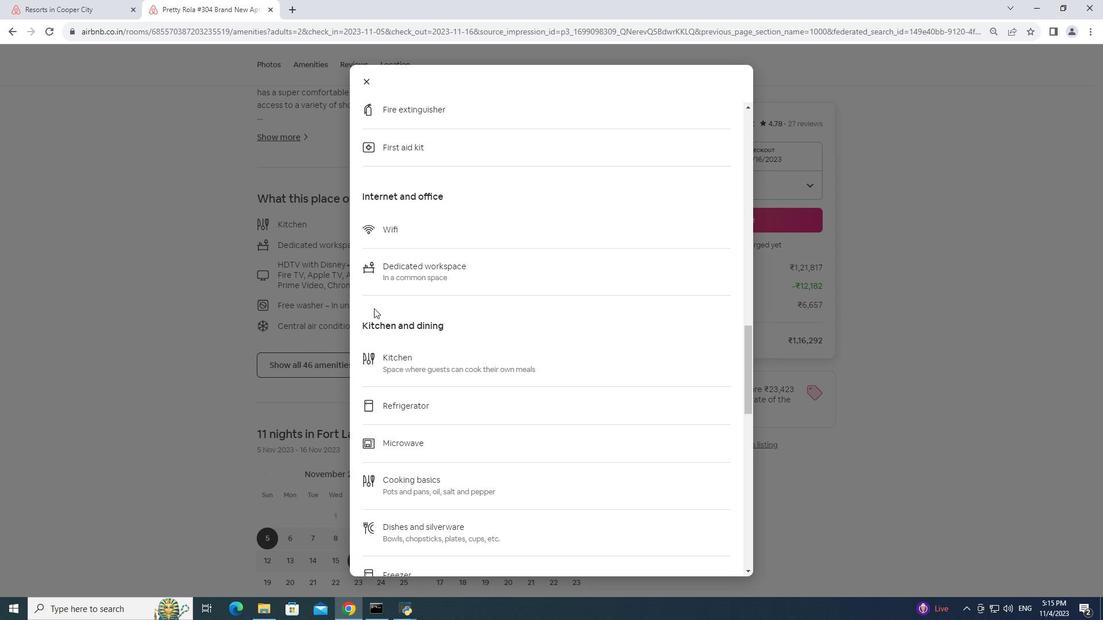 
Action: Mouse scrolled (374, 308) with delta (0, 0)
Screenshot: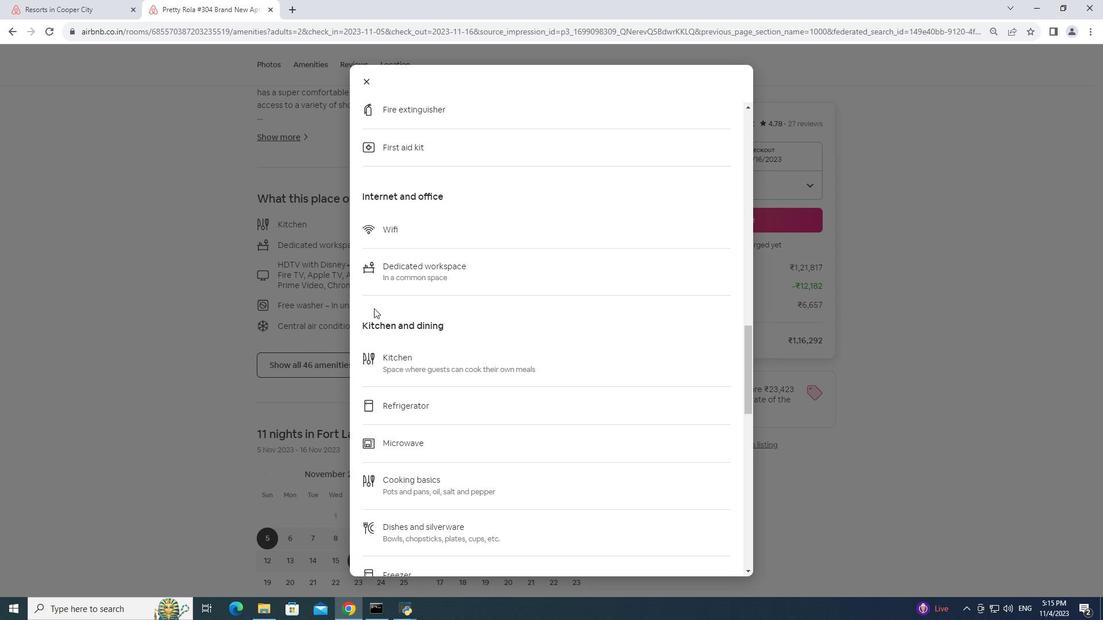 
Action: Mouse scrolled (374, 308) with delta (0, 0)
Screenshot: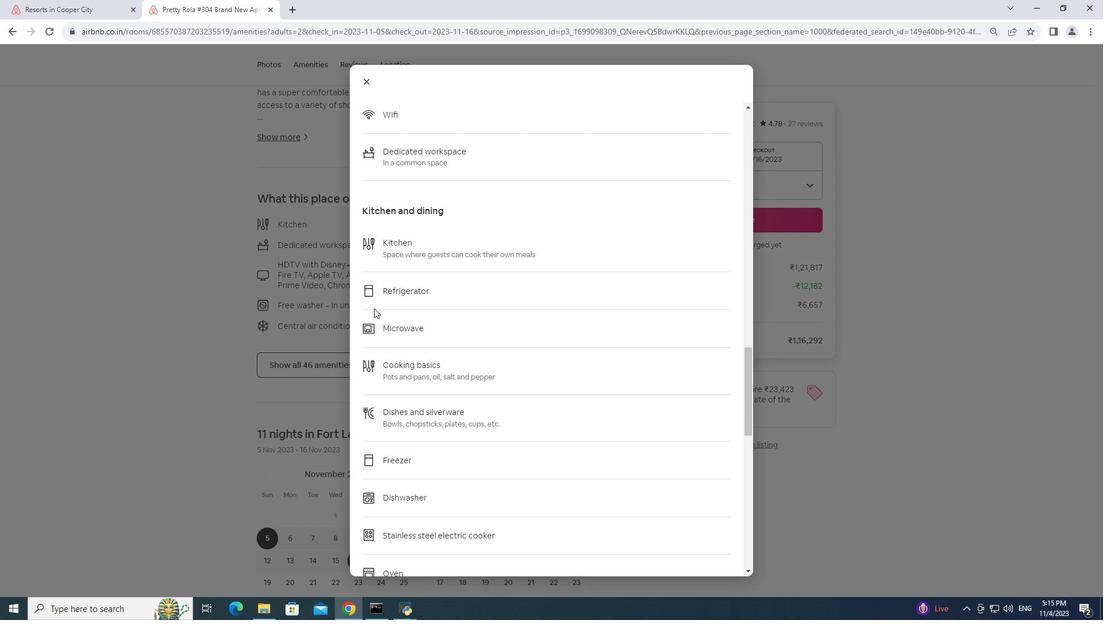 
Action: Mouse moved to (374, 308)
Screenshot: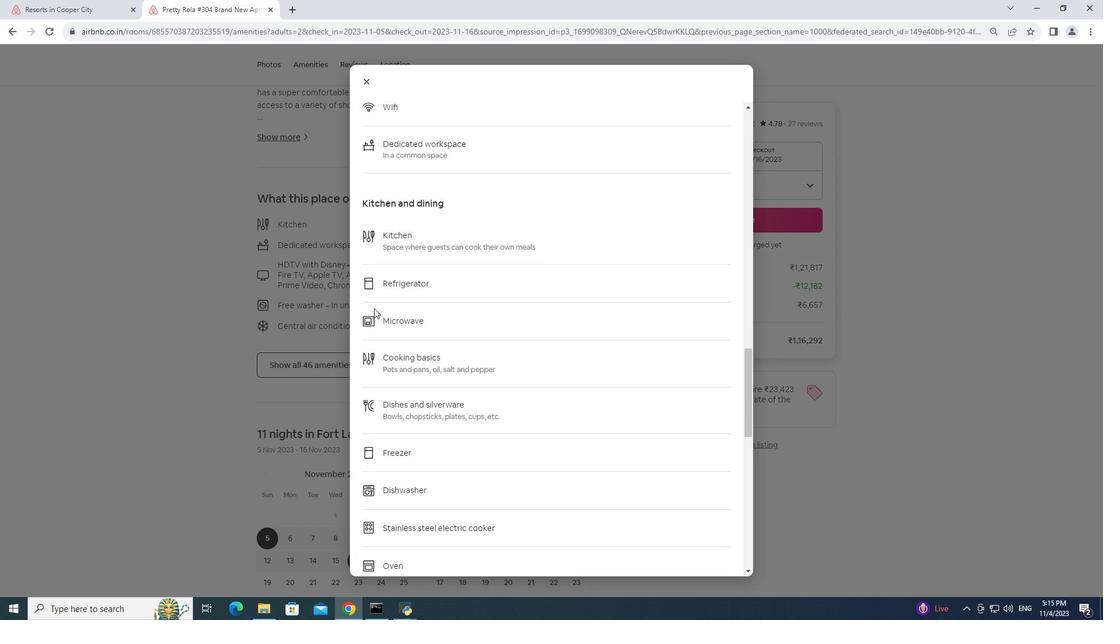 
Action: Mouse scrolled (374, 308) with delta (0, 0)
Screenshot: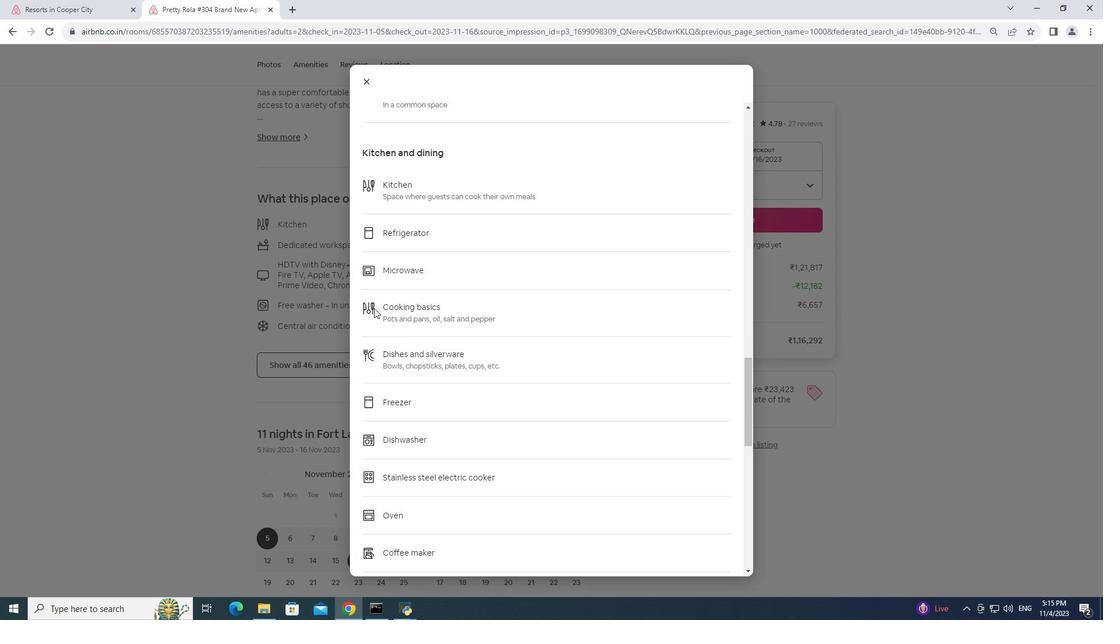 
Action: Mouse scrolled (374, 308) with delta (0, 0)
Screenshot: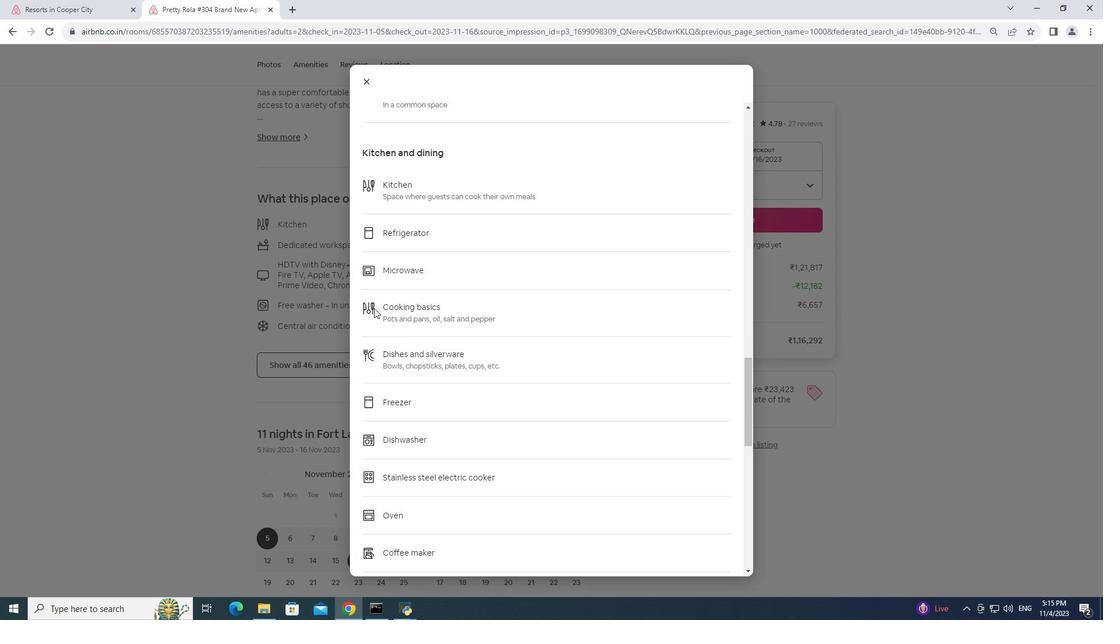 
Action: Mouse scrolled (374, 308) with delta (0, 0)
Screenshot: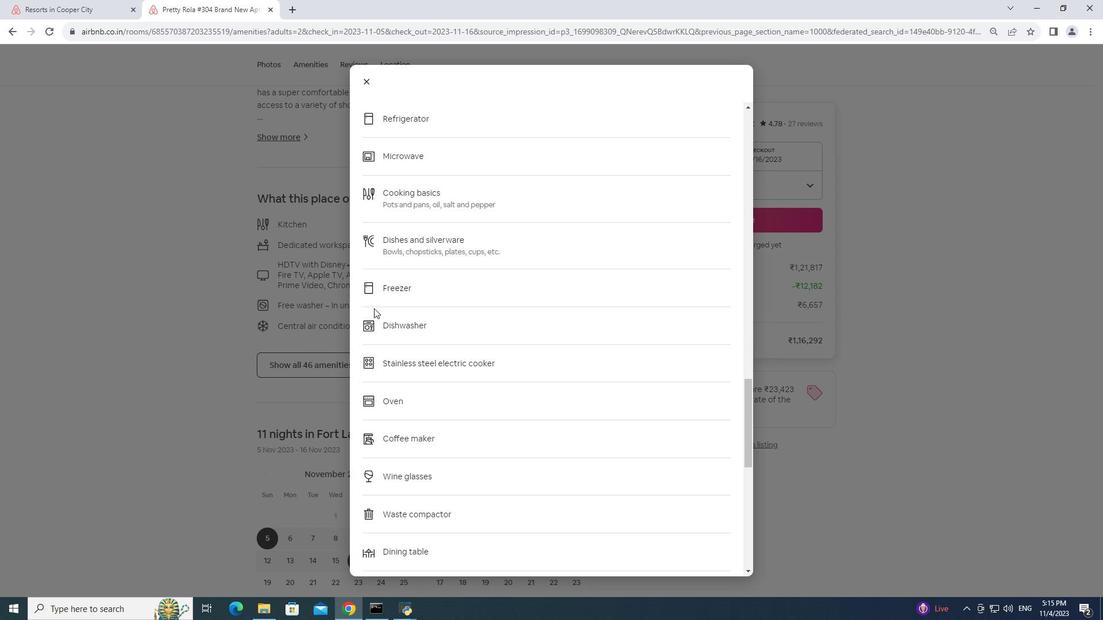 
Action: Mouse scrolled (374, 308) with delta (0, 0)
Screenshot: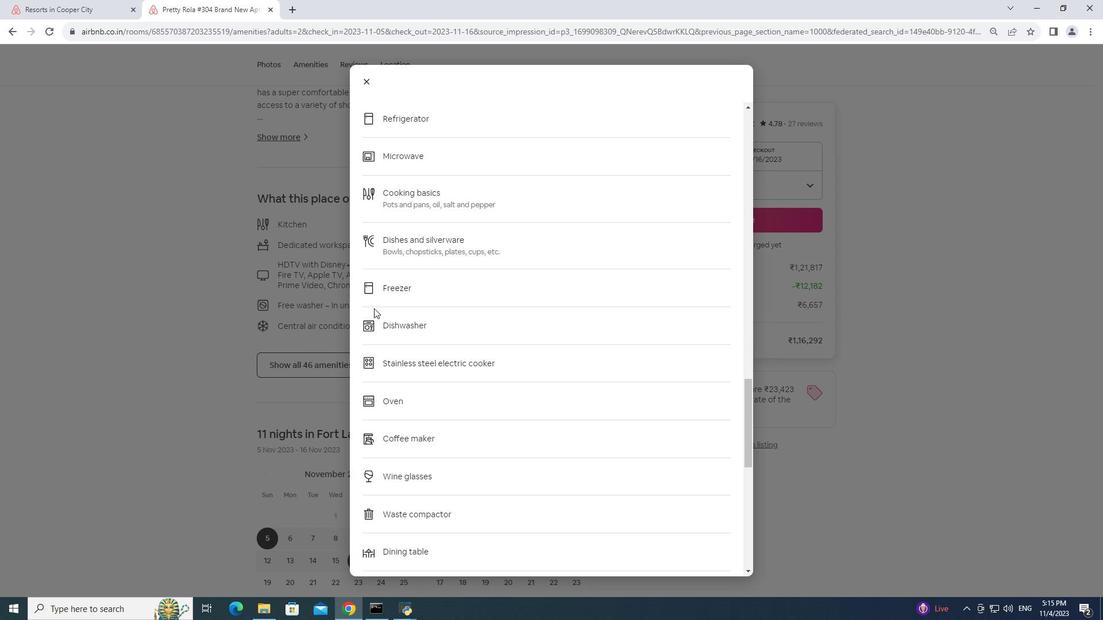 
Action: Mouse moved to (374, 308)
Screenshot: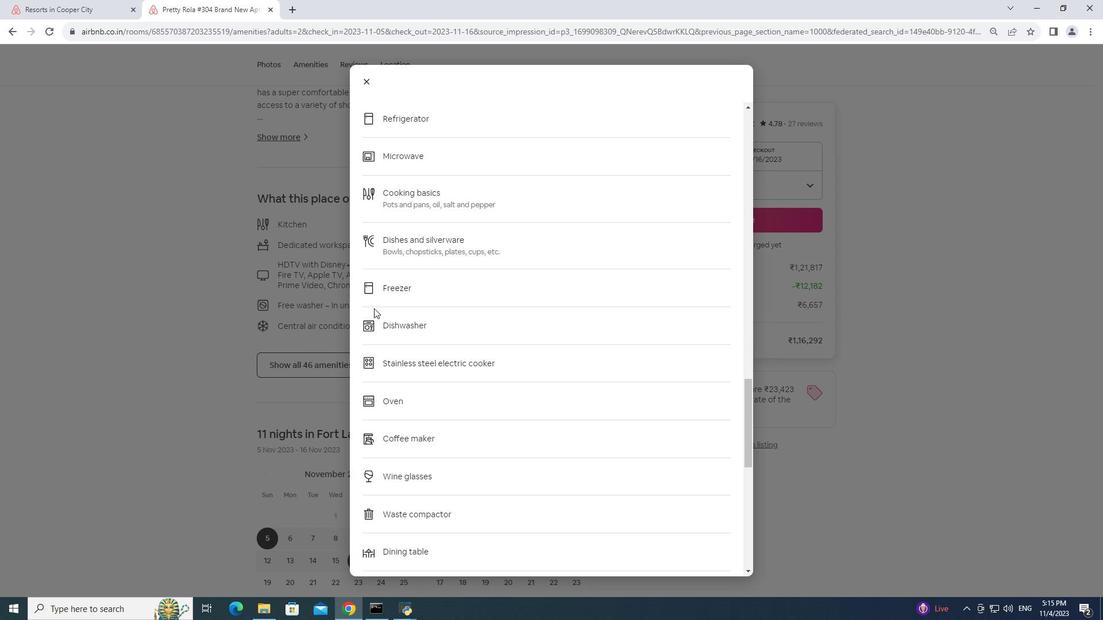 
Action: Mouse scrolled (374, 308) with delta (0, 0)
Screenshot: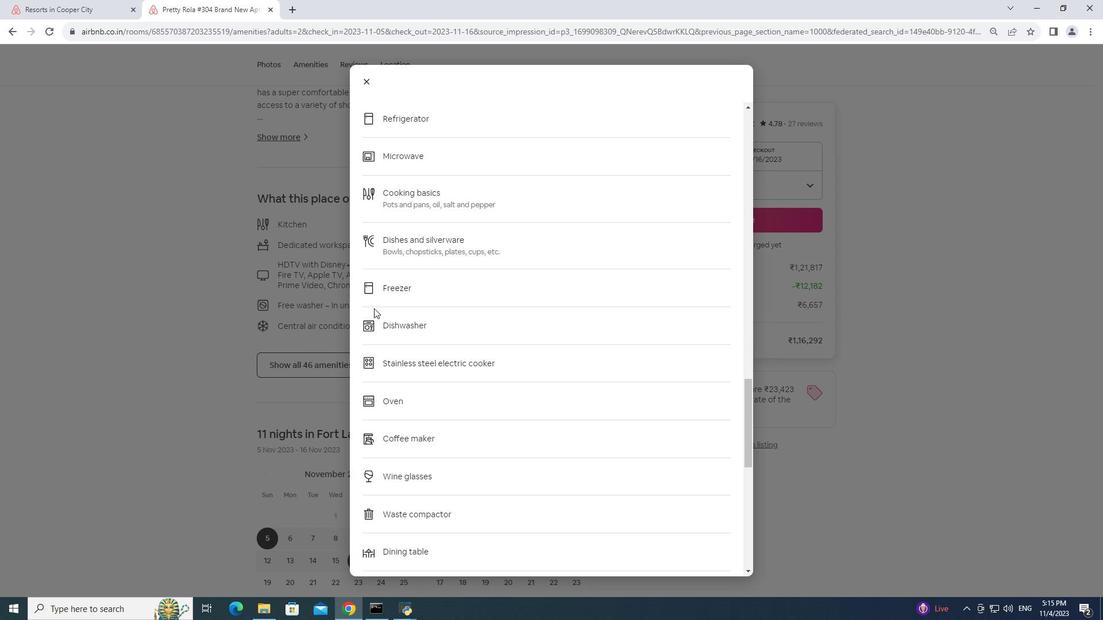 
Action: Mouse moved to (374, 308)
Screenshot: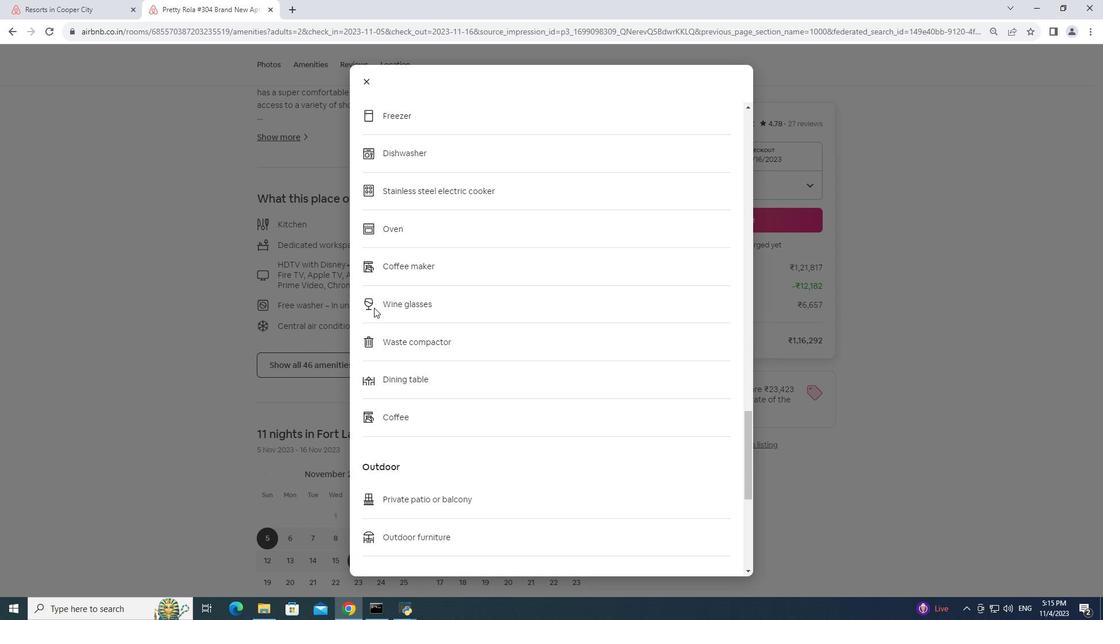 
Action: Mouse scrolled (374, 307) with delta (0, 0)
Screenshot: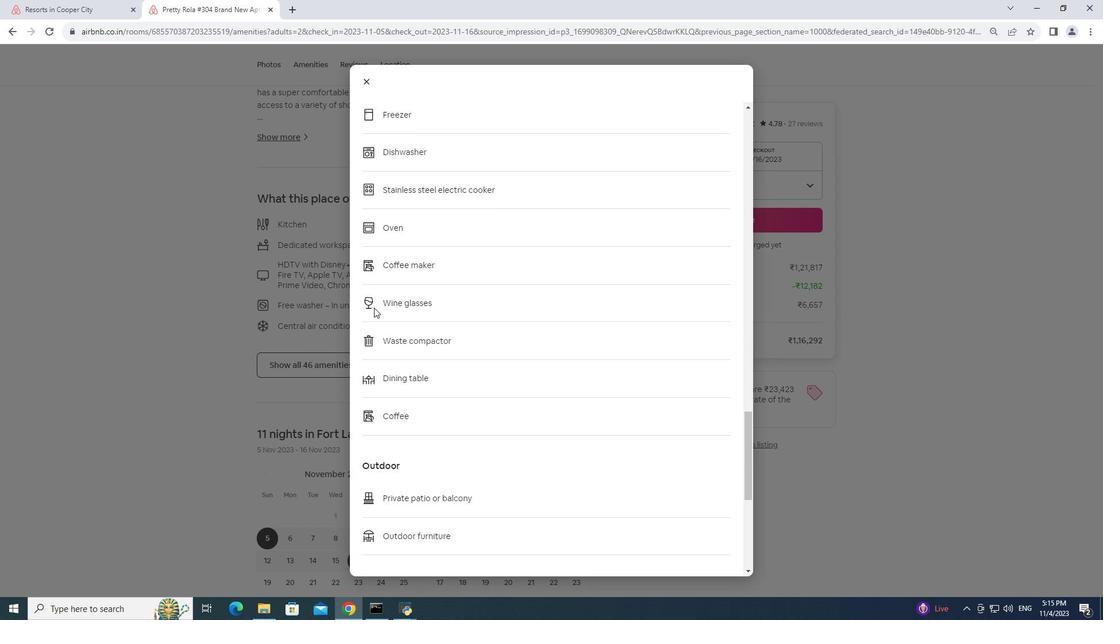 
Action: Mouse scrolled (374, 307) with delta (0, 0)
Screenshot: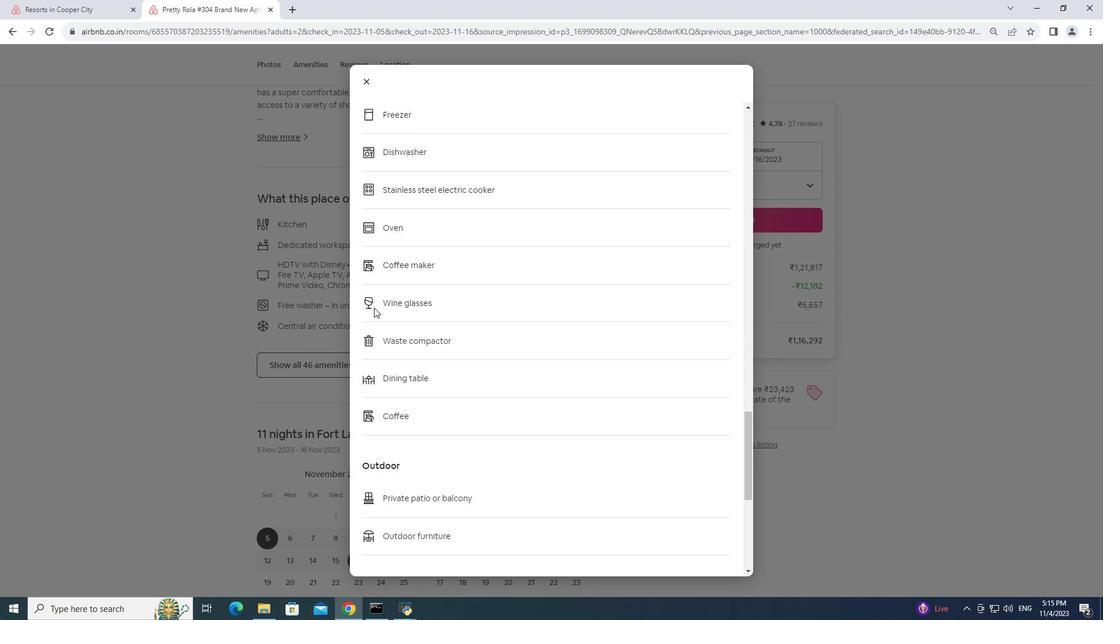 
Action: Mouse moved to (374, 307)
Screenshot: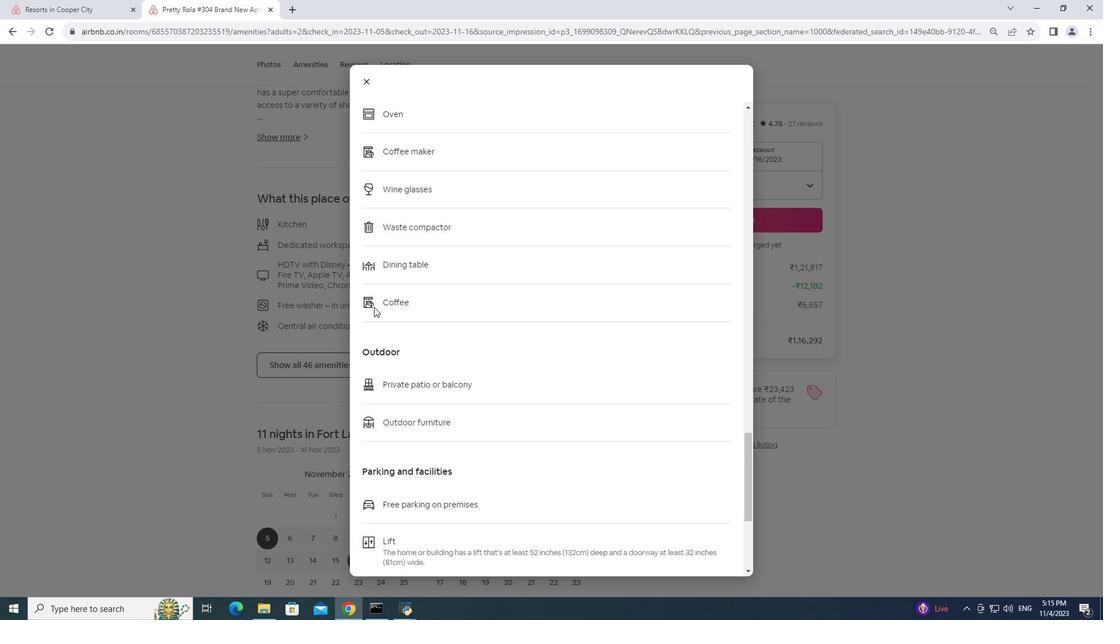 
Action: Mouse scrolled (374, 306) with delta (0, 0)
Screenshot: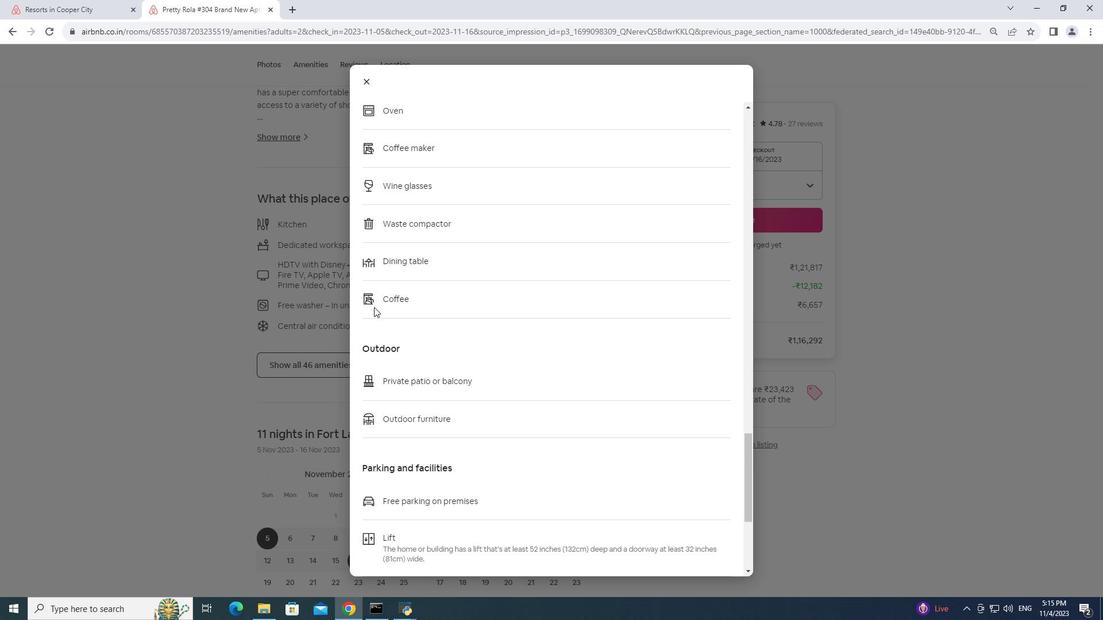 
Action: Mouse scrolled (374, 306) with delta (0, 0)
Screenshot: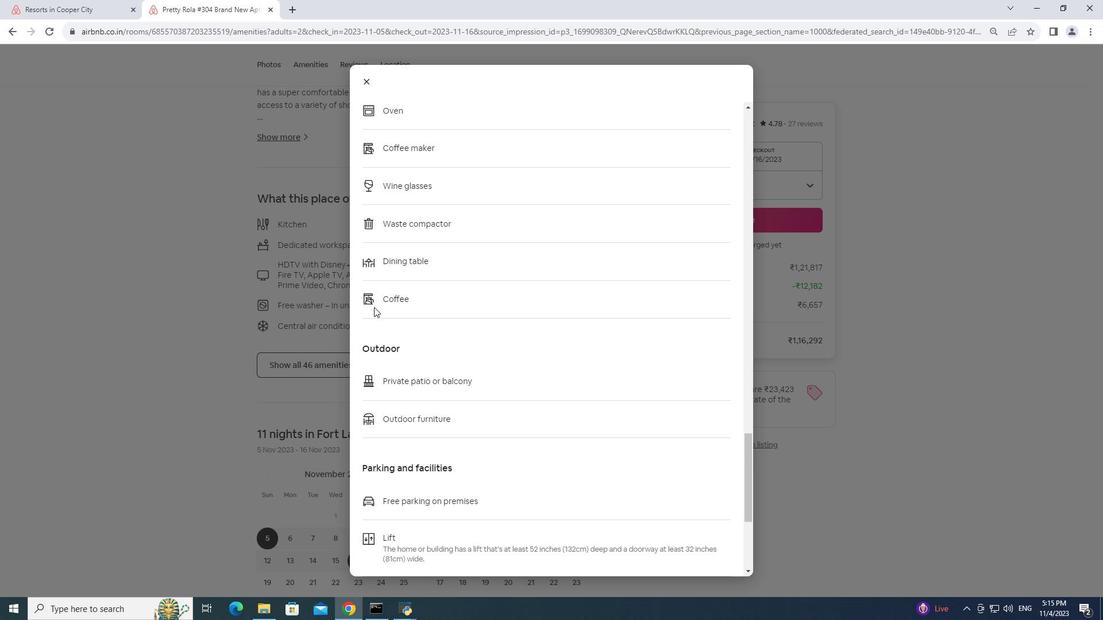 
Action: Mouse moved to (374, 307)
Screenshot: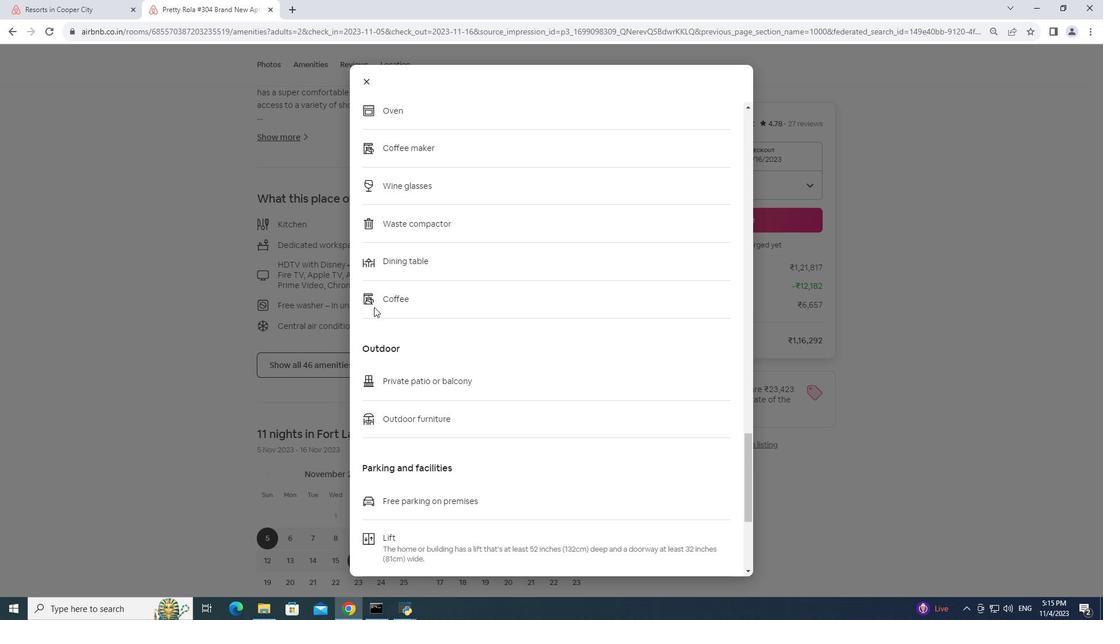 
Action: Mouse scrolled (374, 306) with delta (0, 0)
Screenshot: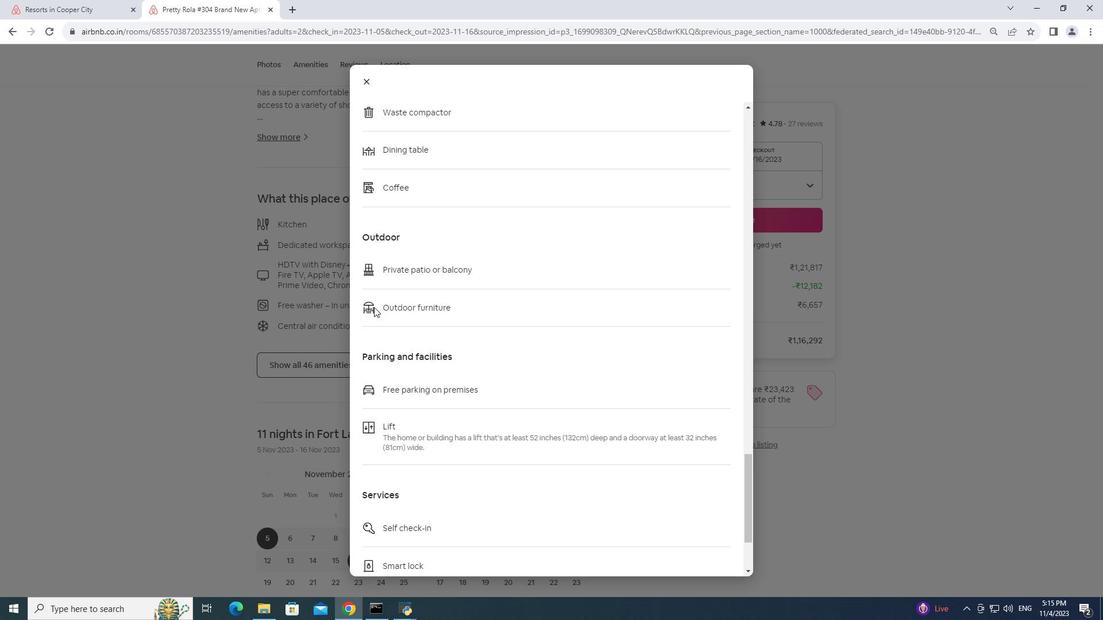 
Action: Mouse scrolled (374, 306) with delta (0, 0)
Screenshot: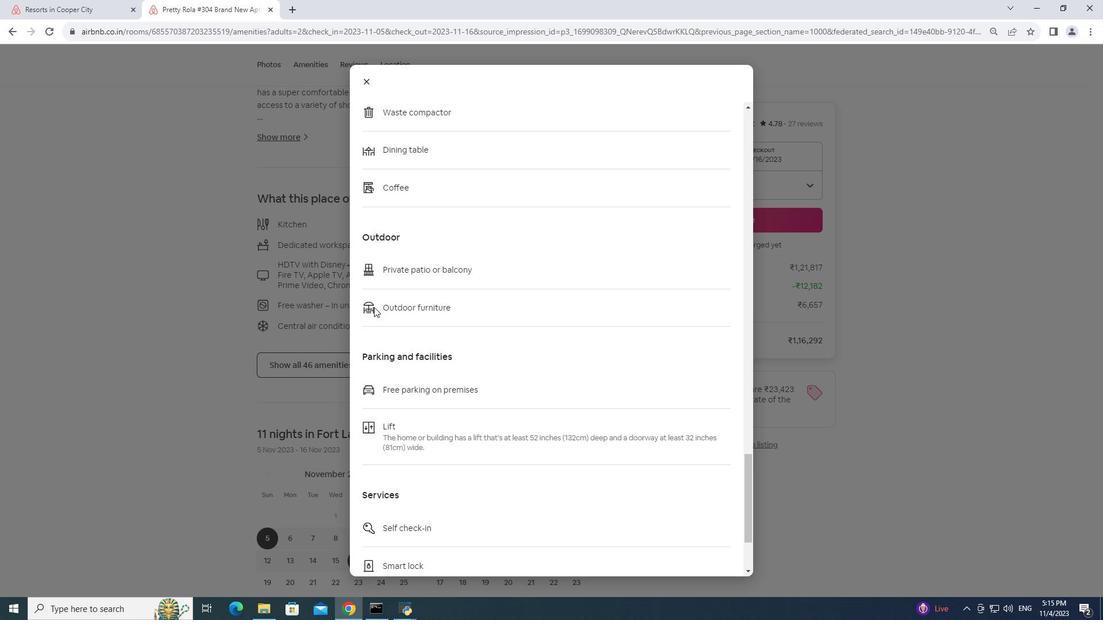 
Action: Mouse scrolled (374, 306) with delta (0, 0)
Screenshot: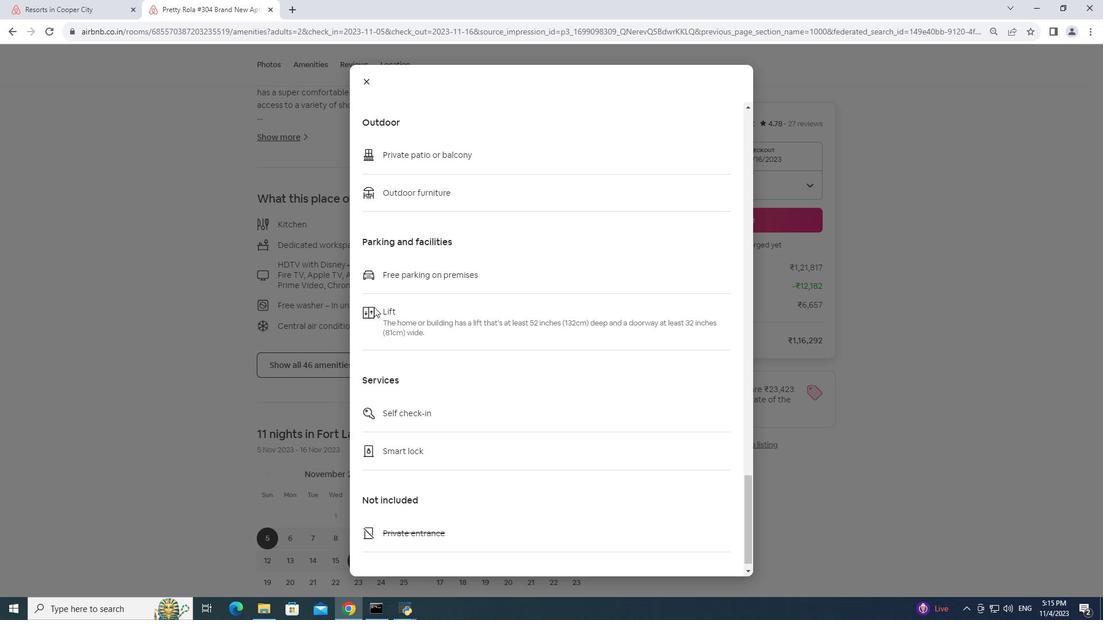 
Action: Mouse scrolled (374, 306) with delta (0, 0)
Screenshot: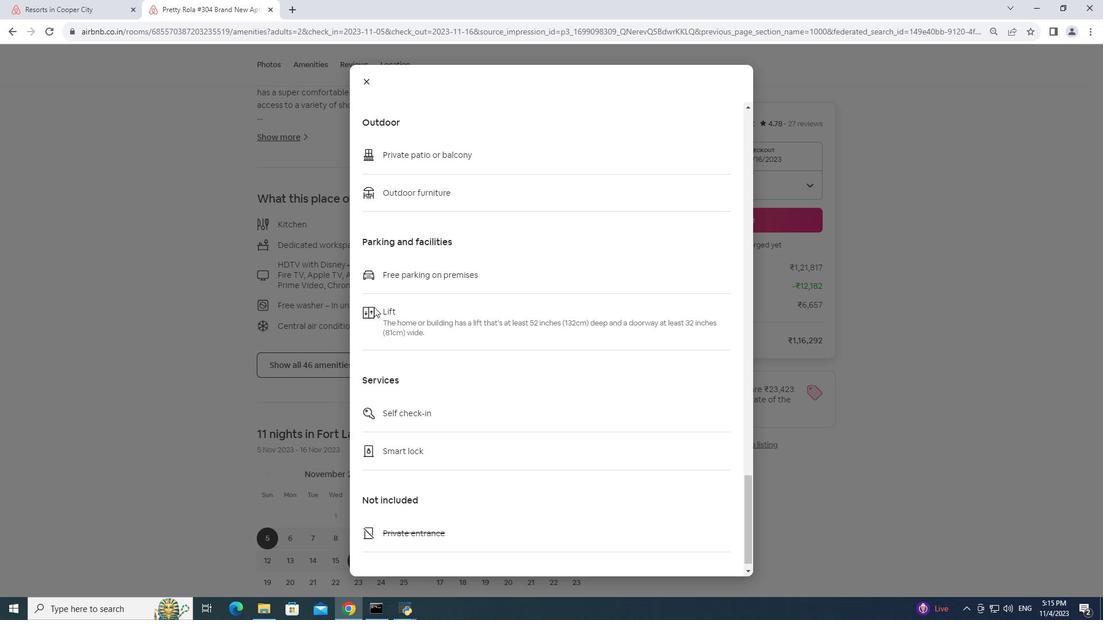 
Action: Mouse scrolled (374, 306) with delta (0, 0)
Screenshot: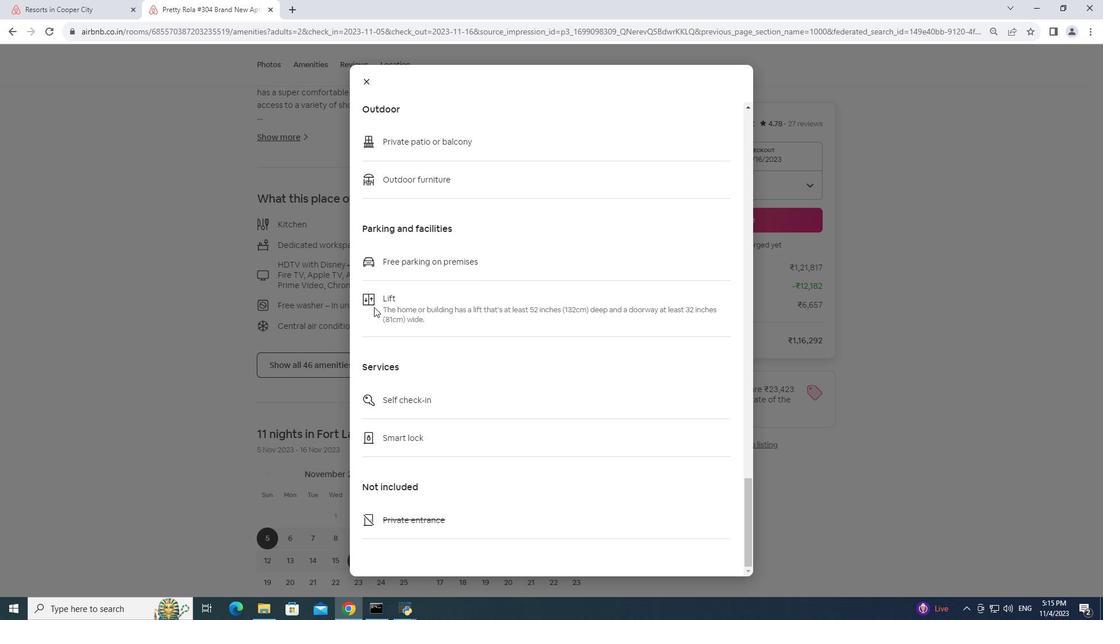 
Action: Mouse scrolled (374, 306) with delta (0, 0)
Screenshot: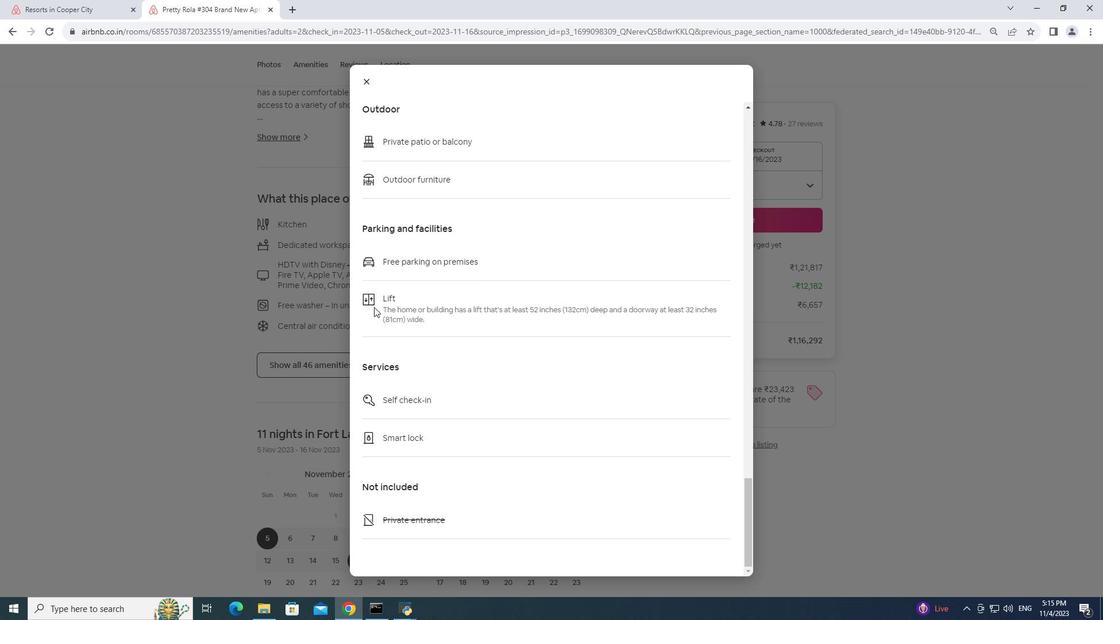 
Action: Mouse scrolled (374, 306) with delta (0, 0)
Screenshot: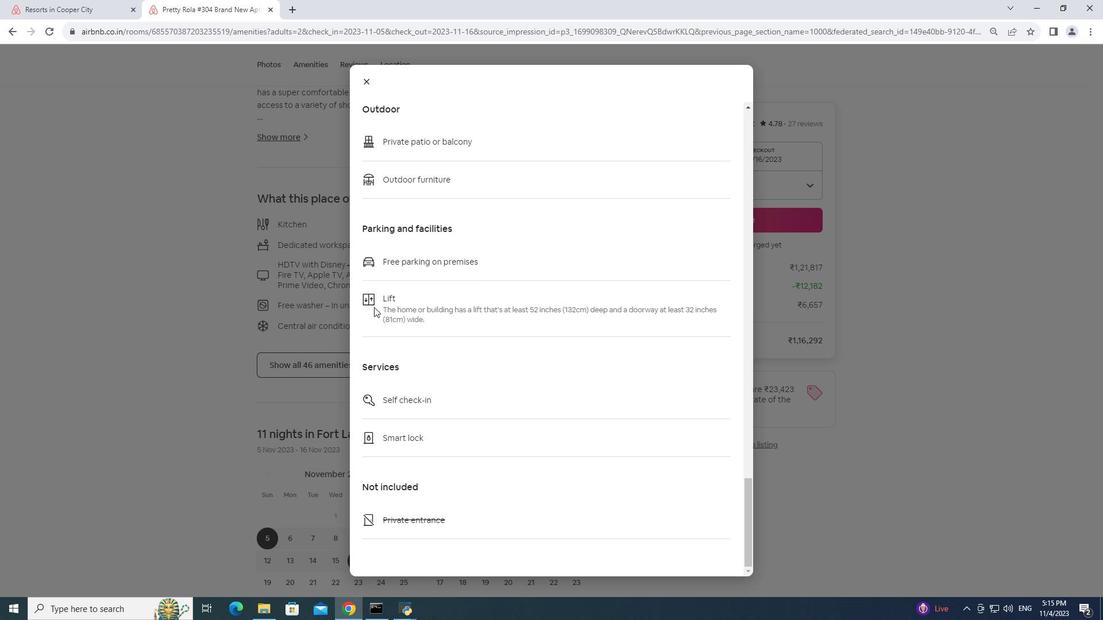 
Action: Mouse scrolled (374, 306) with delta (0, 0)
Screenshot: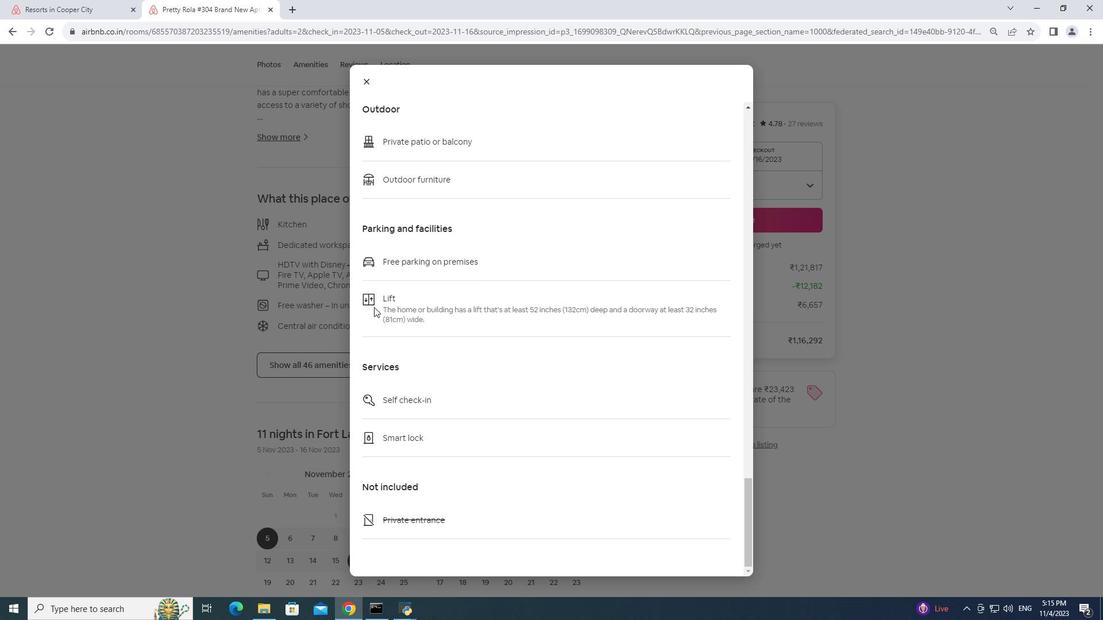 
Action: Mouse scrolled (374, 306) with delta (0, 0)
Screenshot: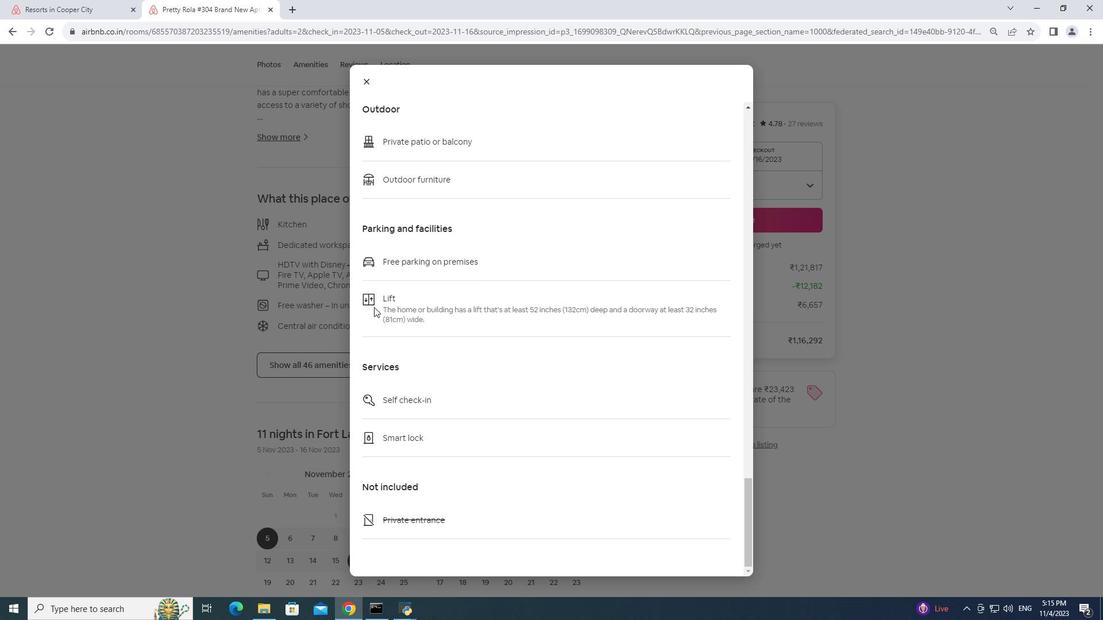 
Action: Mouse moved to (374, 305)
Screenshot: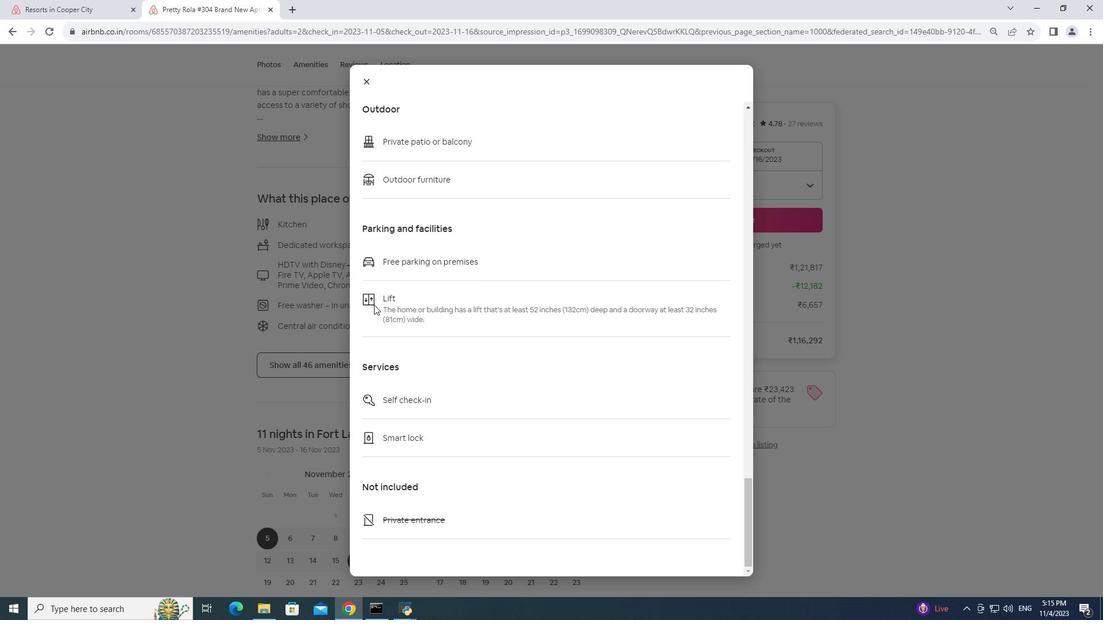 
Action: Mouse scrolled (374, 304) with delta (0, 0)
Screenshot: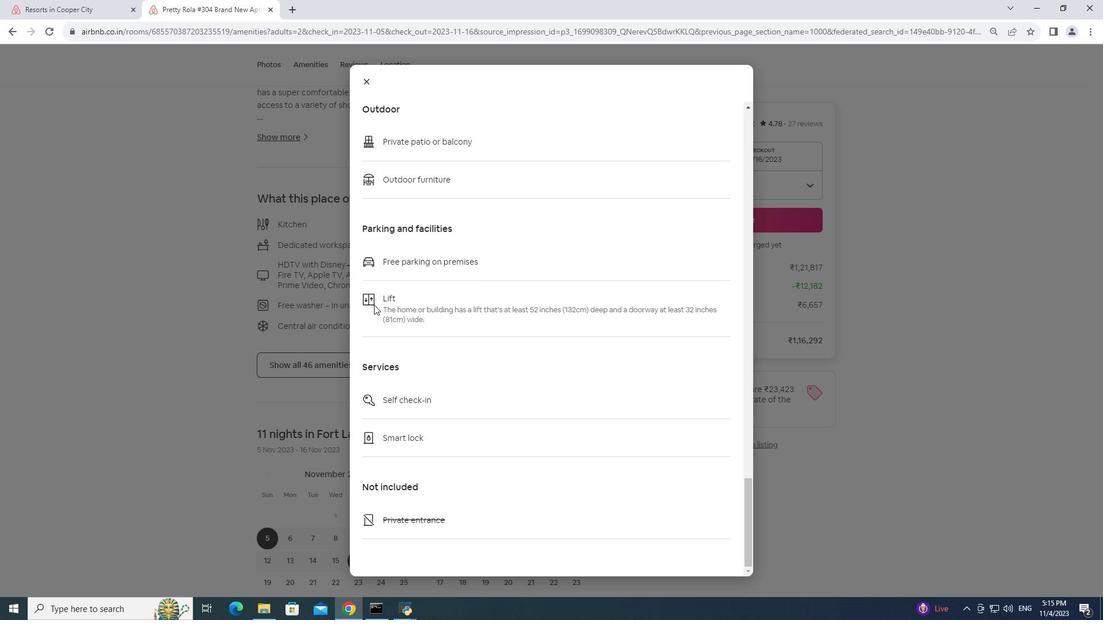 
Action: Mouse scrolled (374, 304) with delta (0, 0)
Screenshot: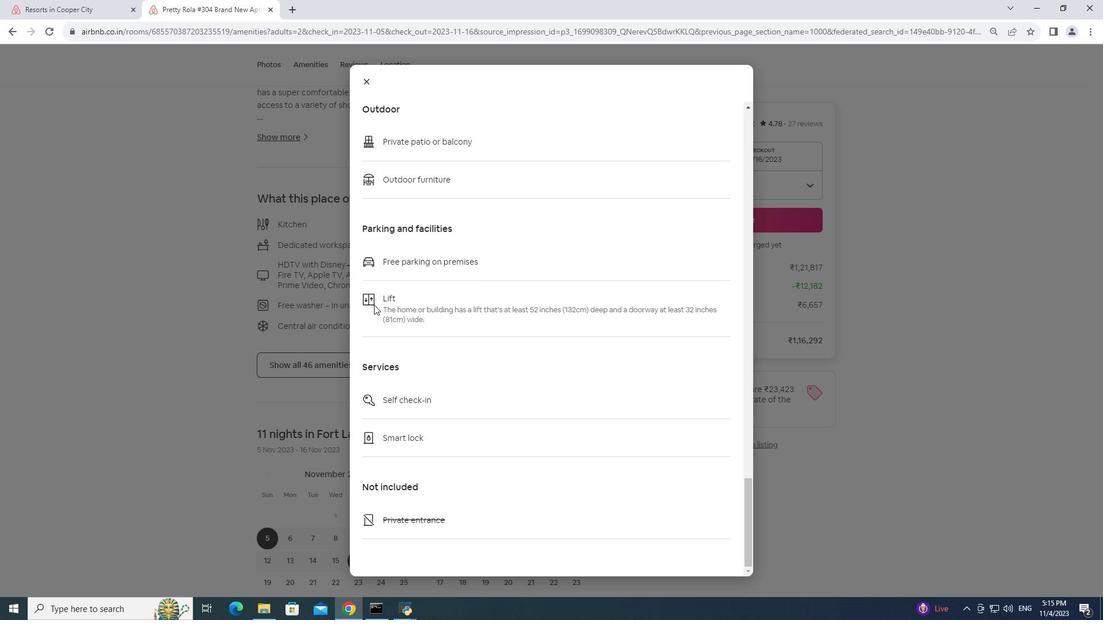 
Action: Mouse moved to (374, 305)
Screenshot: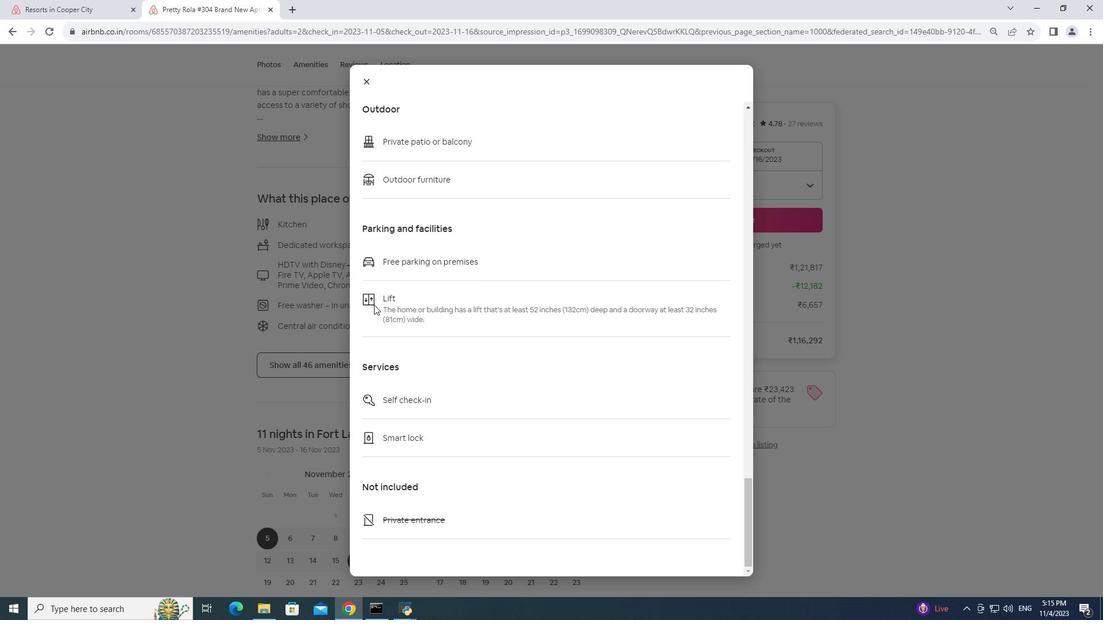 
Action: Mouse scrolled (374, 305) with delta (0, 0)
Screenshot: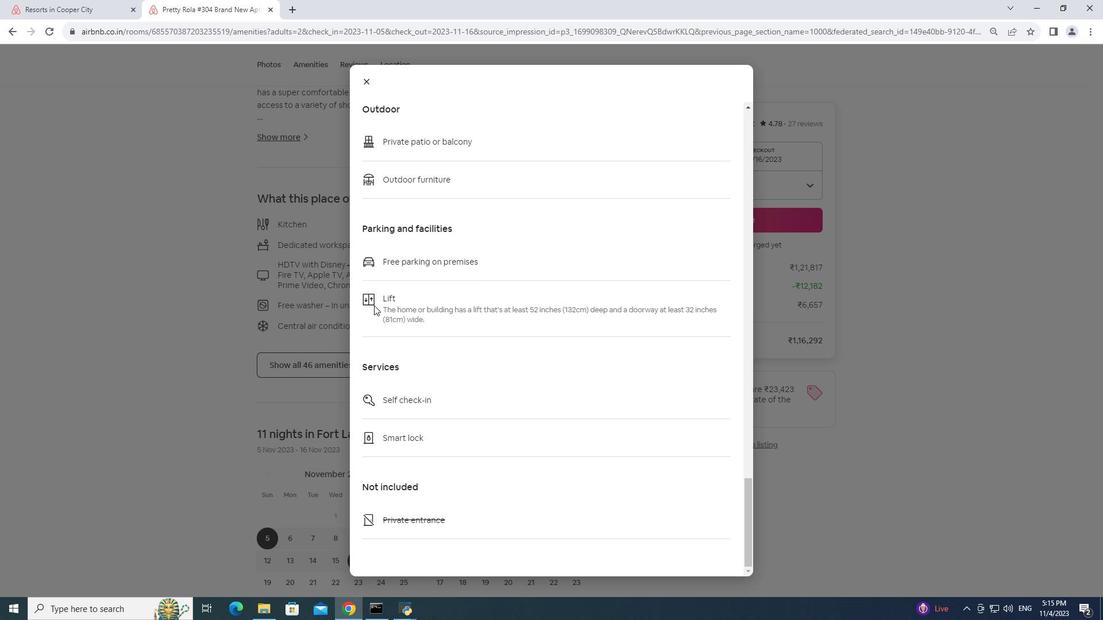 
Action: Mouse moved to (375, 300)
Screenshot: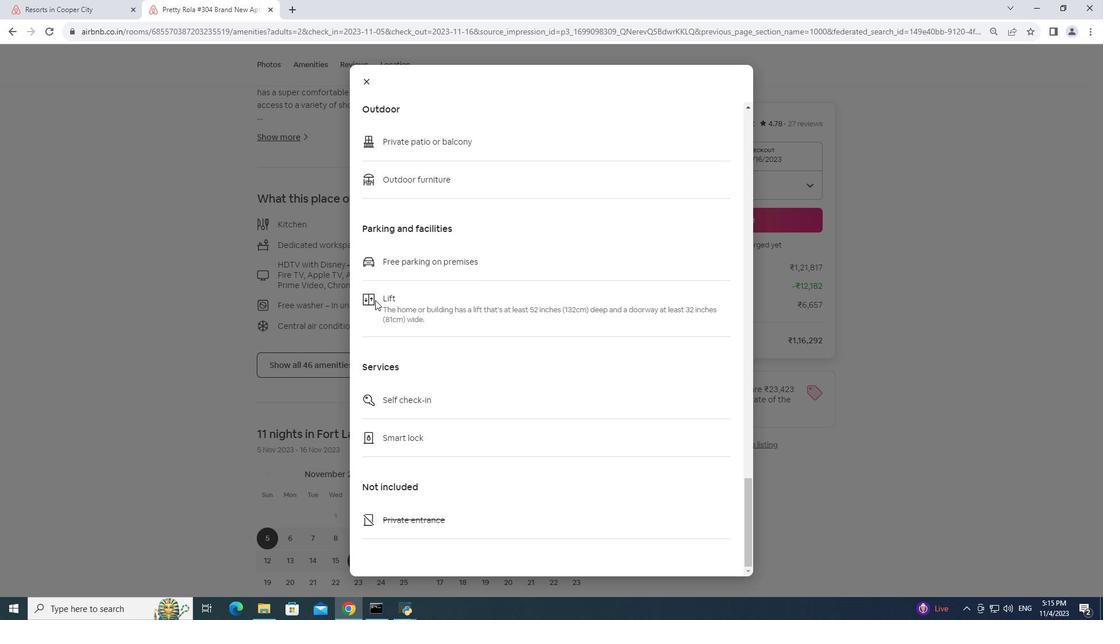 
Action: Mouse scrolled (375, 300) with delta (0, 0)
Screenshot: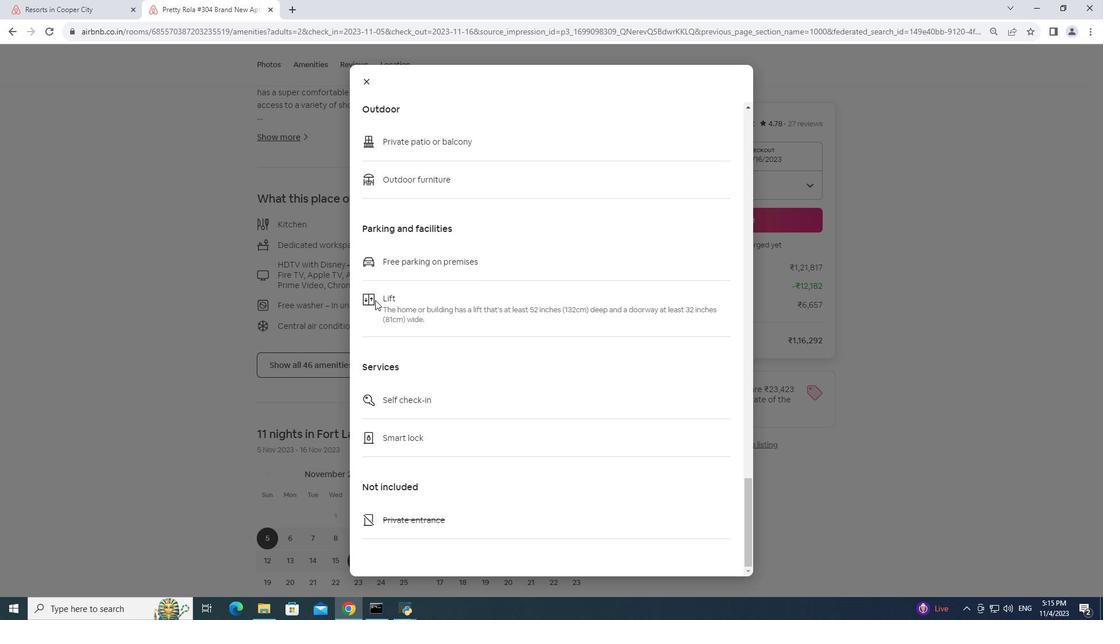 
Action: Mouse scrolled (375, 300) with delta (0, 0)
Screenshot: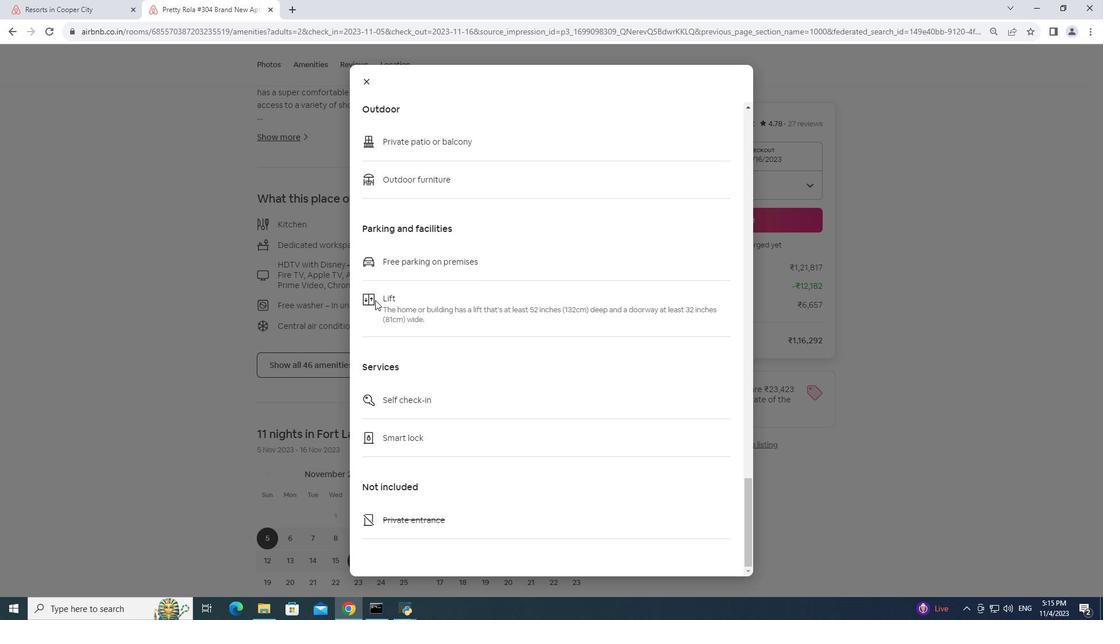 
Action: Mouse scrolled (375, 300) with delta (0, 0)
Screenshot: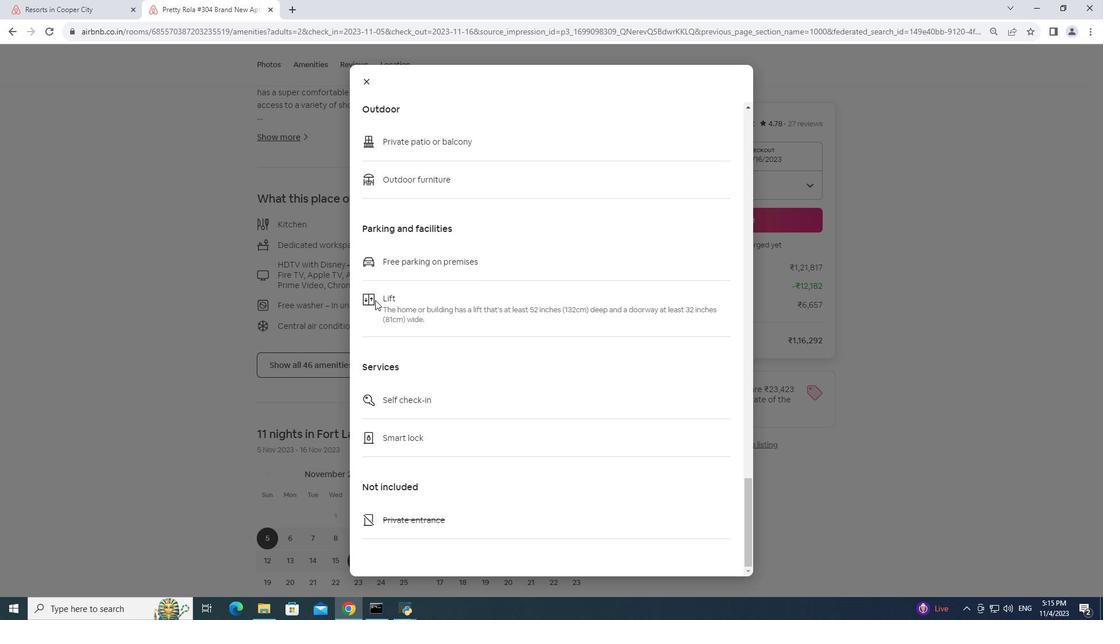 
Action: Mouse moved to (367, 81)
Screenshot: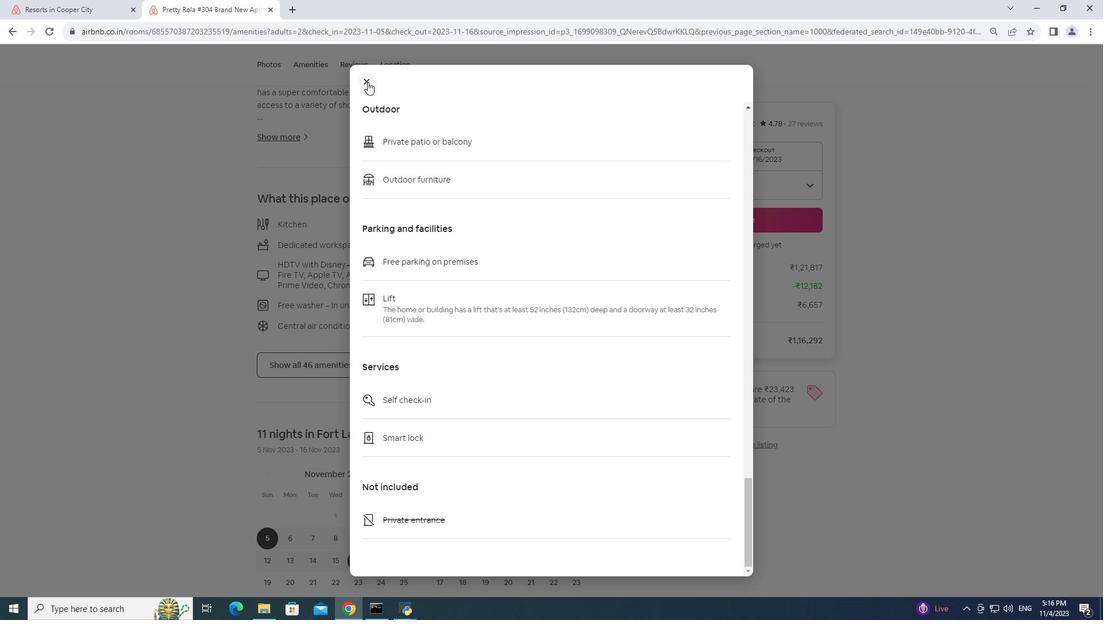 
Action: Mouse pressed left at (367, 81)
Screenshot: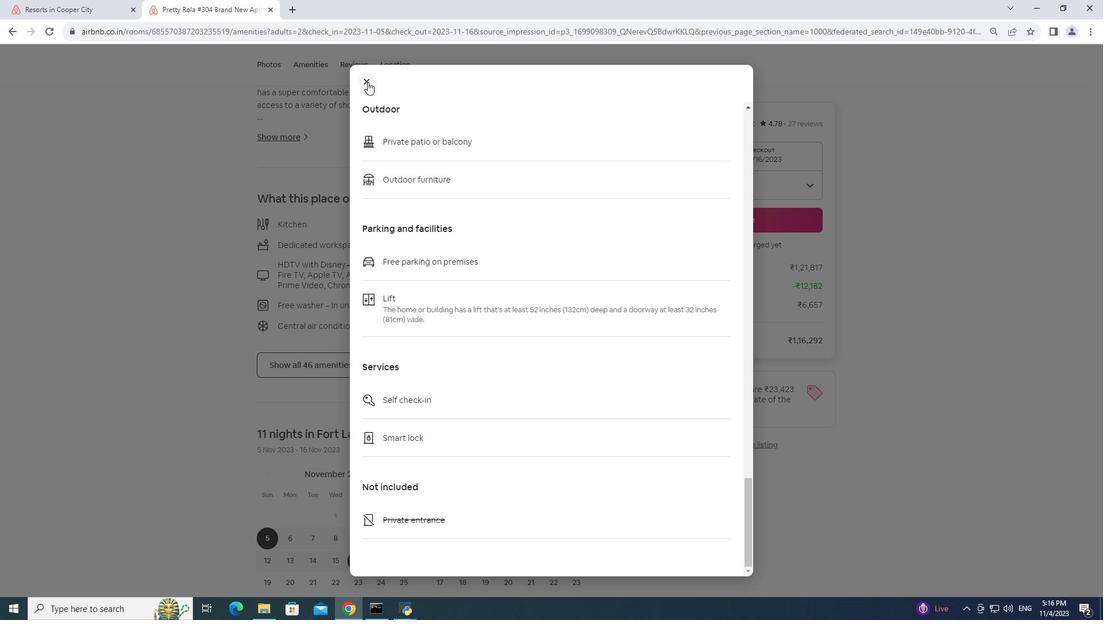 
Action: Mouse moved to (381, 262)
Screenshot: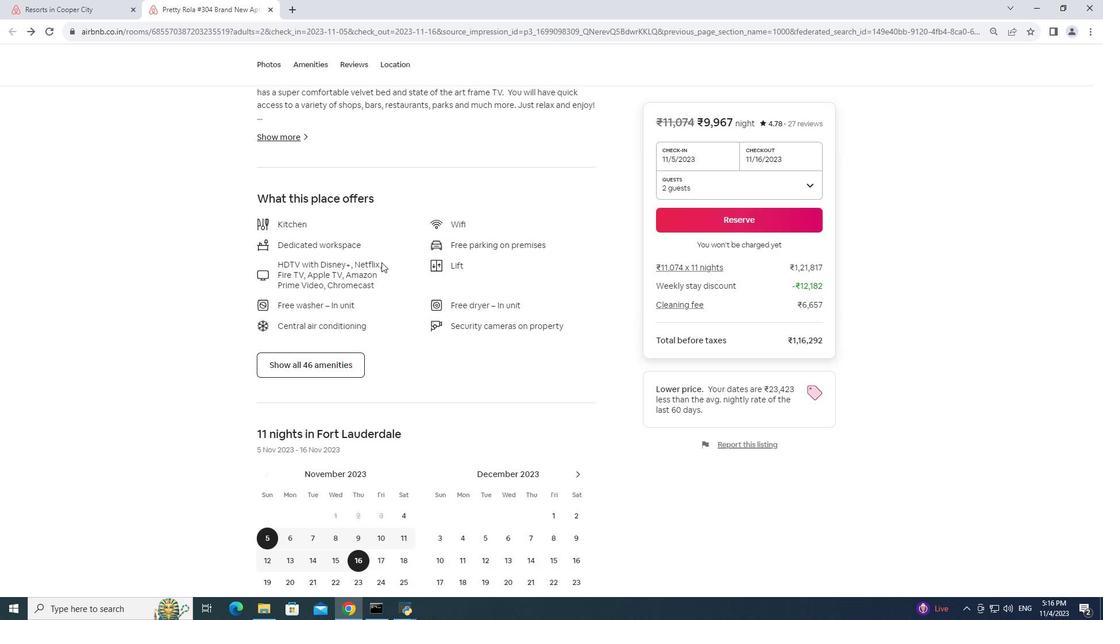 
Action: Mouse scrolled (381, 262) with delta (0, 0)
Screenshot: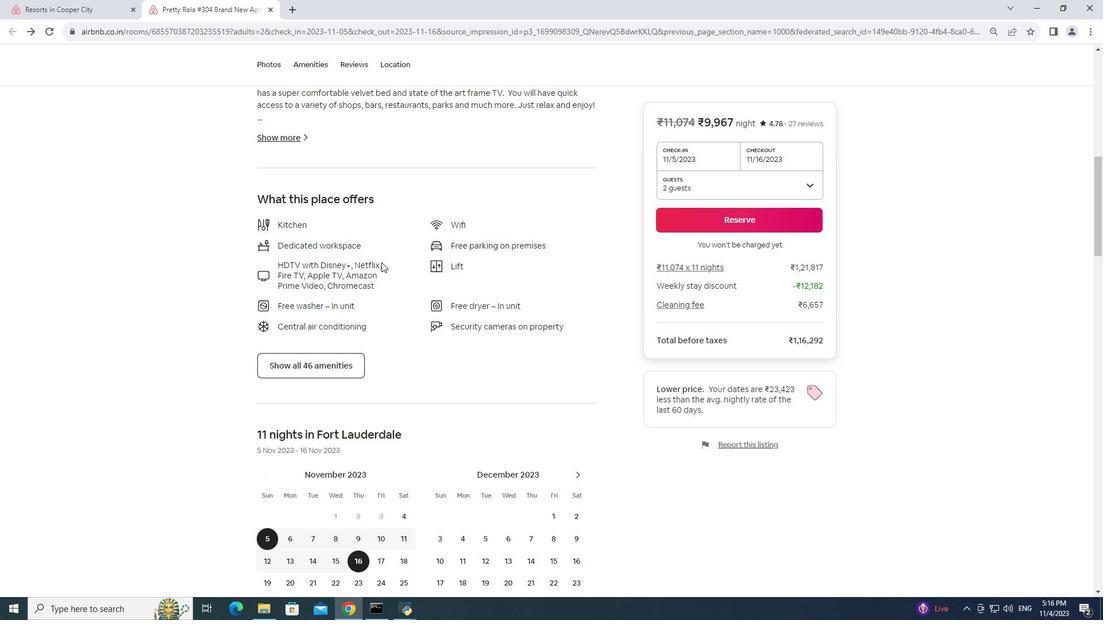 
Action: Mouse scrolled (381, 262) with delta (0, 0)
Screenshot: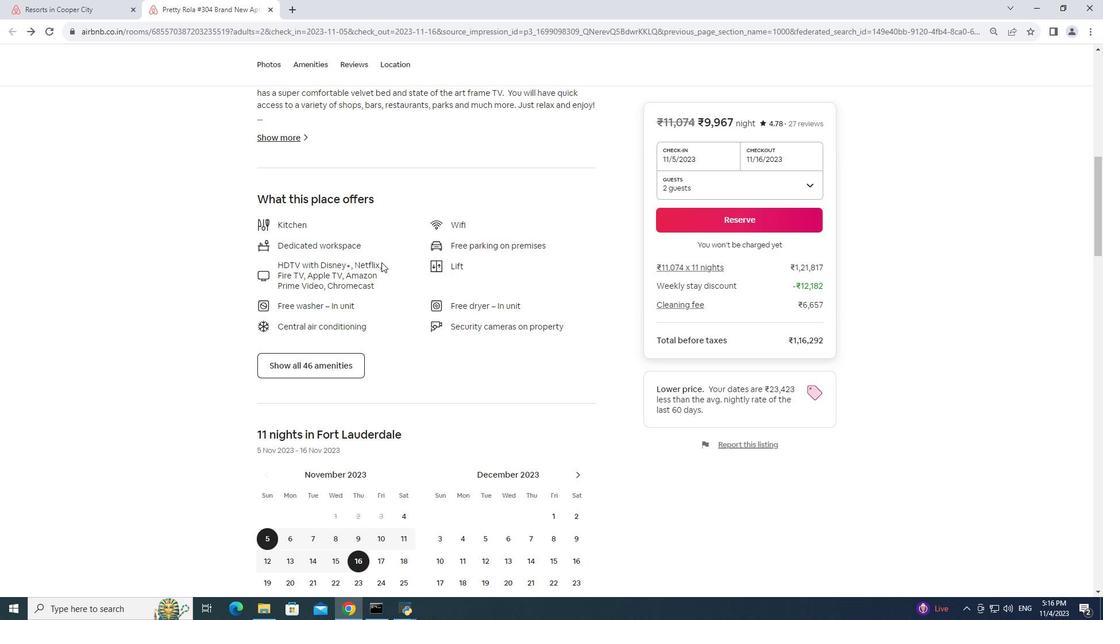 
Action: Mouse scrolled (381, 262) with delta (0, 0)
Screenshot: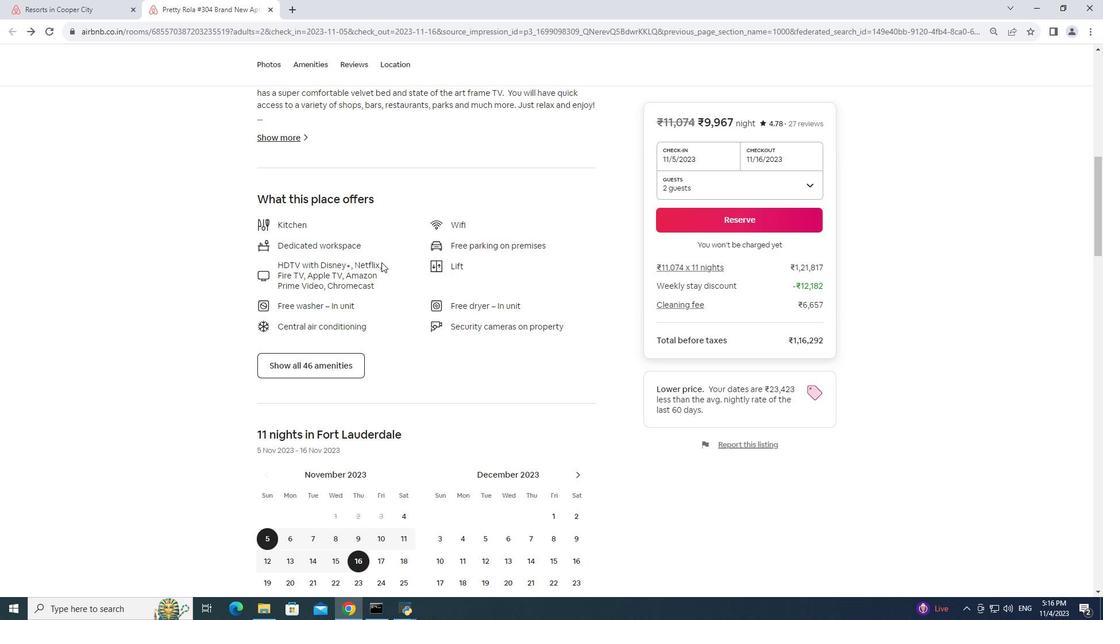 
Action: Mouse moved to (379, 259)
Screenshot: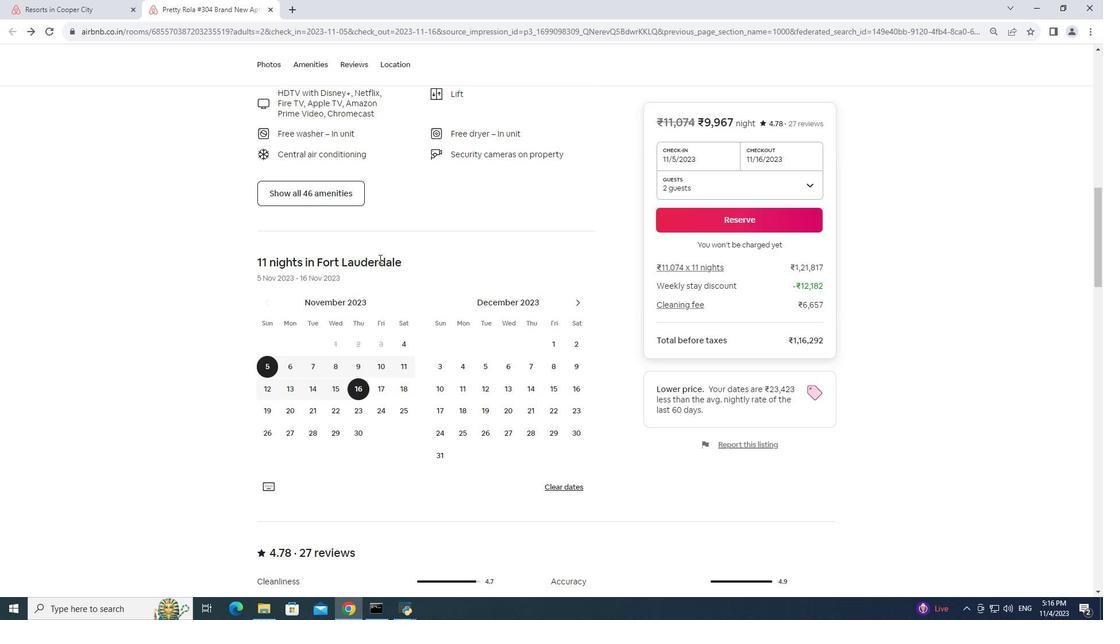 
Action: Mouse scrolled (379, 258) with delta (0, 0)
Screenshot: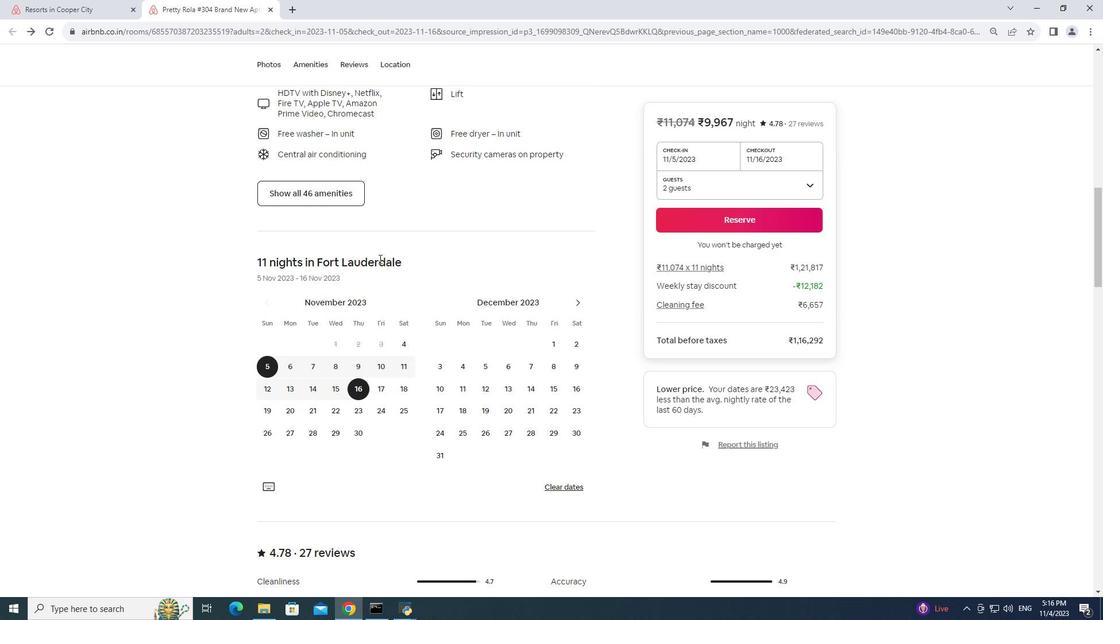 
Action: Mouse scrolled (379, 258) with delta (0, 0)
Screenshot: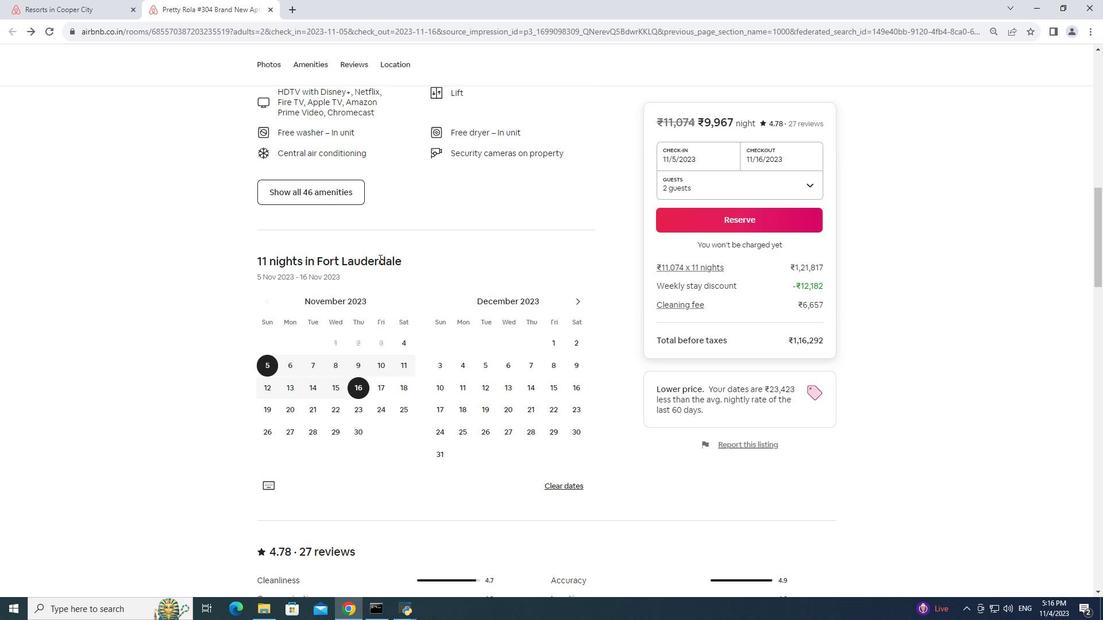 
Action: Mouse scrolled (379, 258) with delta (0, 0)
Screenshot: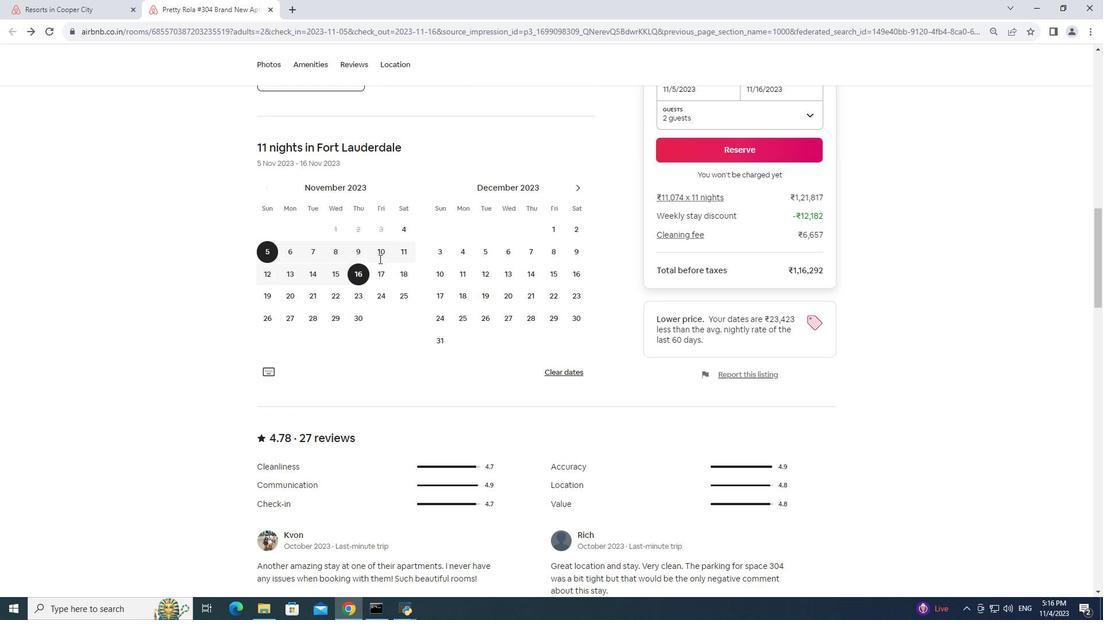 
Action: Mouse scrolled (379, 258) with delta (0, 0)
Screenshot: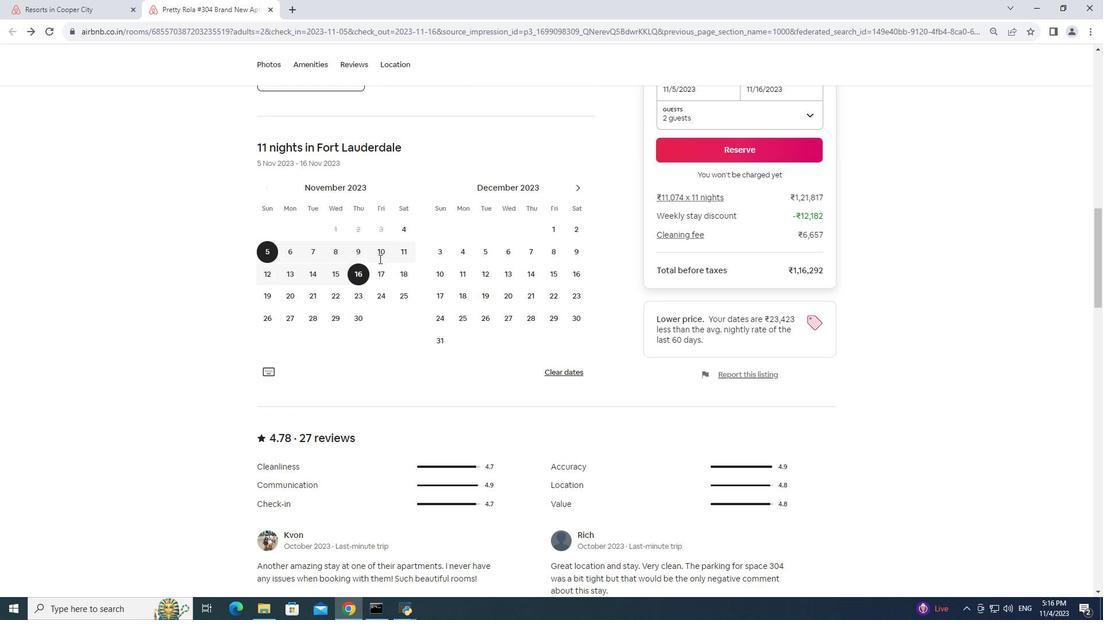 
Action: Mouse scrolled (379, 258) with delta (0, 0)
Screenshot: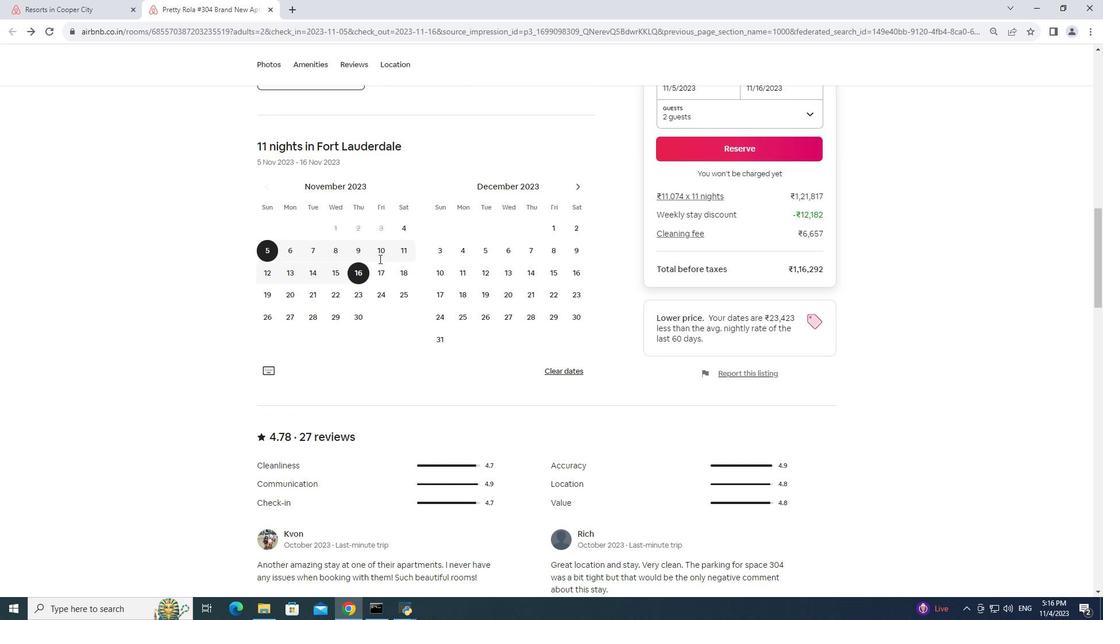 
Action: Mouse scrolled (379, 258) with delta (0, 0)
Screenshot: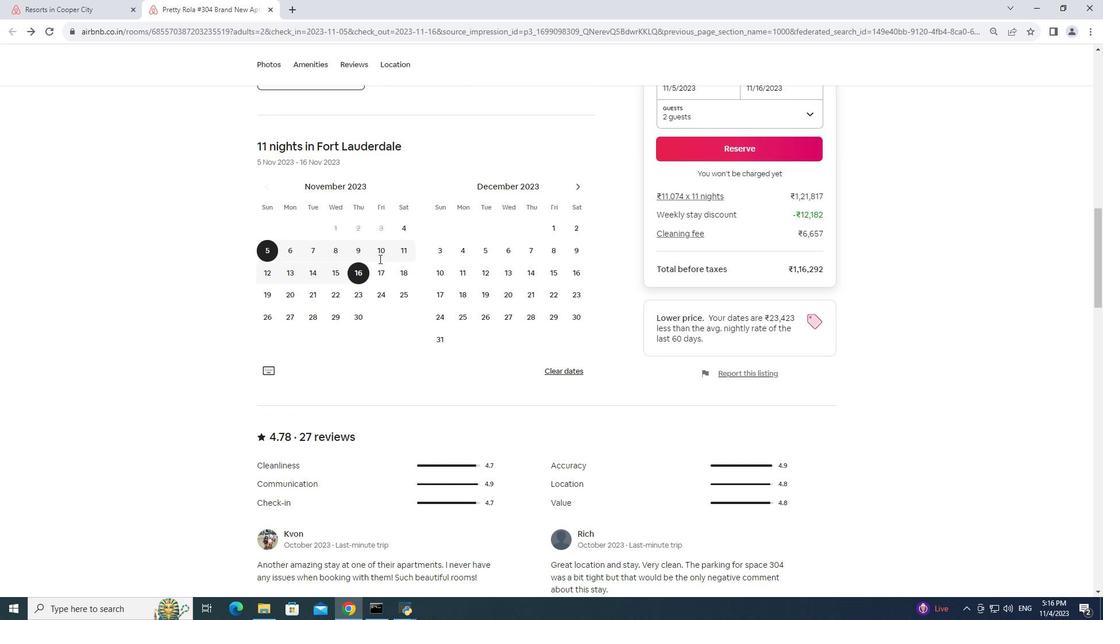 
Action: Mouse scrolled (379, 258) with delta (0, 0)
Screenshot: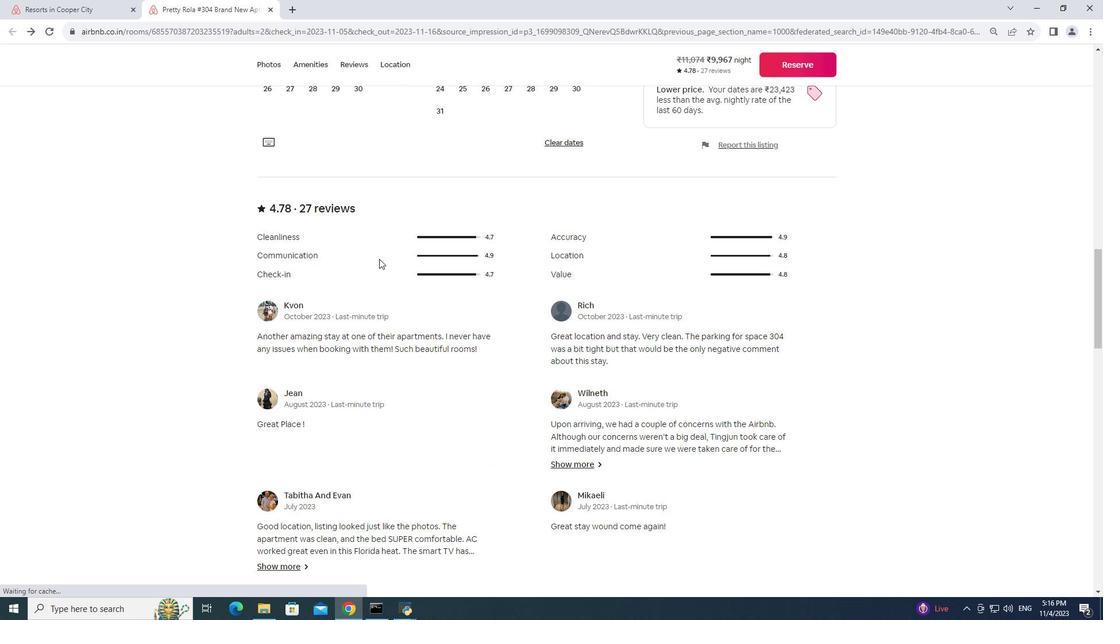 
Action: Mouse moved to (377, 259)
Screenshot: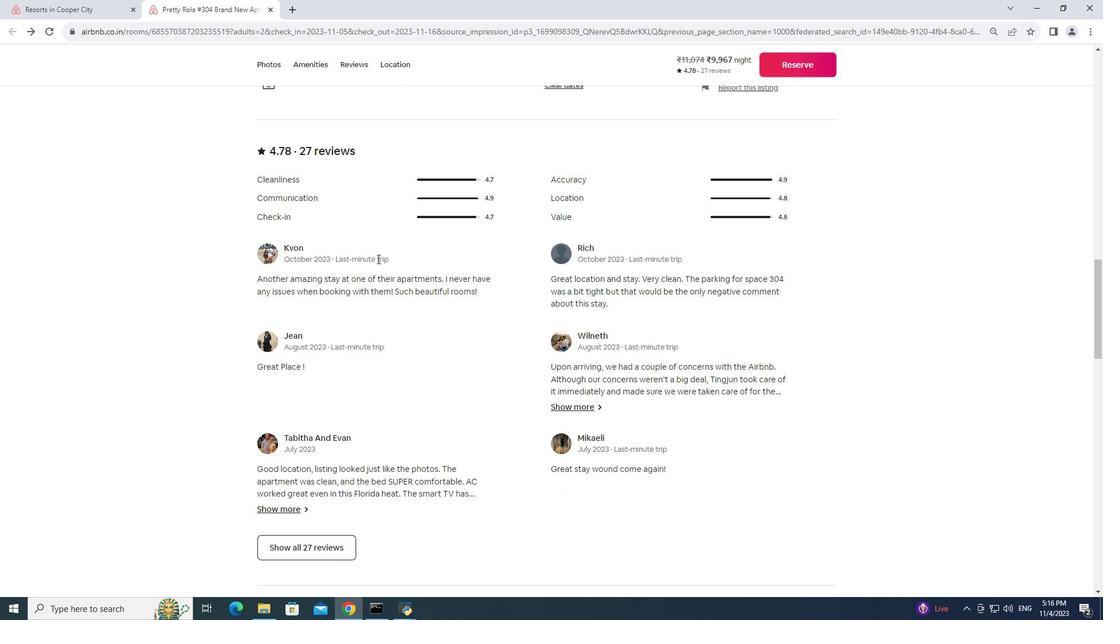
Action: Mouse scrolled (377, 258) with delta (0, 0)
Screenshot: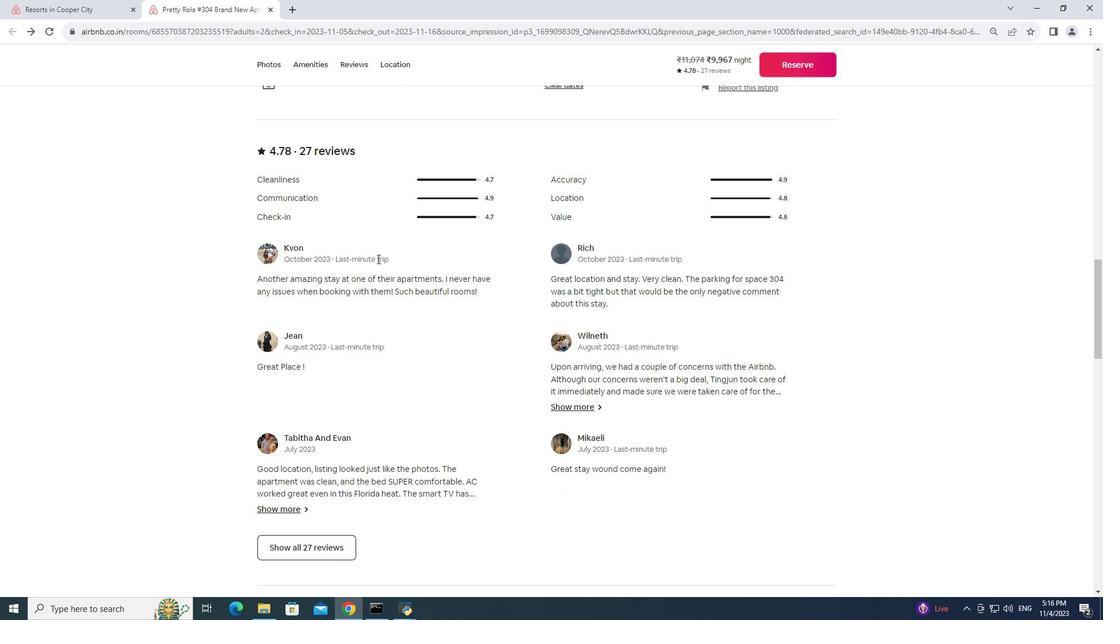 
Action: Mouse scrolled (377, 258) with delta (0, 0)
Screenshot: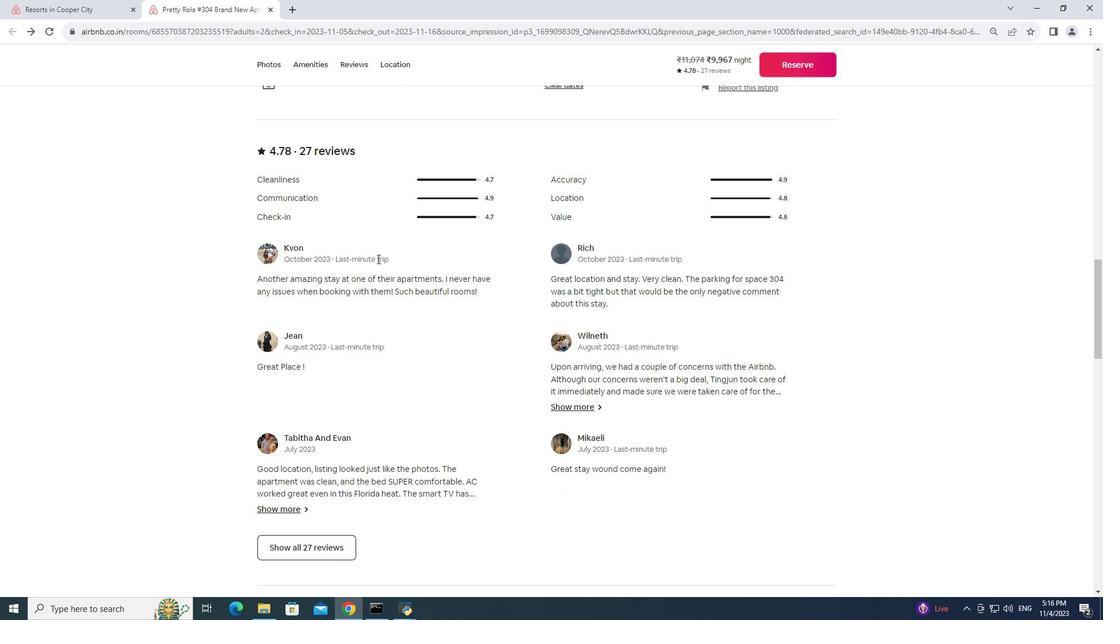 
Action: Mouse moved to (376, 259)
